 Task: Meeting agenda green vintage floral.
Action: Mouse moved to (320, 287)
Screenshot: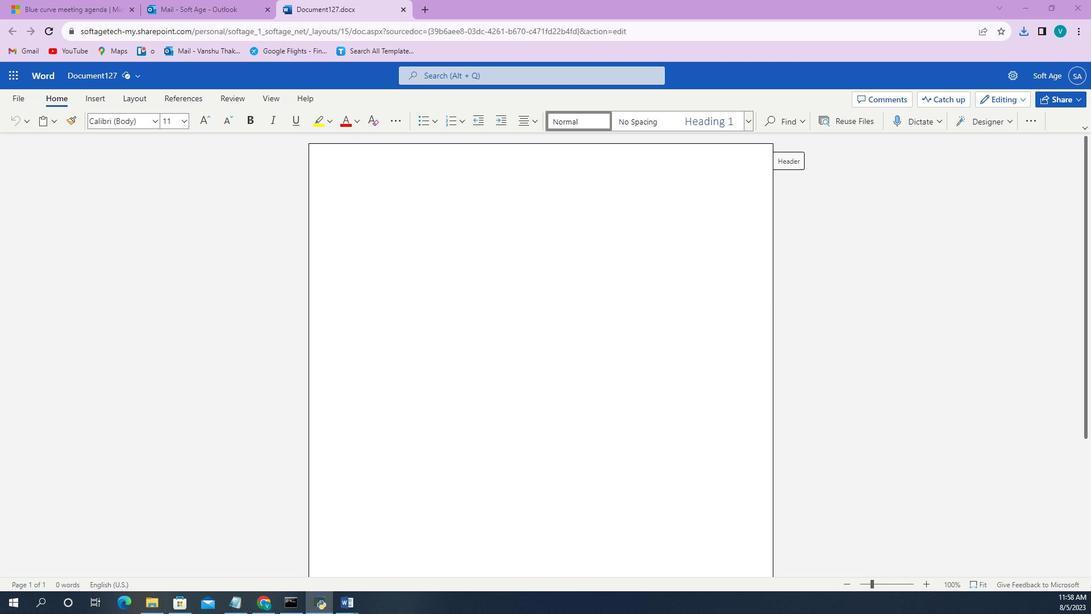 
Action: Mouse pressed left at (320, 287)
Screenshot: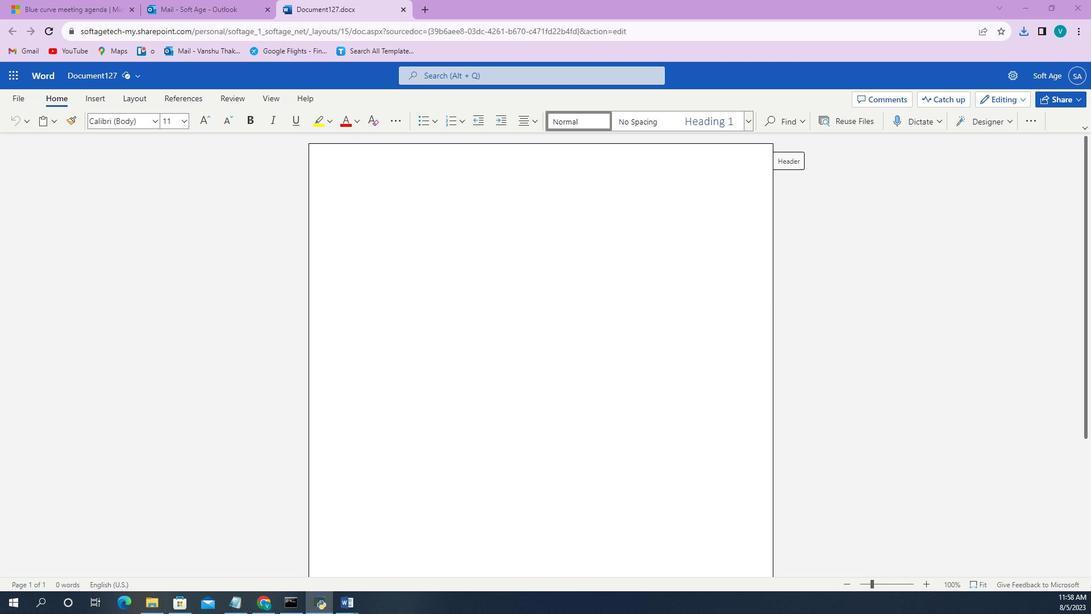 
Action: Mouse moved to (322, 271)
Screenshot: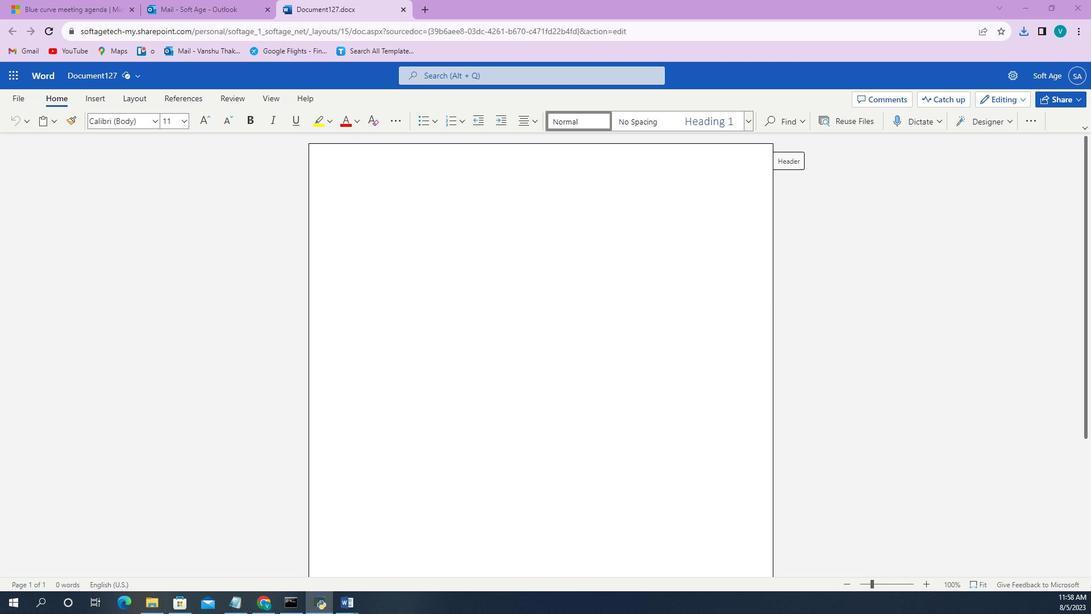 
Action: Mouse pressed left at (322, 271)
Screenshot: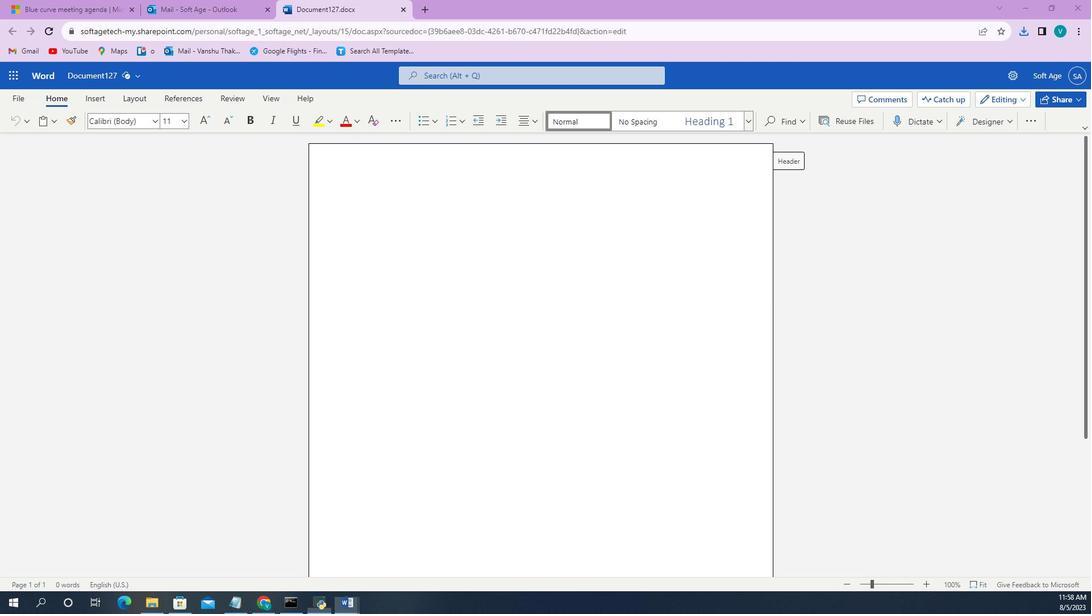 
Action: Mouse moved to (324, 138)
Screenshot: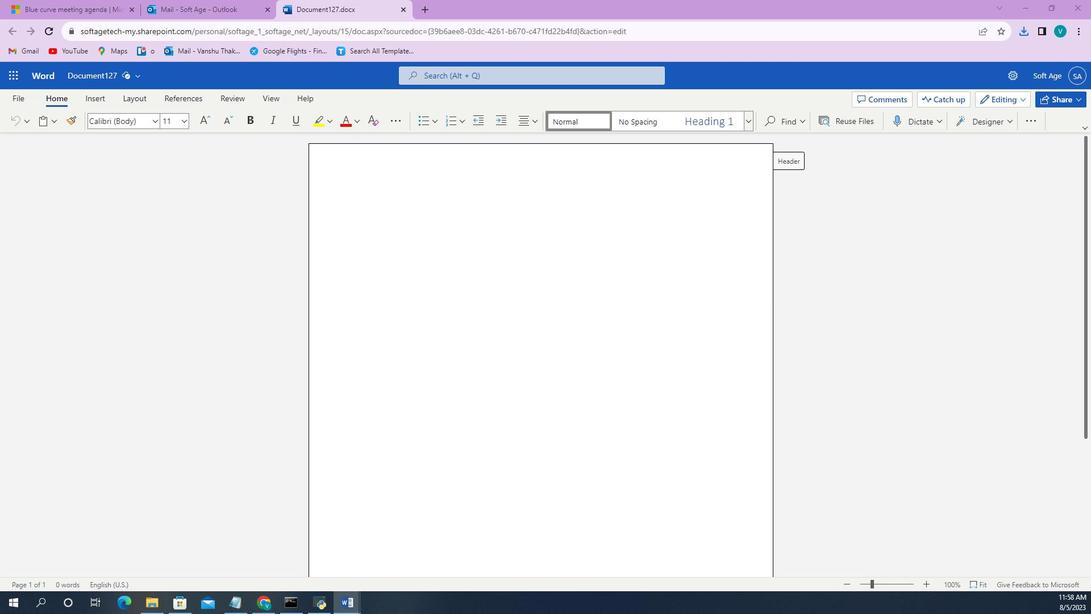 
Action: Mouse pressed left at (324, 138)
Screenshot: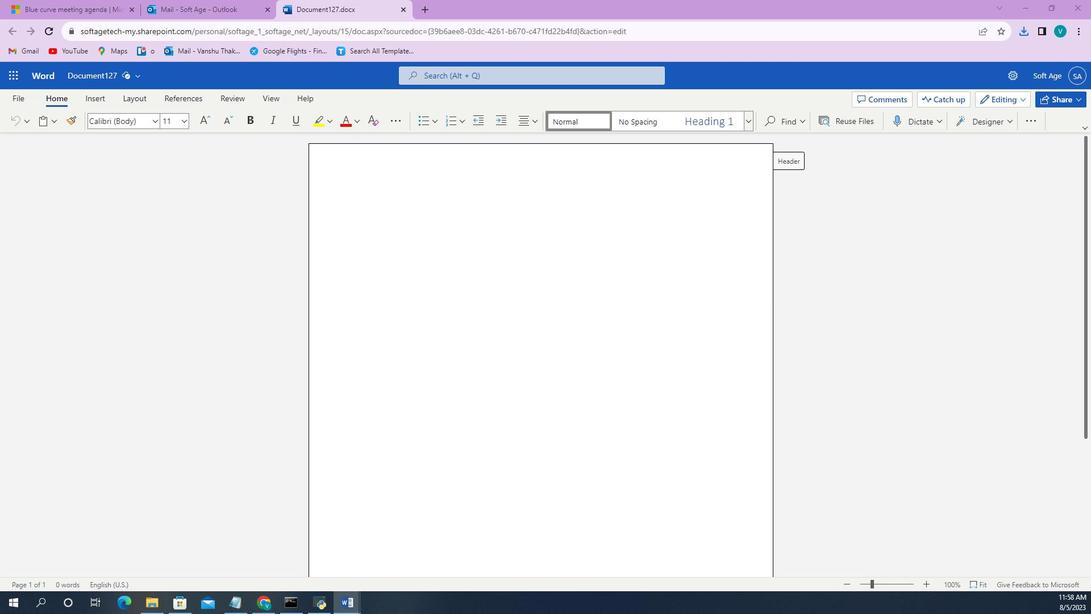 
Action: Key pressed ctrl+C
Screenshot: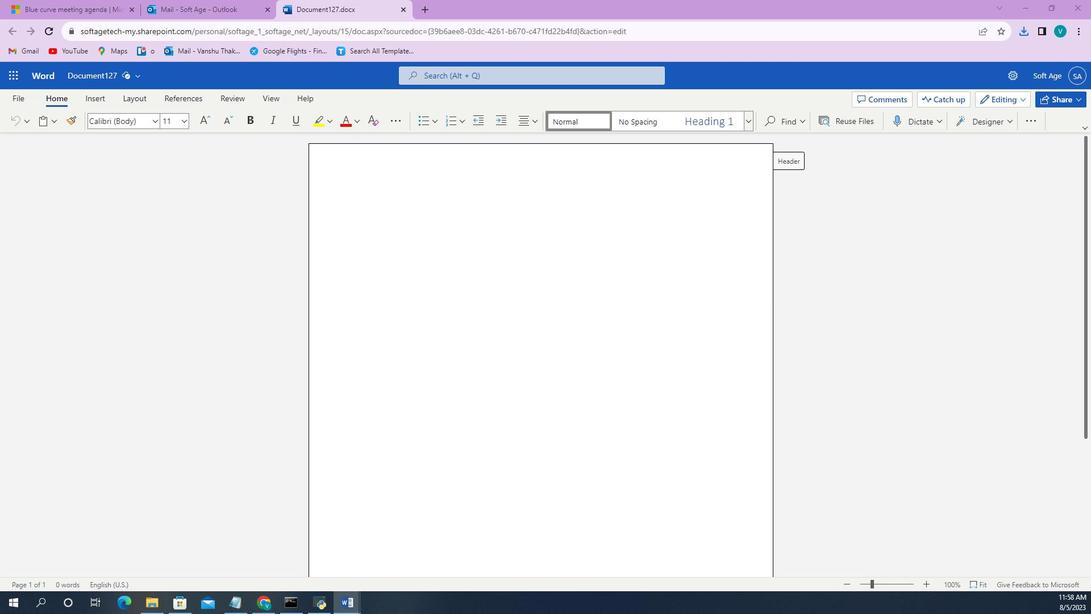 
Action: Mouse moved to (385, 165)
Screenshot: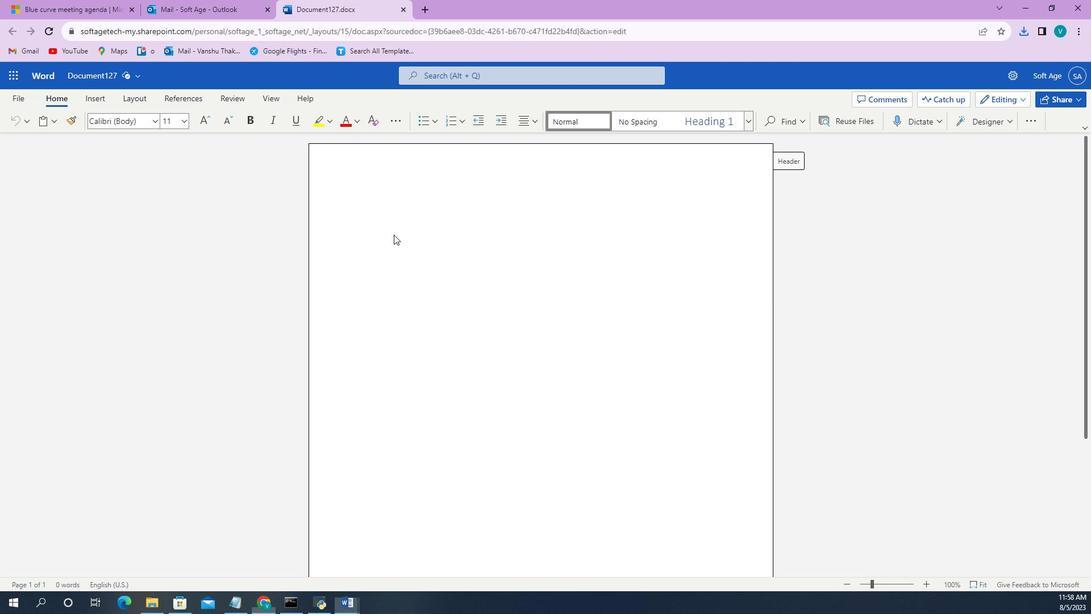 
Action: Mouse pressed left at (385, 165)
Screenshot: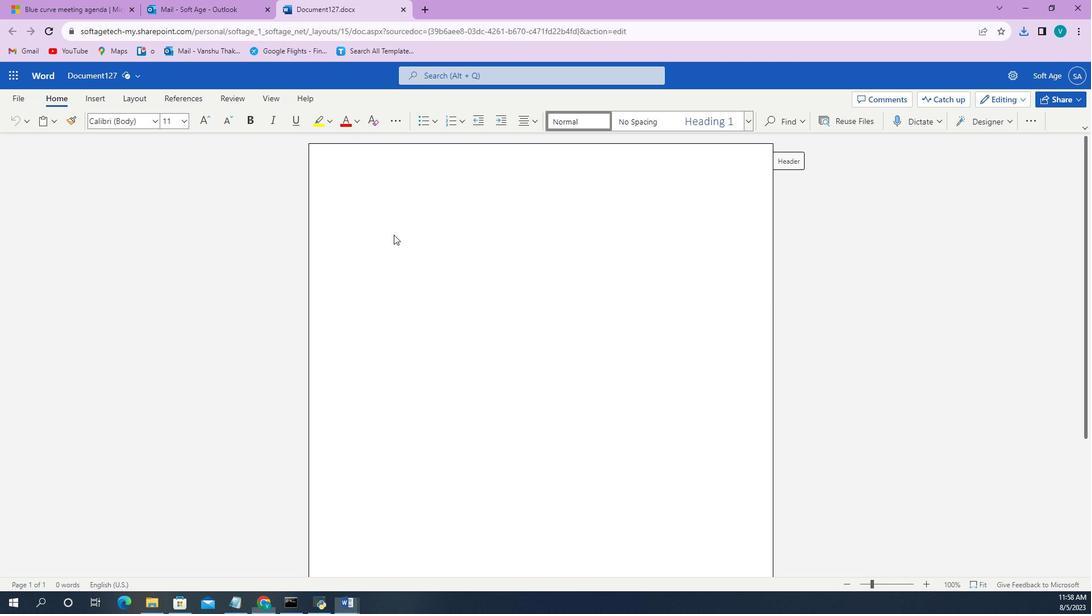 
Action: Mouse moved to (385, 163)
Screenshot: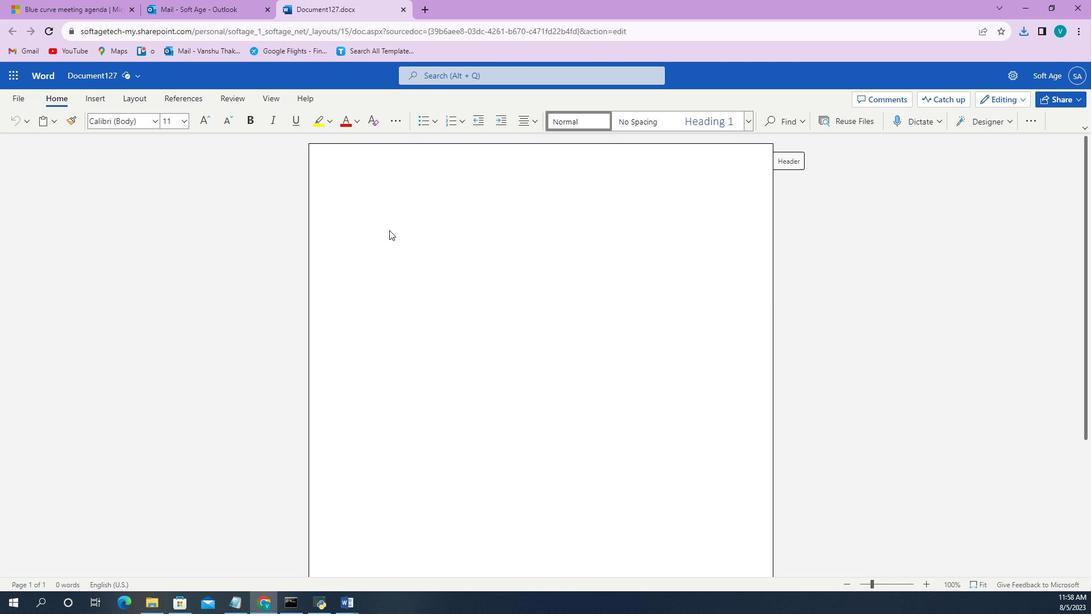 
Action: Key pressed ctrl+V
Screenshot: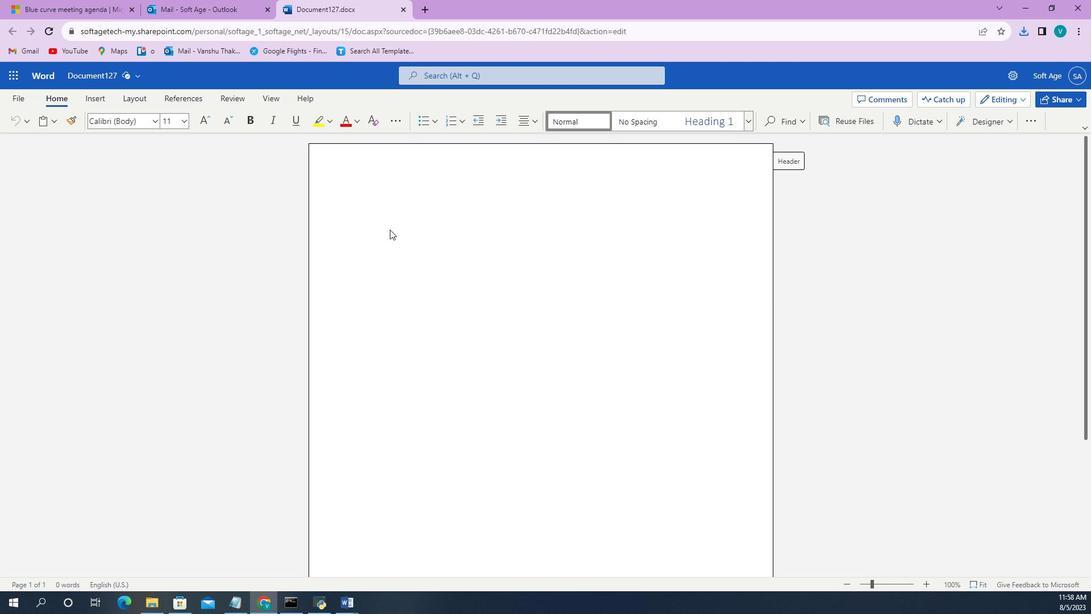 
Action: Mouse moved to (358, 98)
Screenshot: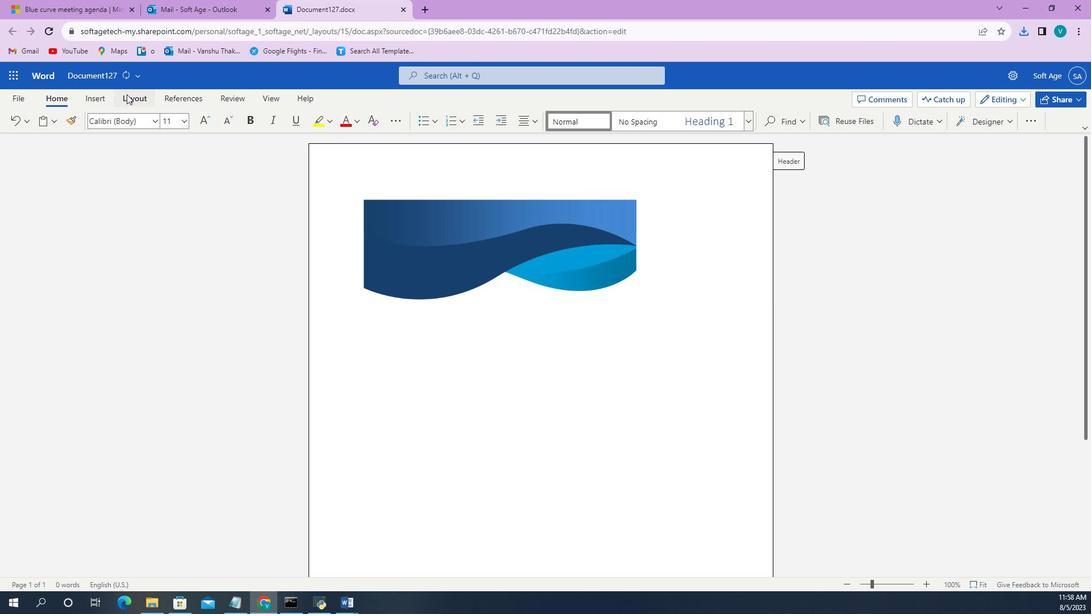 
Action: Mouse pressed left at (358, 98)
Screenshot: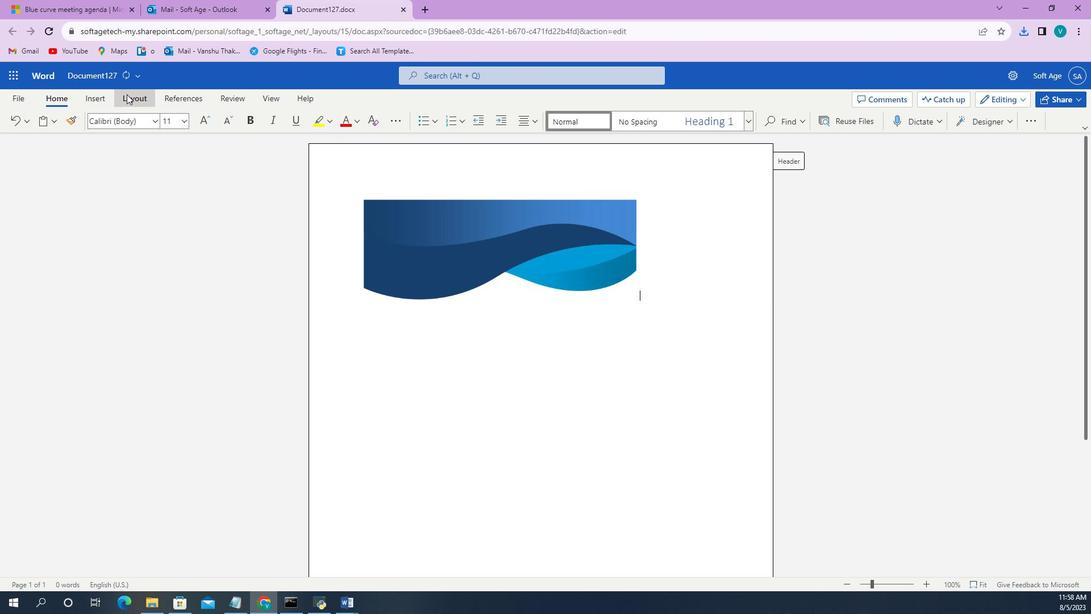 
Action: Mouse moved to (351, 110)
Screenshot: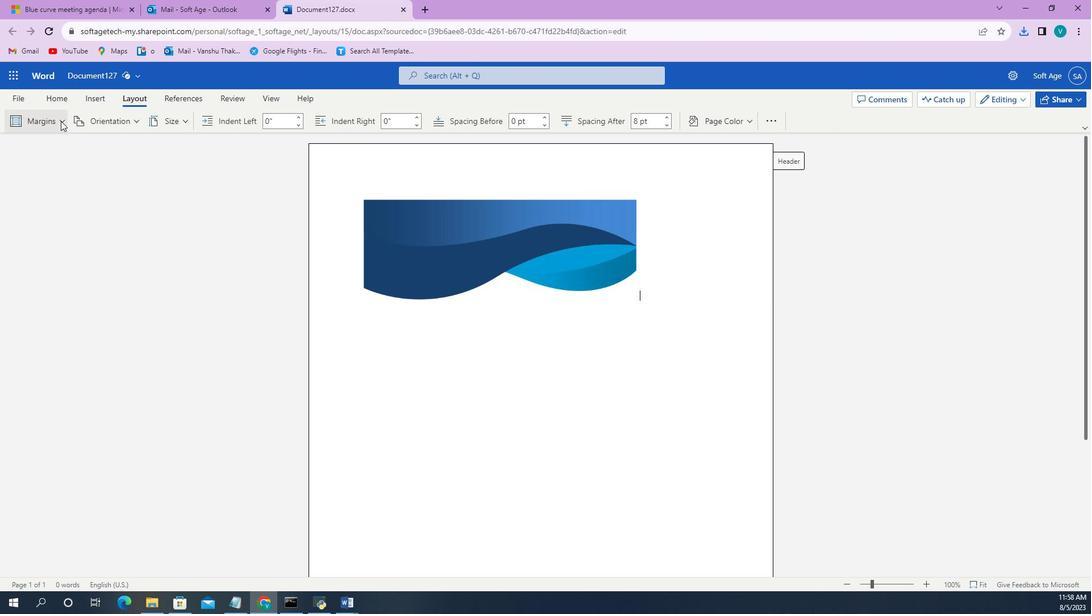 
Action: Mouse pressed left at (351, 110)
Screenshot: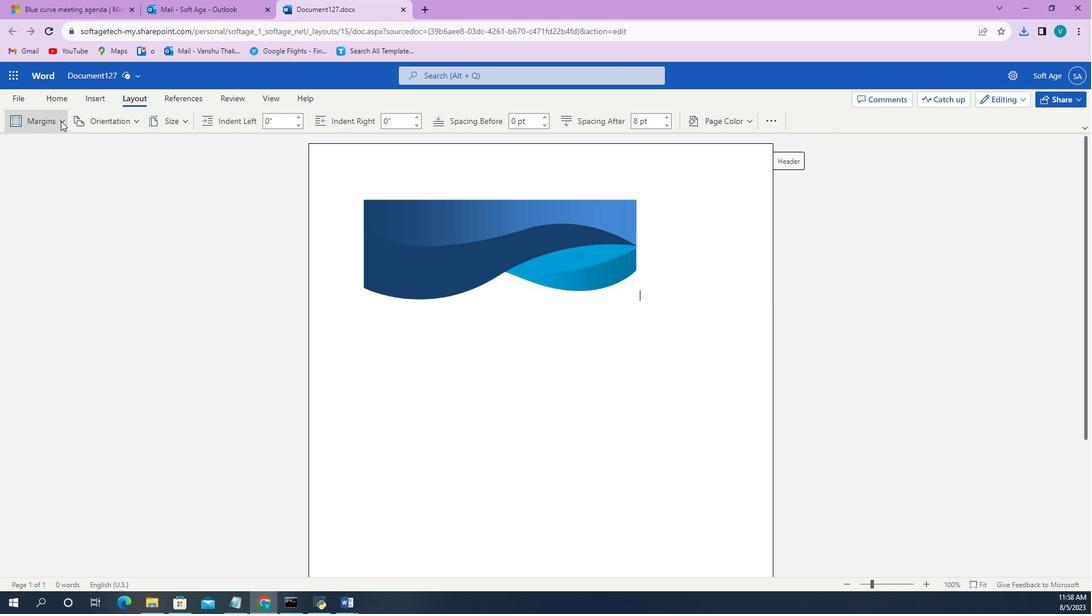 
Action: Mouse moved to (352, 147)
Screenshot: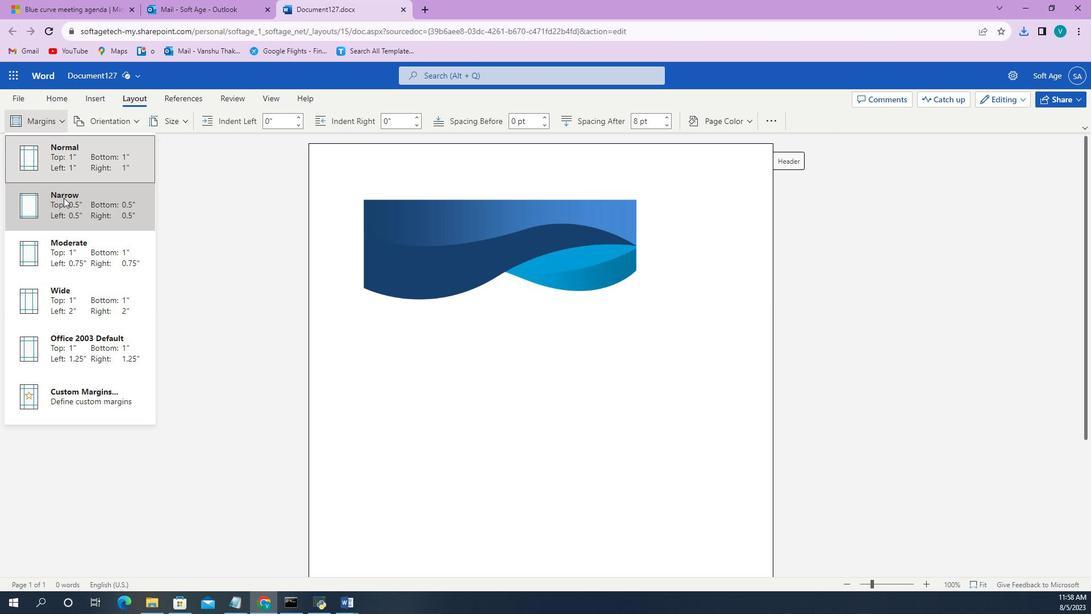 
Action: Mouse pressed left at (352, 147)
Screenshot: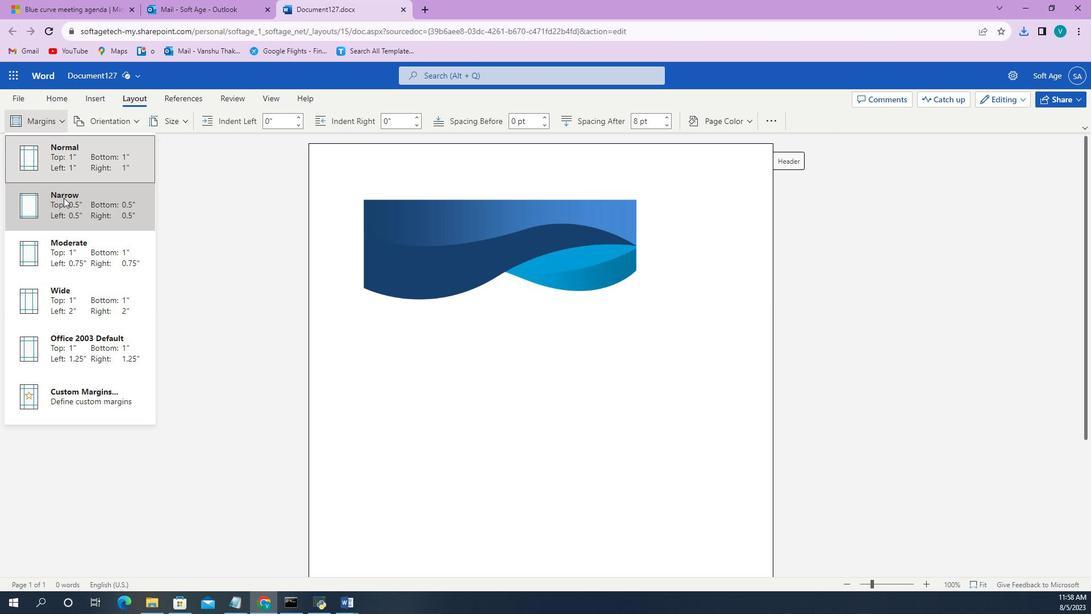 
Action: Mouse moved to (408, 169)
Screenshot: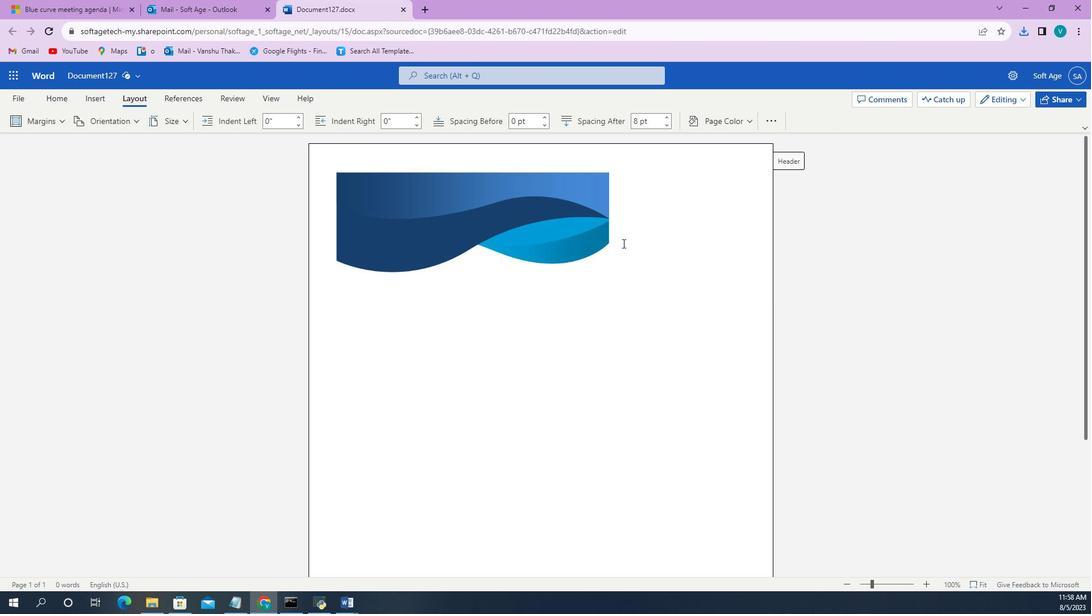 
Action: Mouse pressed left at (408, 169)
Screenshot: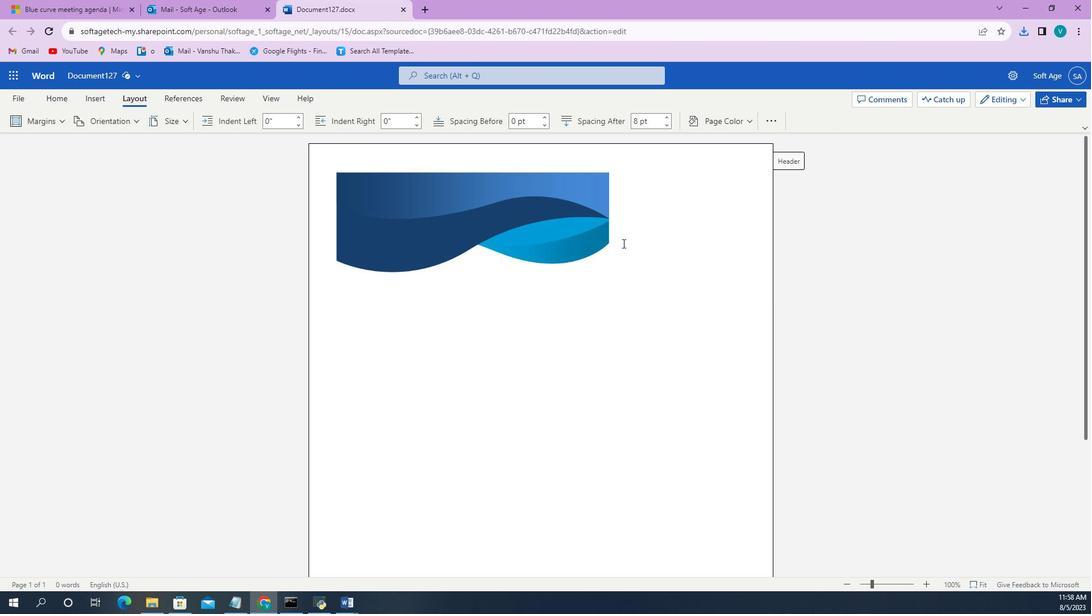 
Action: Mouse moved to (403, 166)
Screenshot: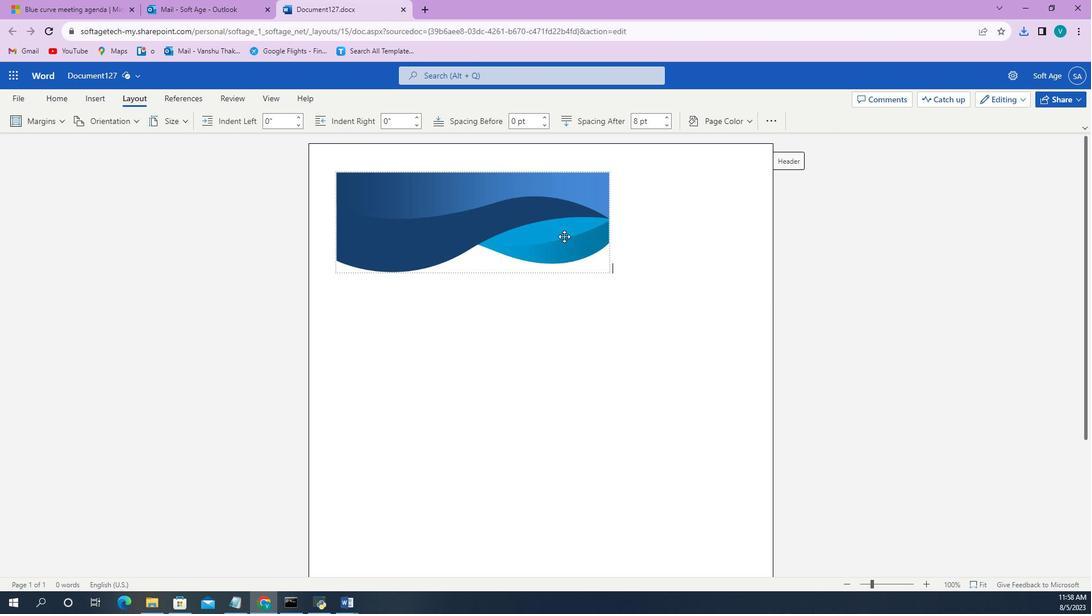 
Action: Mouse pressed left at (403, 166)
Screenshot: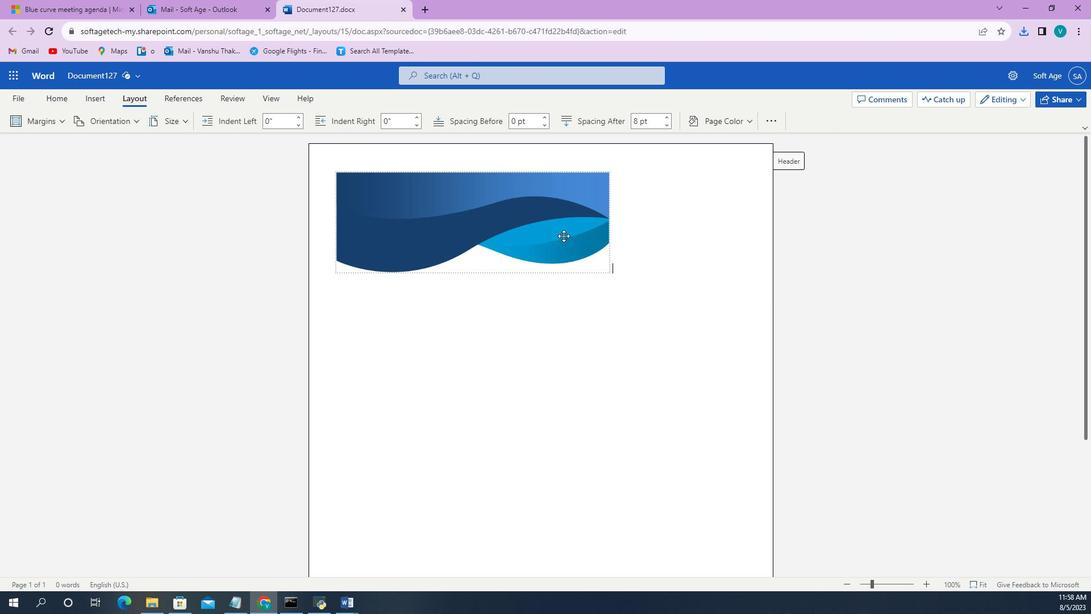 
Action: Mouse moved to (407, 159)
Screenshot: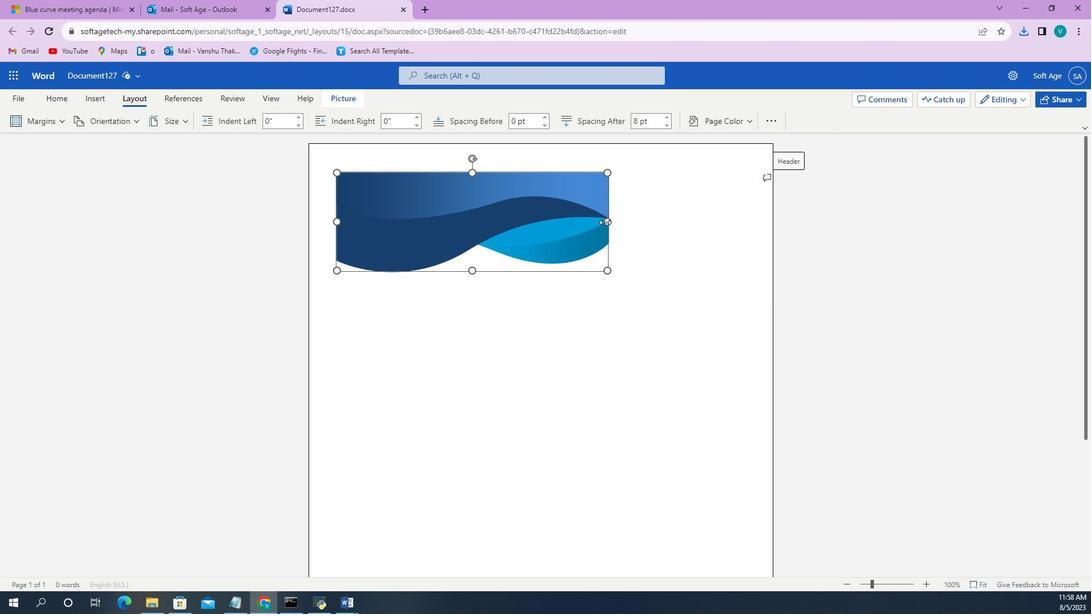 
Action: Mouse pressed left at (407, 159)
Screenshot: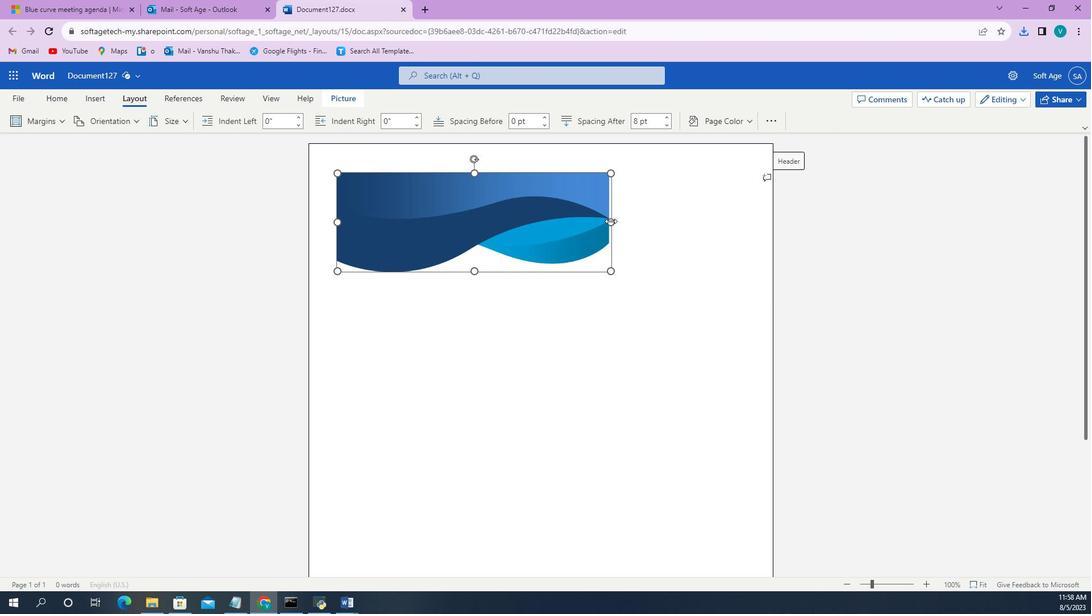 
Action: Mouse moved to (400, 183)
Screenshot: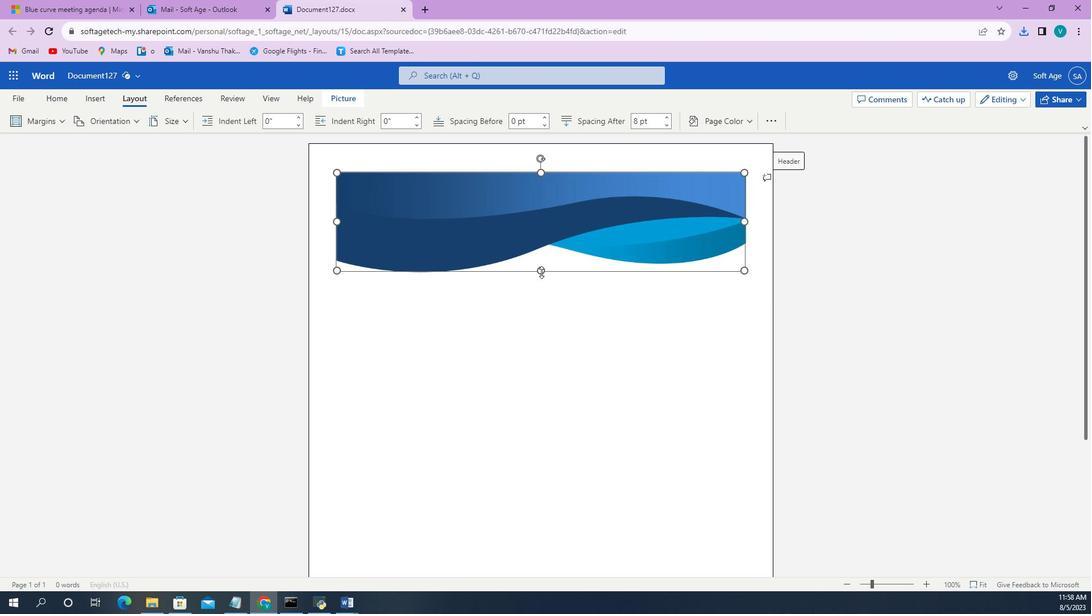 
Action: Mouse pressed left at (400, 183)
Screenshot: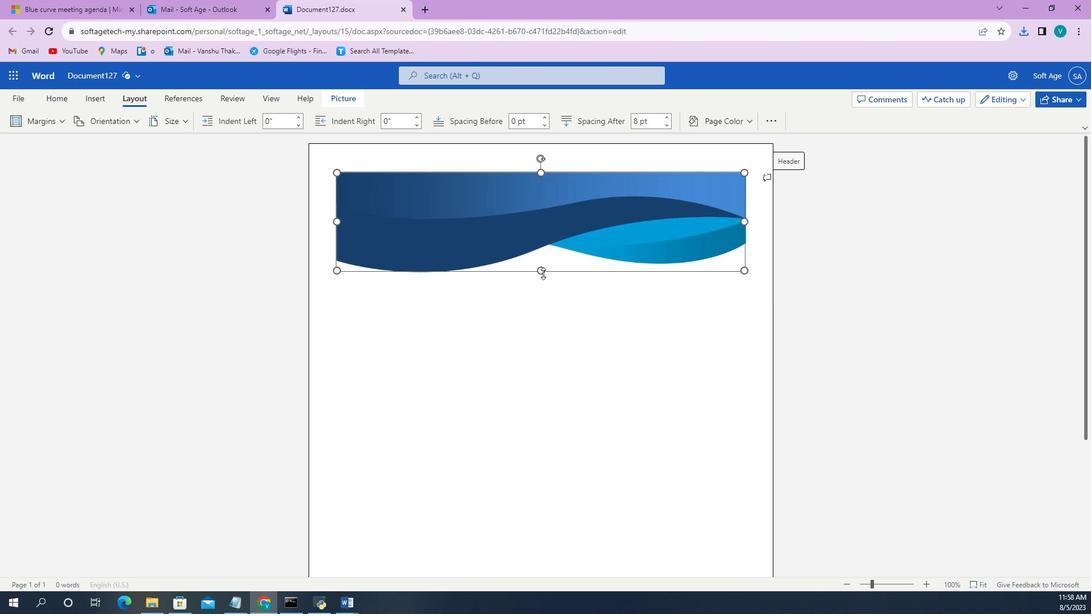 
Action: Mouse moved to (400, 183)
Screenshot: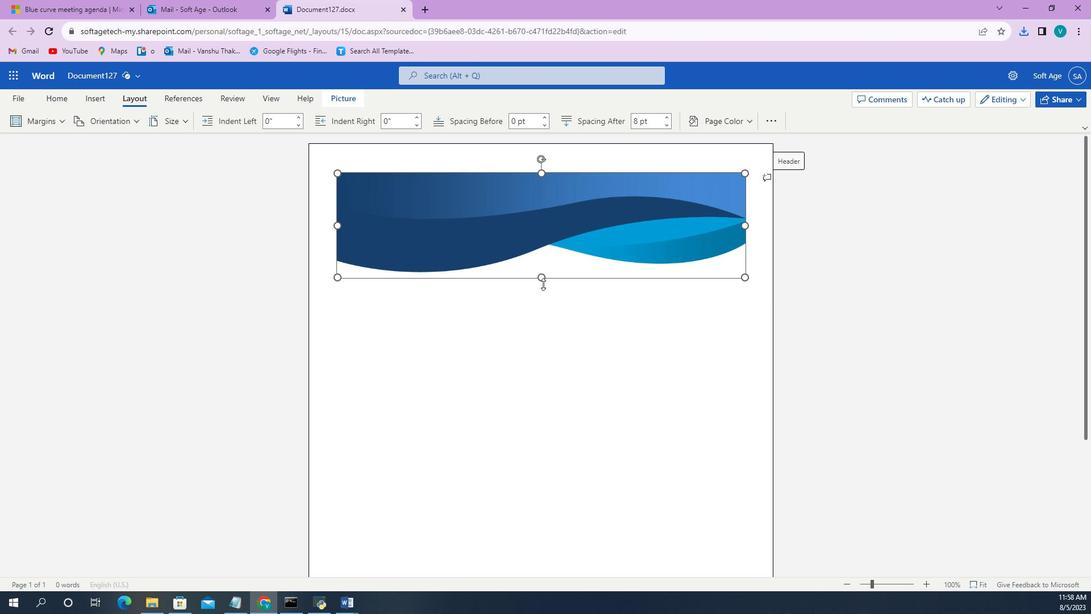 
Action: Mouse pressed left at (400, 183)
Screenshot: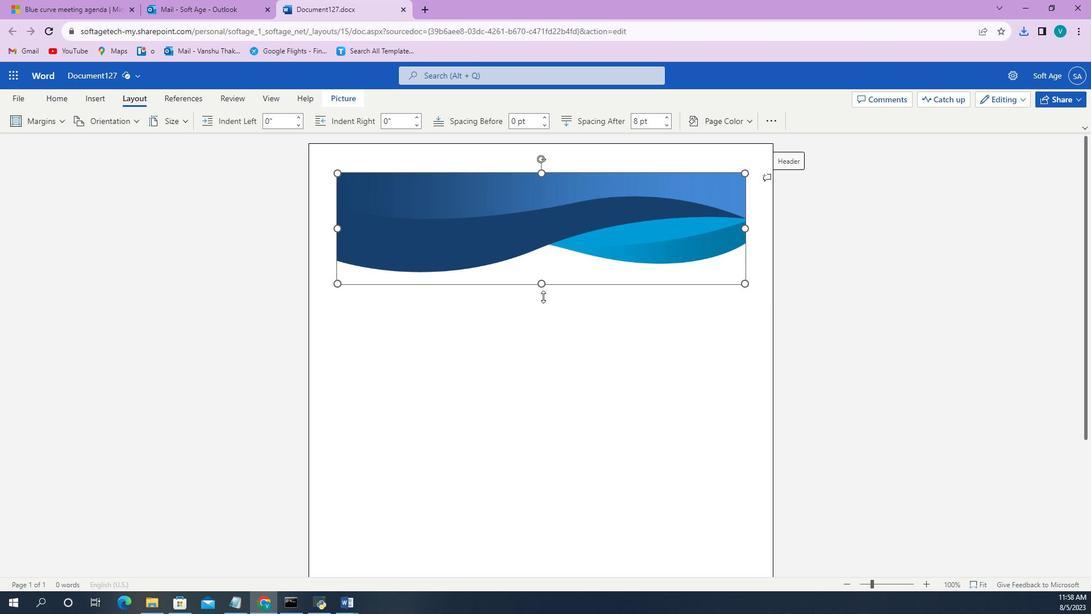
Action: Mouse moved to (455, 229)
Screenshot: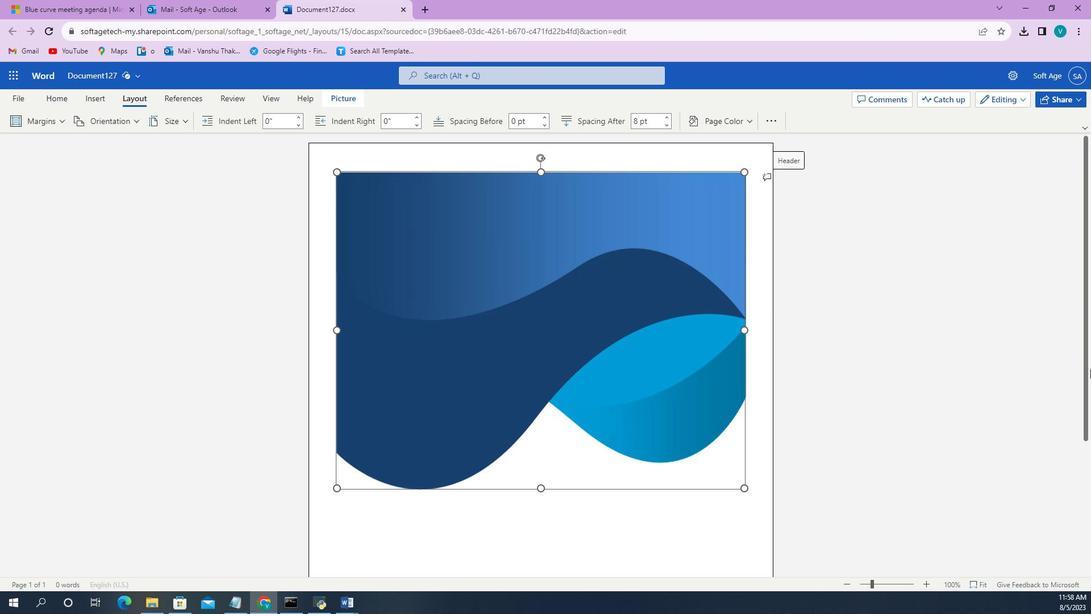 
Action: Mouse scrolled (455, 229) with delta (0, 0)
Screenshot: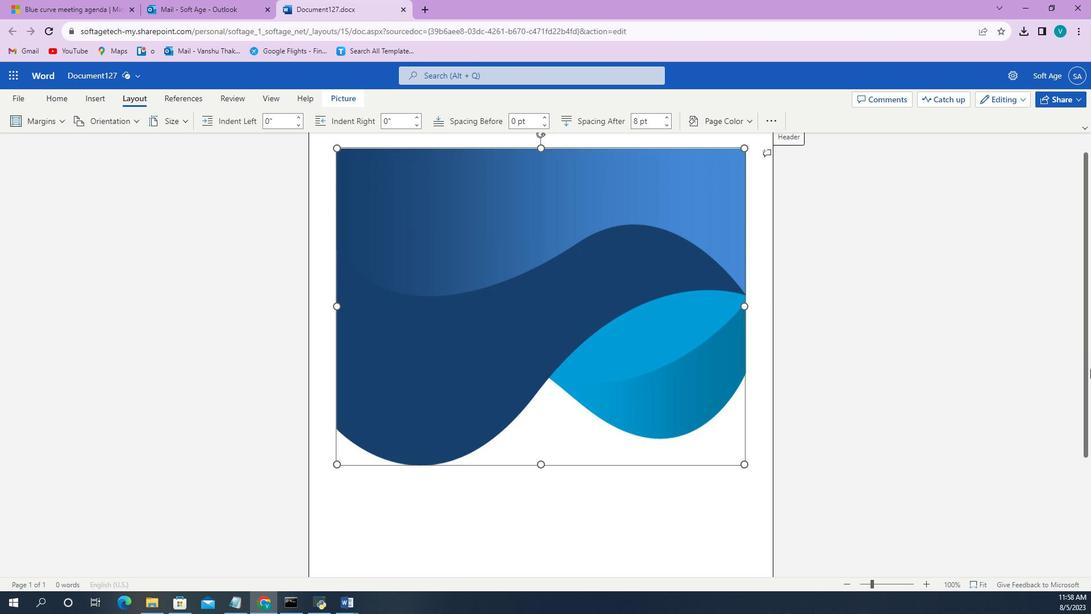 
Action: Mouse scrolled (455, 229) with delta (0, 0)
Screenshot: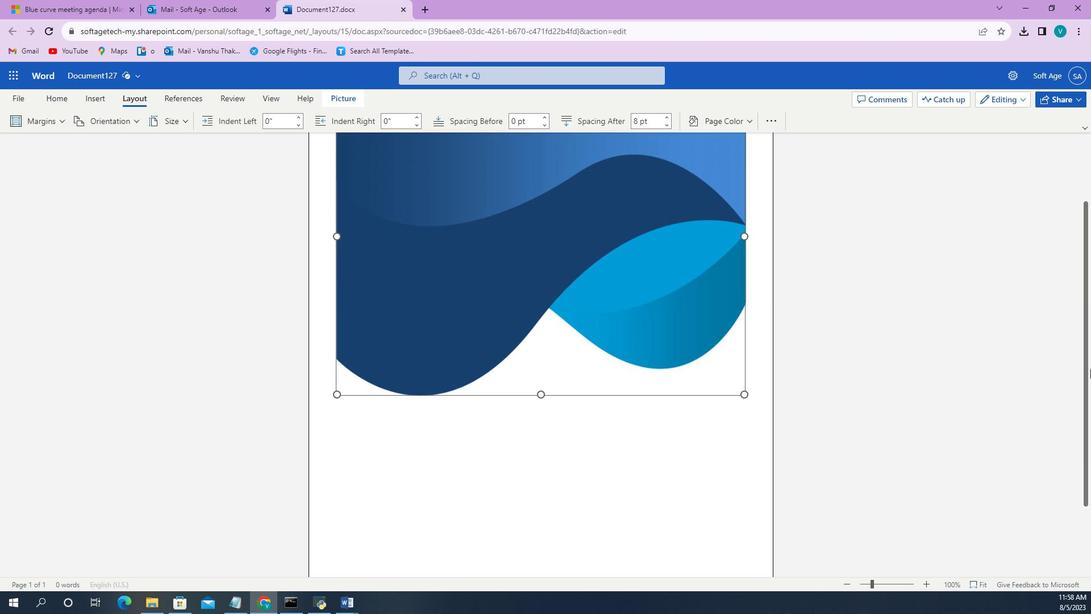
Action: Mouse scrolled (455, 229) with delta (0, 0)
Screenshot: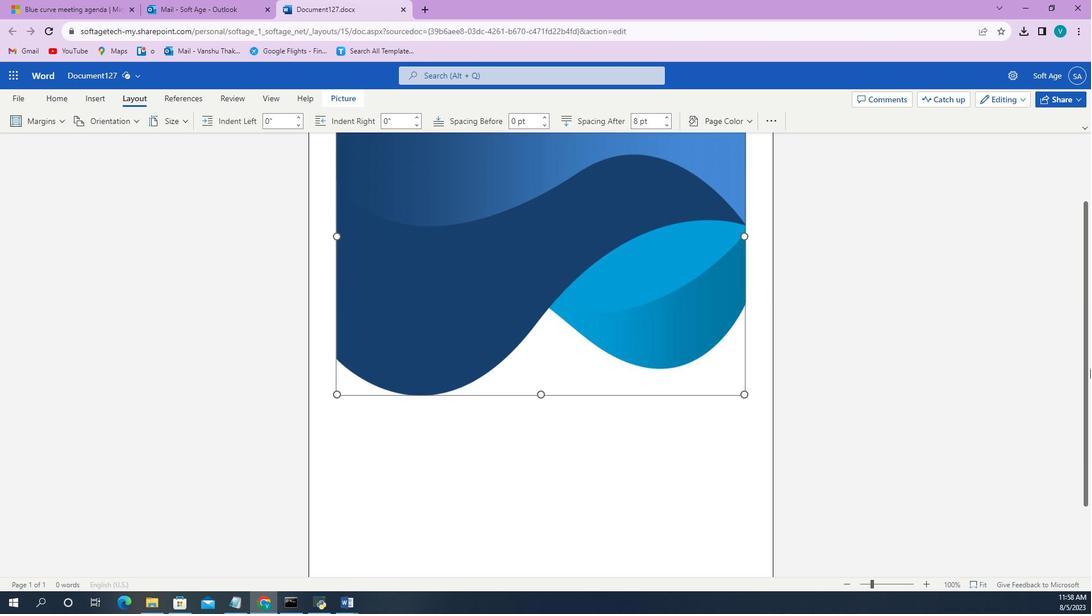 
Action: Mouse scrolled (455, 229) with delta (0, 0)
Screenshot: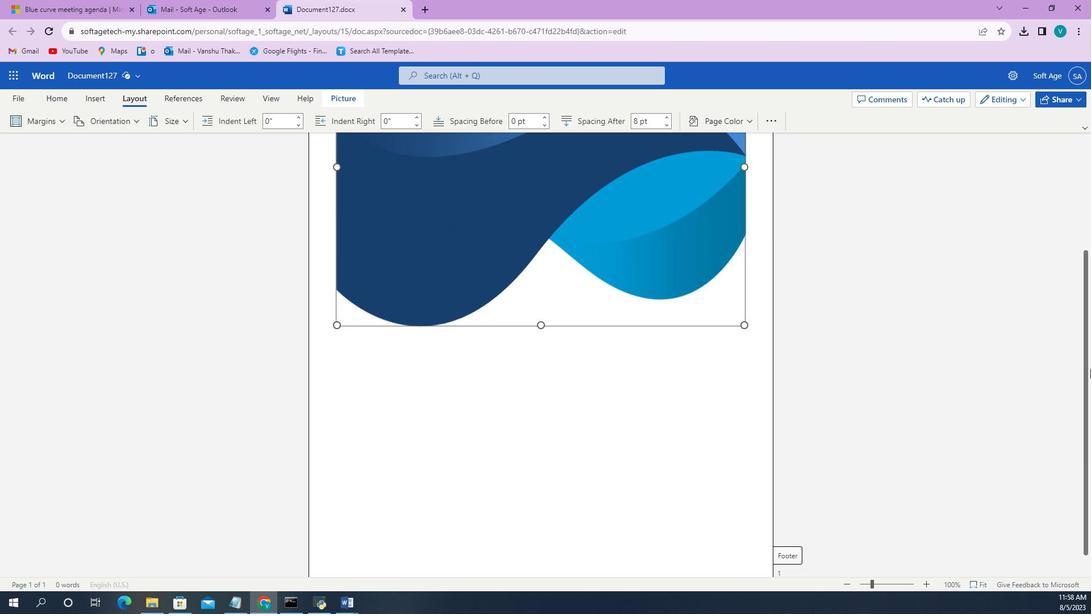 
Action: Mouse scrolled (455, 229) with delta (0, 0)
Screenshot: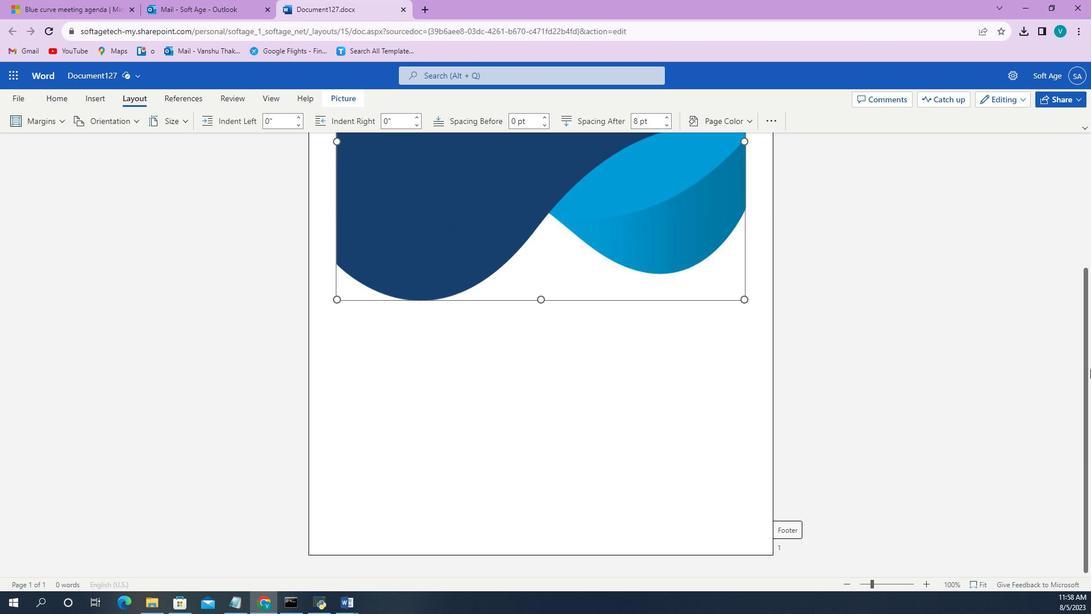 
Action: Mouse scrolled (455, 229) with delta (0, 0)
Screenshot: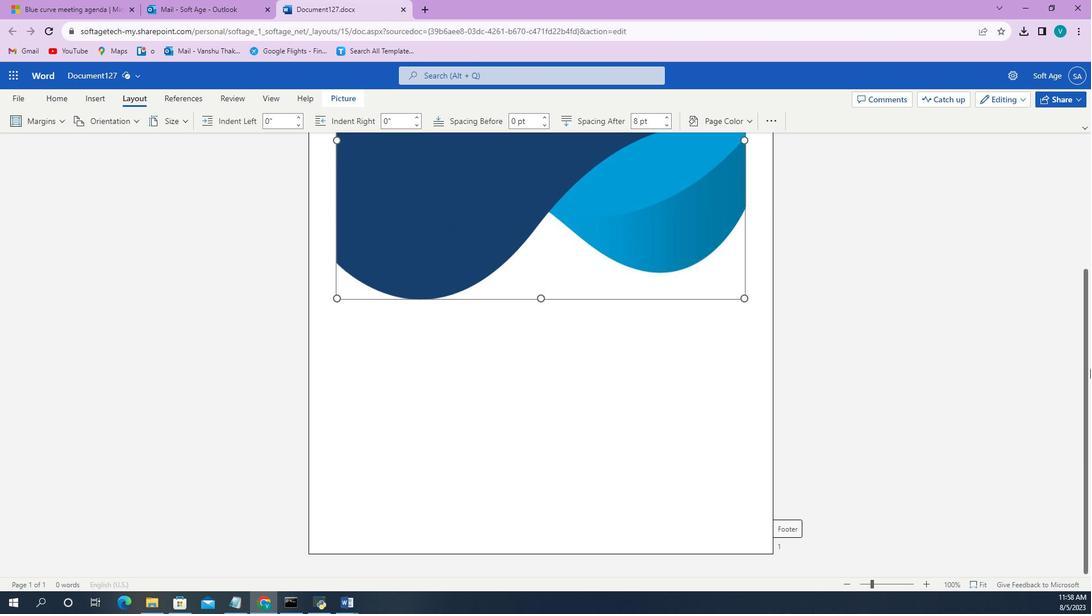 
Action: Mouse moved to (400, 196)
Screenshot: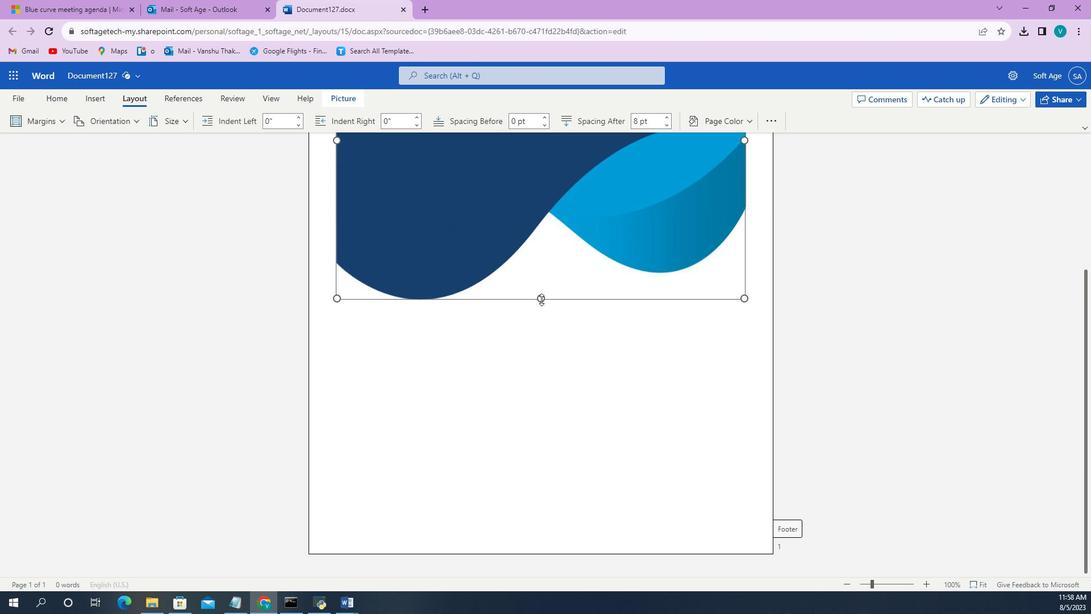 
Action: Mouse pressed left at (400, 196)
Screenshot: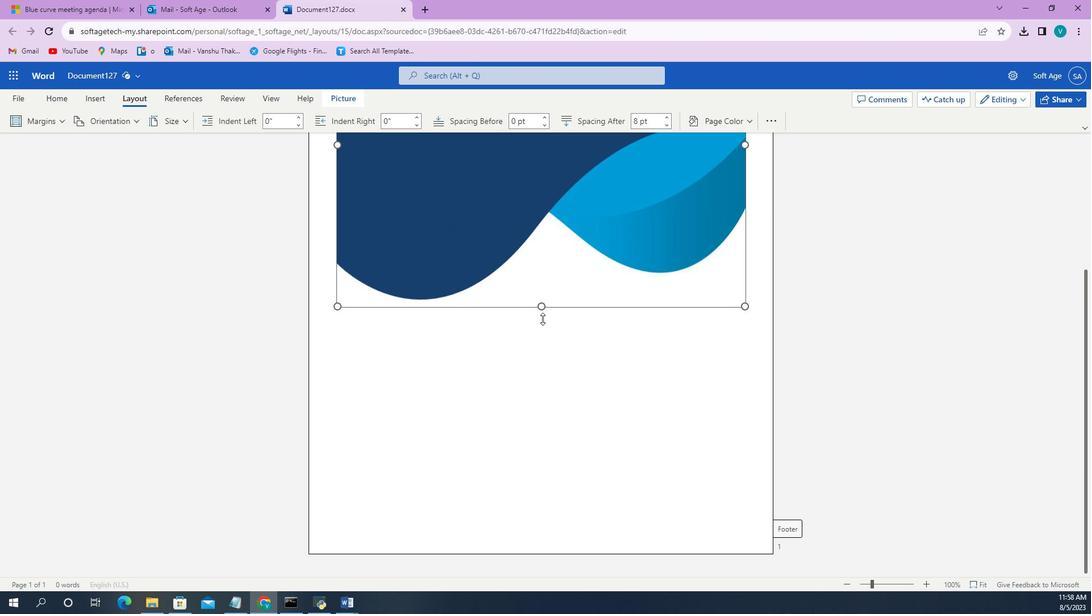 
Action: Mouse moved to (400, 289)
Screenshot: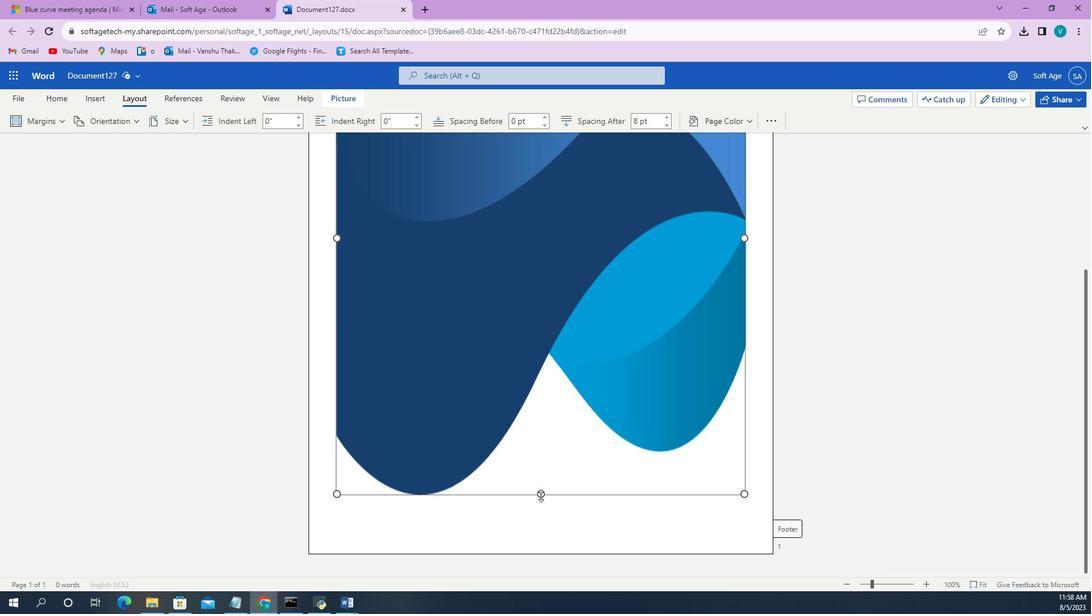 
Action: Mouse pressed left at (400, 289)
Screenshot: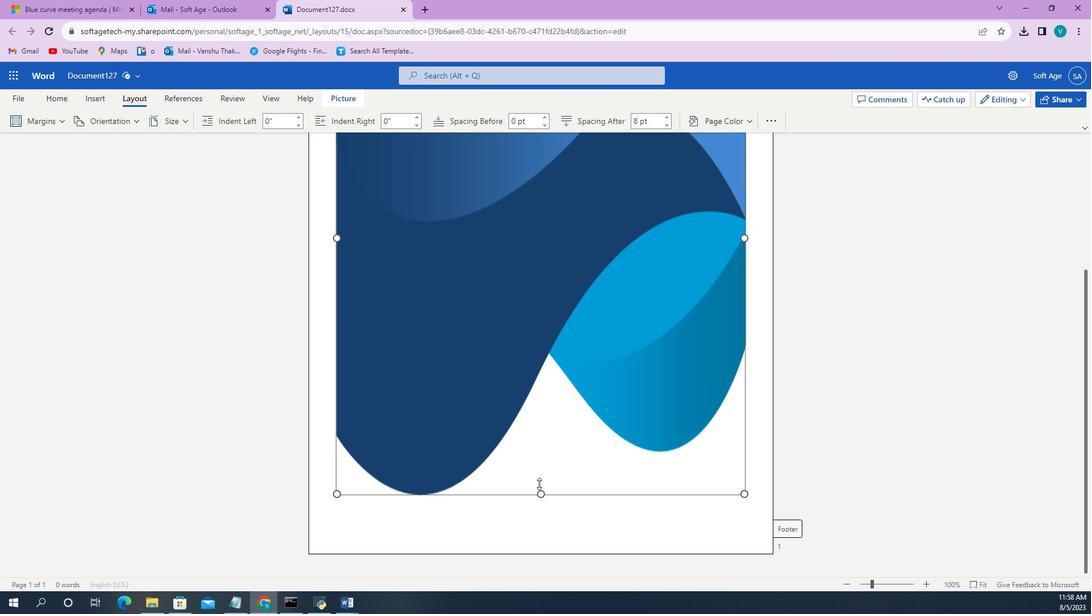 
Action: Mouse moved to (436, 247)
Screenshot: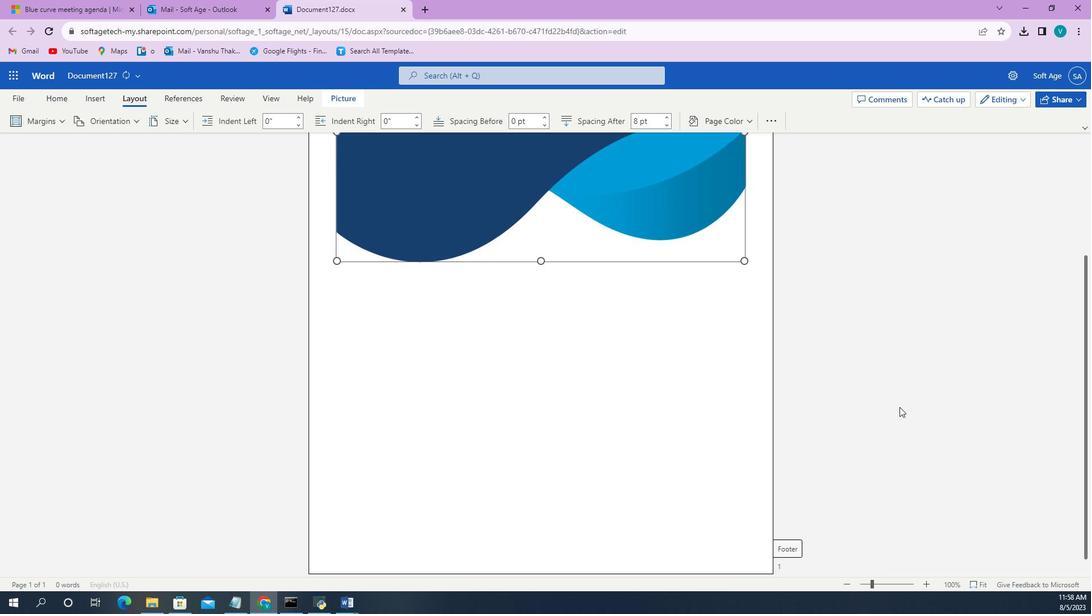 
Action: Mouse scrolled (436, 247) with delta (0, 0)
Screenshot: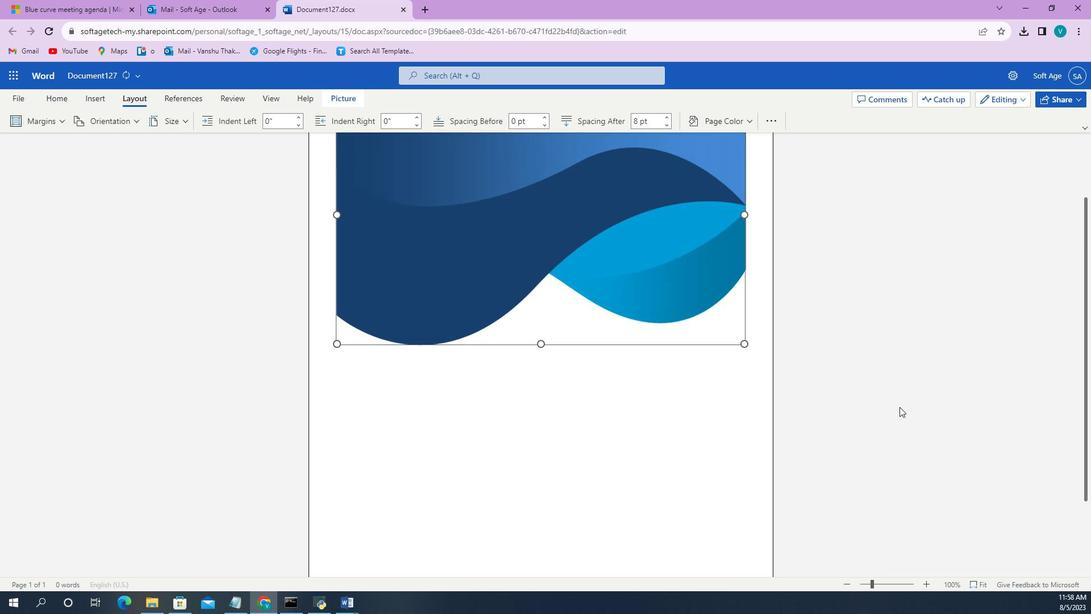 
Action: Mouse moved to (436, 247)
Screenshot: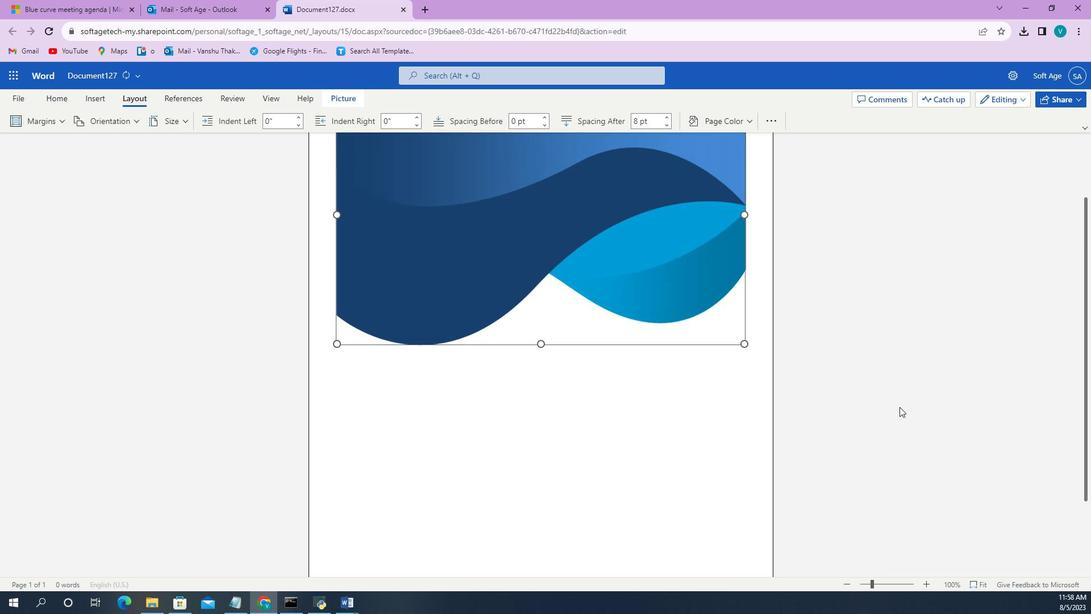 
Action: Mouse scrolled (436, 247) with delta (0, 0)
Screenshot: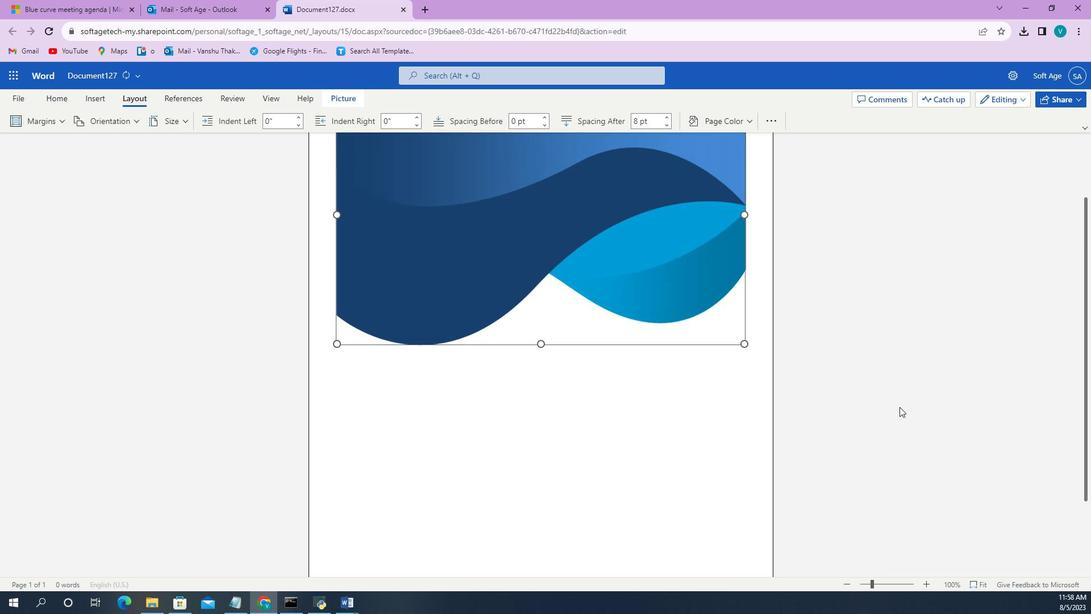 
Action: Mouse scrolled (436, 247) with delta (0, 0)
Screenshot: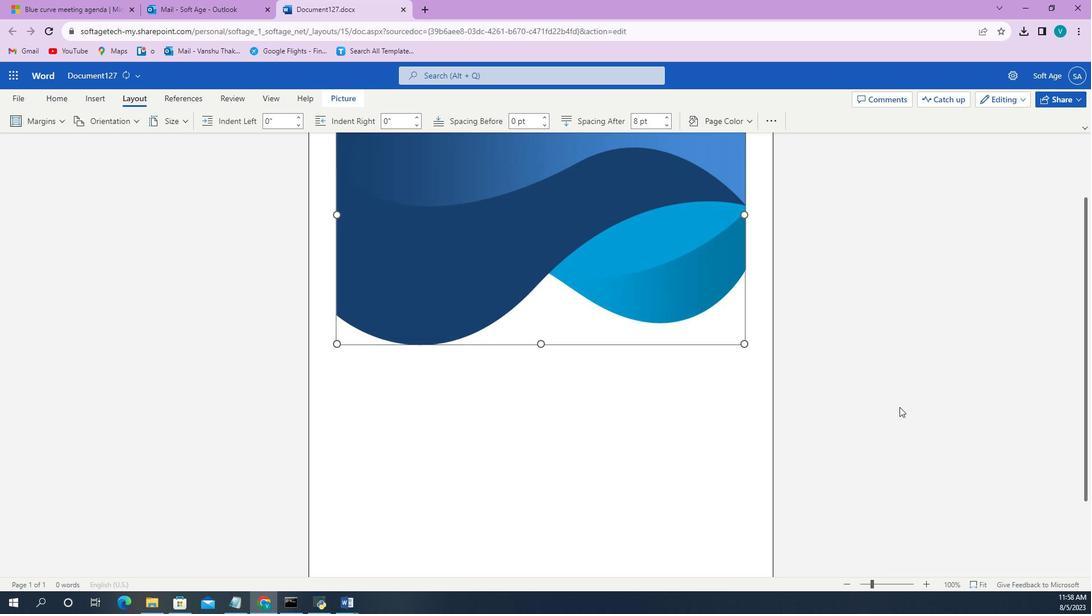 
Action: Mouse scrolled (436, 247) with delta (0, 0)
Screenshot: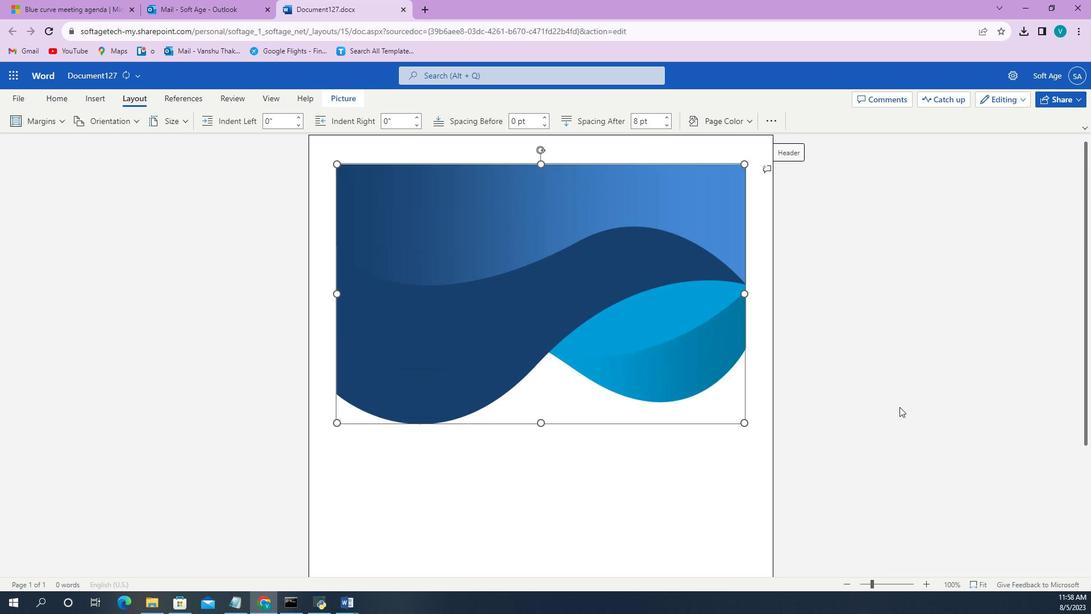 
Action: Mouse scrolled (436, 247) with delta (0, 0)
Screenshot: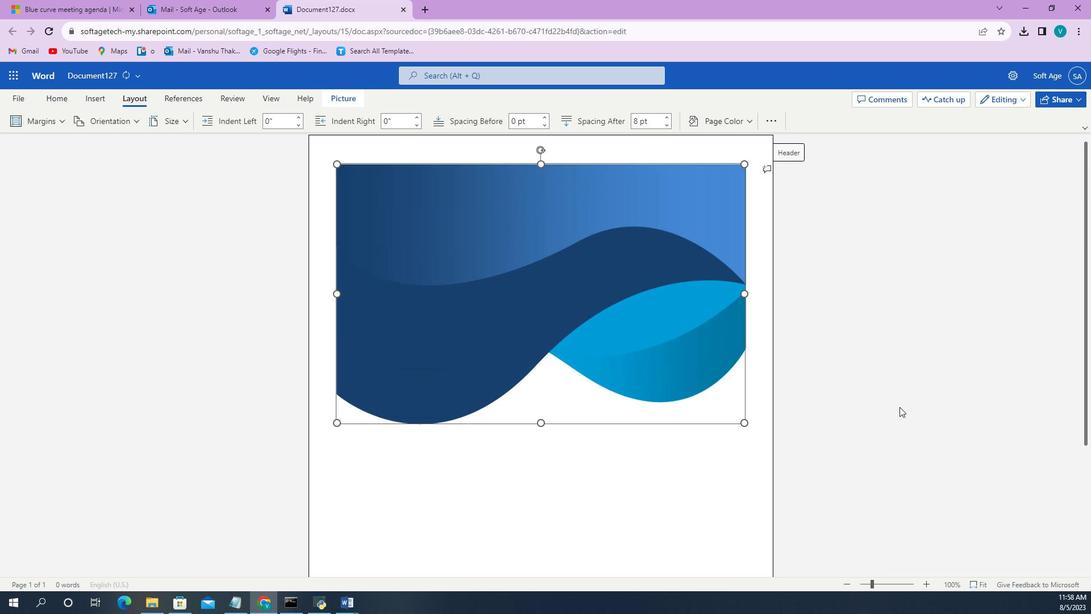 
Action: Mouse moved to (400, 259)
Screenshot: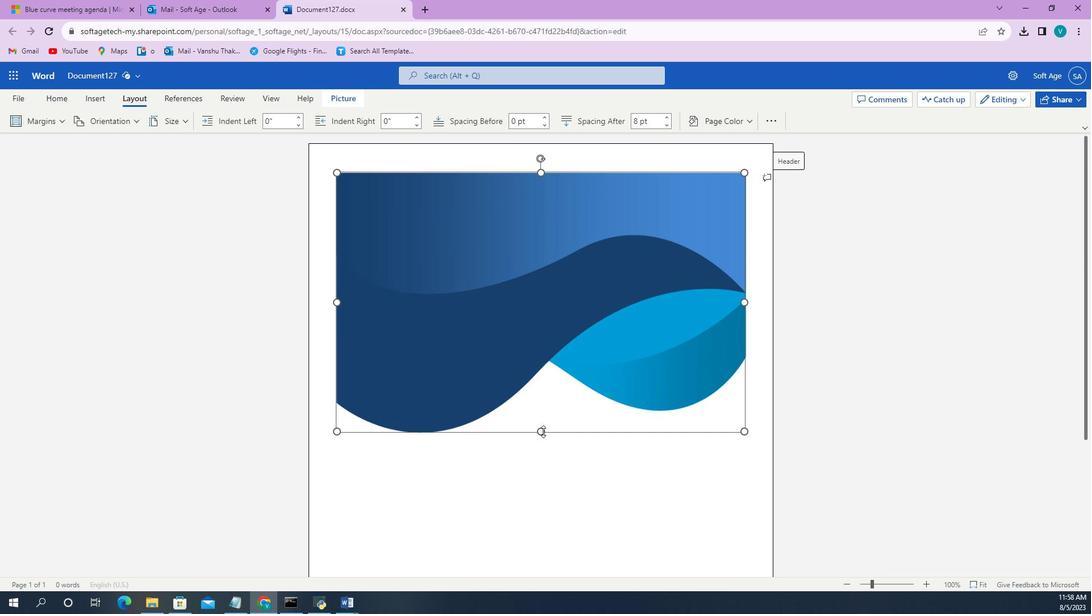 
Action: Mouse pressed left at (400, 259)
Screenshot: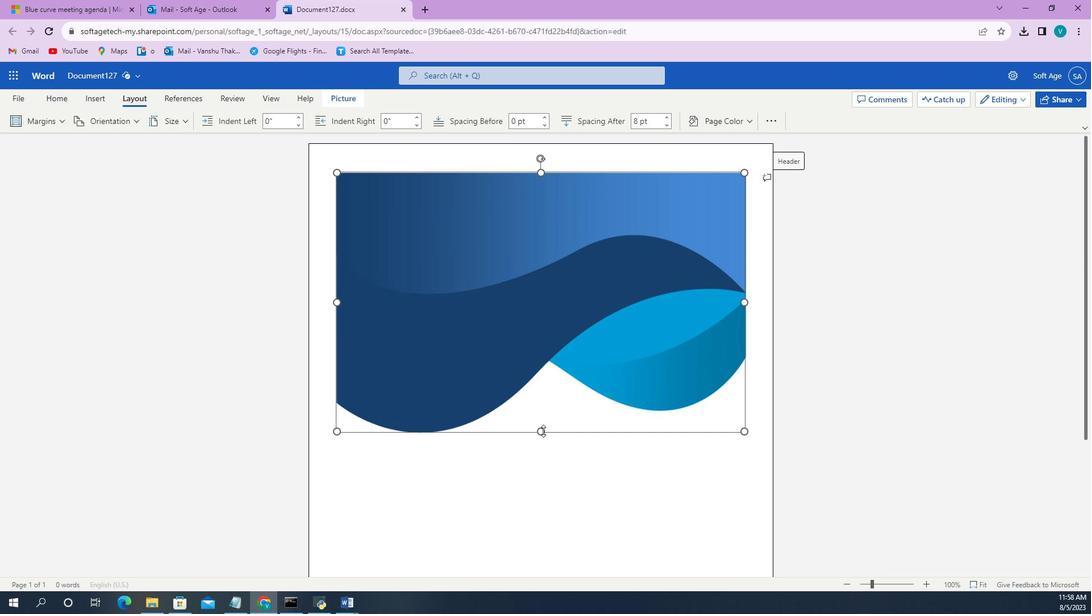 
Action: Mouse moved to (402, 163)
Screenshot: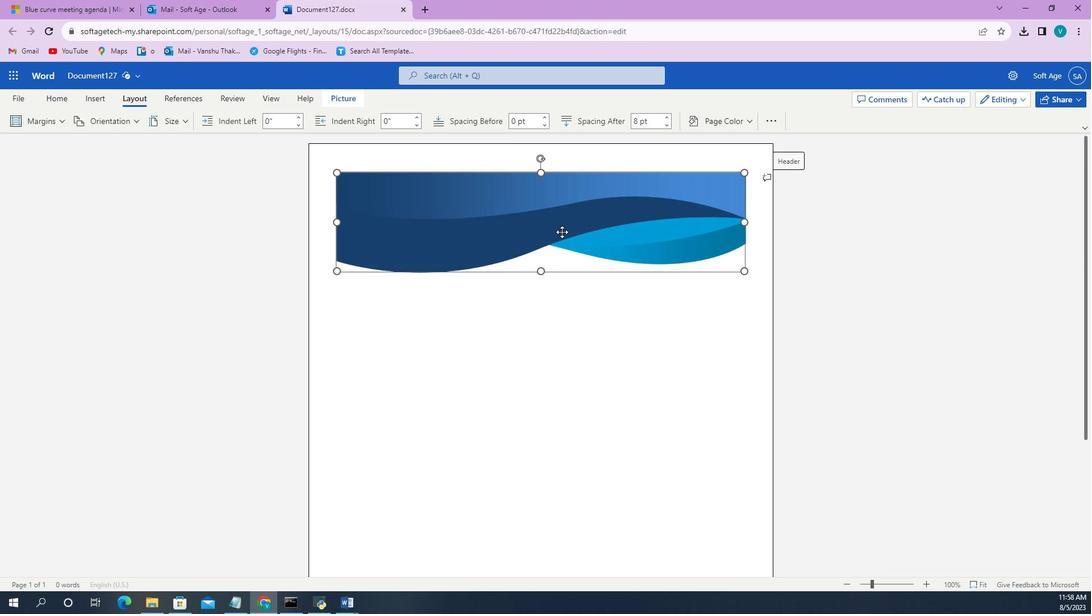 
Action: Mouse pressed left at (402, 163)
Screenshot: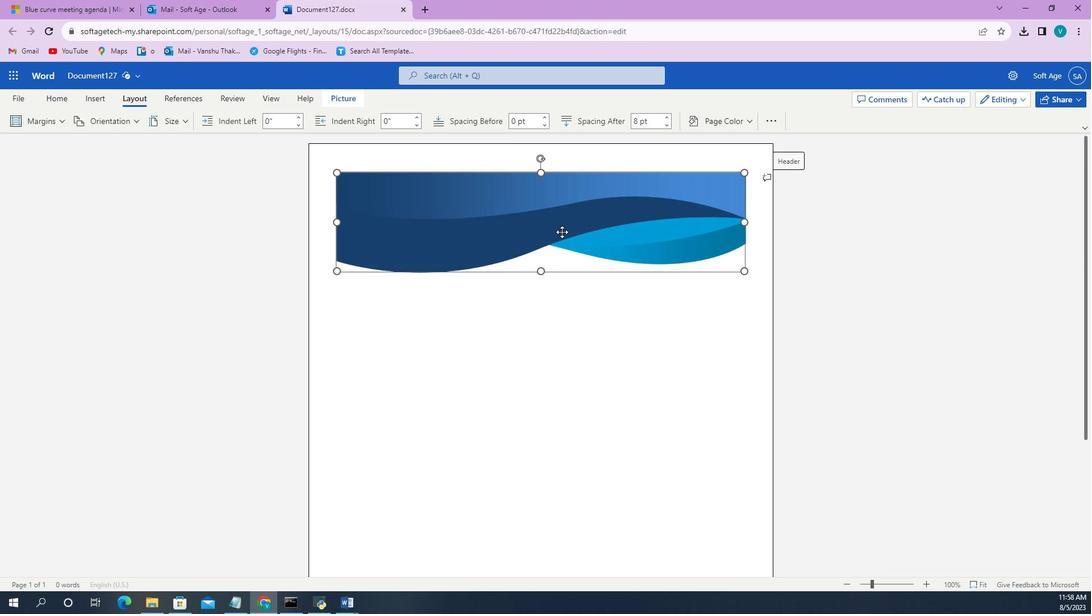 
Action: Mouse moved to (411, 156)
Screenshot: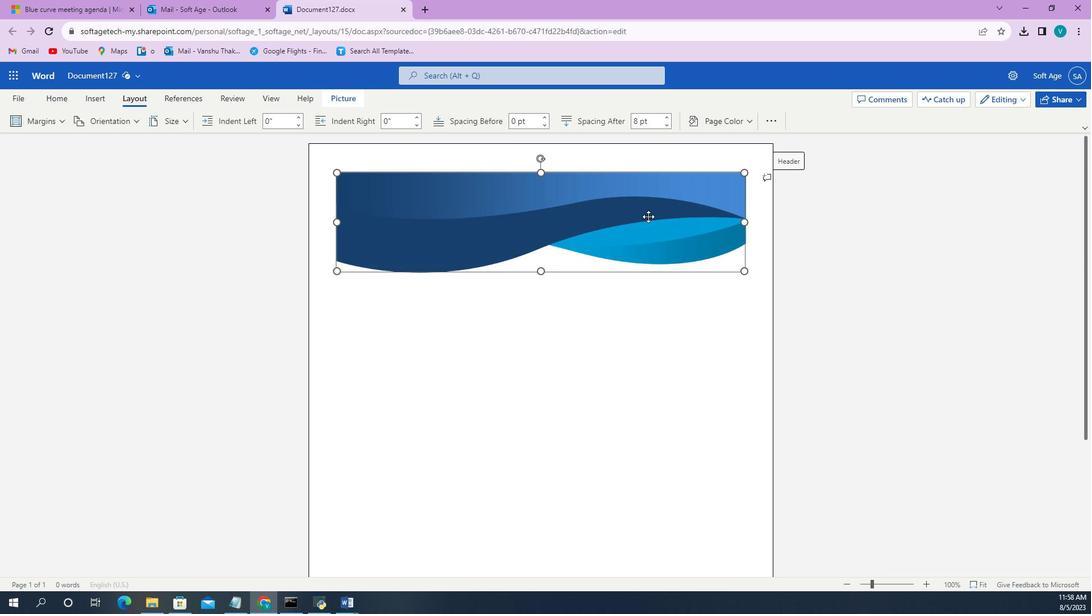 
Action: Mouse pressed left at (411, 156)
Screenshot: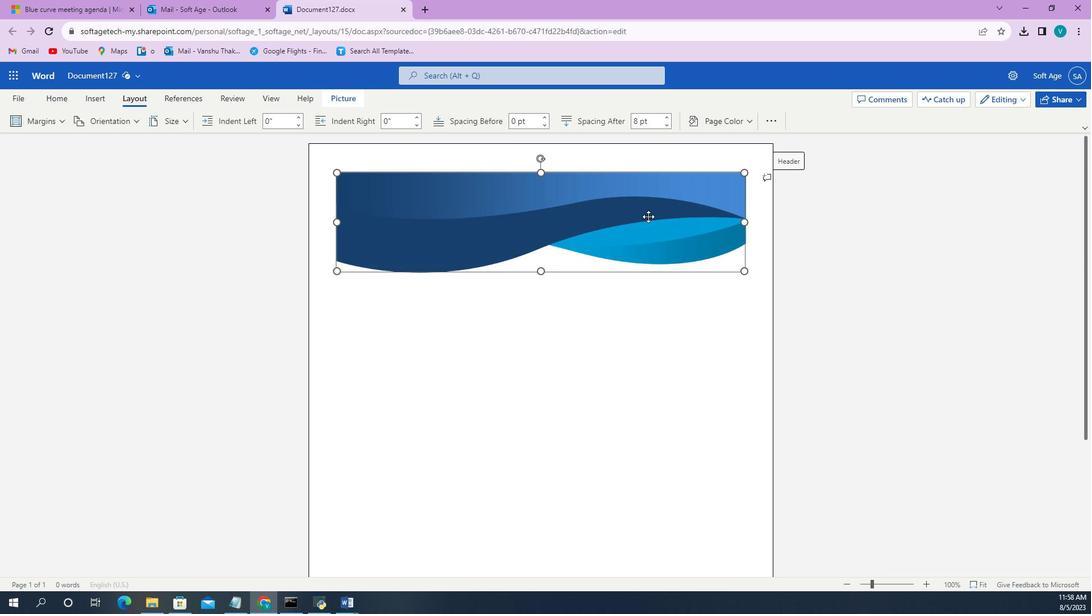 
Action: Mouse pressed left at (411, 156)
Screenshot: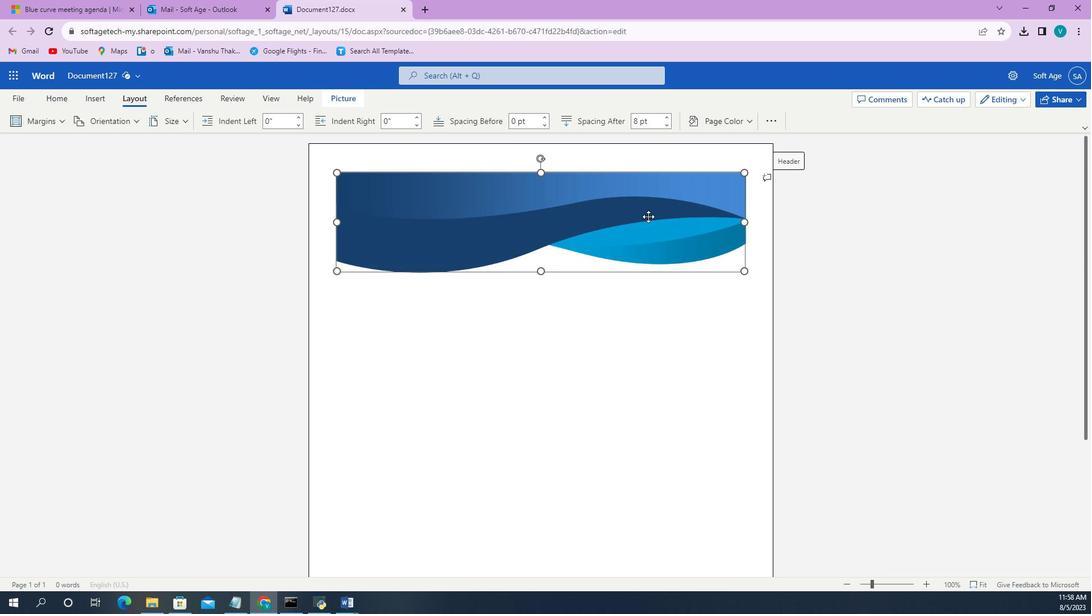 
Action: Mouse moved to (417, 110)
Screenshot: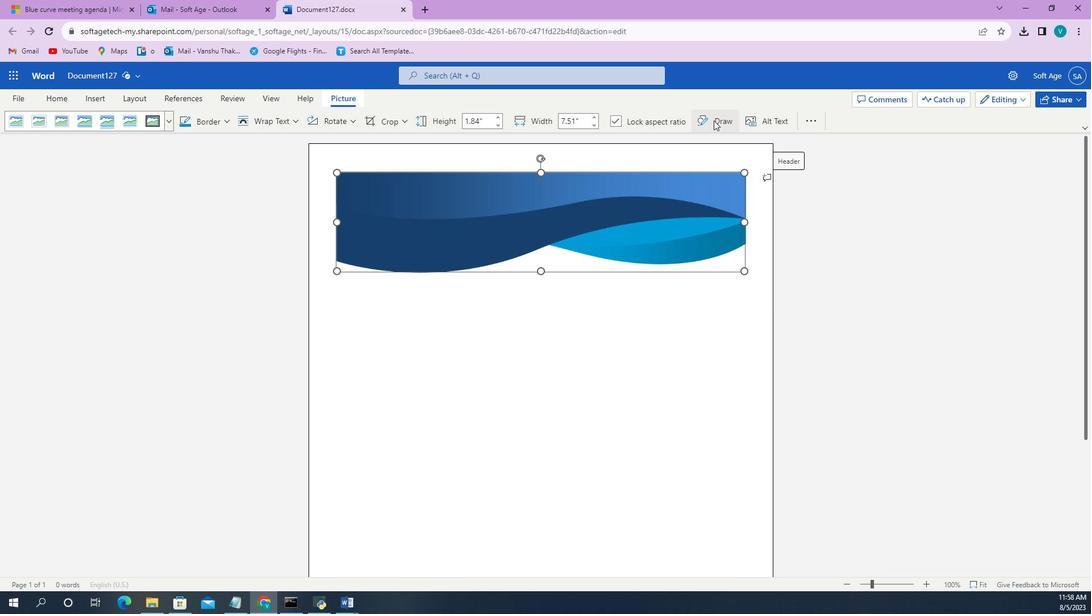 
Action: Mouse pressed left at (417, 110)
Screenshot: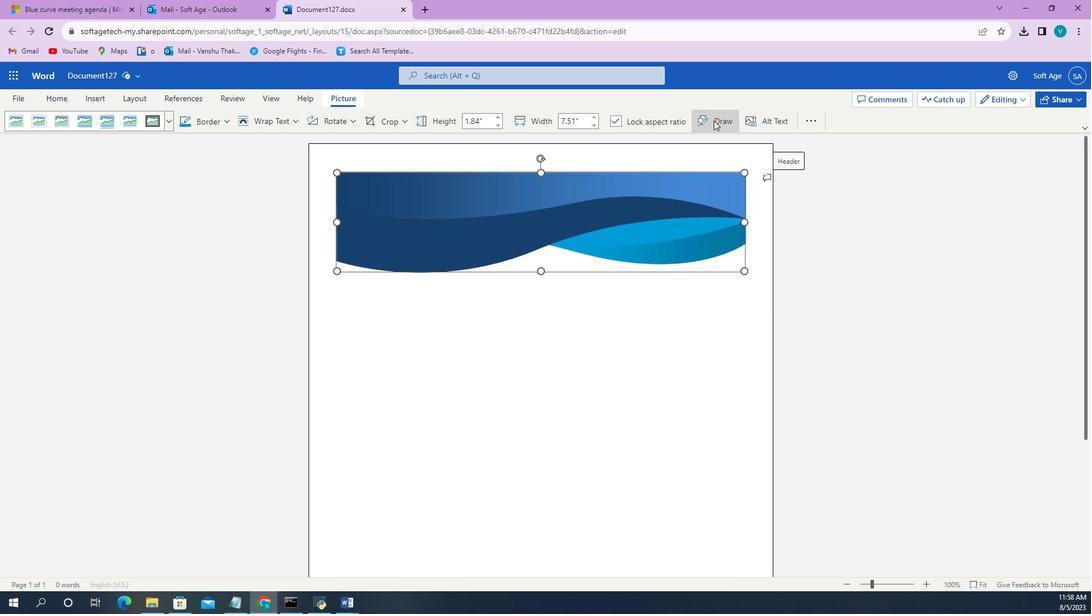 
Action: Mouse moved to (404, 218)
Screenshot: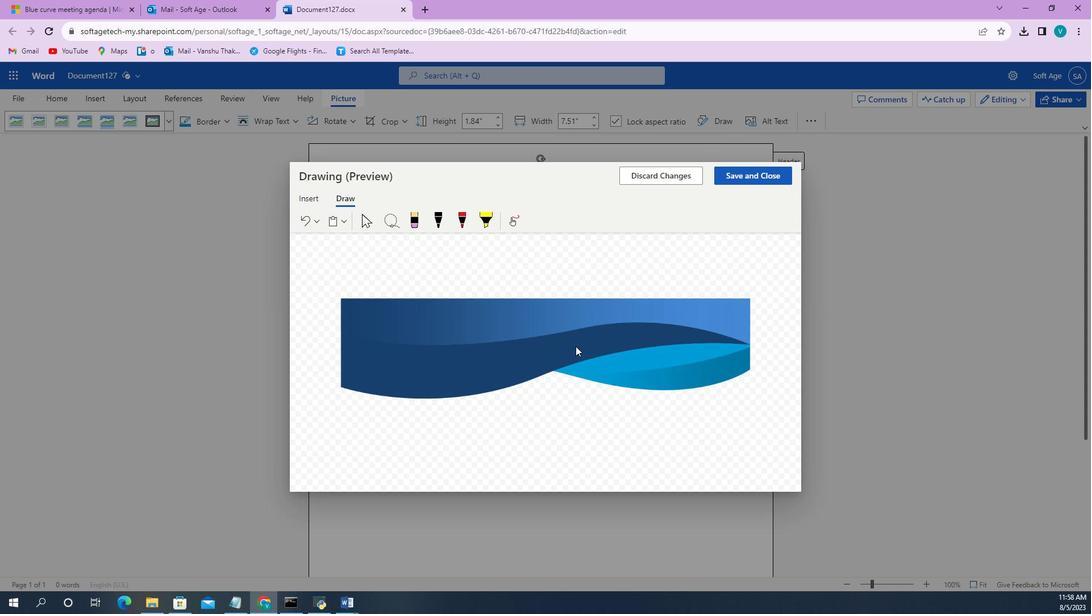 
Action: Mouse pressed left at (404, 218)
Screenshot: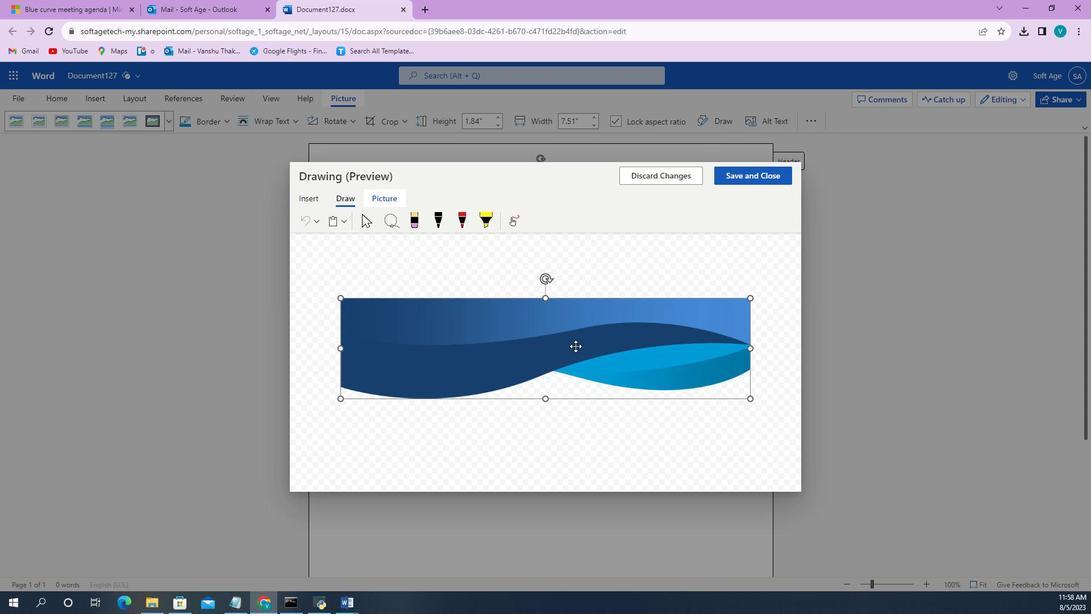 
Action: Mouse moved to (377, 148)
Screenshot: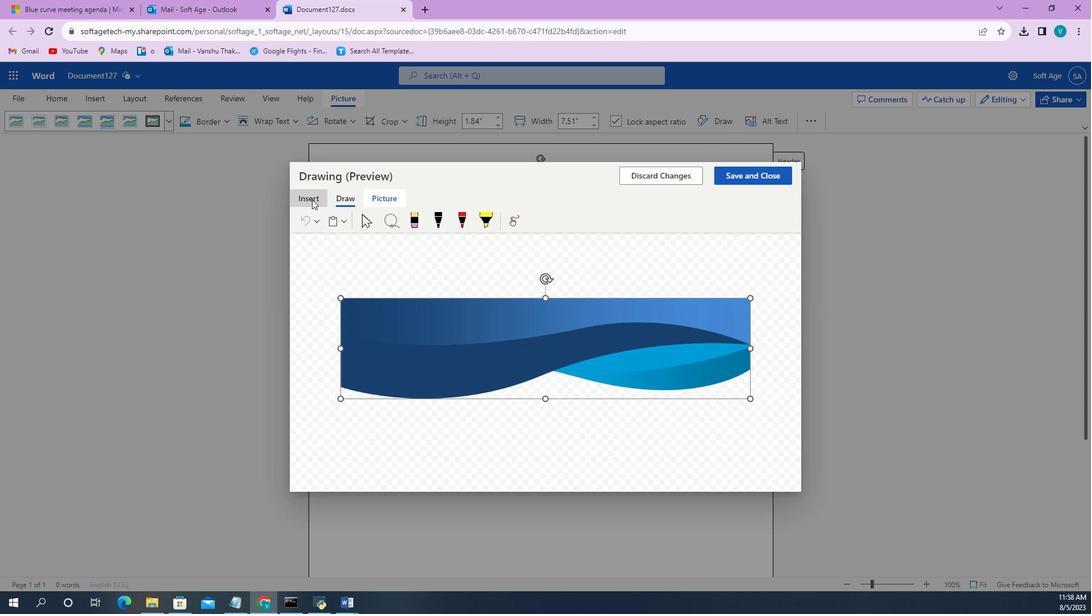 
Action: Mouse pressed left at (377, 148)
Screenshot: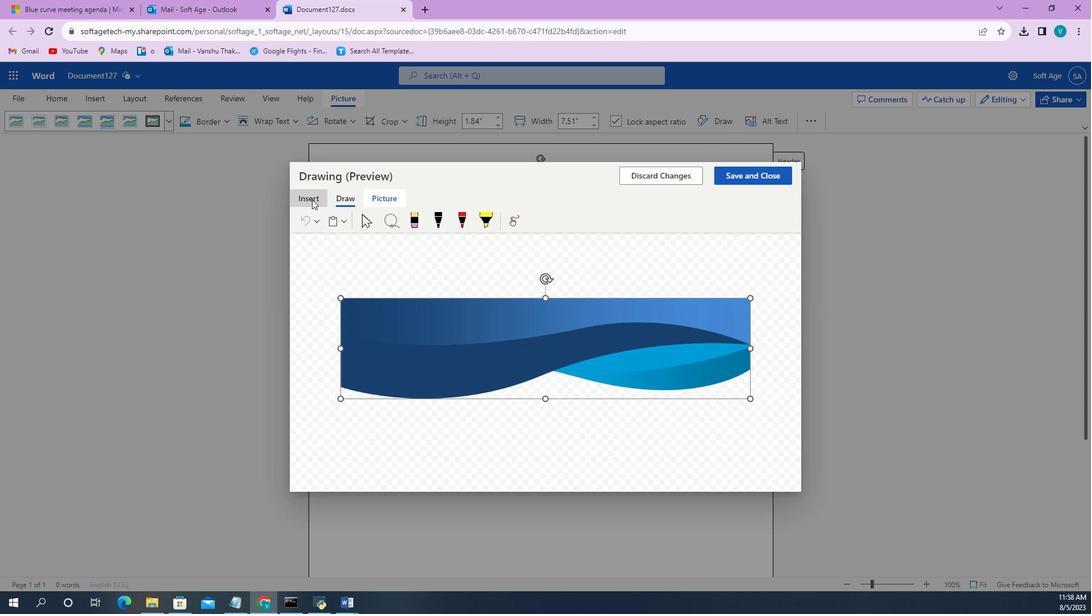 
Action: Mouse moved to (390, 158)
Screenshot: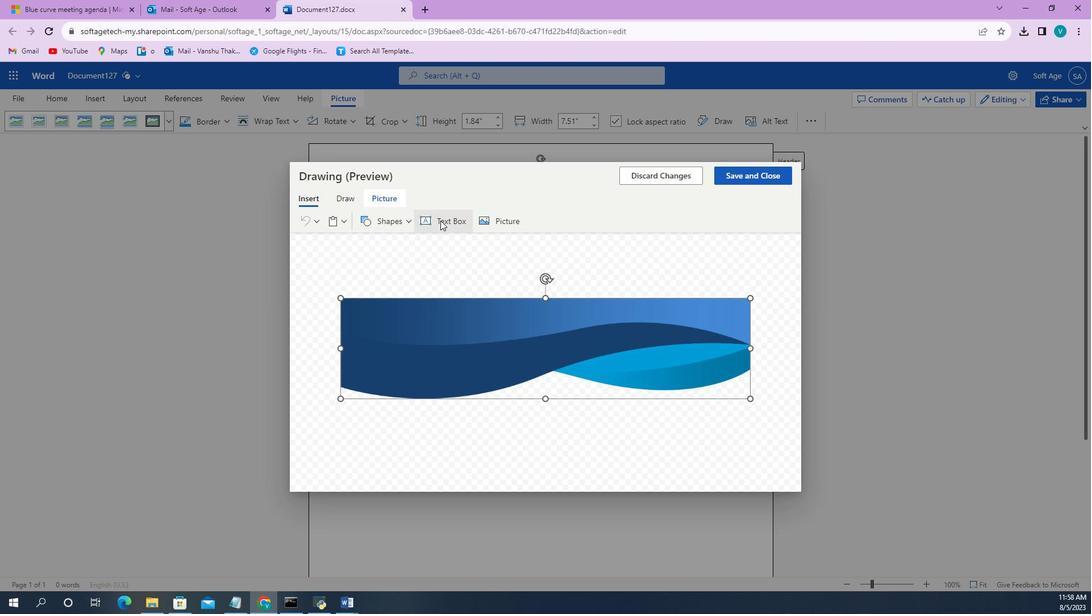 
Action: Mouse pressed left at (390, 158)
Screenshot: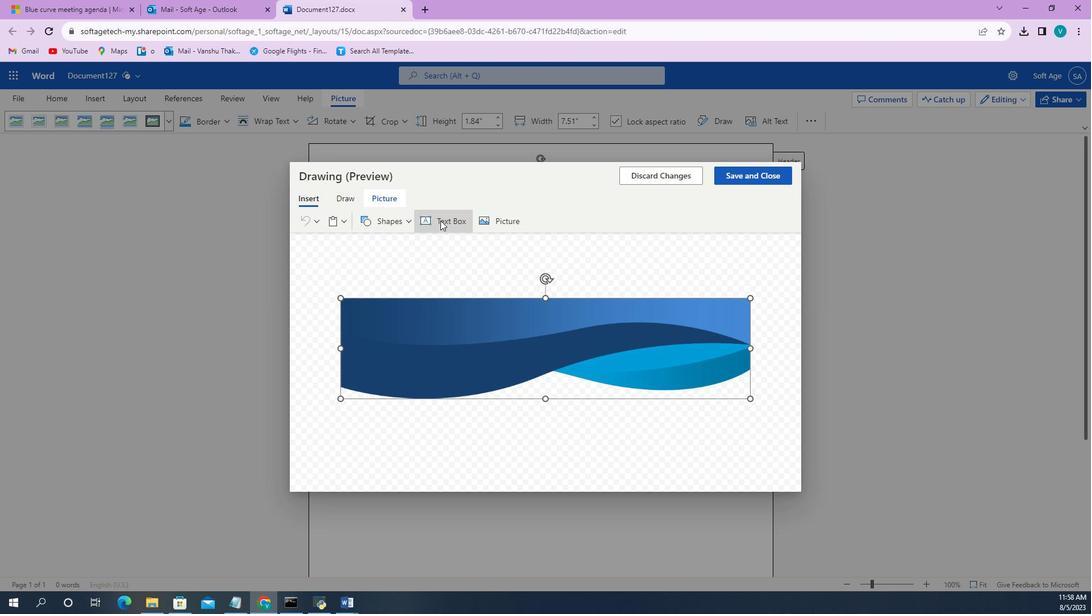 
Action: Mouse moved to (381, 202)
Screenshot: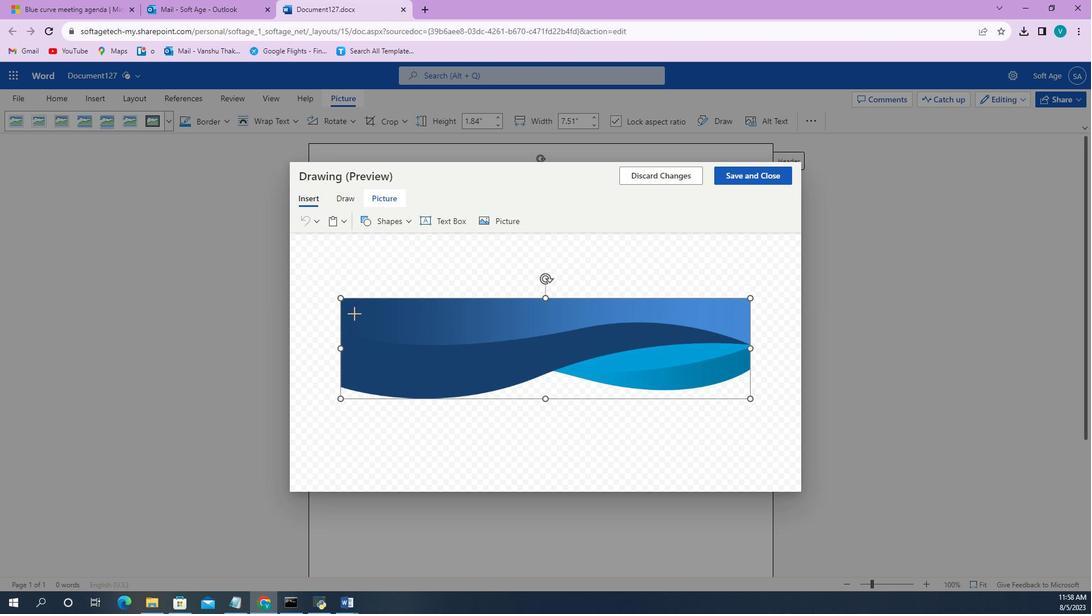
Action: Mouse pressed left at (381, 202)
Screenshot: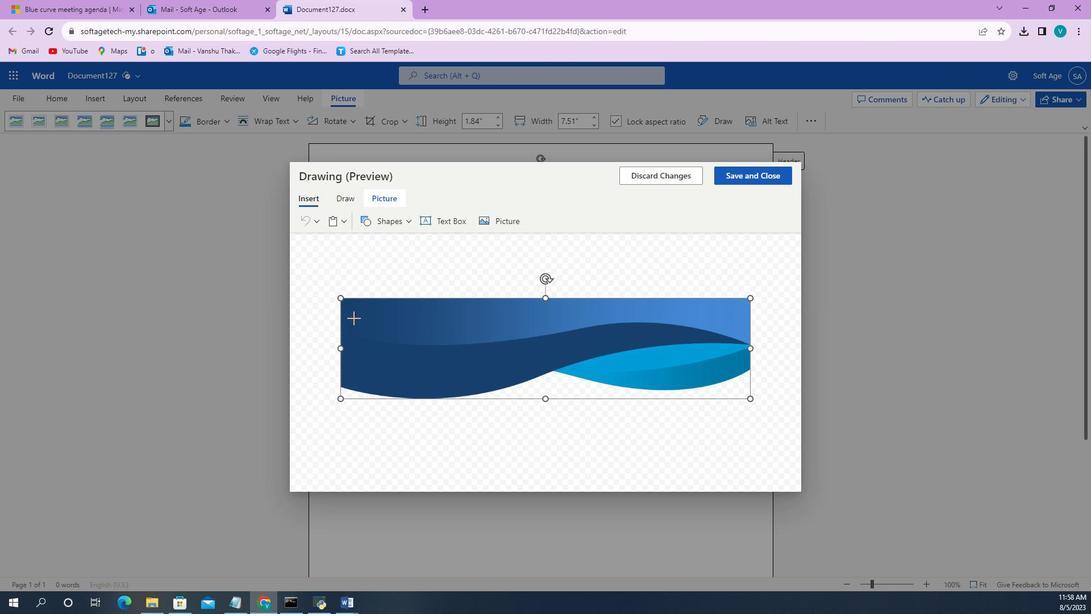 
Action: Mouse moved to (405, 160)
Screenshot: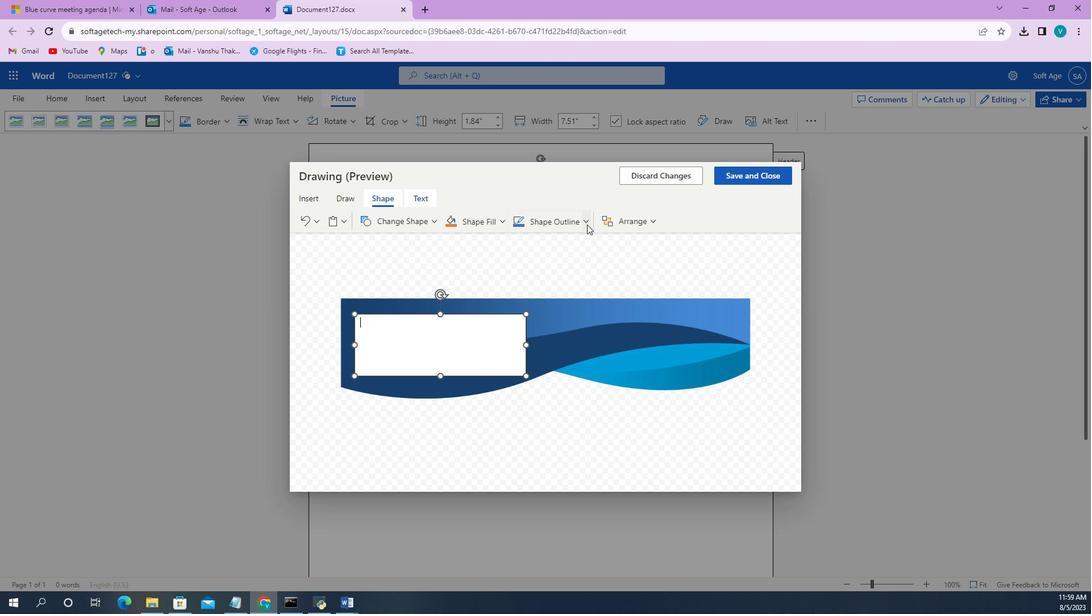 
Action: Mouse pressed left at (405, 160)
Screenshot: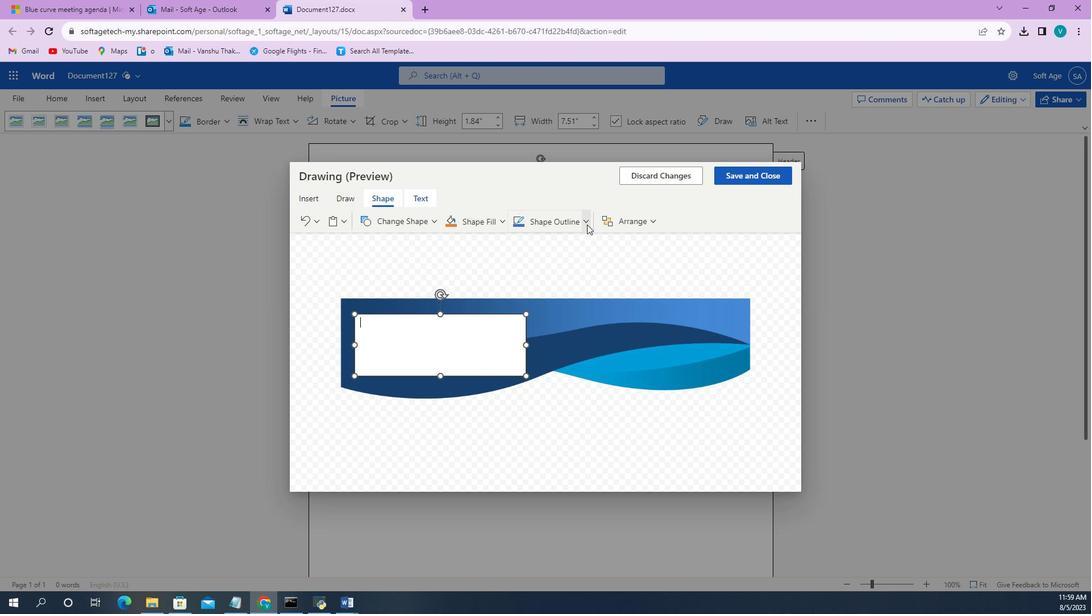 
Action: Mouse moved to (396, 158)
Screenshot: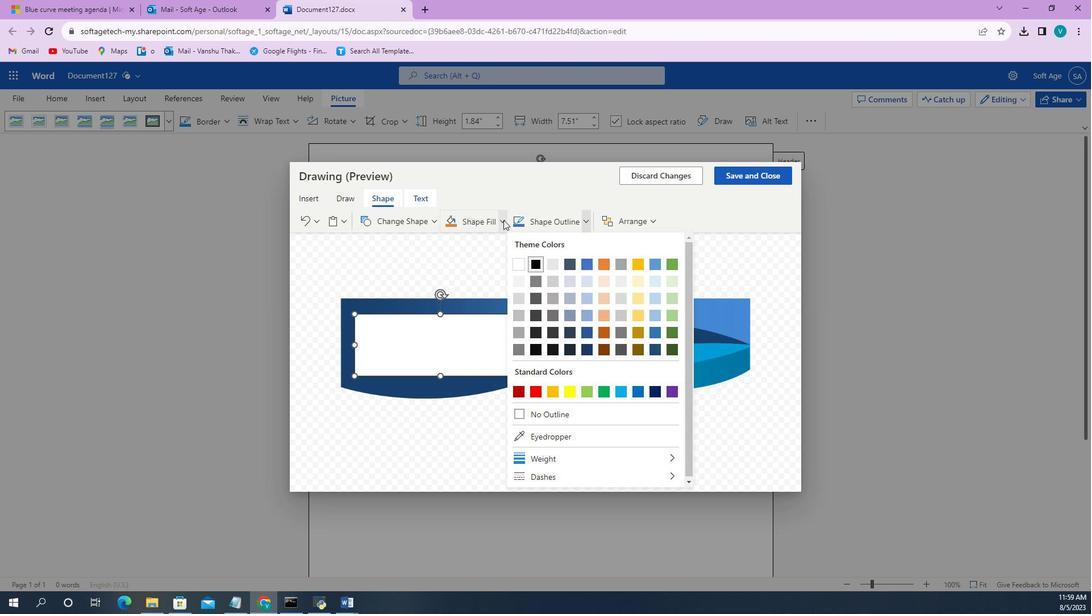 
Action: Mouse pressed left at (396, 158)
Screenshot: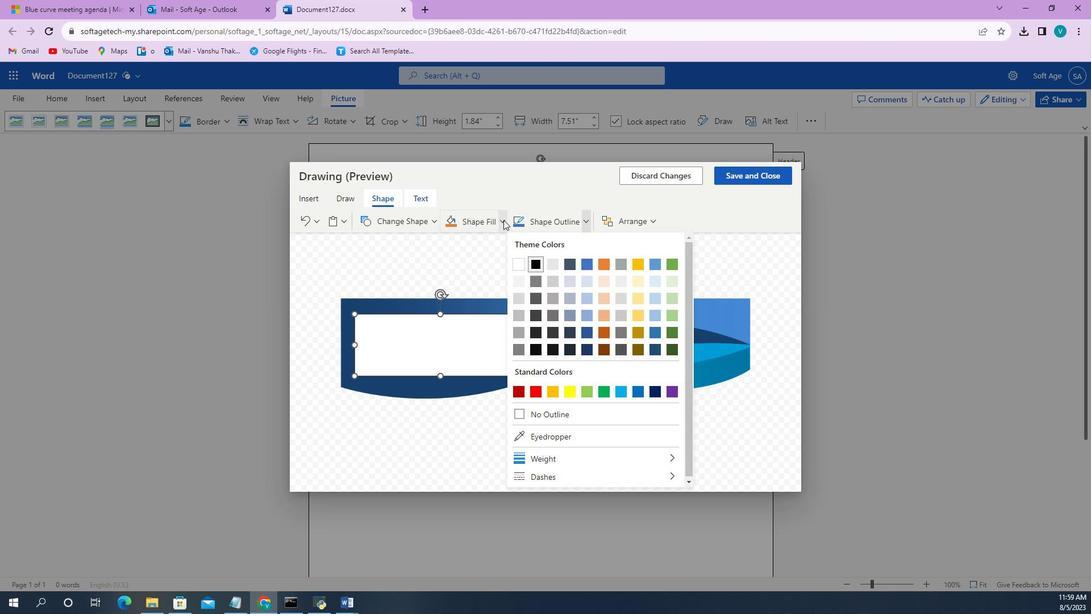 
Action: Mouse moved to (405, 220)
Screenshot: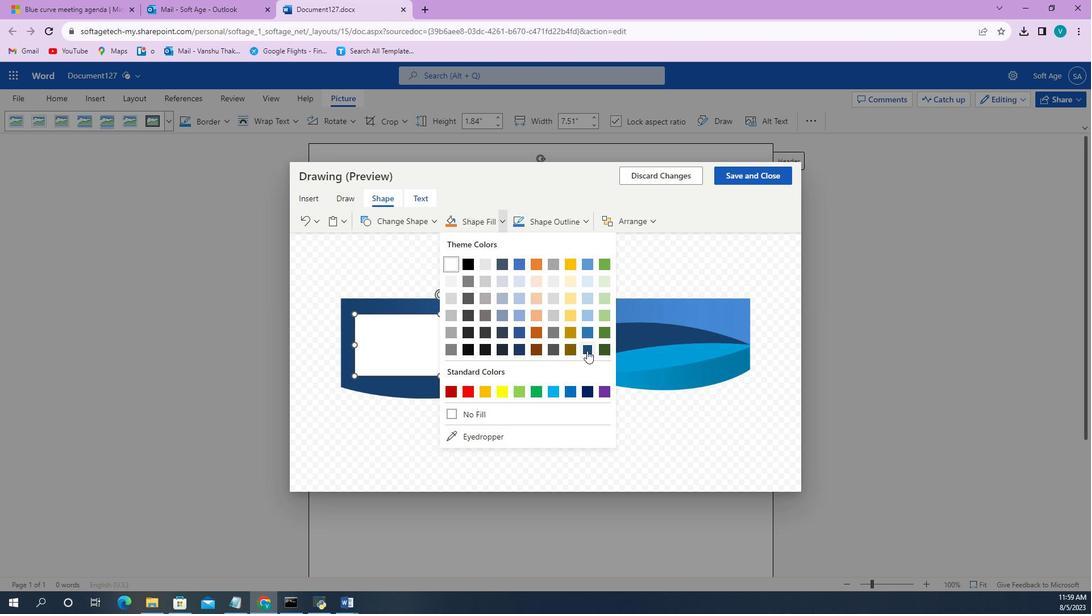 
Action: Mouse pressed left at (405, 220)
Screenshot: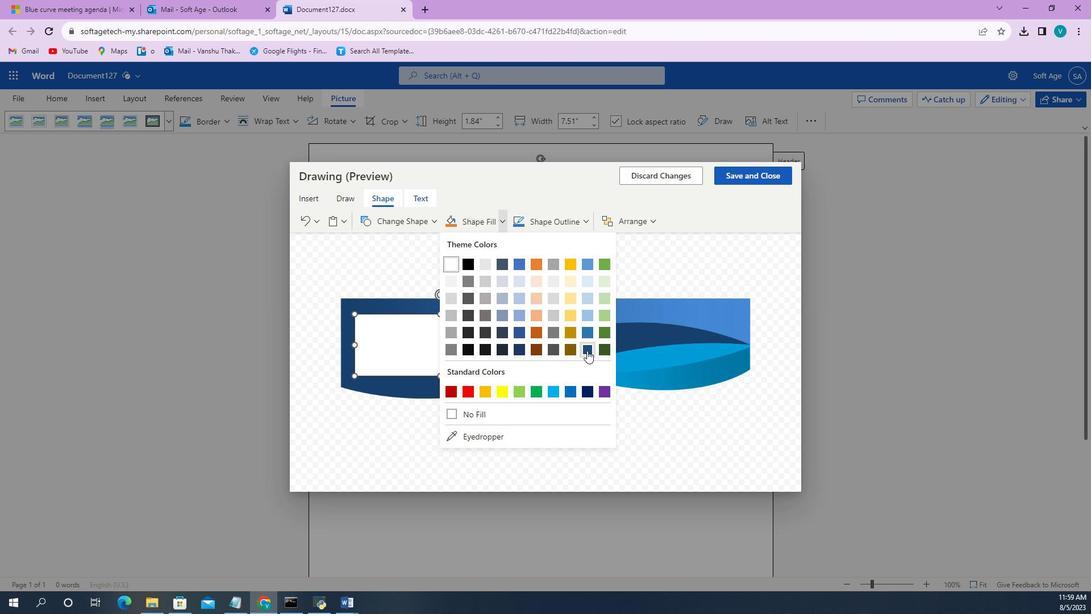 
Action: Mouse moved to (392, 217)
Screenshot: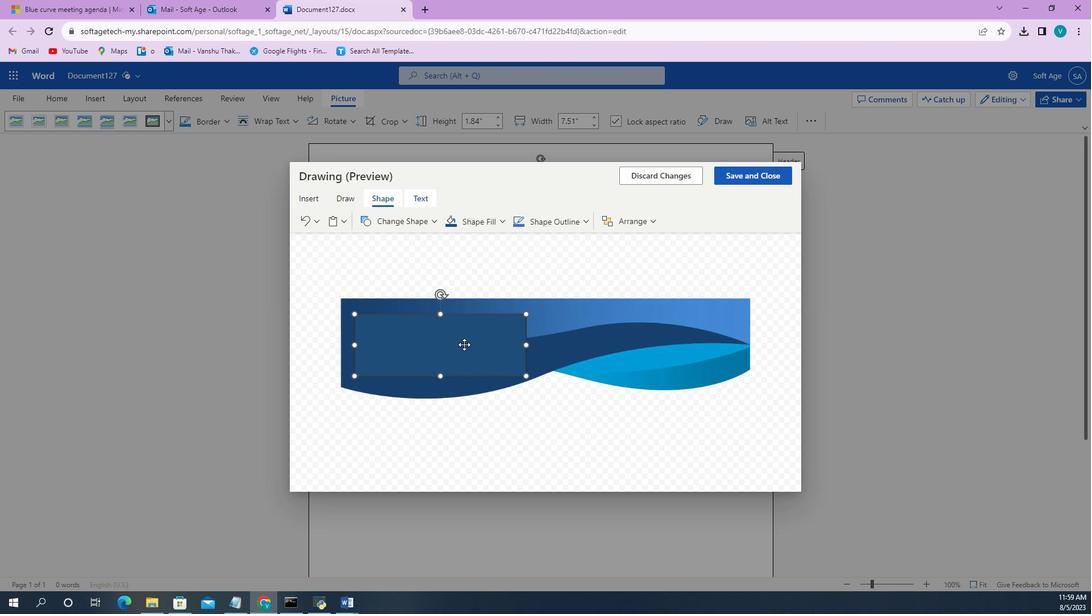 
Action: Mouse pressed left at (392, 217)
Screenshot: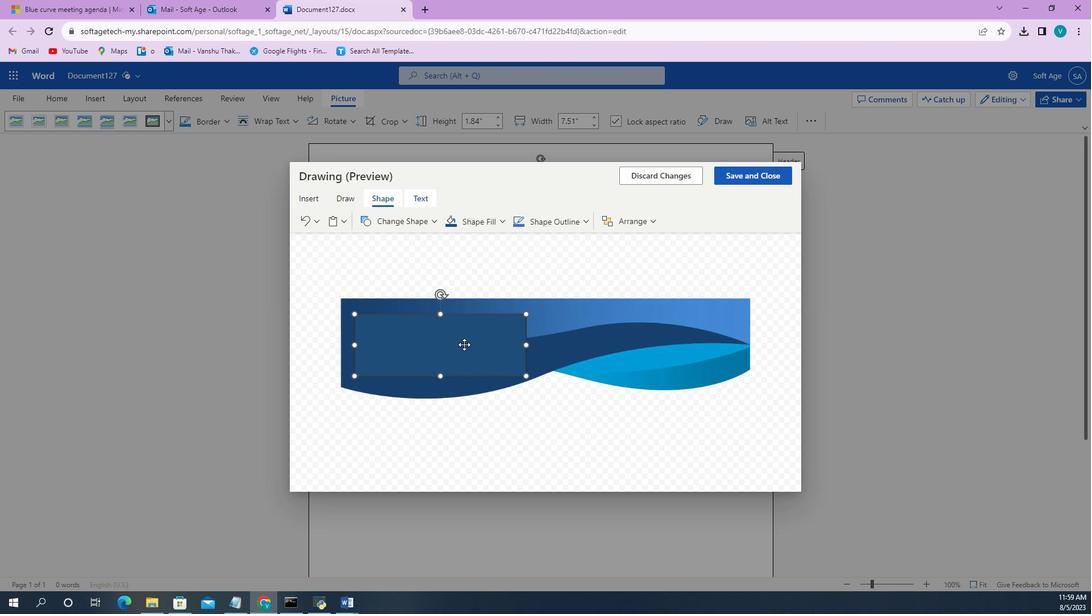 
Action: Mouse moved to (391, 216)
Screenshot: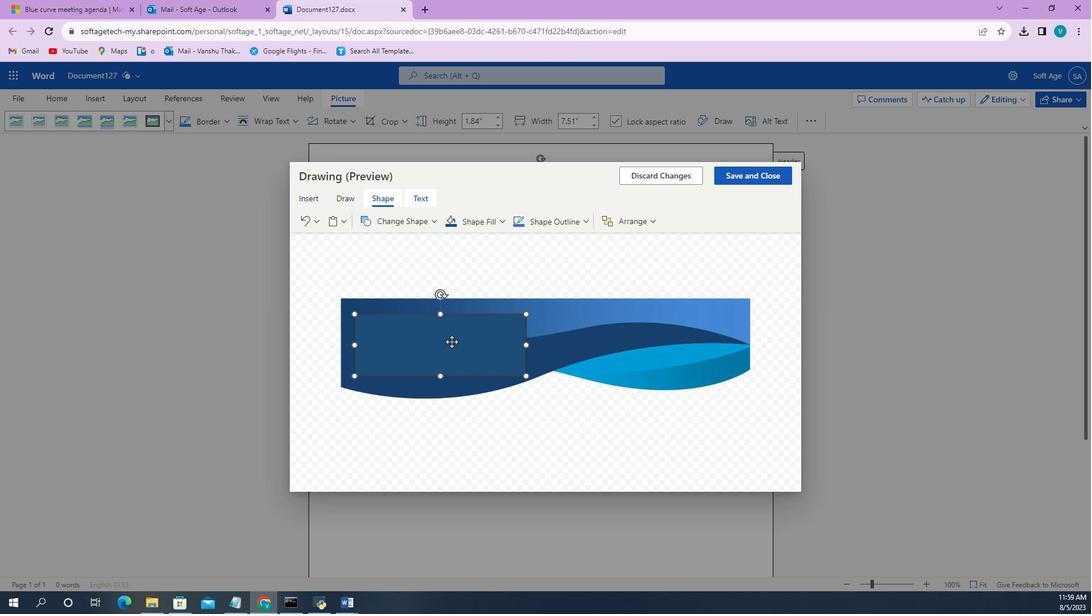 
Action: Mouse pressed left at (391, 216)
Screenshot: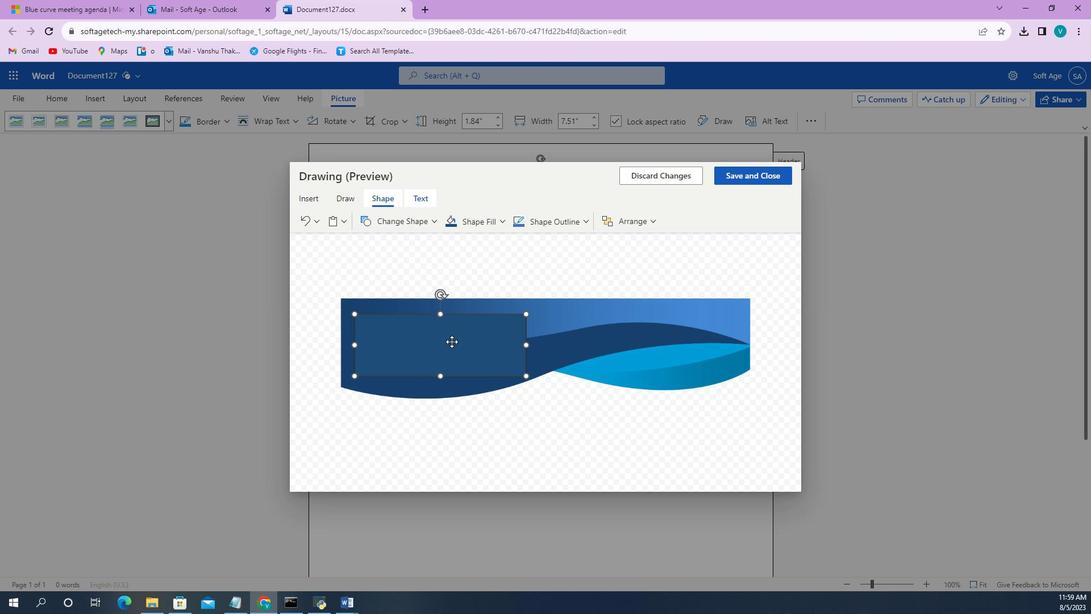 
Action: Mouse pressed left at (391, 216)
Screenshot: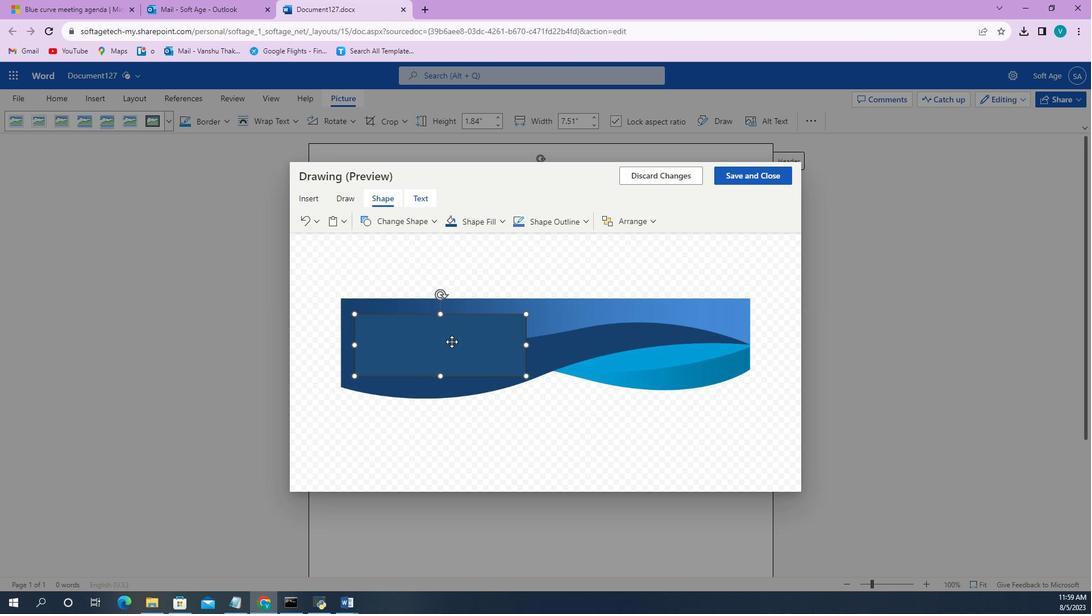 
Action: Mouse moved to (386, 210)
Screenshot: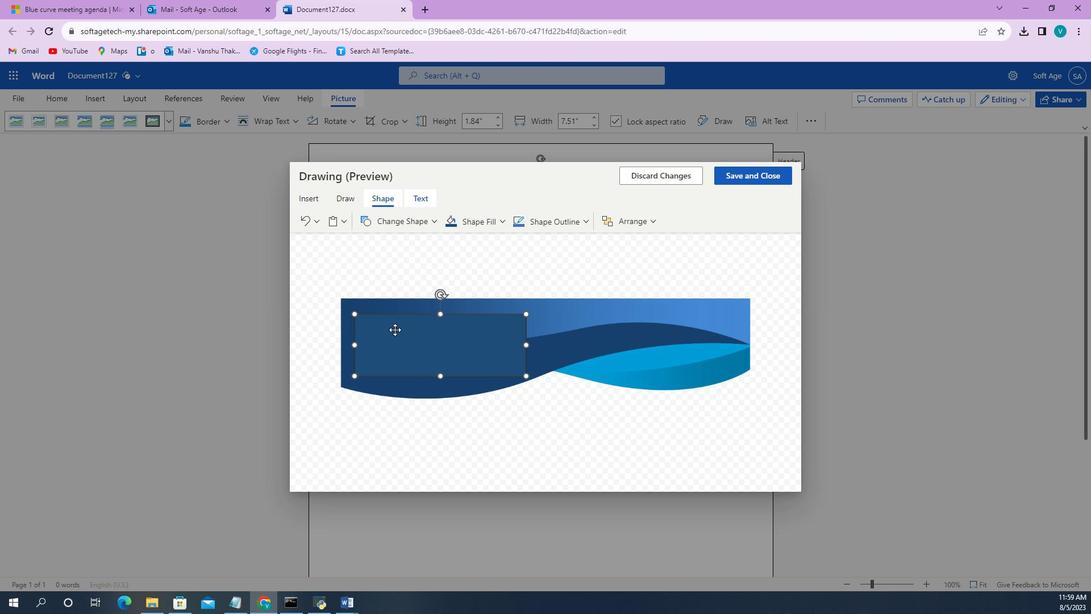 
Action: Mouse pressed left at (386, 210)
Screenshot: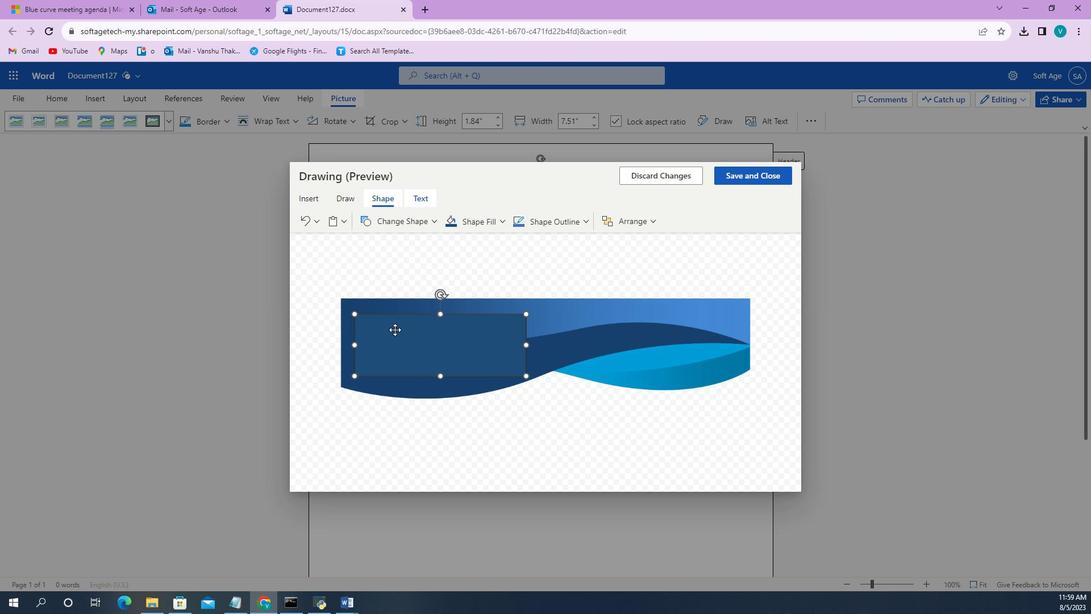
Action: Mouse moved to (386, 210)
Screenshot: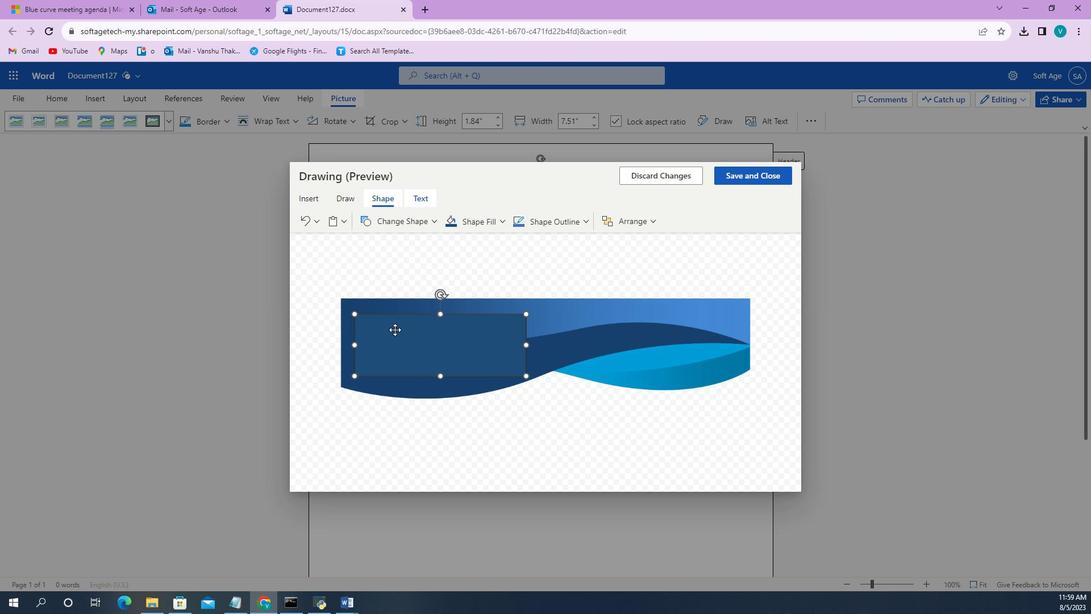 
Action: Mouse pressed left at (386, 210)
Screenshot: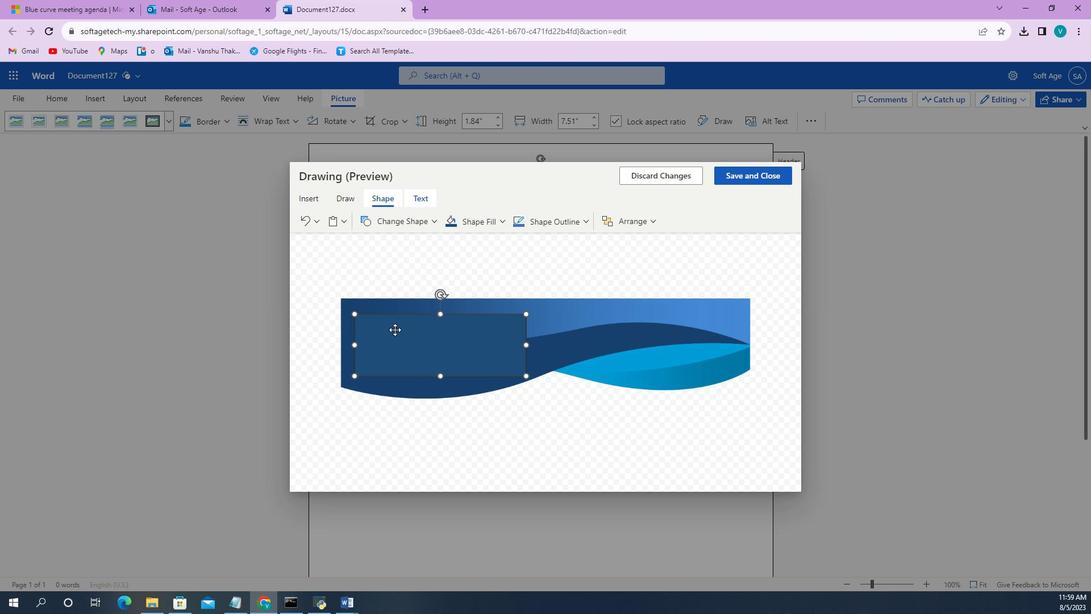 
Action: Mouse moved to (383, 205)
Screenshot: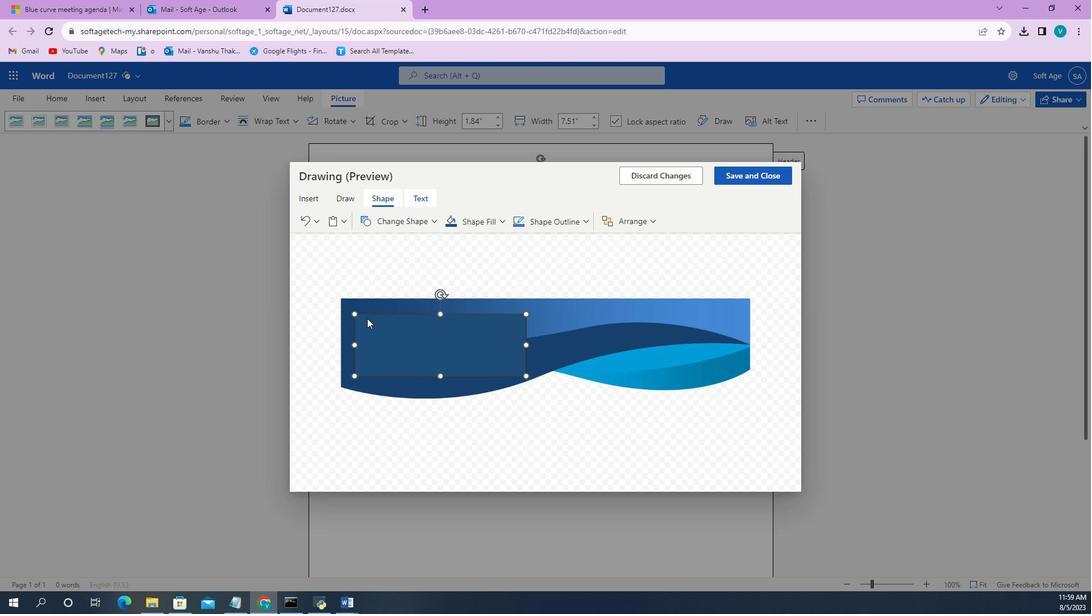
Action: Mouse pressed left at (383, 205)
Screenshot: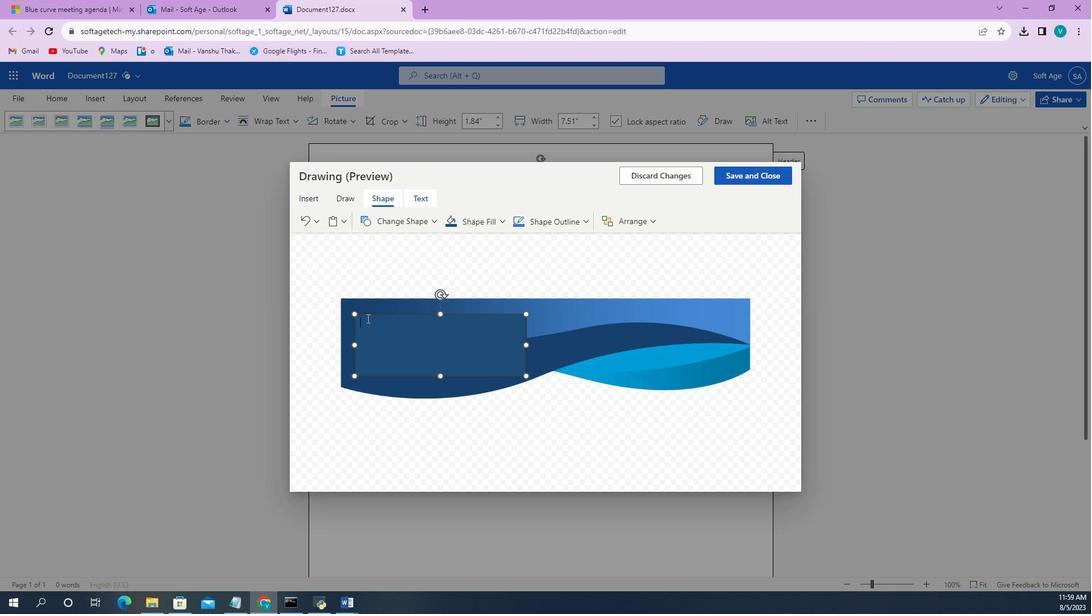 
Action: Mouse pressed left at (383, 205)
Screenshot: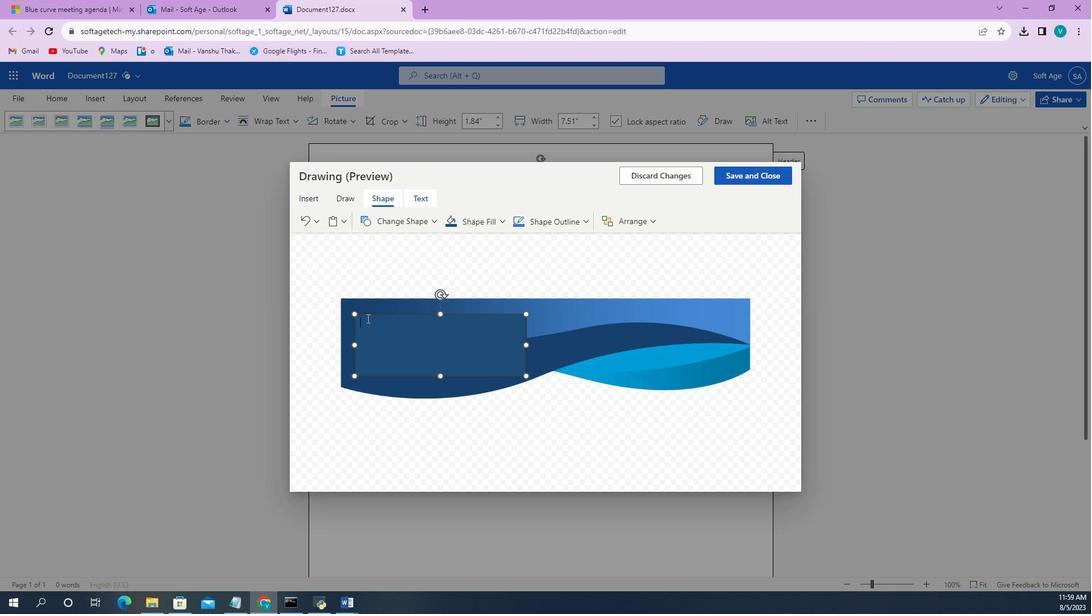 
Action: Mouse moved to (401, 177)
Screenshot: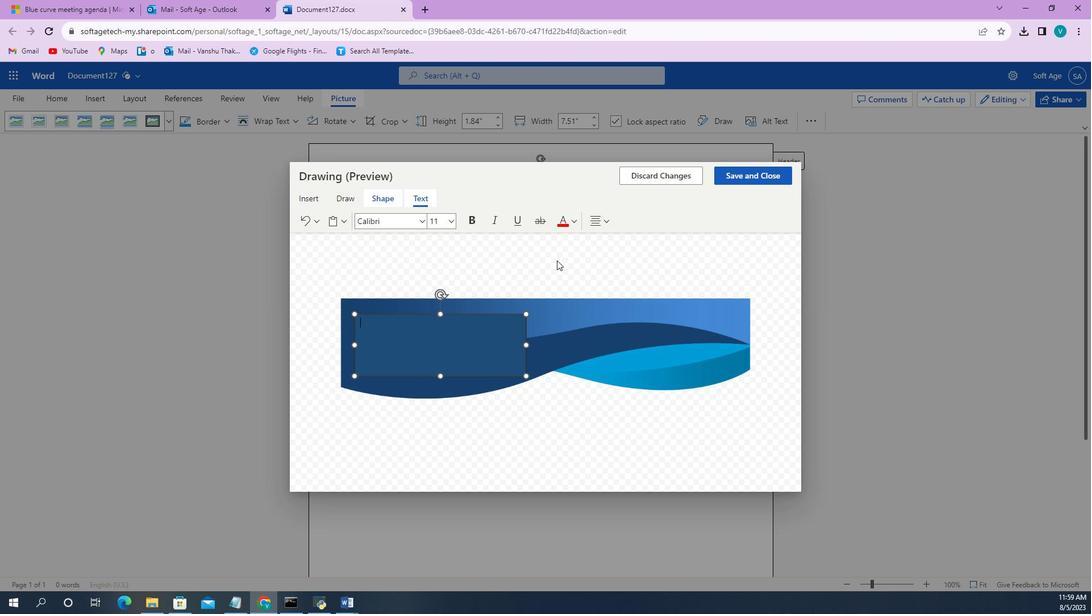 
Action: Key pressed <Key.shift>M<Key.caps_lock>EETING<Key.space>NAME<Key.space>AGENDA<Key.space><Key.enter>LOCATION<Key.shift>:<Key.space><Key.caps_lock><Key.shift>Addt<Key.backspace>ress<Key.space>or<Key.space><Key.shift>E<Key.backspace><Key.shift>Room<Key.space><Key.shift>Number<Key.enter><Key.shift>Time<Key.space><Key.left><Key.shift>:<Key.space><Key.space><Key.shift>Time<Key.enter><Key.backspace>
Screenshot: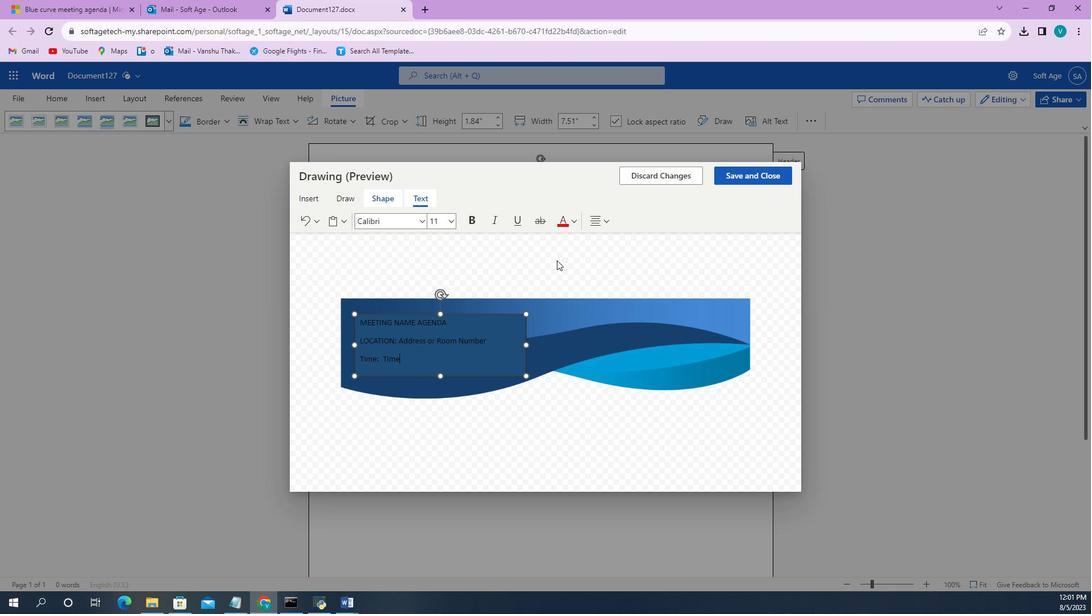 
Action: Mouse moved to (390, 233)
Screenshot: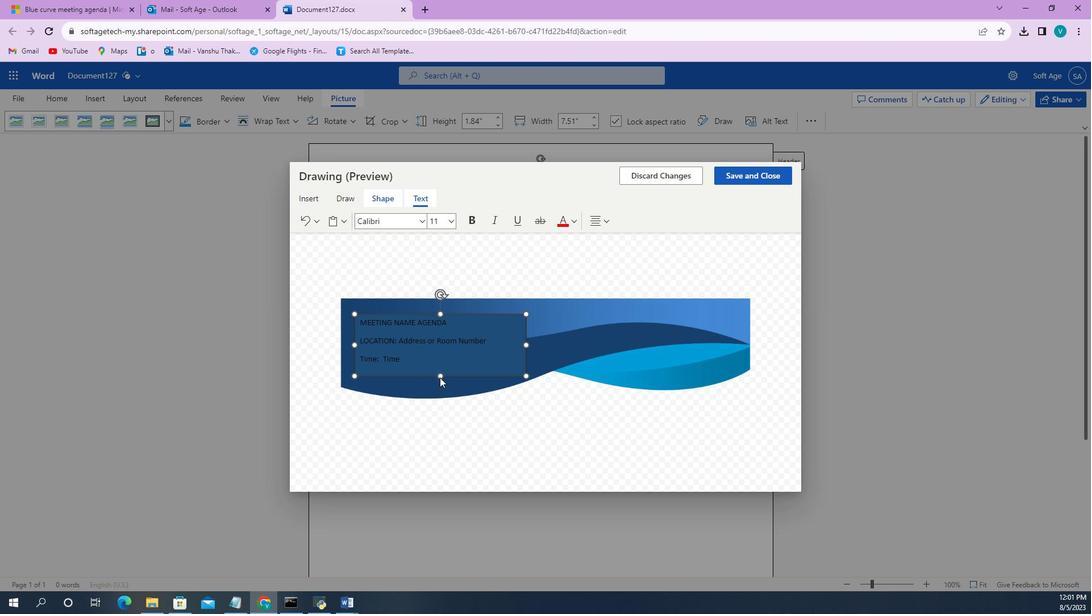 
Action: Mouse pressed left at (390, 233)
Screenshot: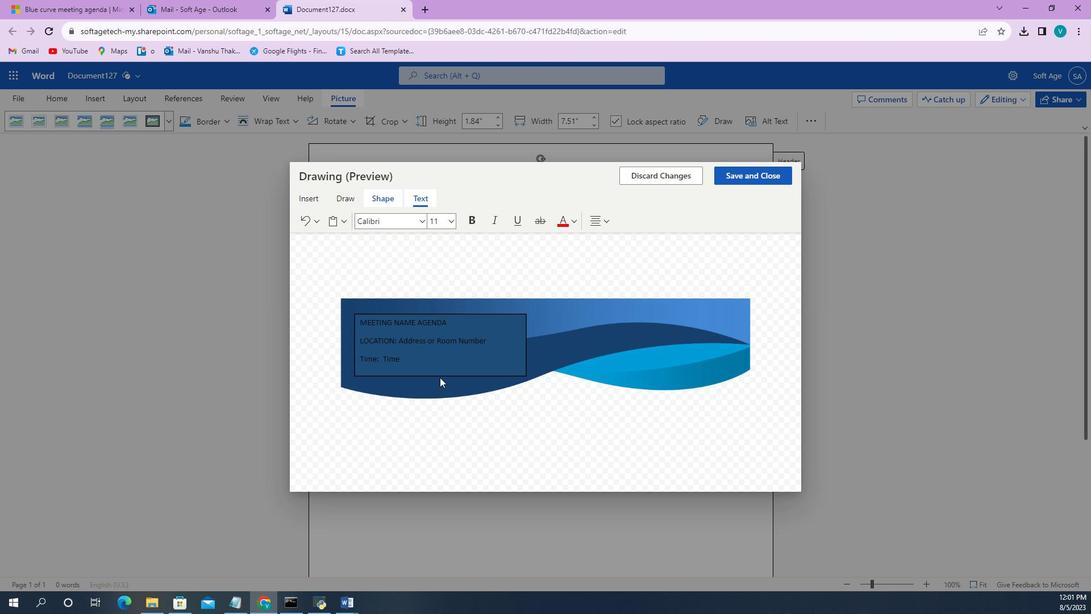 
Action: Mouse moved to (387, 226)
Screenshot: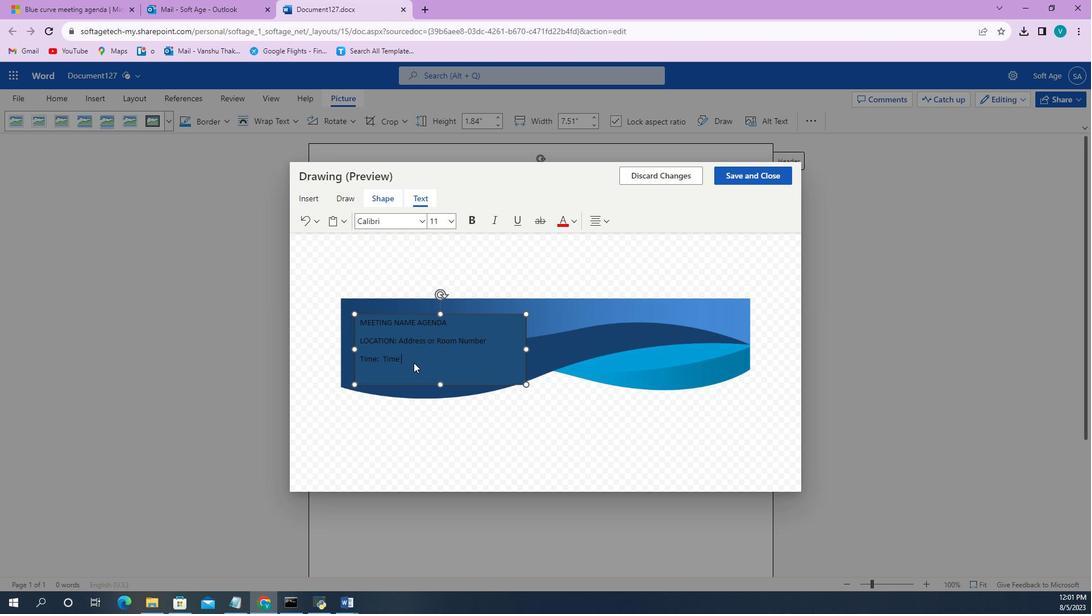 
Action: Mouse pressed left at (387, 226)
Screenshot: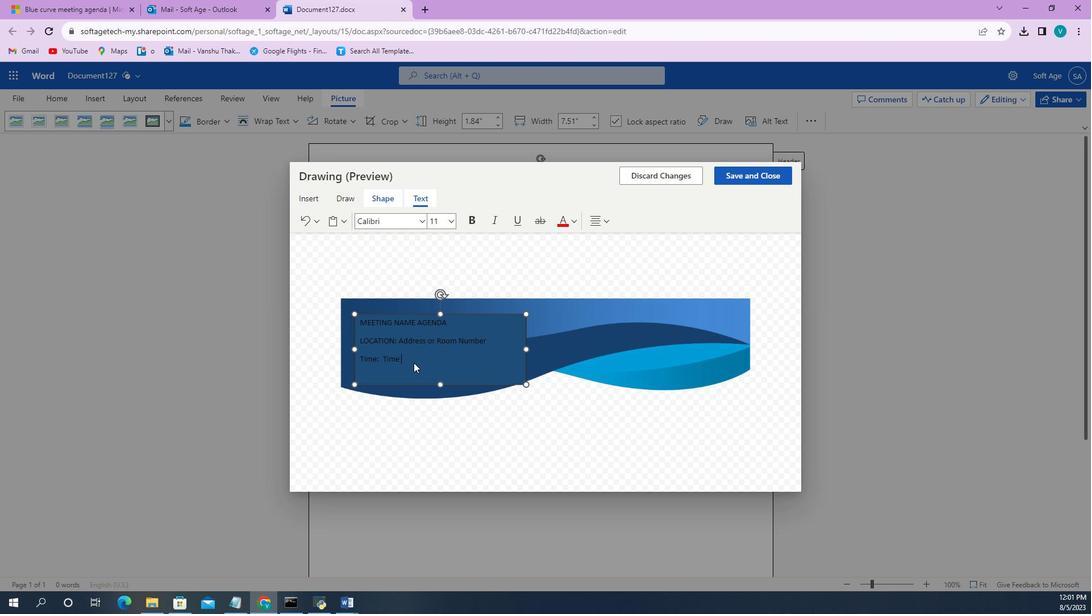 
Action: Key pressed <Key.enter><Key.shift>Facilitator<Key.shift>:<Key.space><Key.shift>Name9<Key.backspace><Key.shift>(s<Key.shift>)
Screenshot: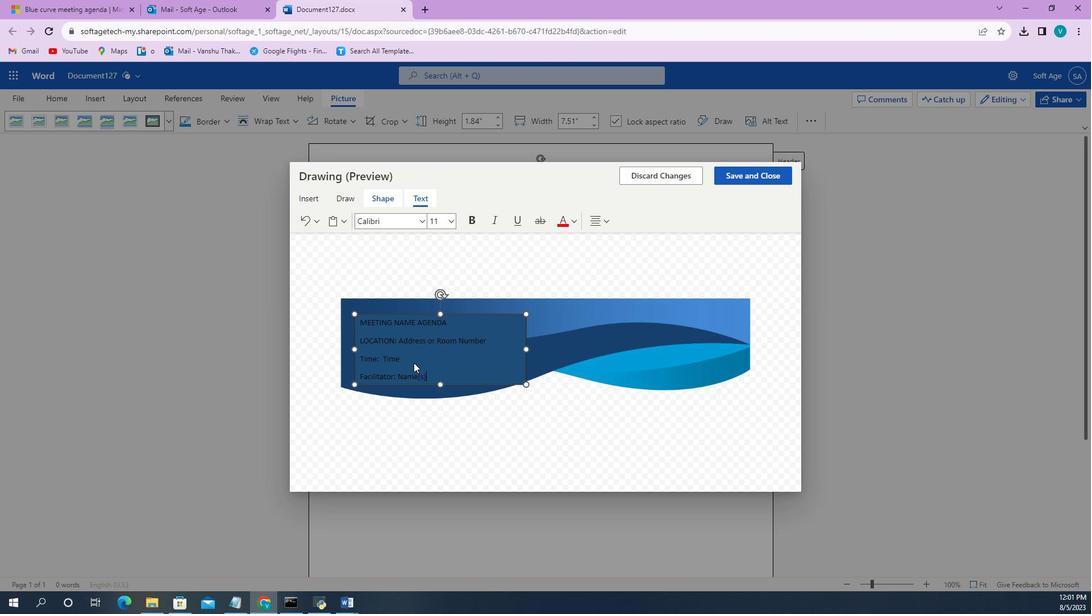 
Action: Mouse moved to (388, 233)
Screenshot: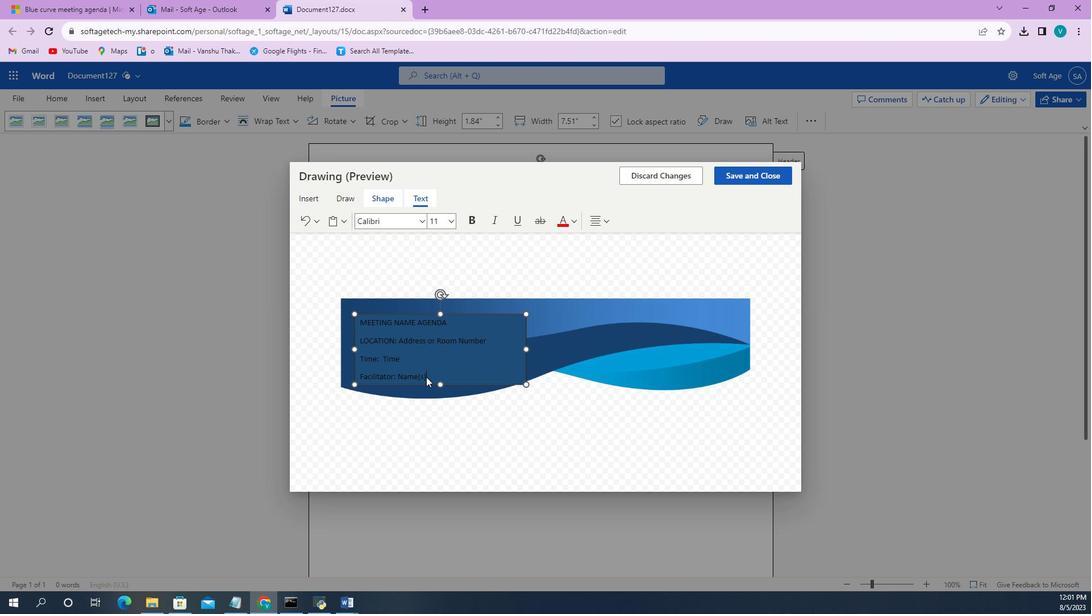 
Action: Mouse pressed left at (388, 233)
Screenshot: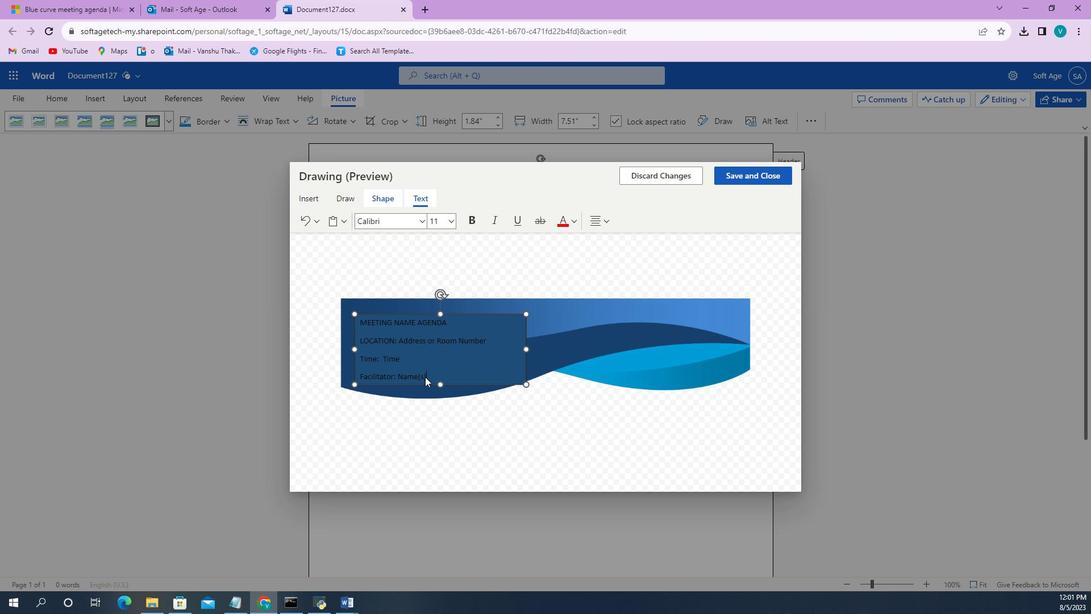 
Action: Mouse moved to (403, 156)
Screenshot: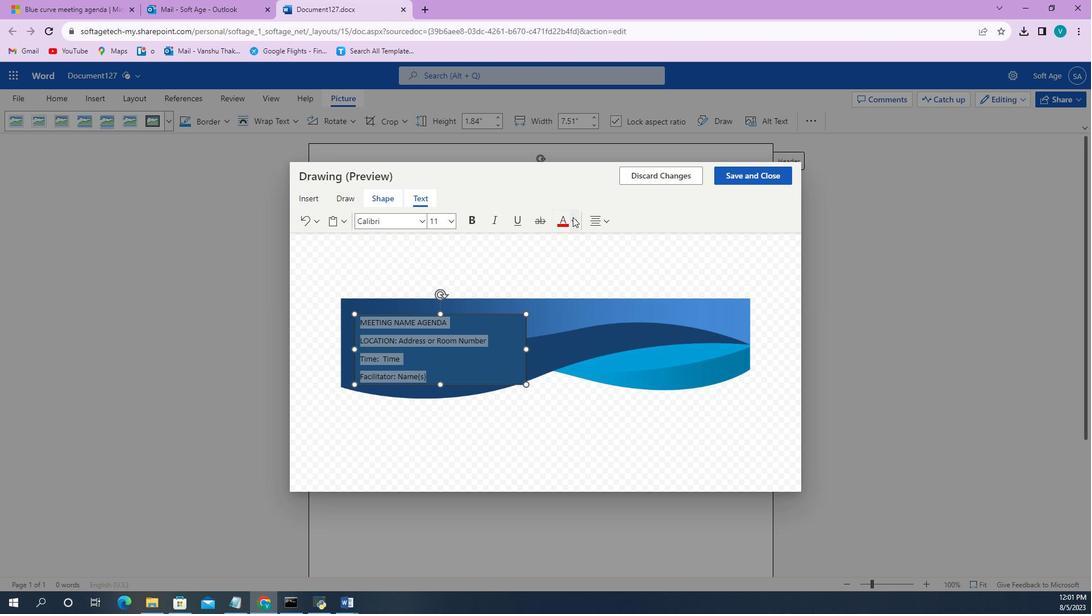 
Action: Mouse pressed left at (403, 156)
Screenshot: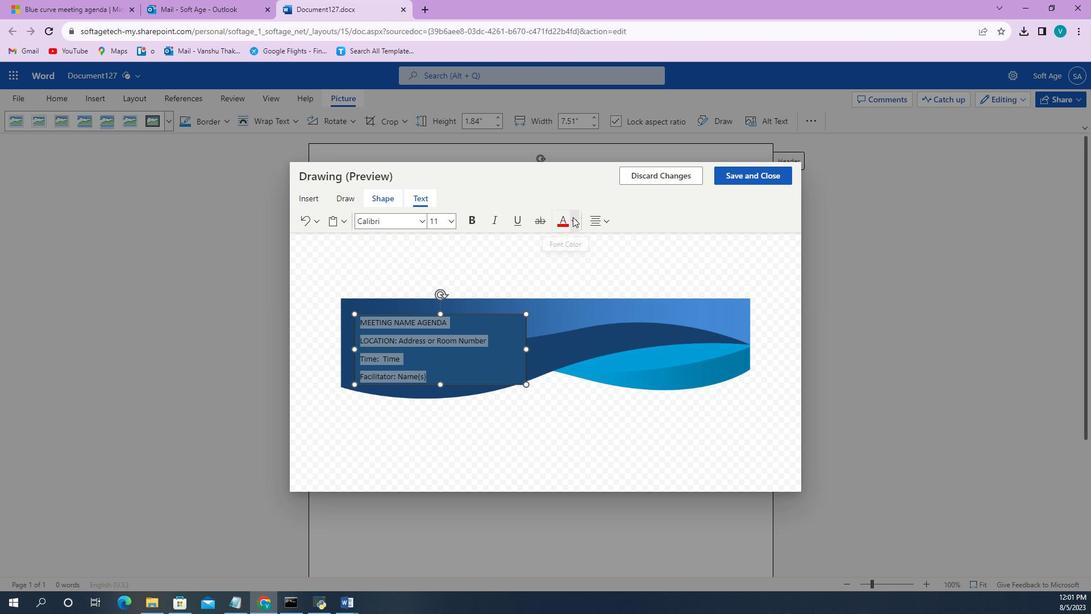 
Action: Mouse moved to (404, 181)
Screenshot: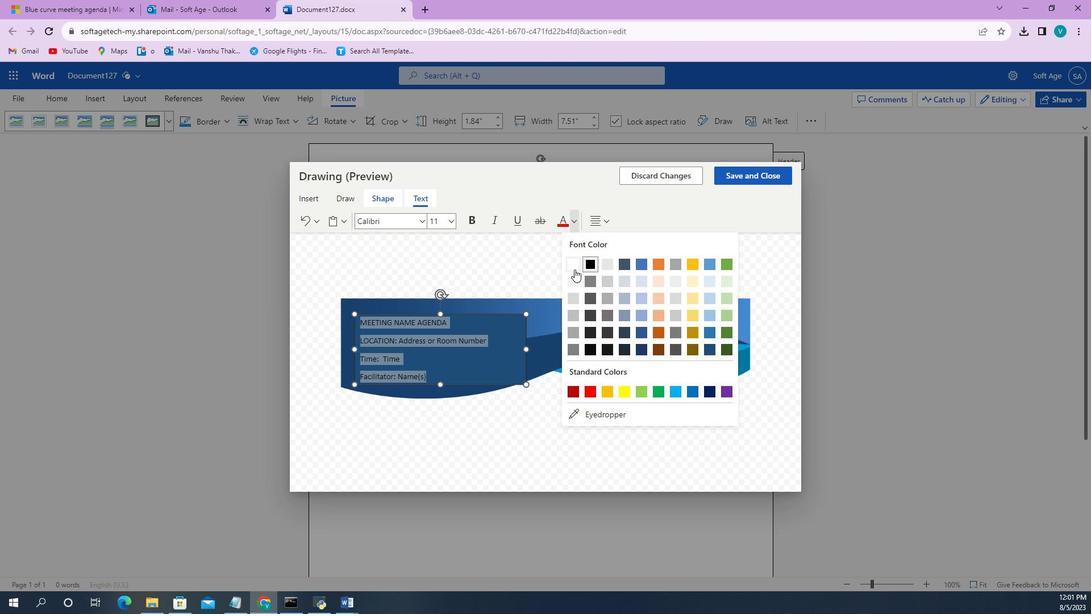 
Action: Mouse pressed left at (404, 181)
Screenshot: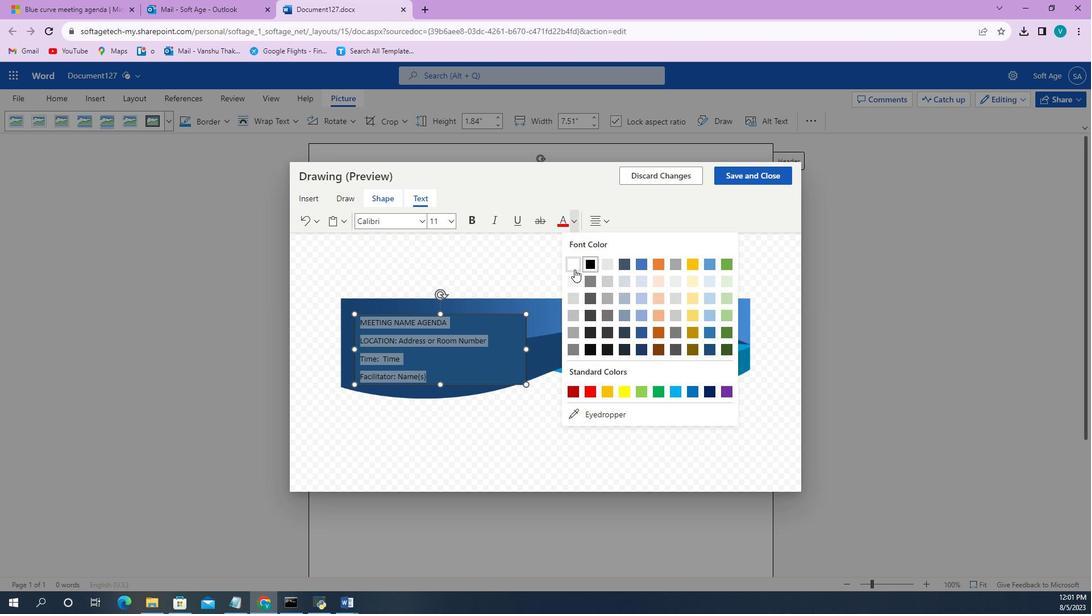 
Action: Mouse moved to (391, 204)
Screenshot: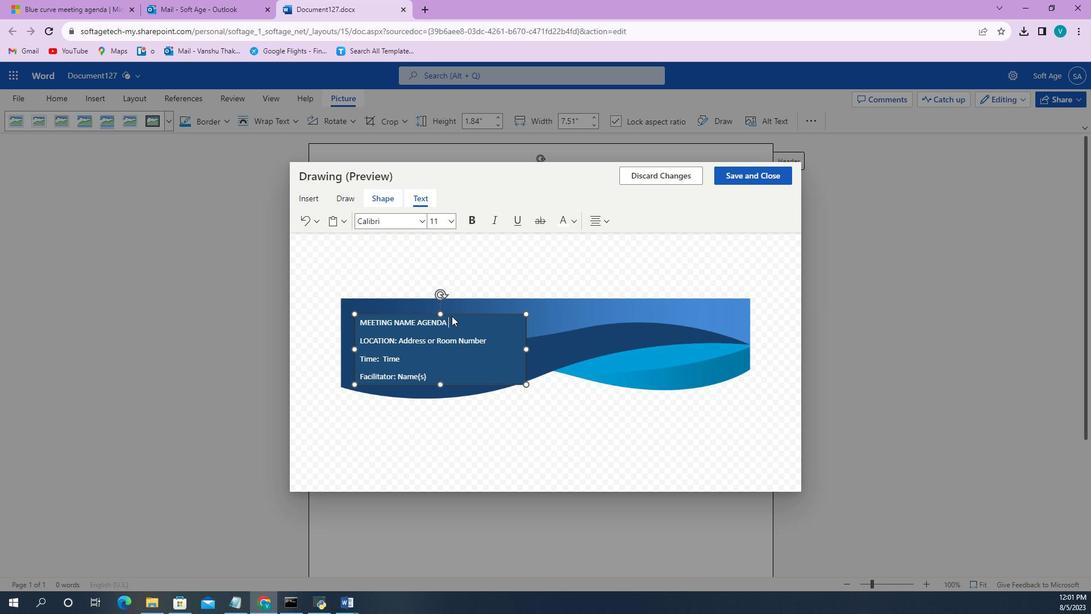 
Action: Mouse pressed left at (391, 204)
Screenshot: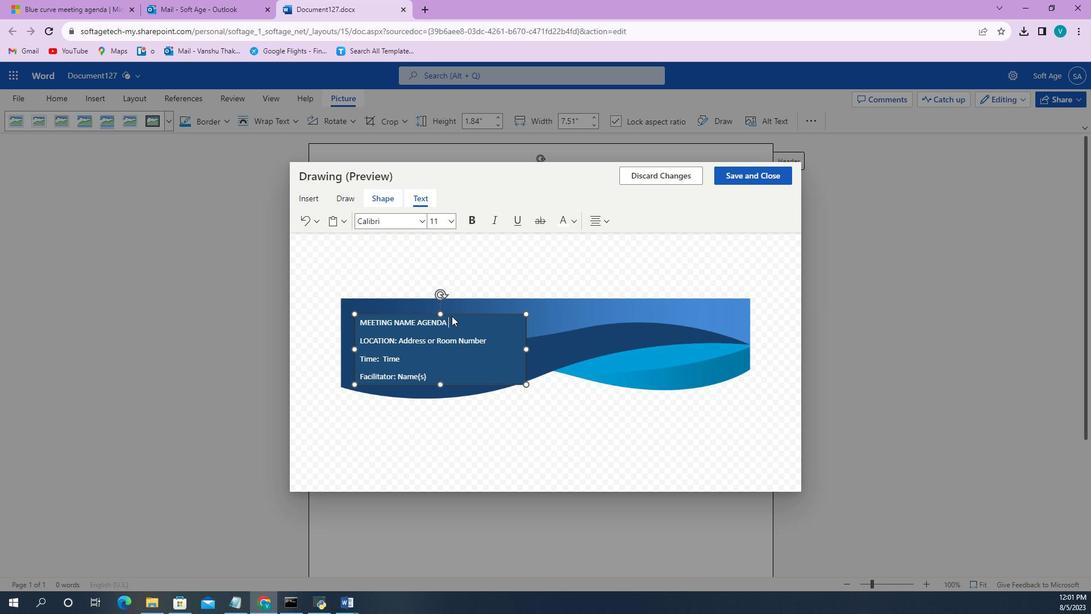 
Action: Mouse moved to (391, 206)
Screenshot: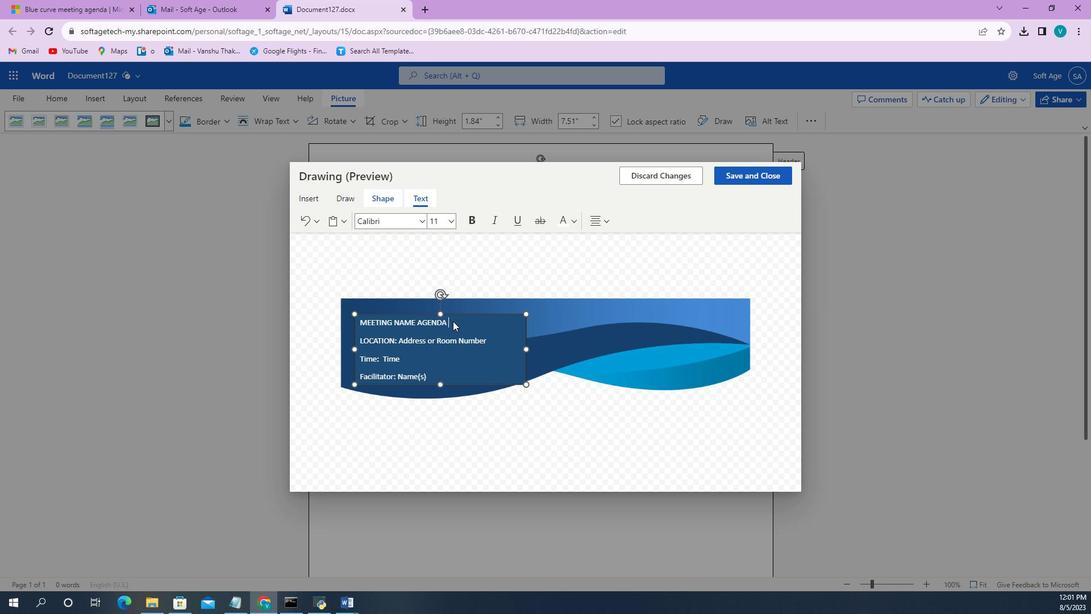 
Action: Mouse pressed left at (391, 206)
Screenshot: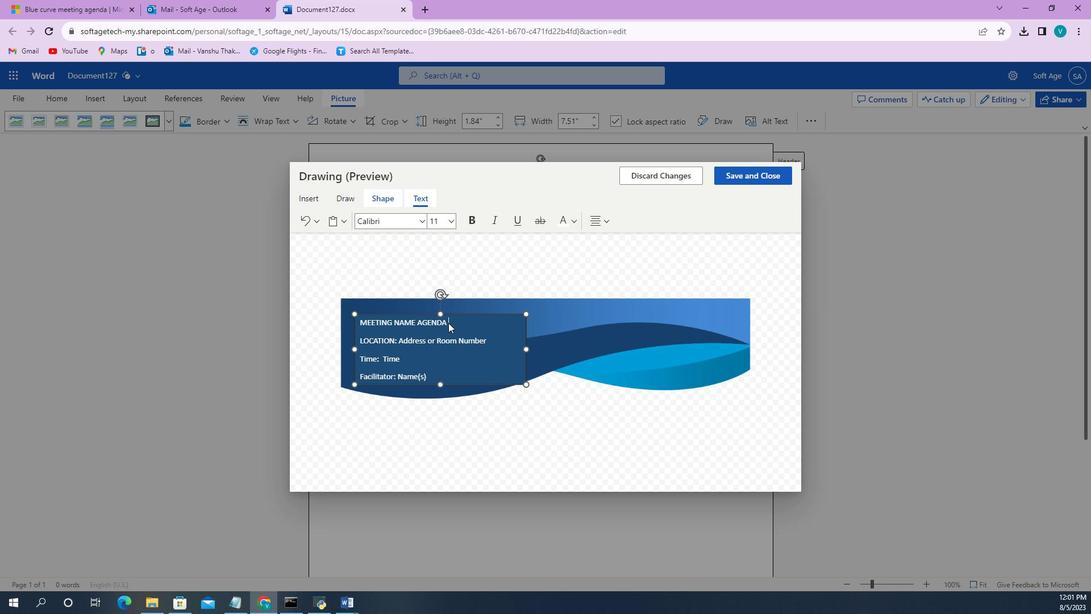 
Action: Mouse moved to (391, 208)
Screenshot: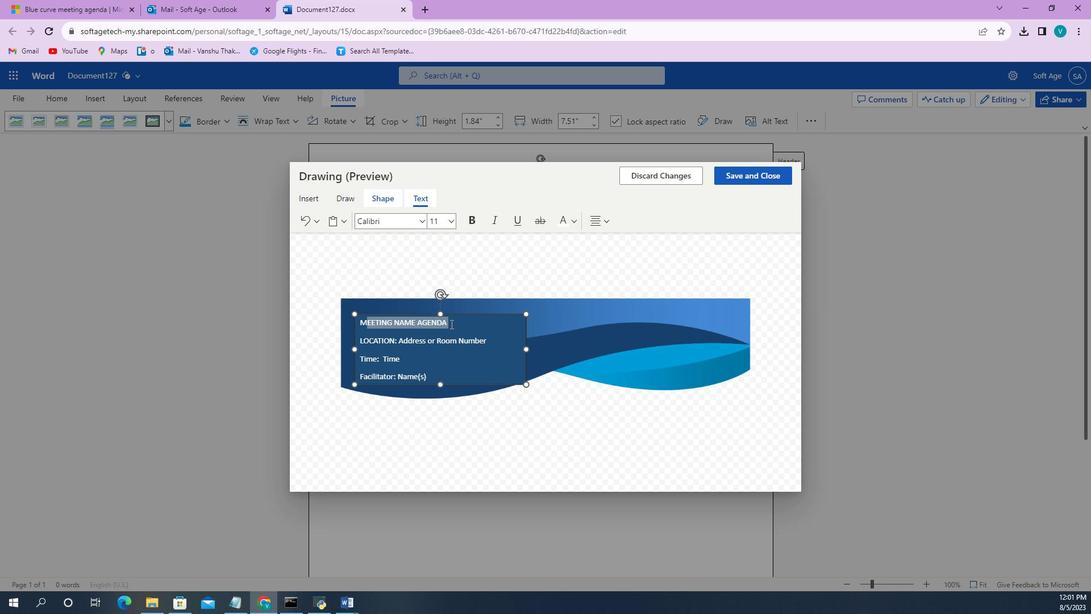 
Action: Mouse pressed left at (391, 208)
Screenshot: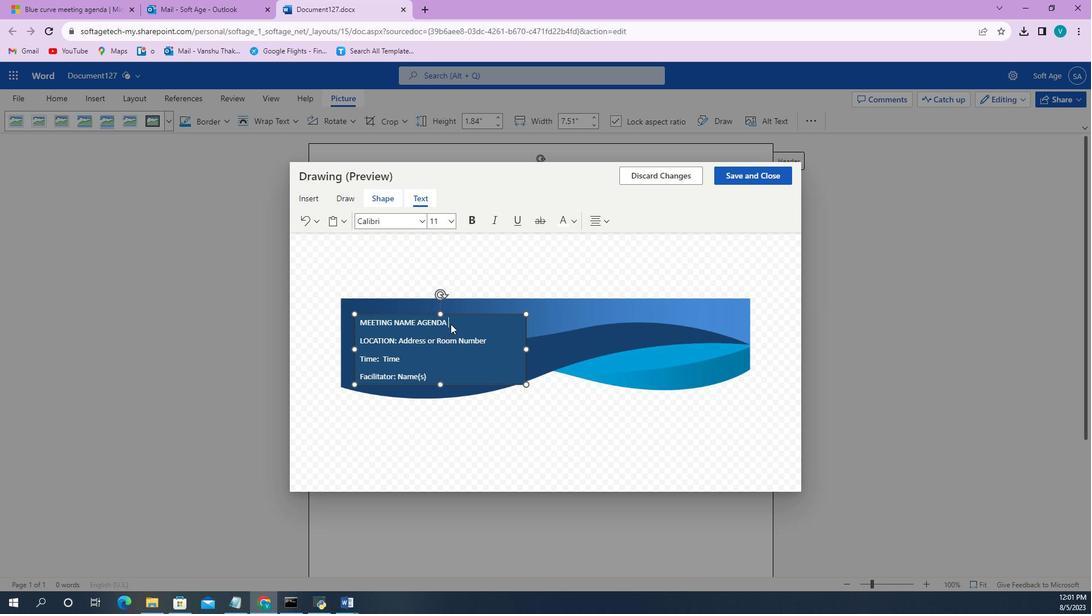 
Action: Mouse moved to (391, 206)
Screenshot: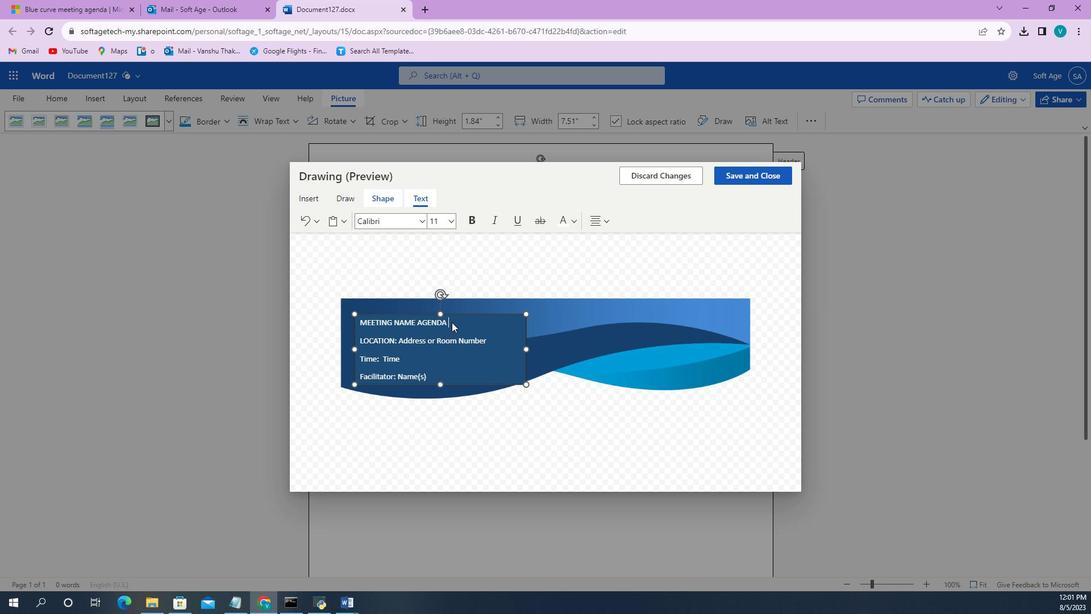 
Action: Mouse pressed left at (391, 206)
Screenshot: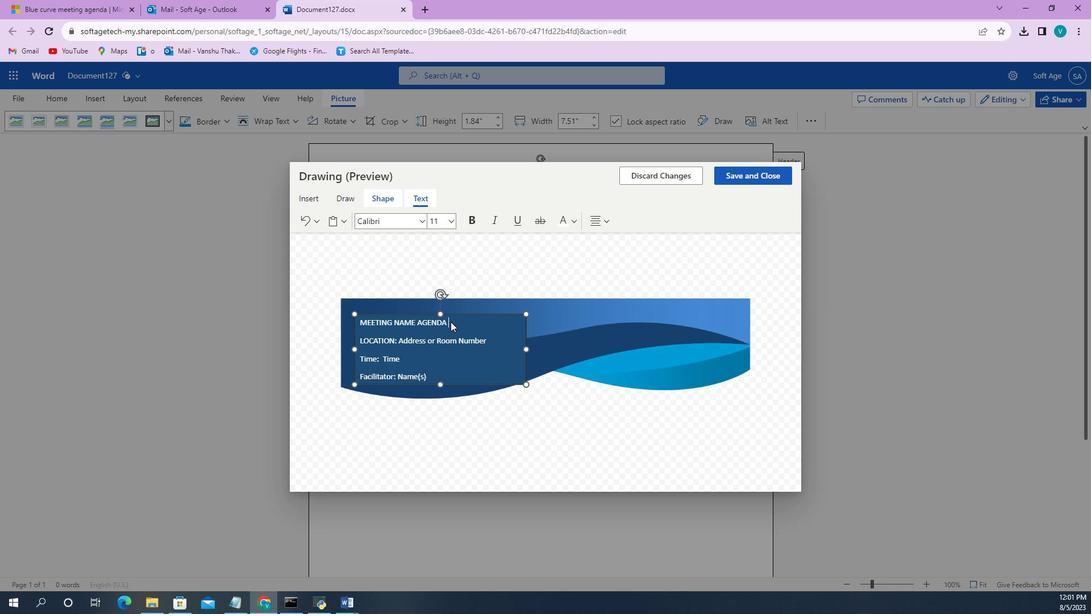 
Action: Mouse moved to (393, 162)
Screenshot: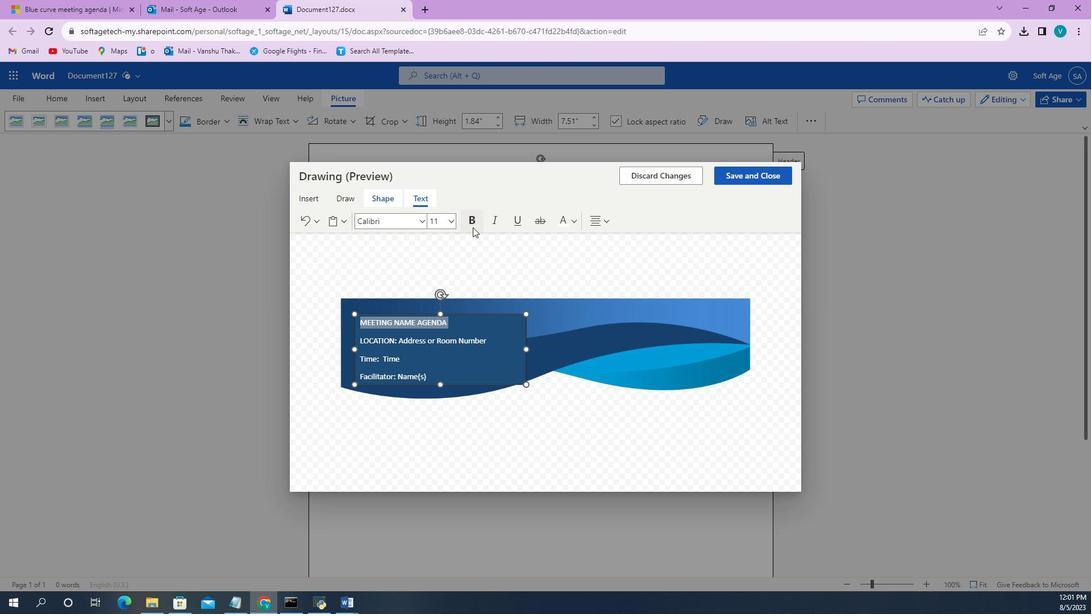 
Action: Mouse pressed left at (393, 162)
Screenshot: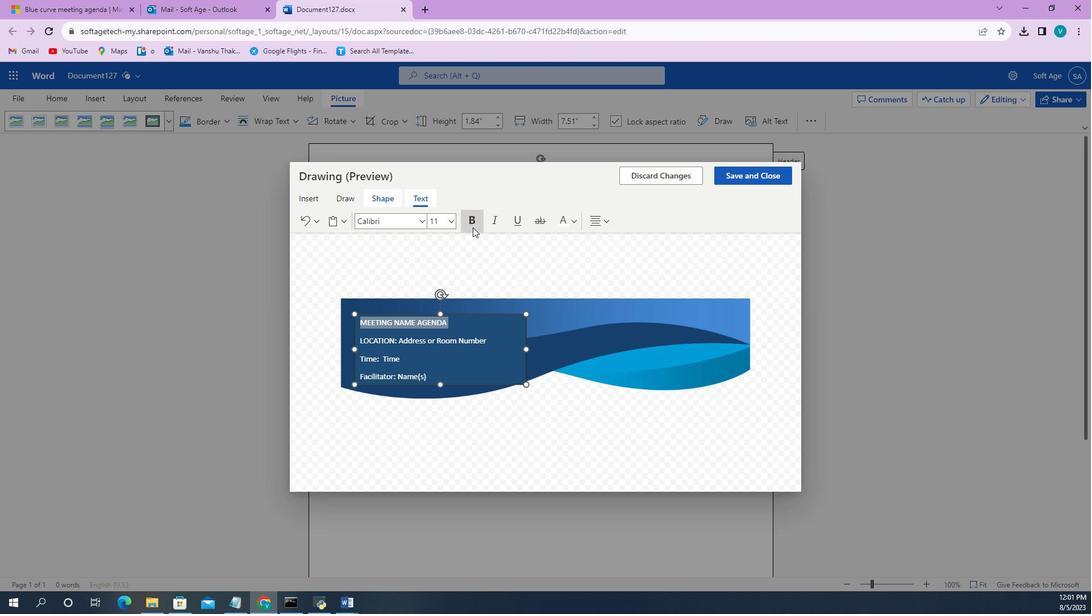 
Action: Mouse moved to (391, 229)
Screenshot: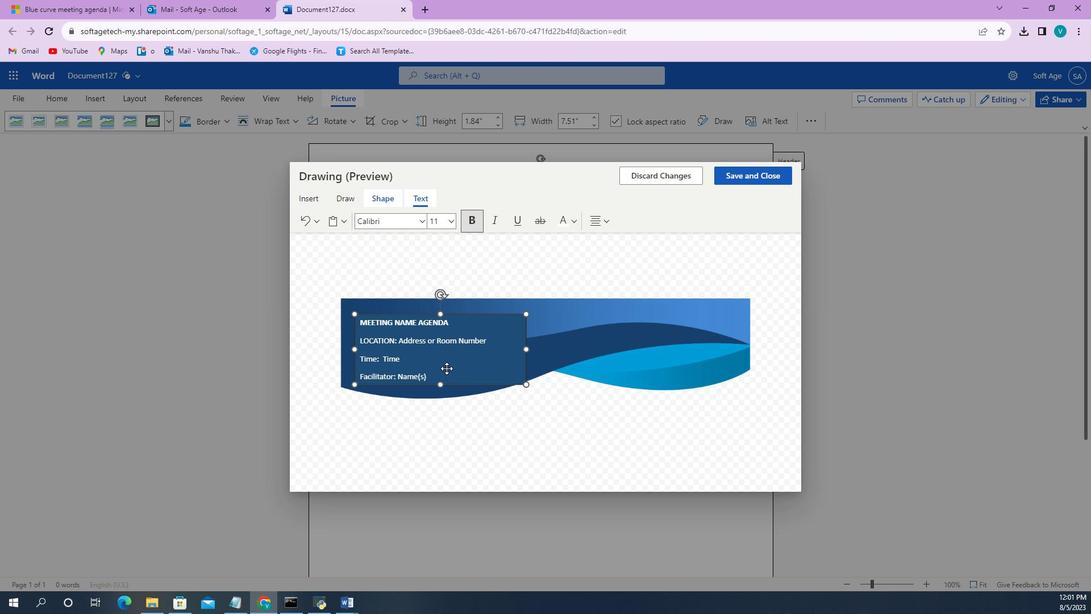 
Action: Mouse pressed left at (391, 229)
Screenshot: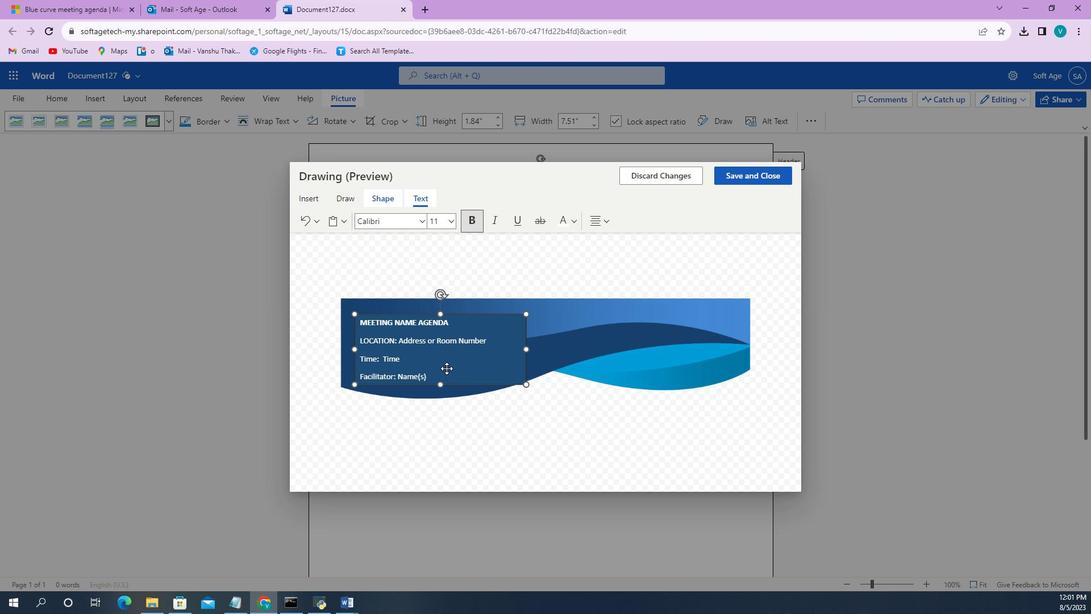 
Action: Mouse moved to (420, 138)
Screenshot: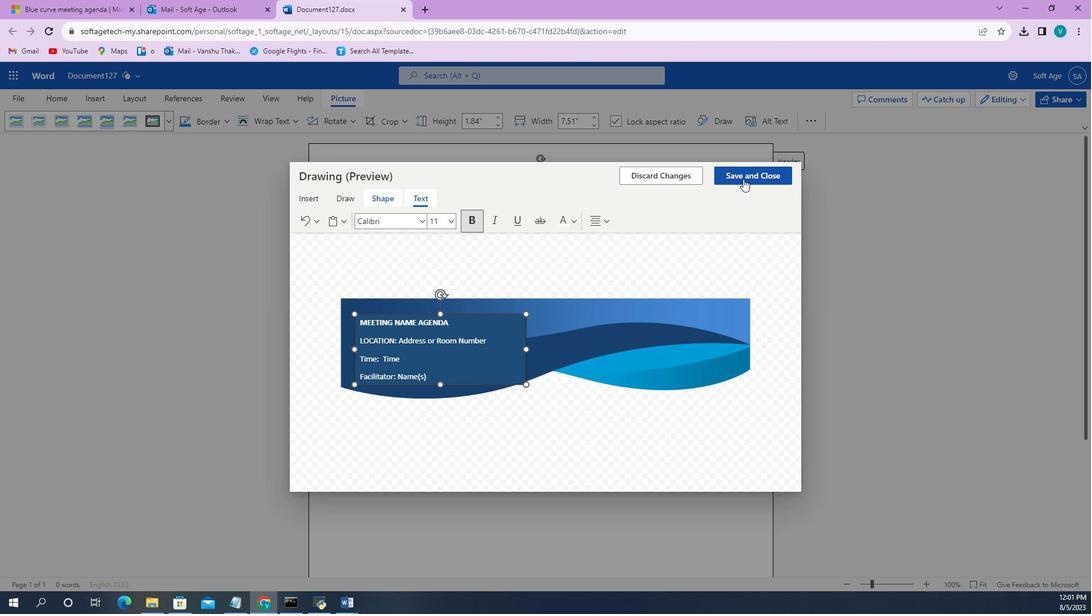 
Action: Mouse pressed left at (420, 138)
Screenshot: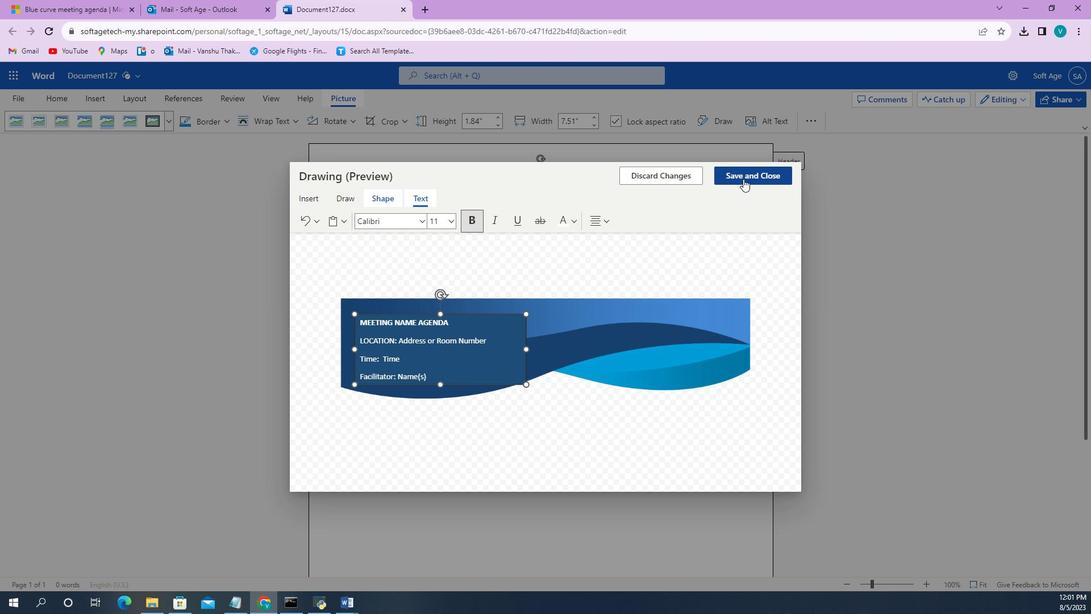 
Action: Mouse moved to (397, 171)
Screenshot: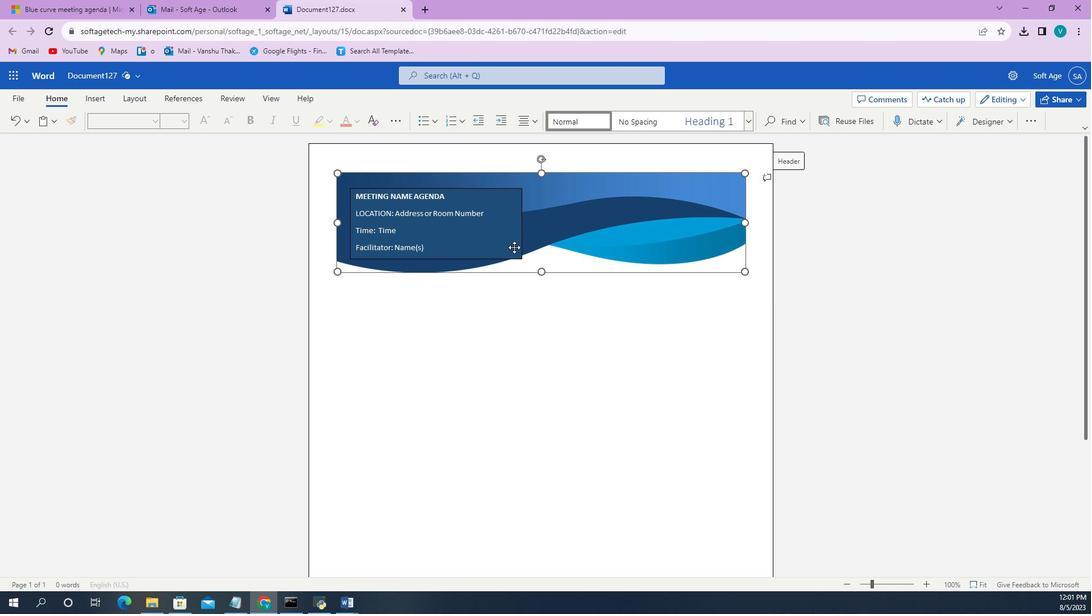 
Action: Mouse pressed left at (397, 171)
Screenshot: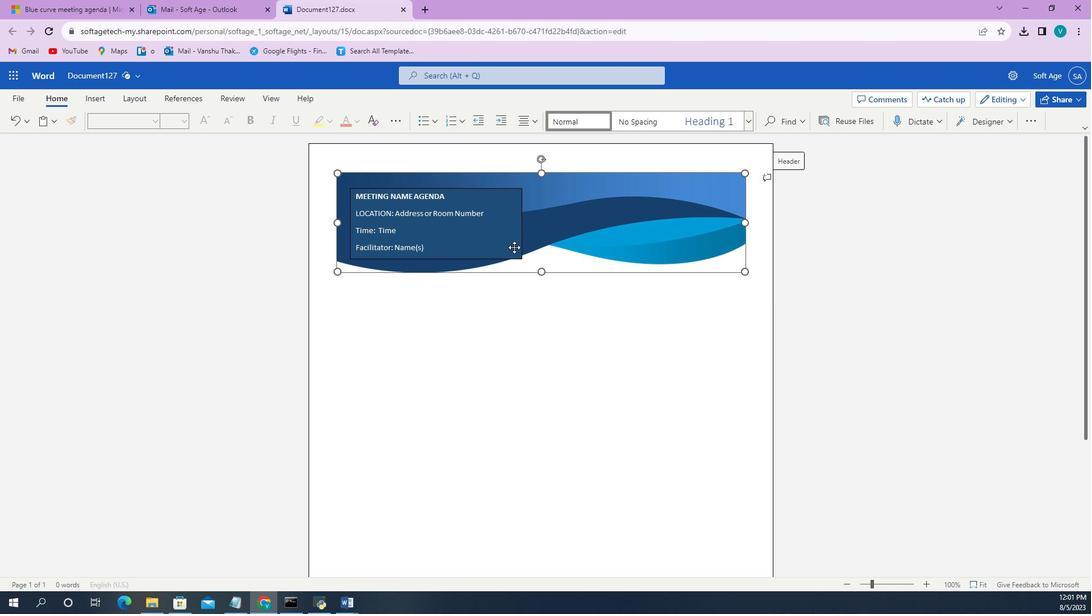 
Action: Mouse moved to (397, 171)
Screenshot: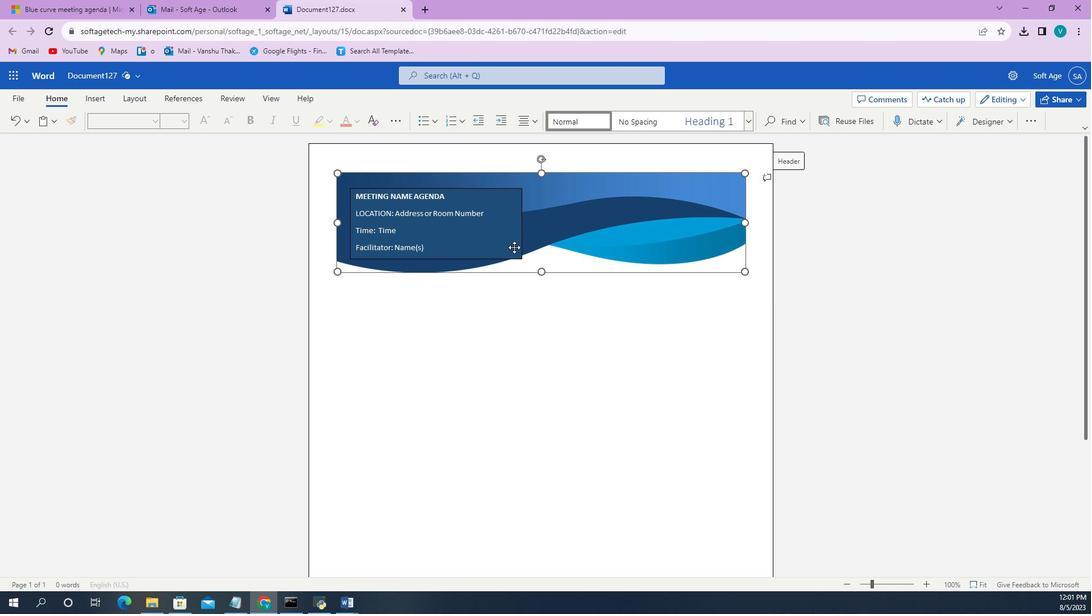 
Action: Mouse pressed left at (397, 171)
Screenshot: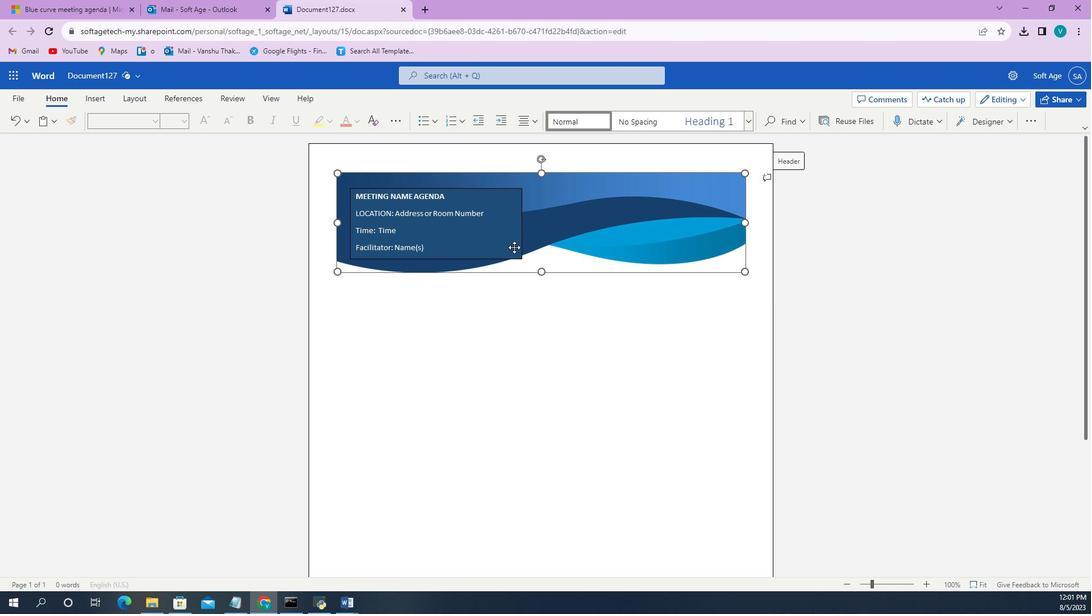 
Action: Mouse moved to (396, 213)
Screenshot: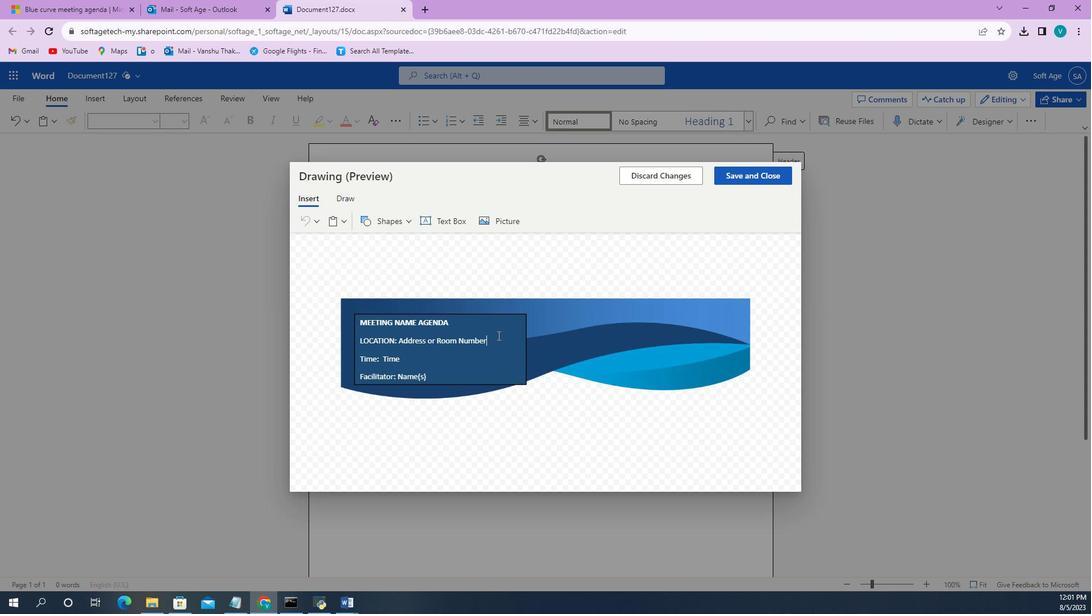 
Action: Mouse pressed left at (396, 213)
Screenshot: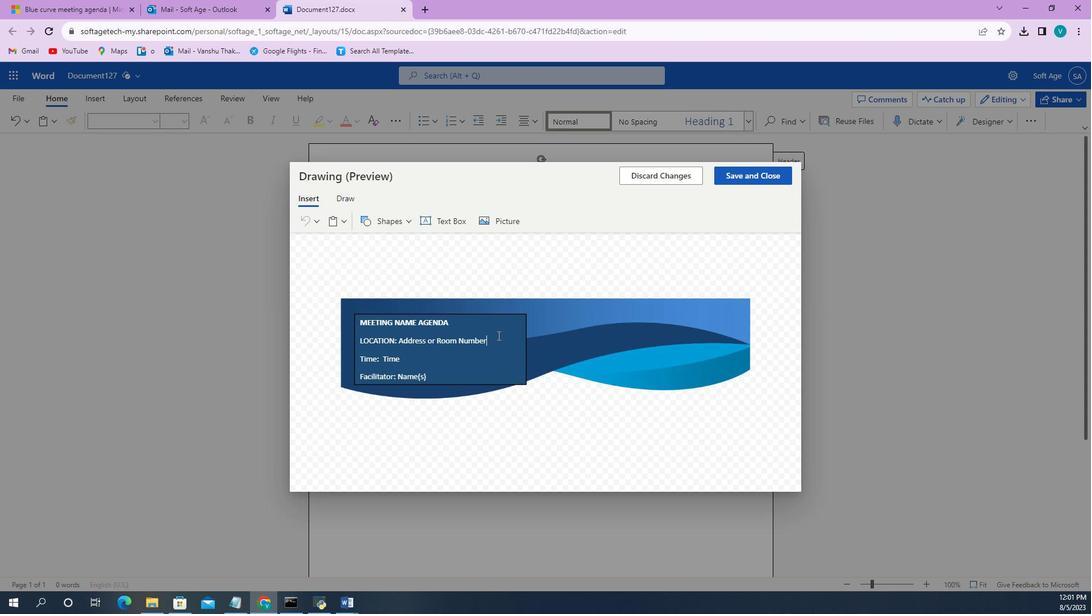 
Action: Mouse pressed left at (396, 213)
Screenshot: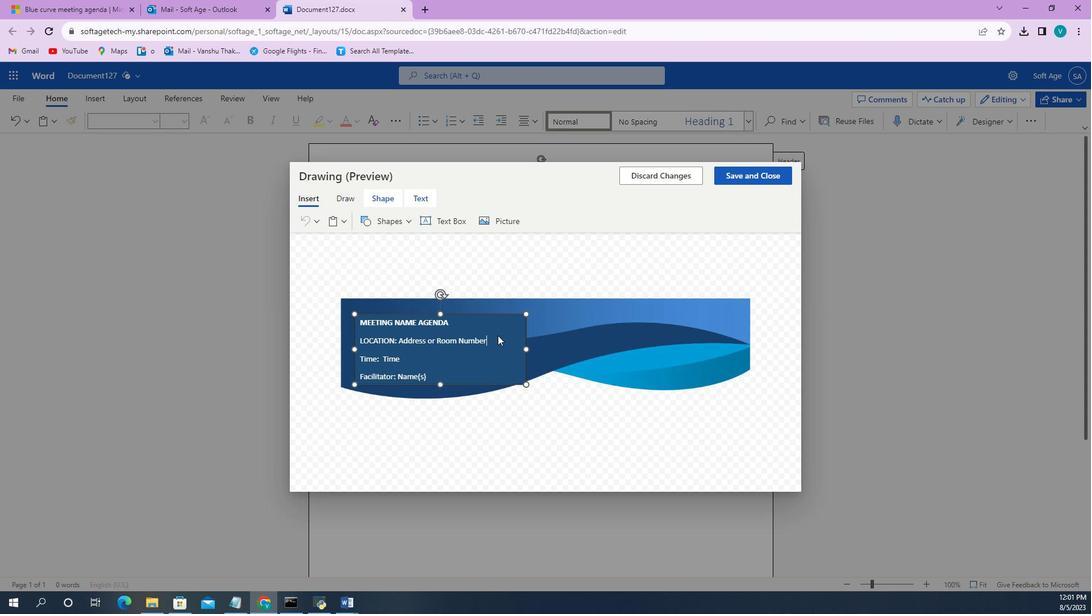 
Action: Mouse moved to (399, 204)
Screenshot: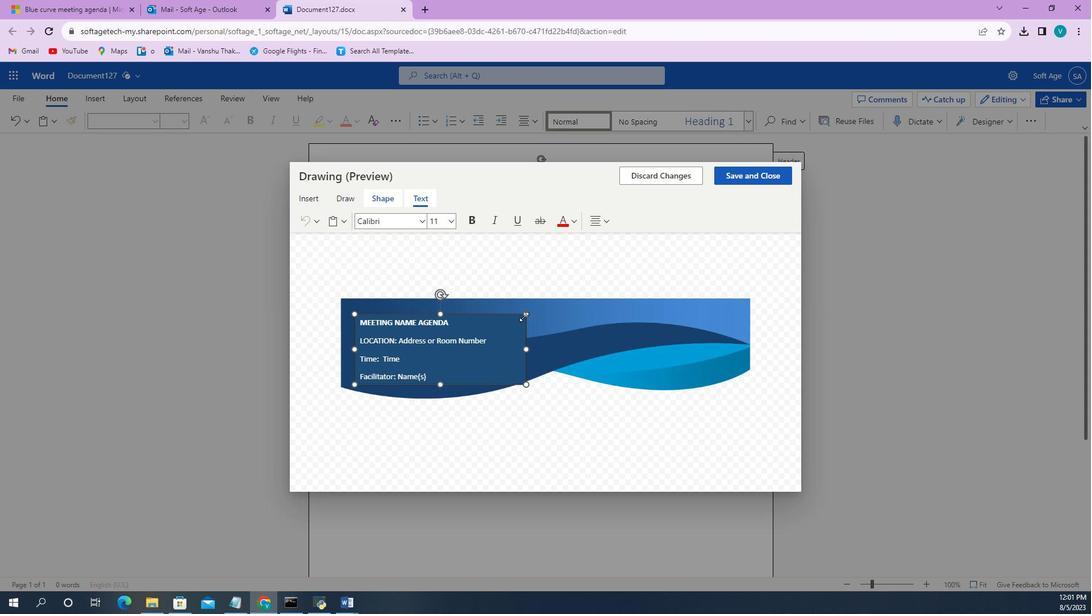 
Action: Mouse pressed right at (399, 204)
Screenshot: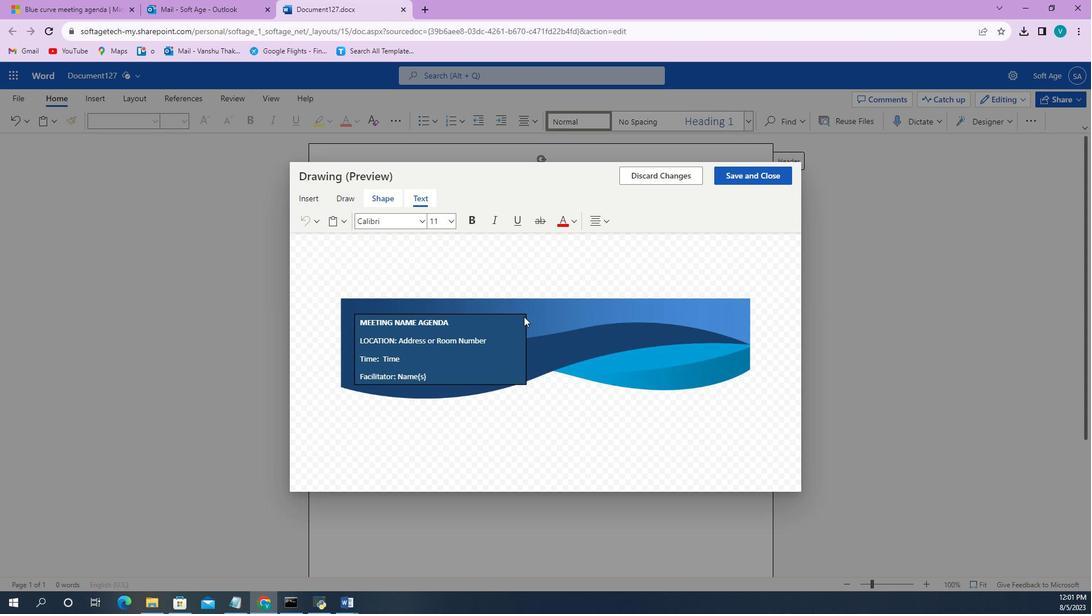 
Action: Mouse moved to (407, 190)
Screenshot: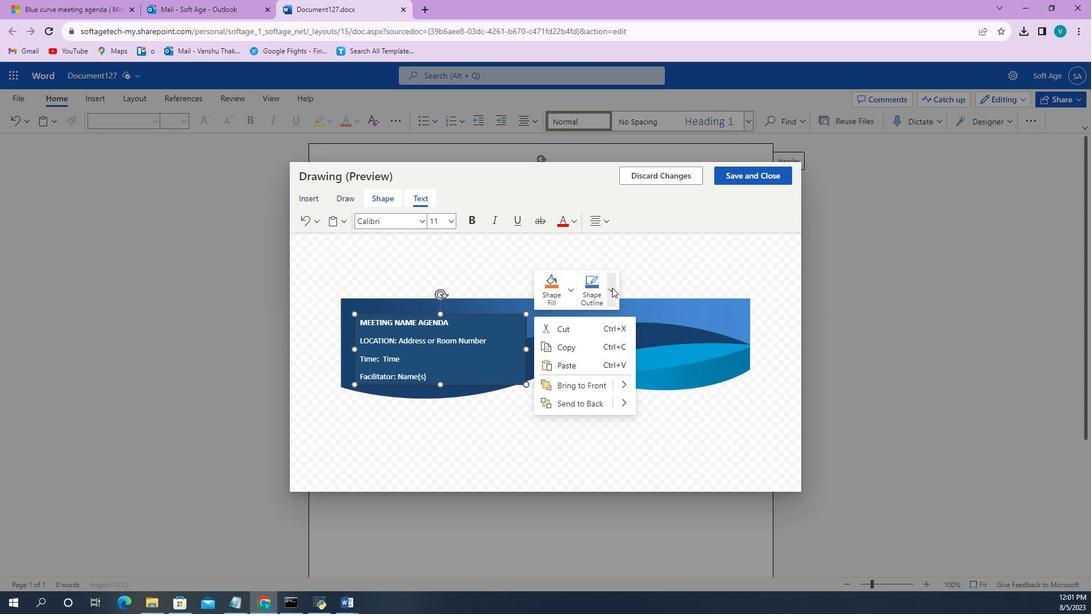 
Action: Mouse pressed left at (407, 190)
Screenshot: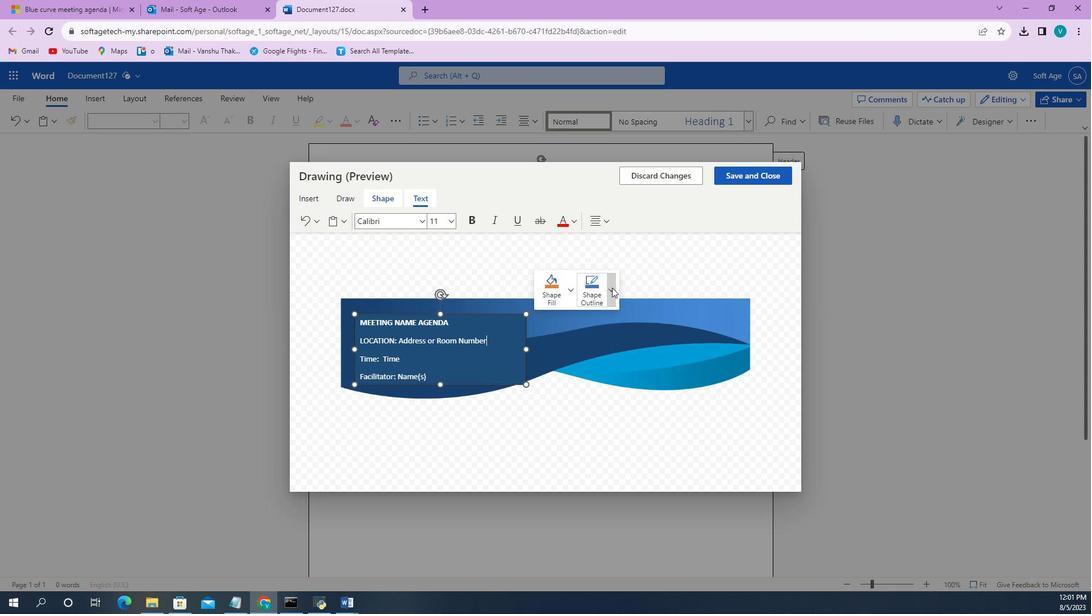 
Action: Mouse moved to (409, 252)
Screenshot: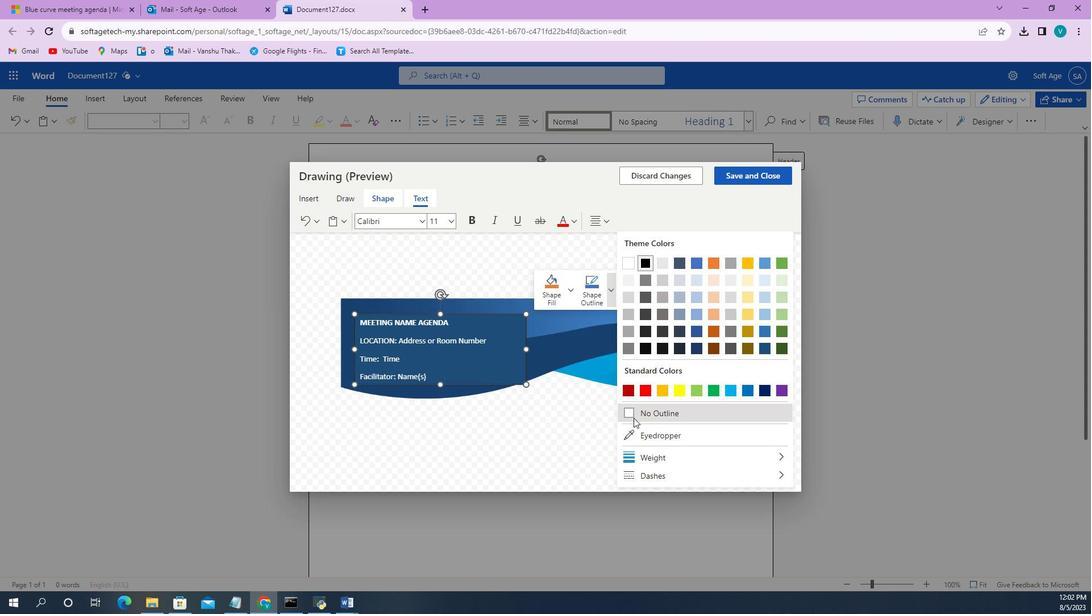 
Action: Mouse pressed left at (409, 252)
Screenshot: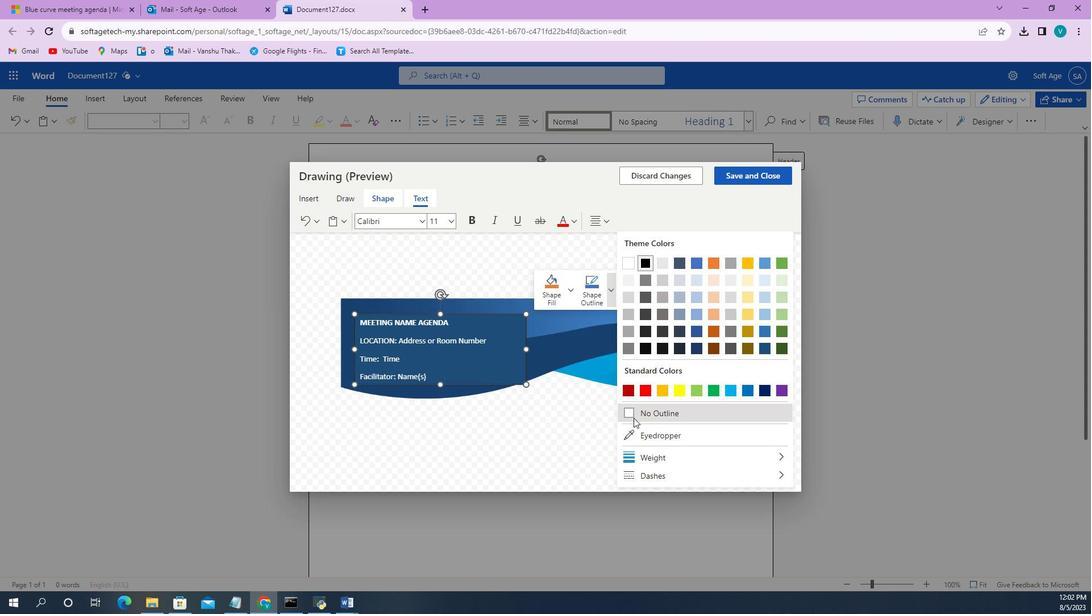 
Action: Mouse moved to (399, 236)
Screenshot: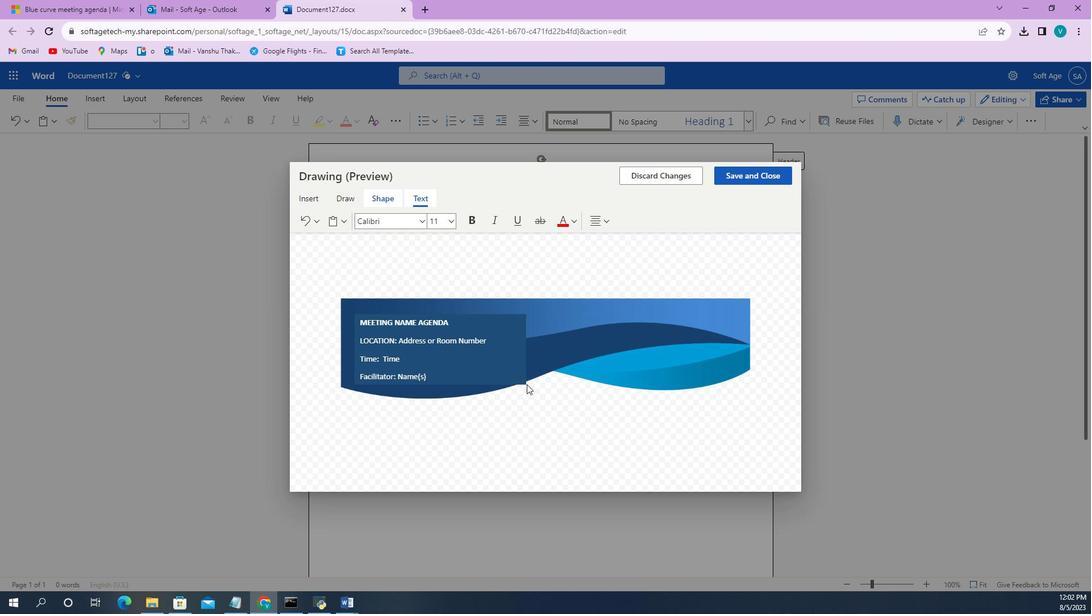 
Action: Mouse pressed left at (399, 236)
Screenshot: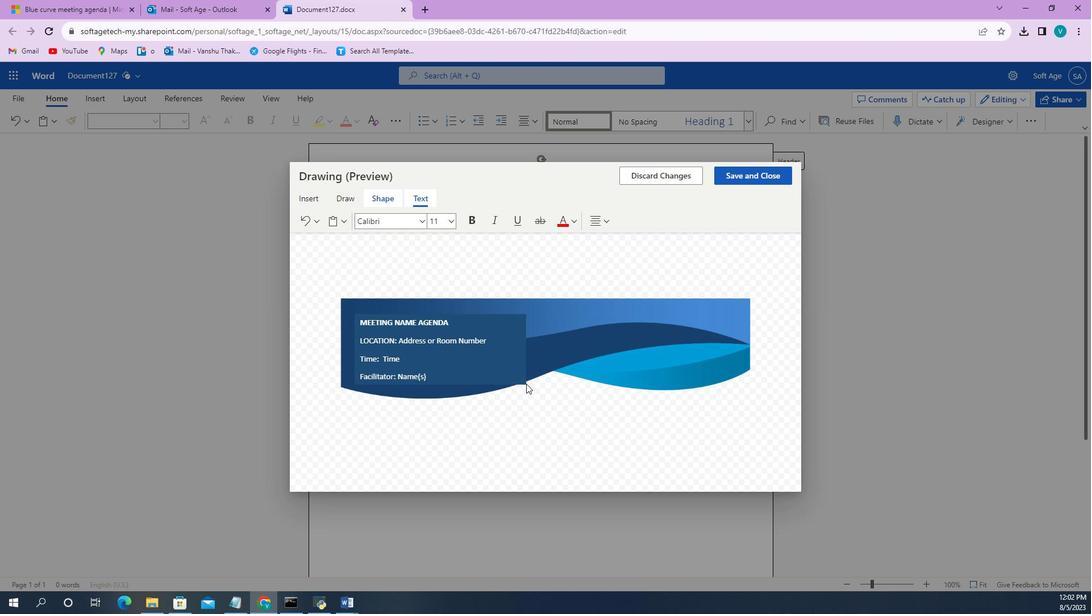 
Action: Mouse moved to (399, 266)
Screenshot: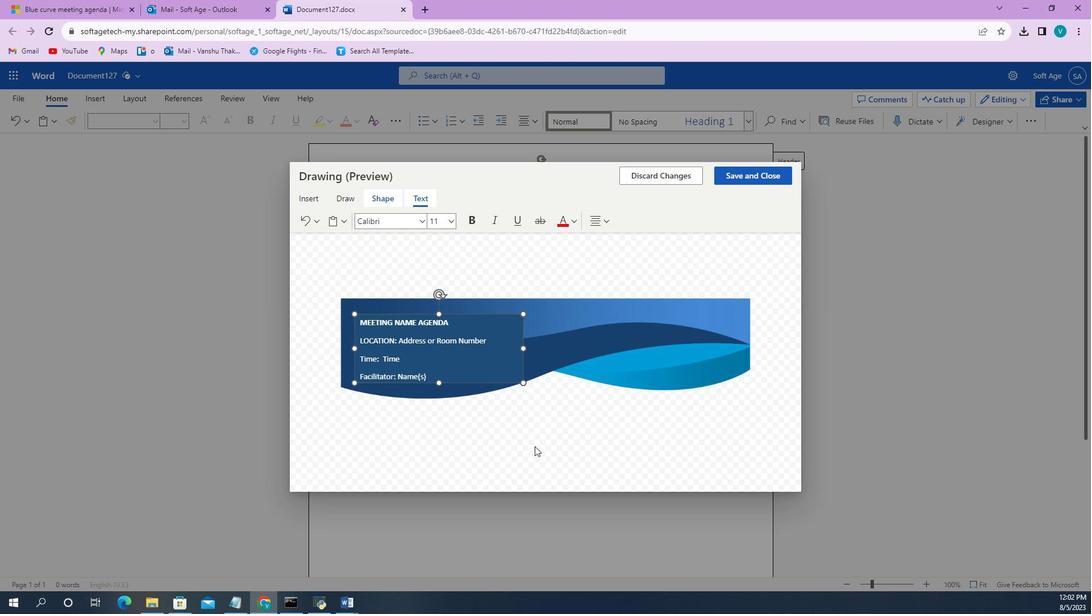 
Action: Mouse pressed left at (399, 266)
Screenshot: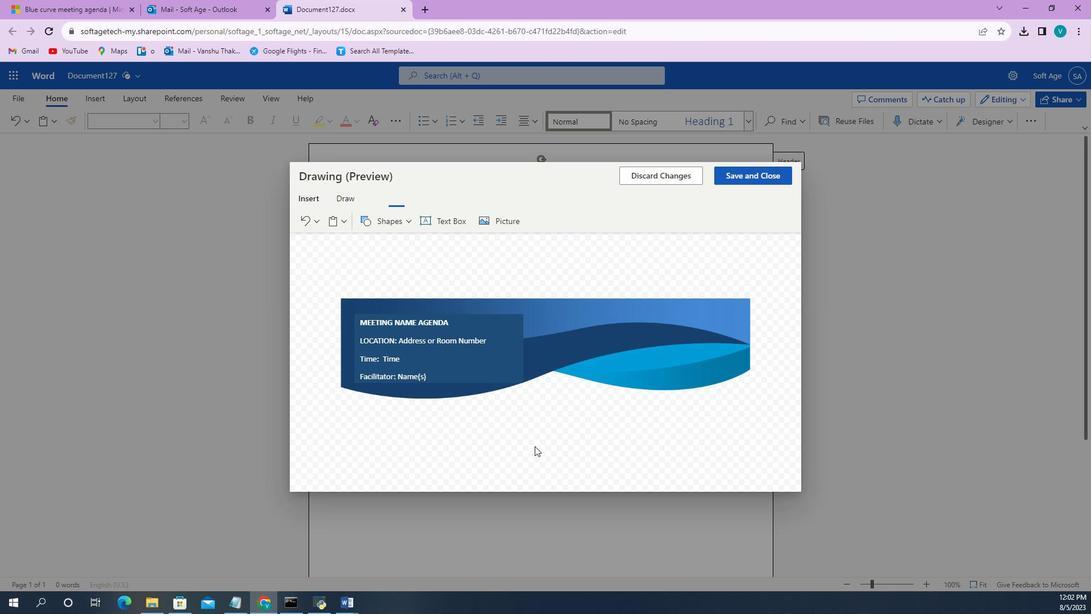 
Action: Mouse moved to (424, 139)
Screenshot: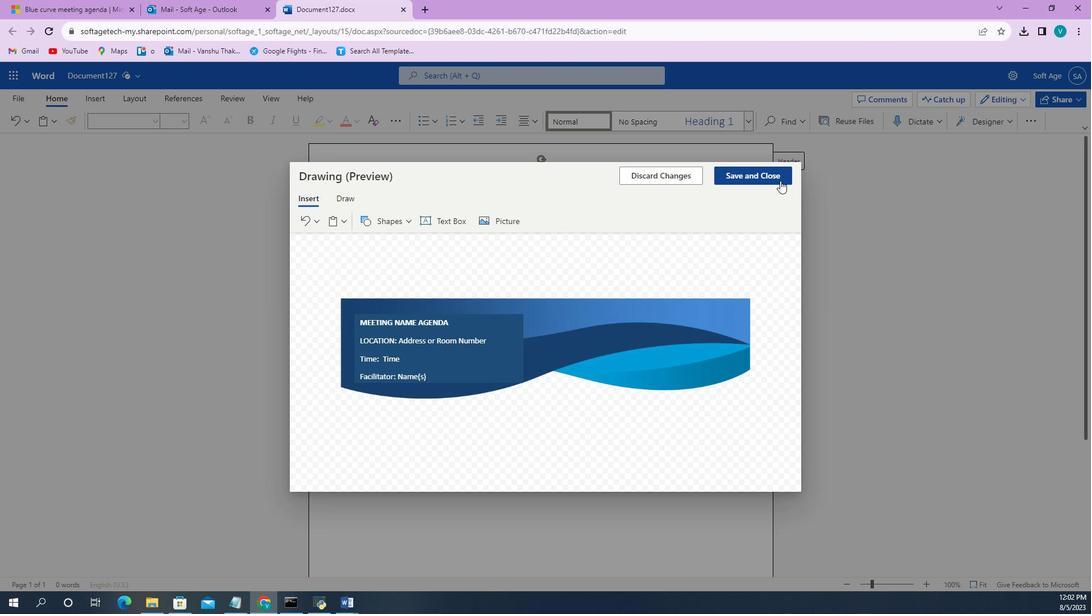 
Action: Mouse pressed left at (424, 139)
Screenshot: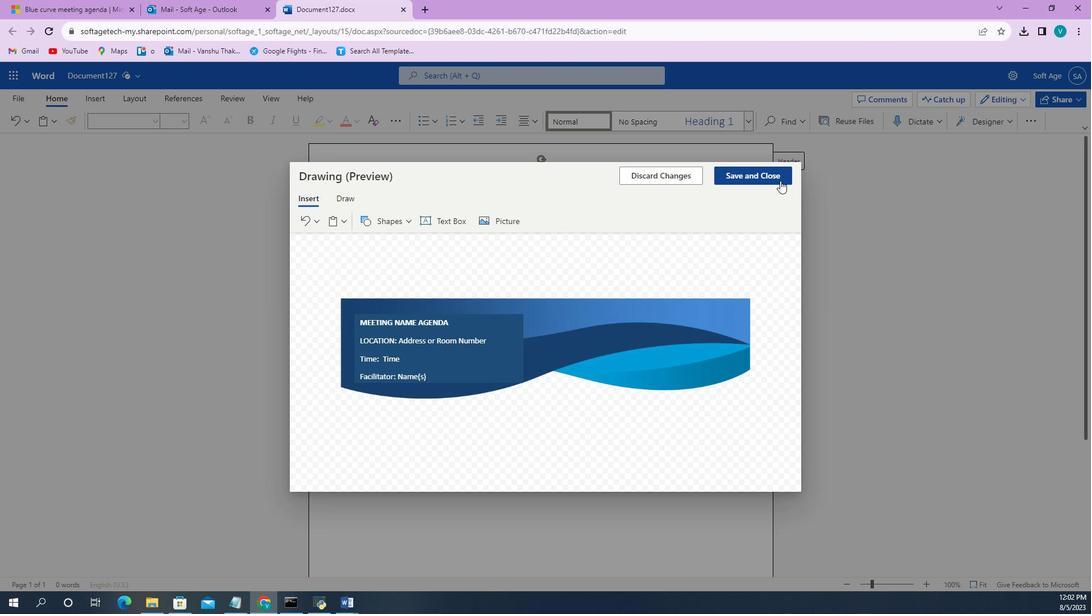 
Action: Mouse moved to (389, 214)
Screenshot: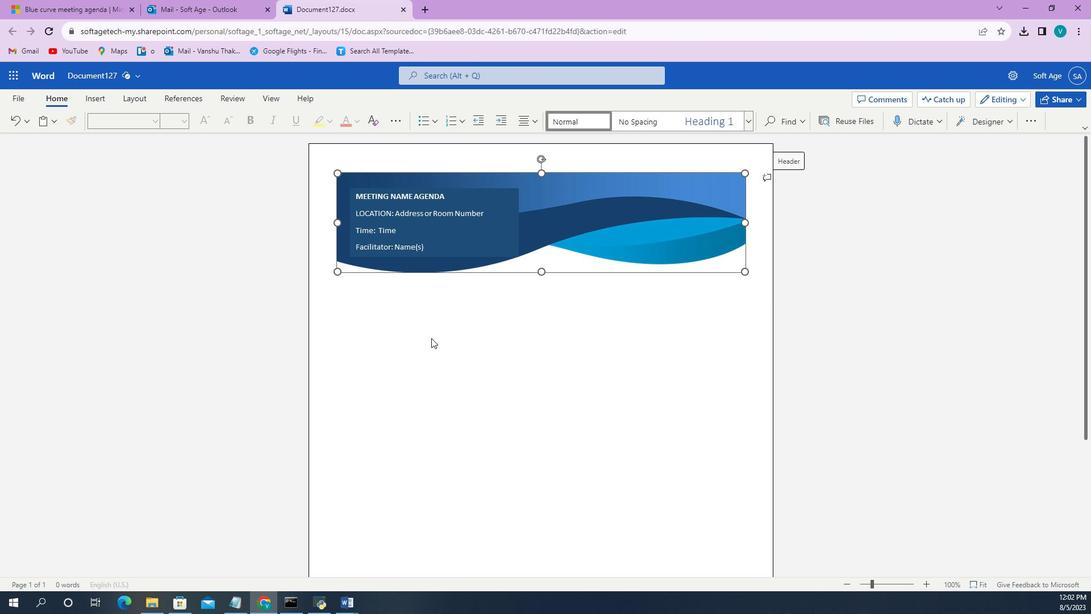 
Action: Mouse pressed left at (389, 214)
Screenshot: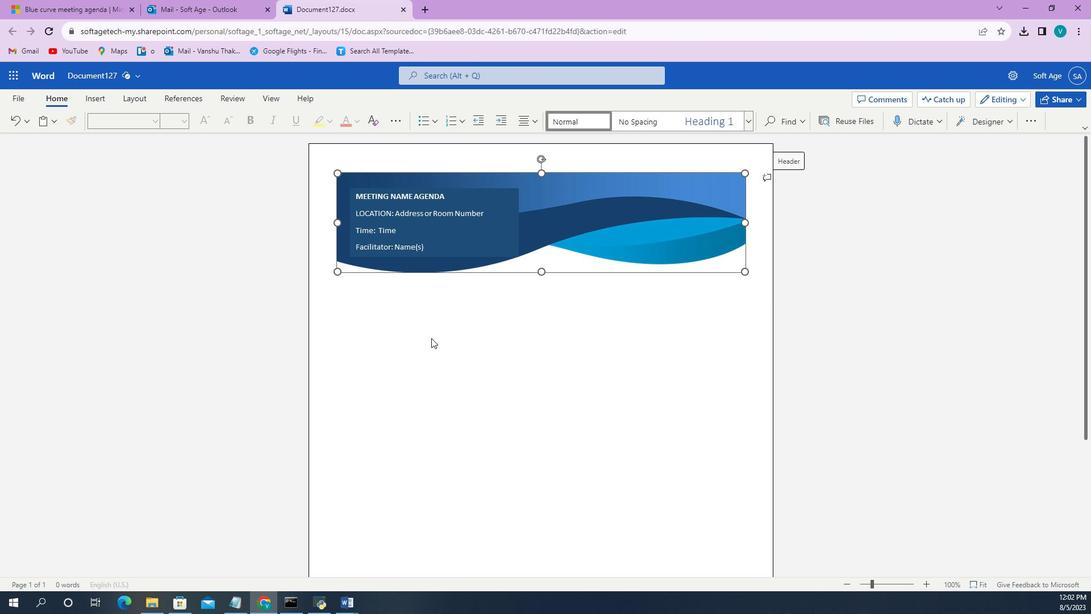 
Action: Mouse moved to (385, 204)
Screenshot: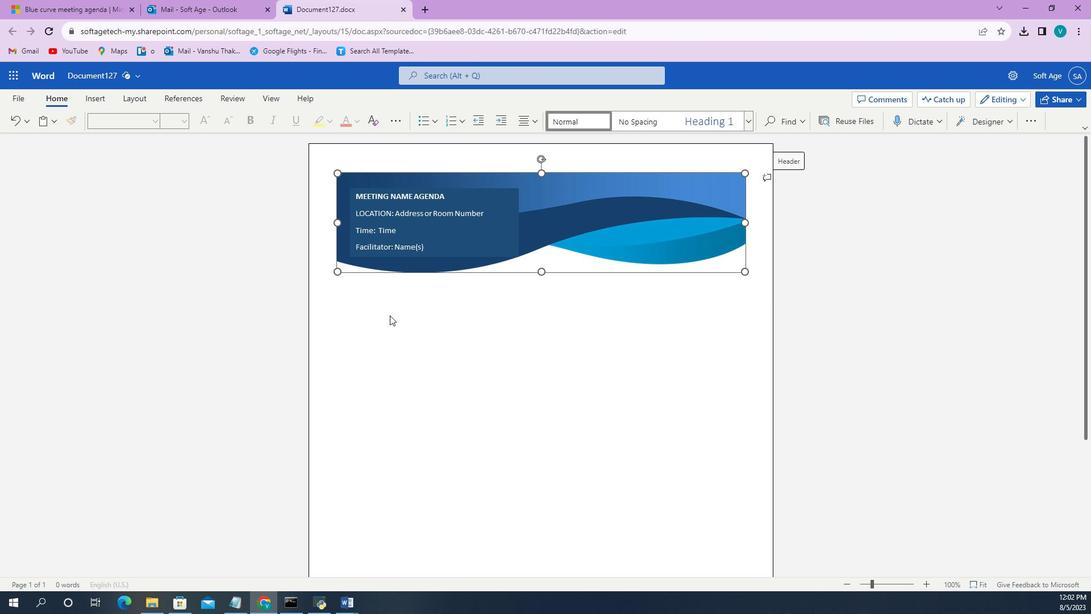 
Action: Mouse pressed left at (385, 204)
Screenshot: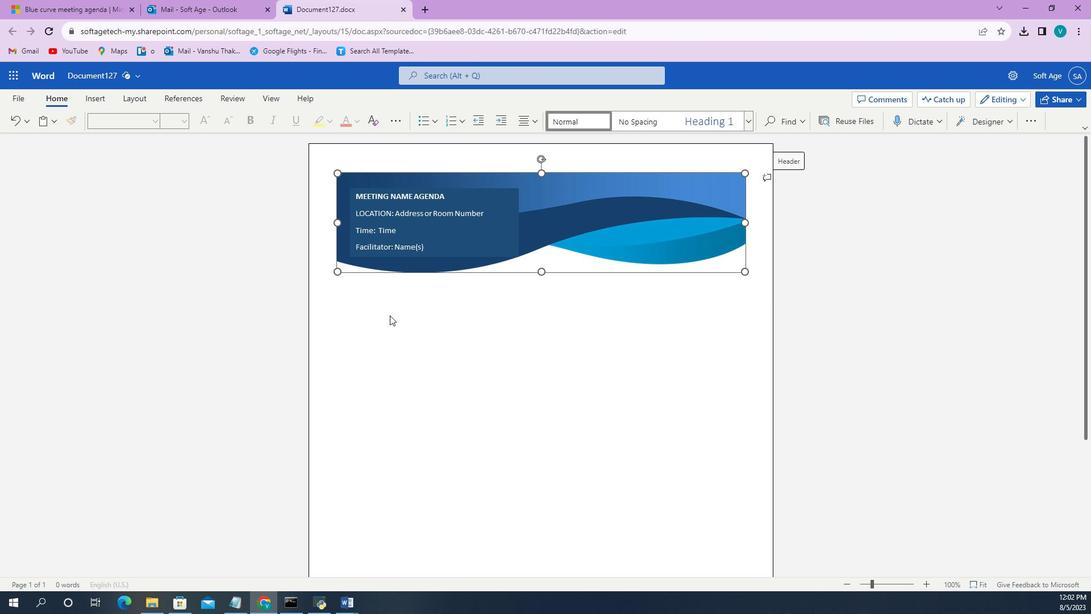 
Action: Mouse pressed left at (385, 204)
Screenshot: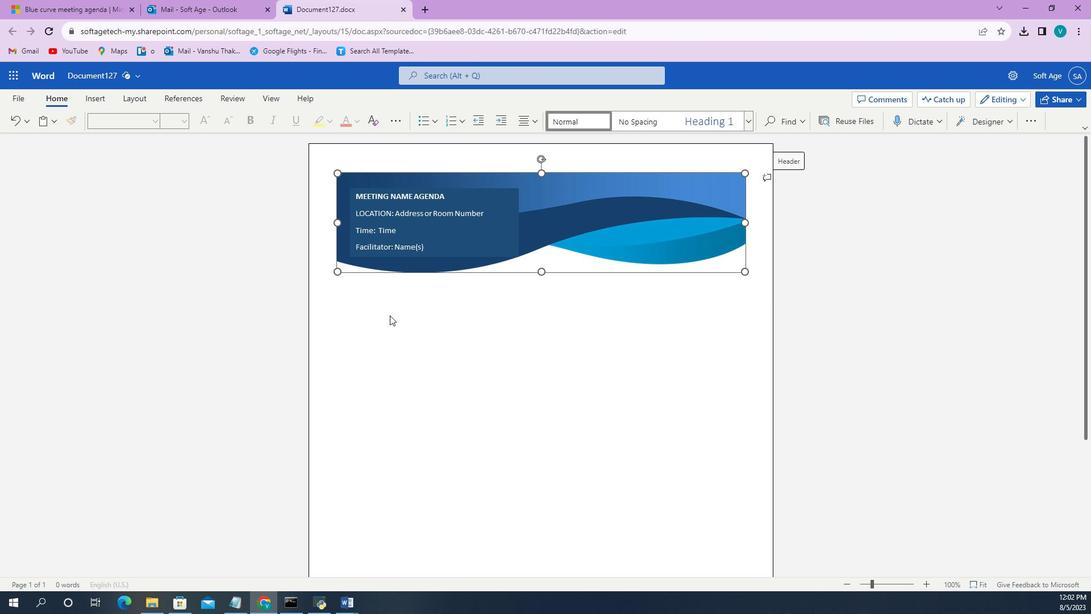 
Action: Mouse moved to (400, 168)
Screenshot: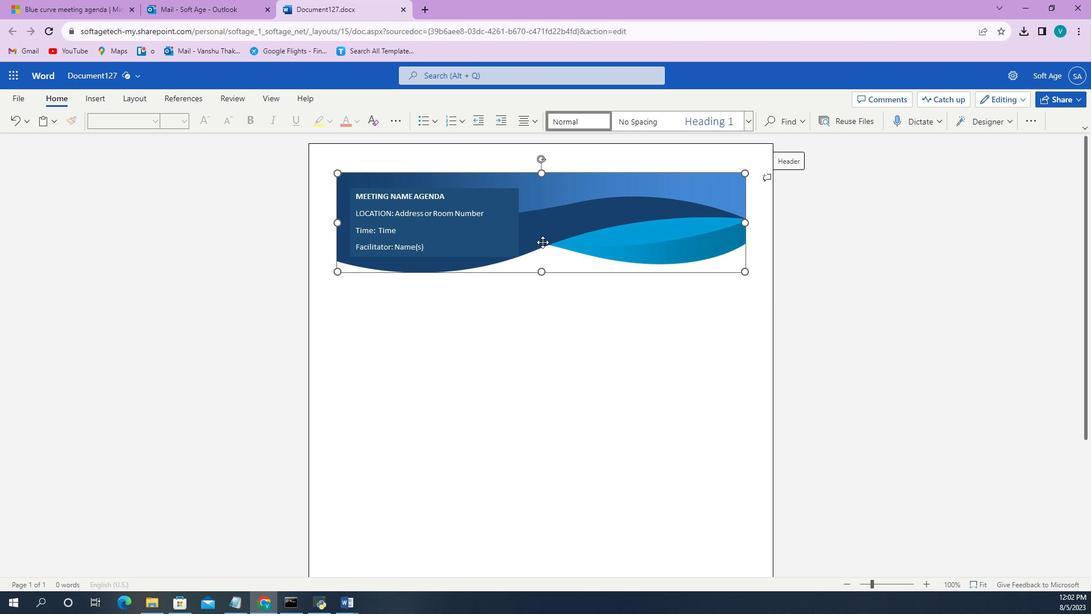 
Action: Mouse pressed left at (400, 168)
Screenshot: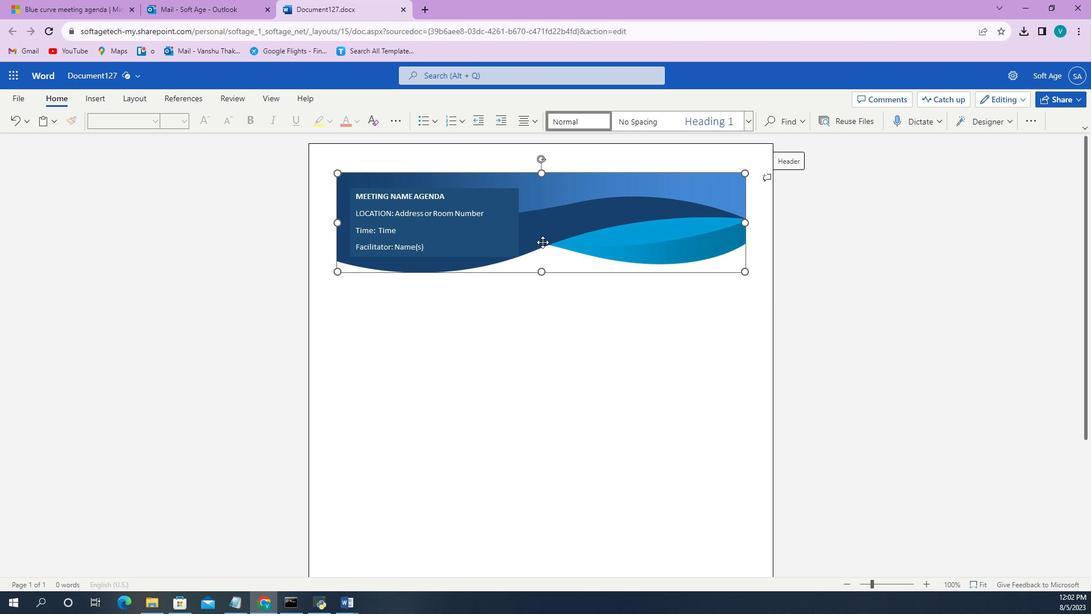 
Action: Key pressed ctrl+X
Screenshot: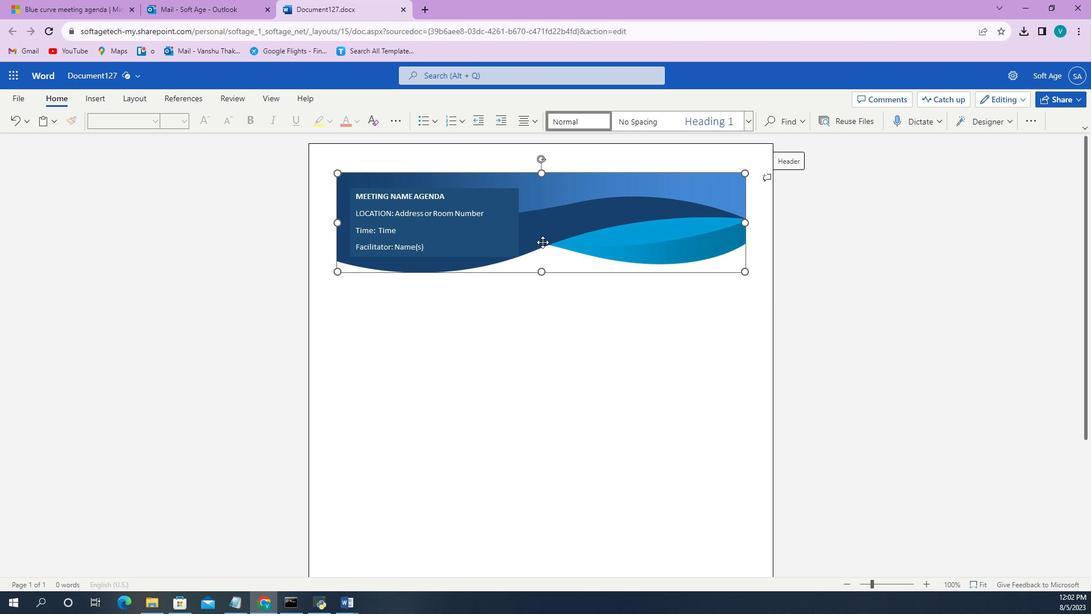 
Action: Mouse moved to (384, 160)
Screenshot: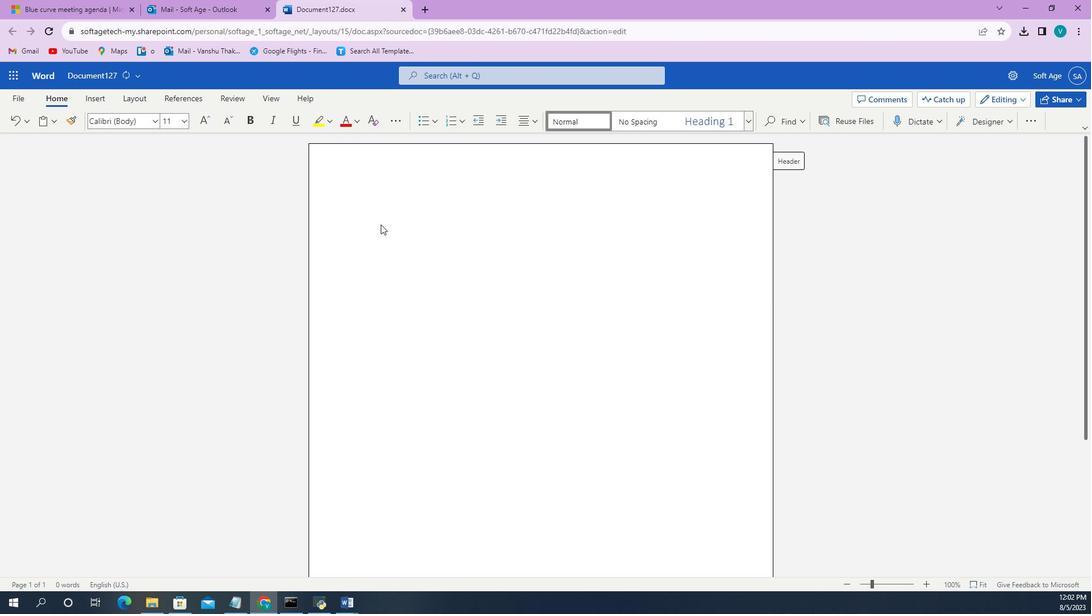 
Action: Key pressed <Key.enter><Key.enter><Key.enter><Key.enter><Key.enter><Key.enter><Key.enter><Key.enter><Key.enter>
Screenshot: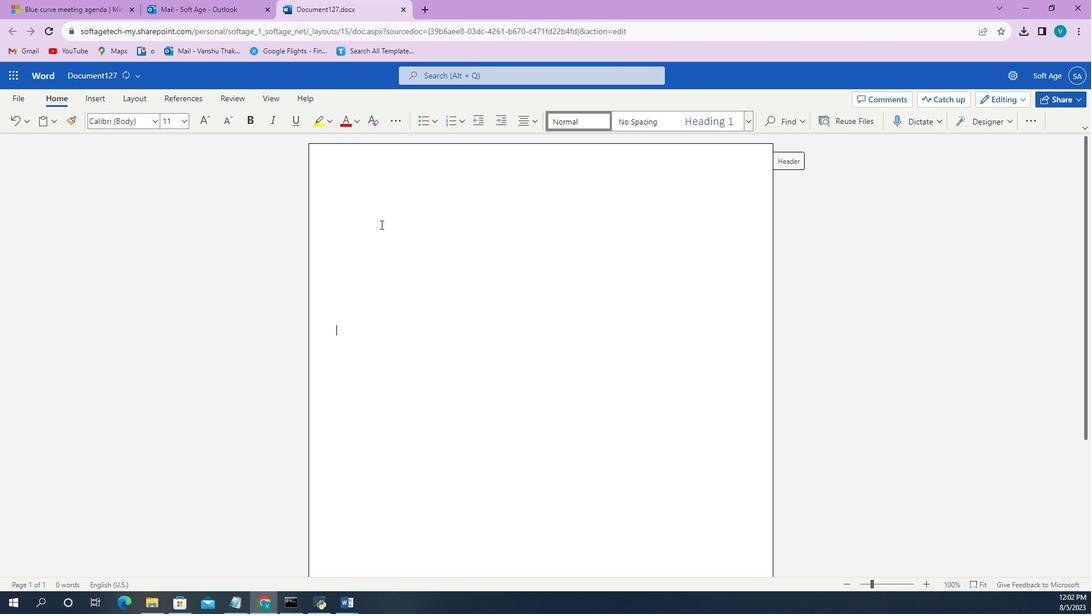 
Action: Mouse moved to (382, 147)
Screenshot: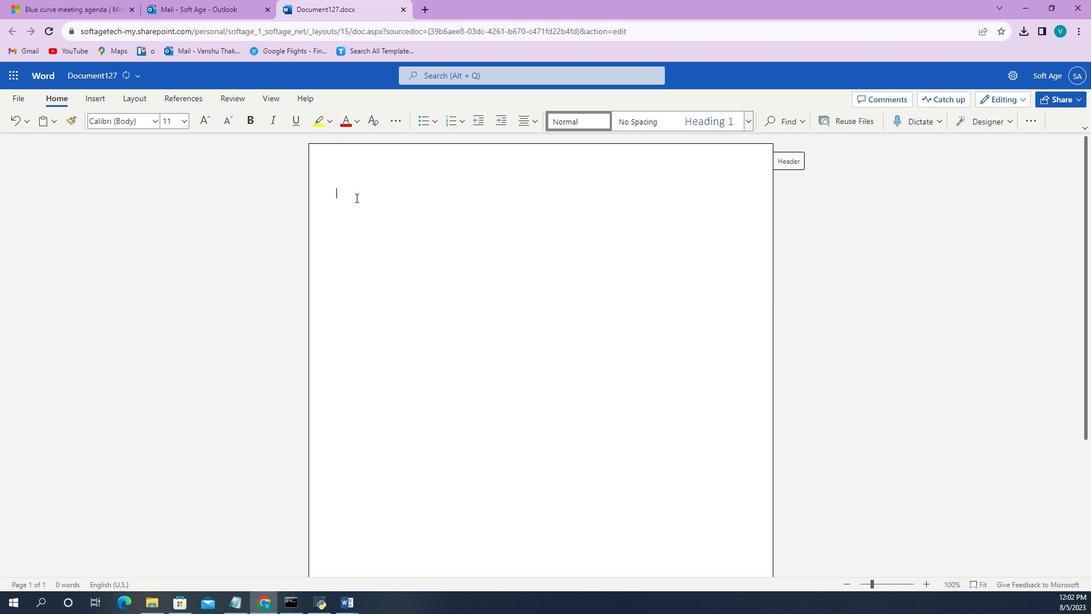 
Action: Mouse pressed left at (382, 147)
Screenshot: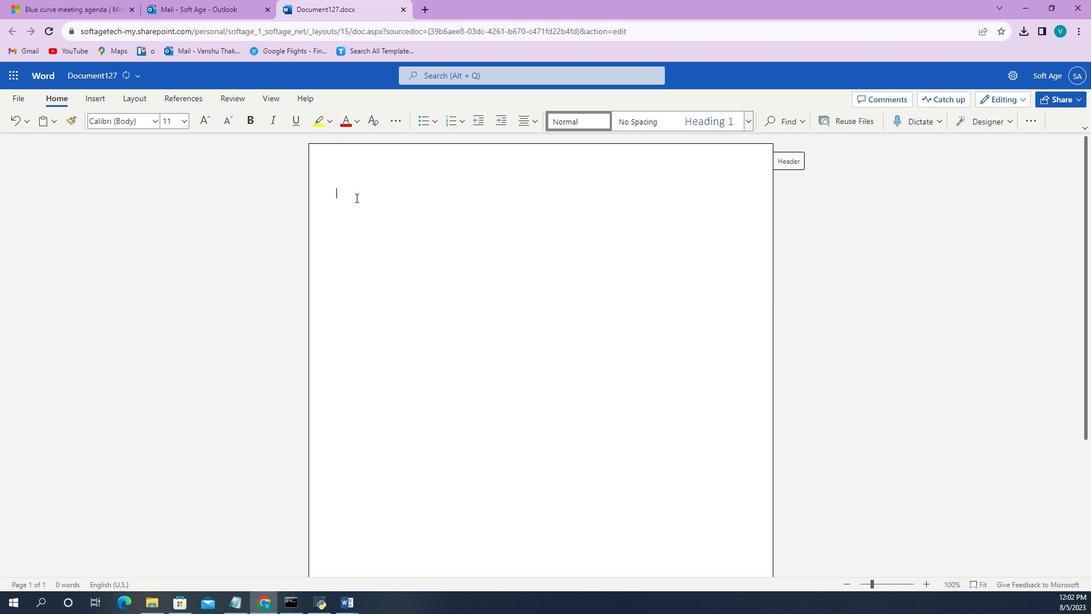 
Action: Mouse moved to (382, 154)
Screenshot: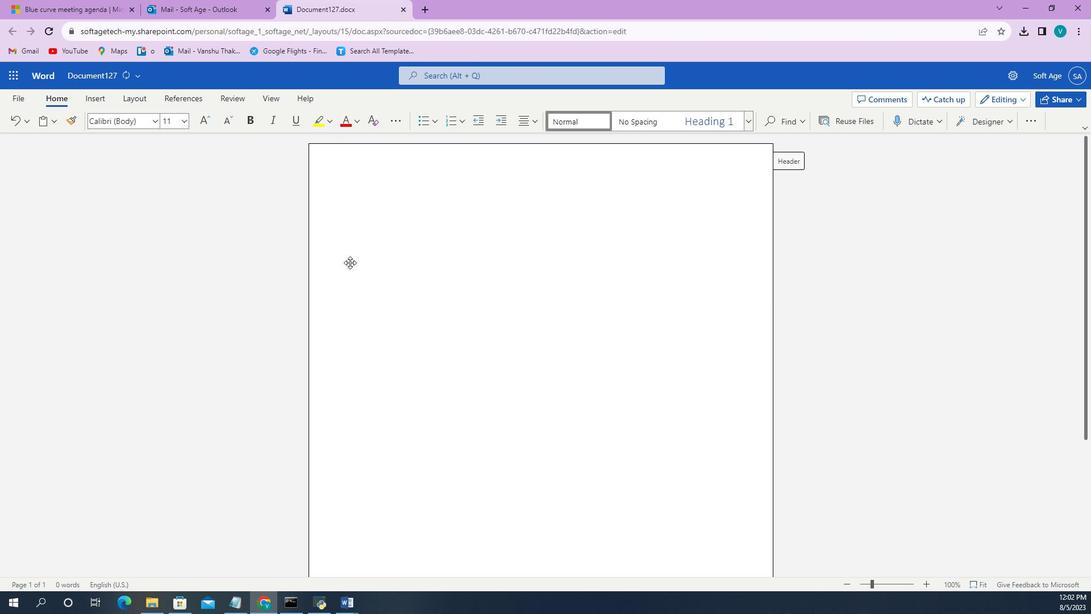 
Action: Key pressed ctrl+V
Screenshot: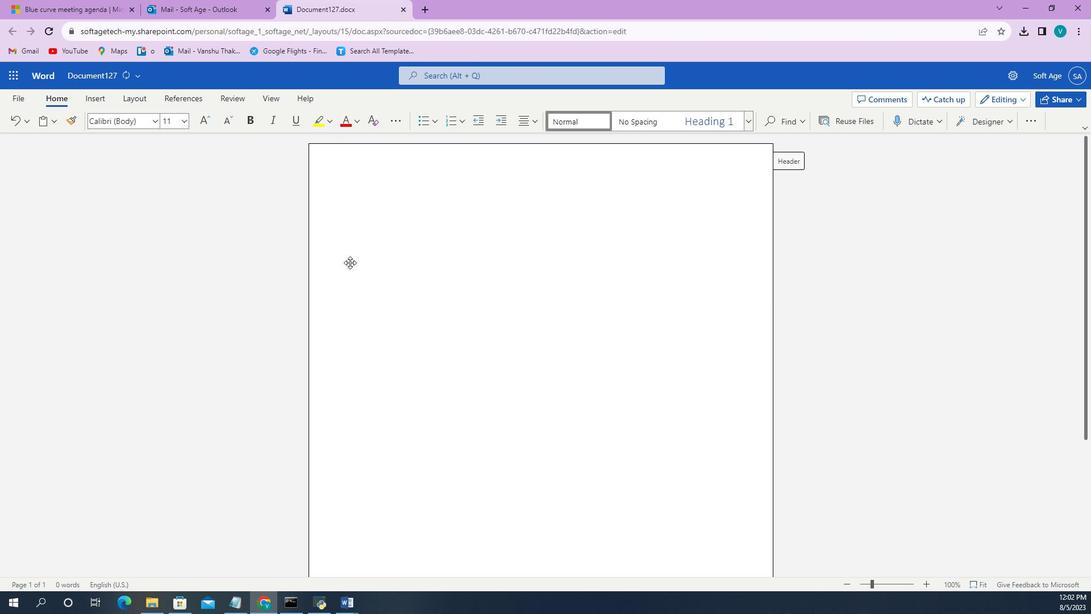 
Action: Mouse moved to (380, 214)
Screenshot: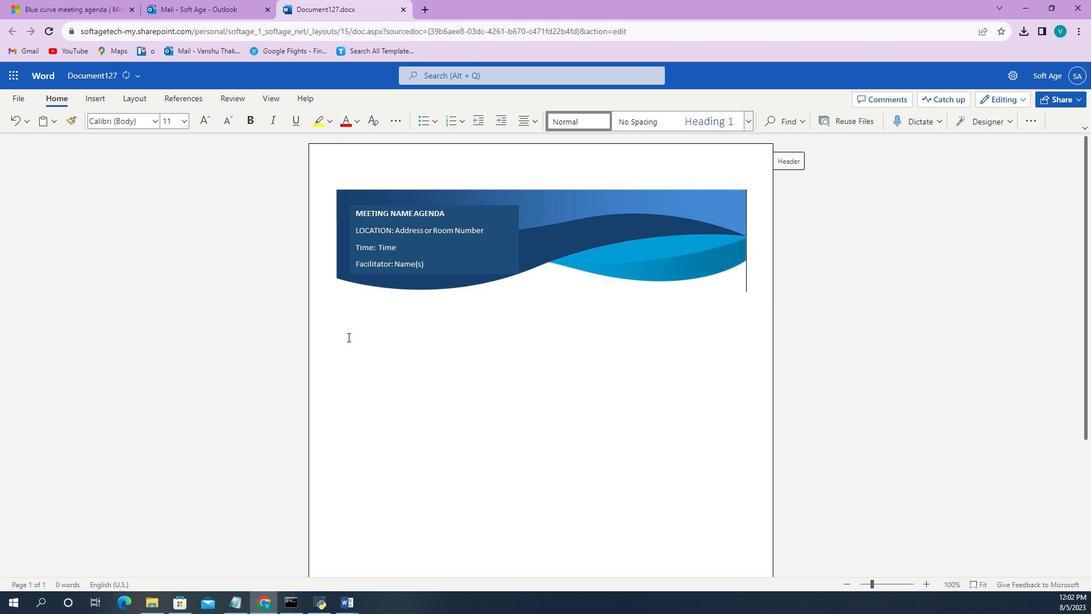 
Action: Mouse pressed left at (380, 214)
Screenshot: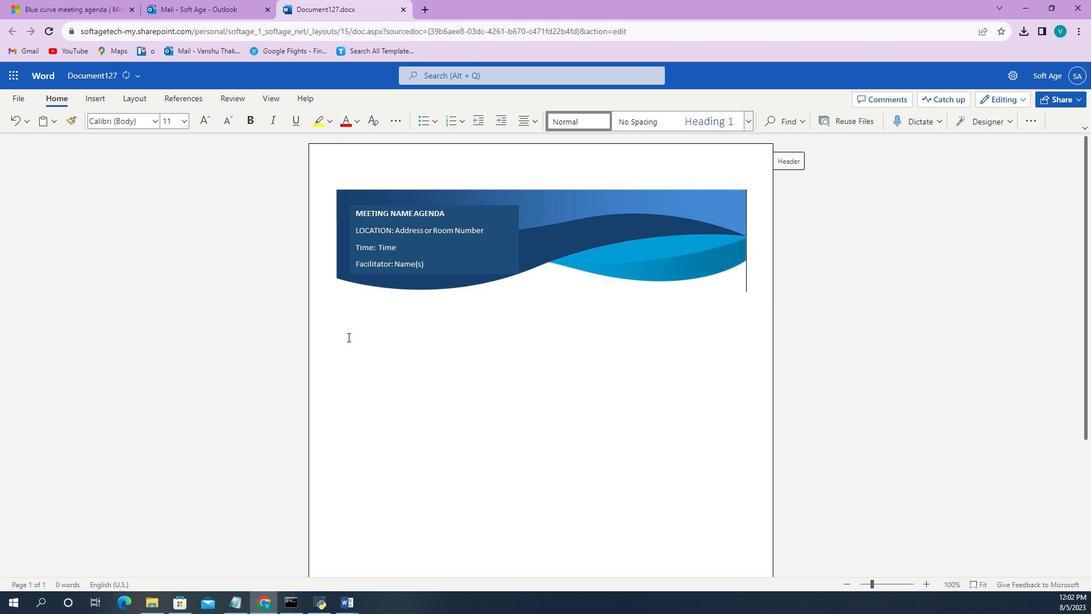 
Action: Mouse moved to (381, 210)
Screenshot: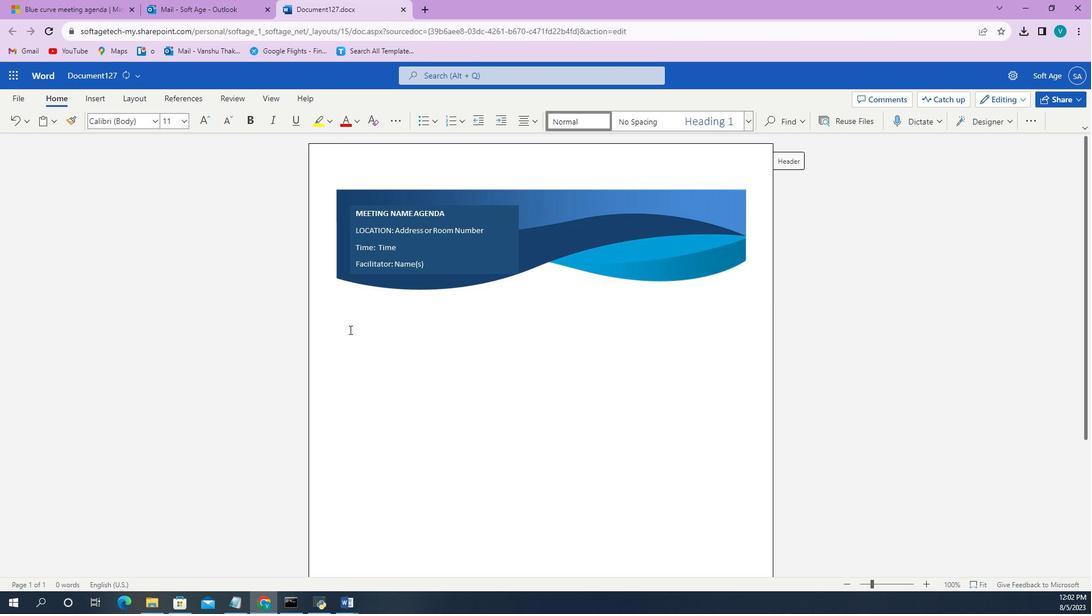 
Action: Key pressed <Key.up><Key.up><Key.down><Key.up><Key.down>
Screenshot: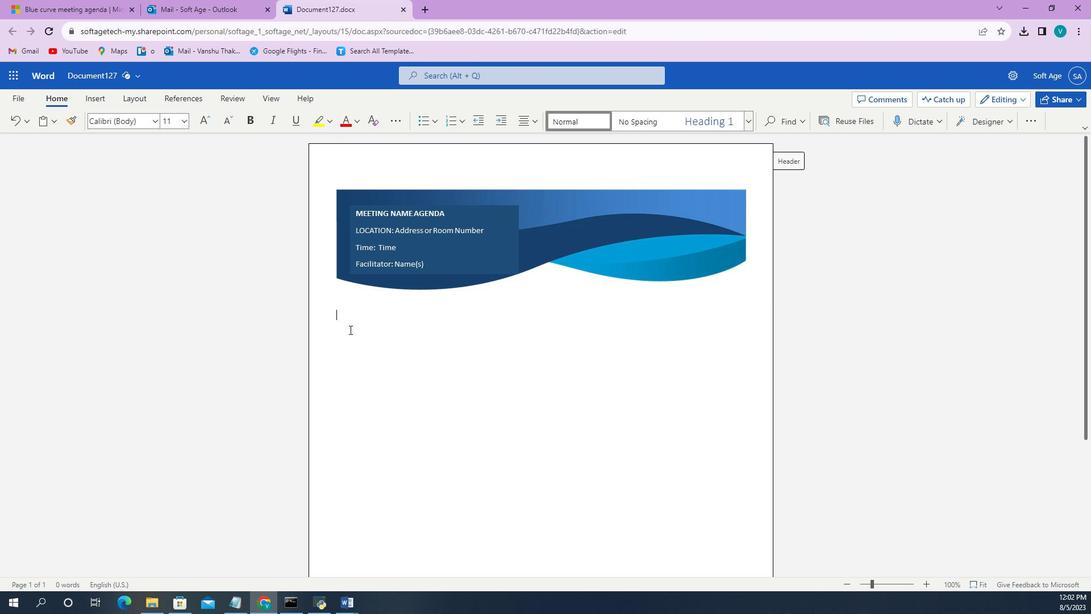 
Action: Mouse moved to (382, 231)
Screenshot: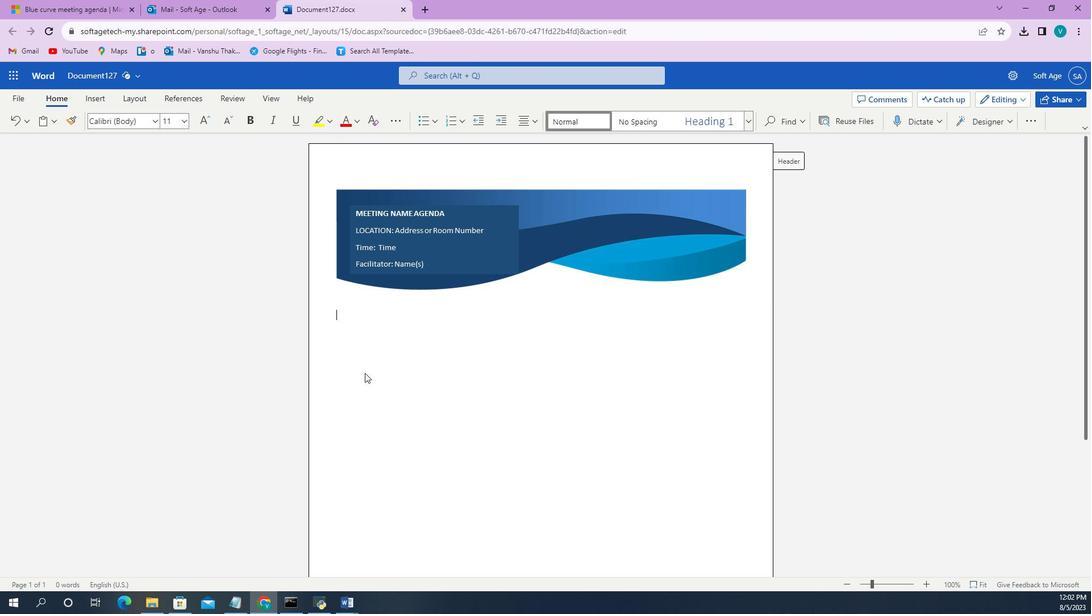 
Action: Key pressed <Key.shift>Agenda<Key.space><Key.shift>Items
Screenshot: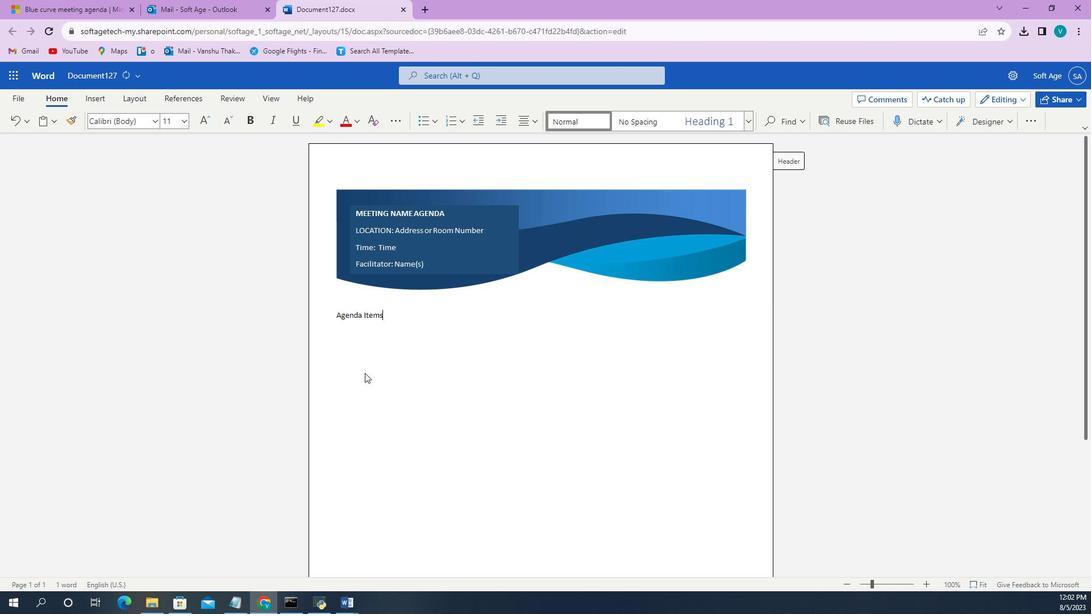 
Action: Mouse moved to (389, 199)
Screenshot: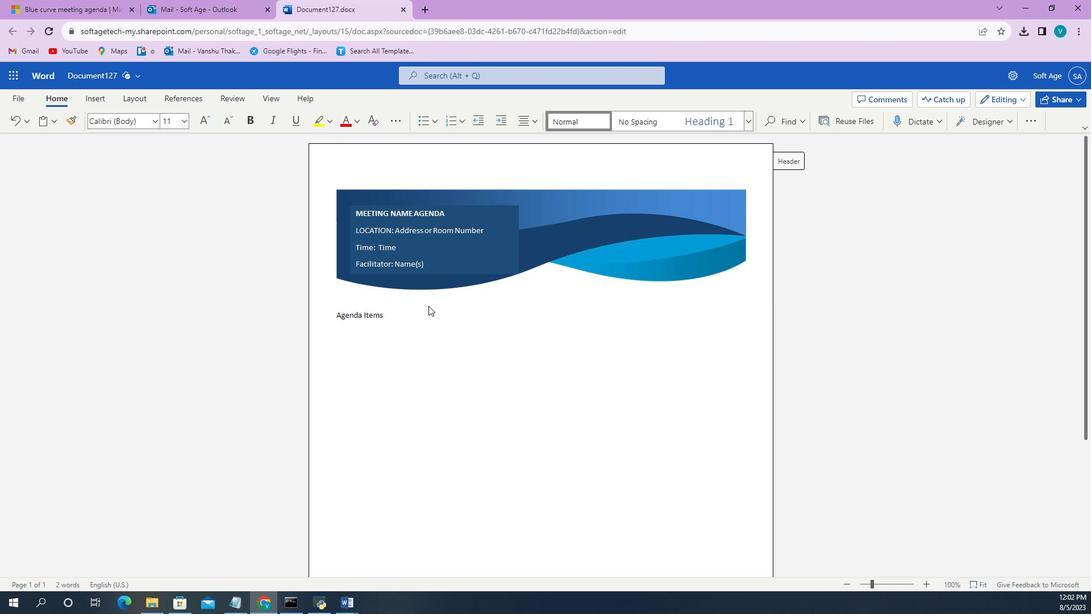 
Action: Mouse pressed left at (389, 199)
Screenshot: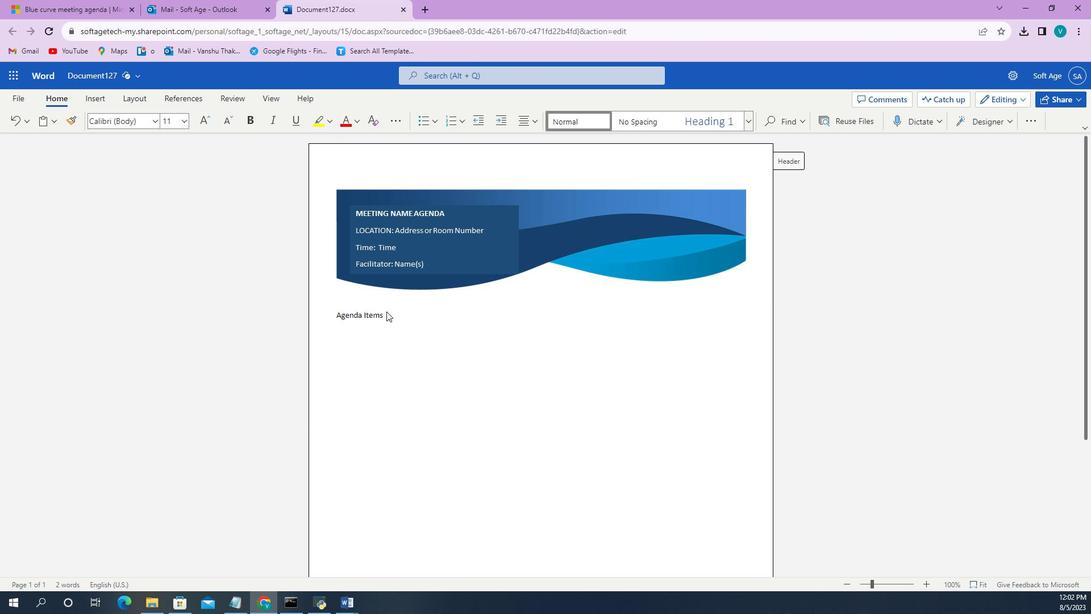 
Action: Mouse moved to (381, 206)
Screenshot: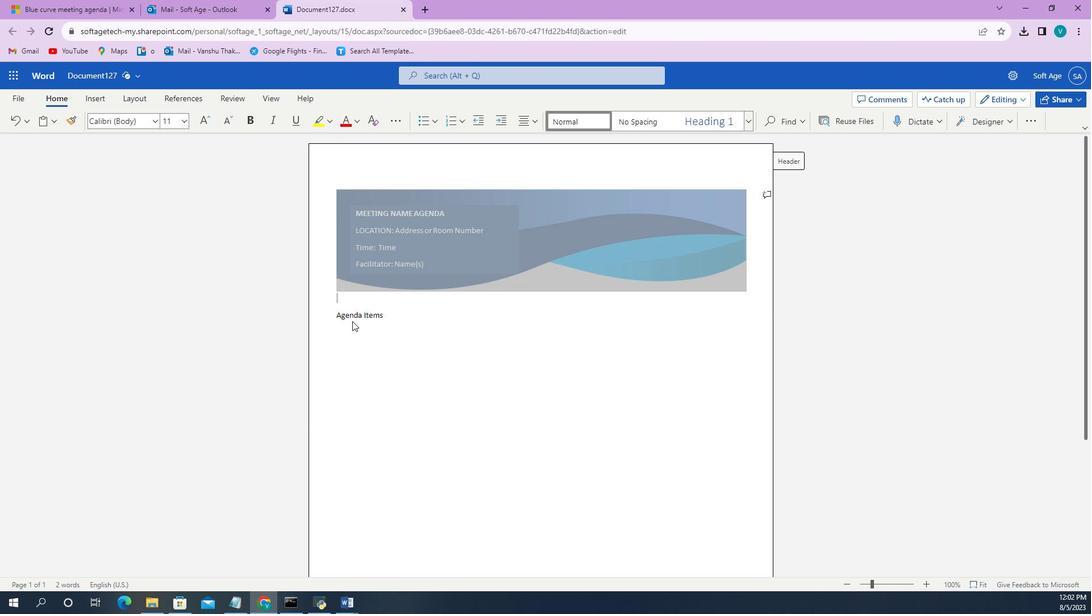
Action: Mouse pressed left at (381, 206)
Screenshot: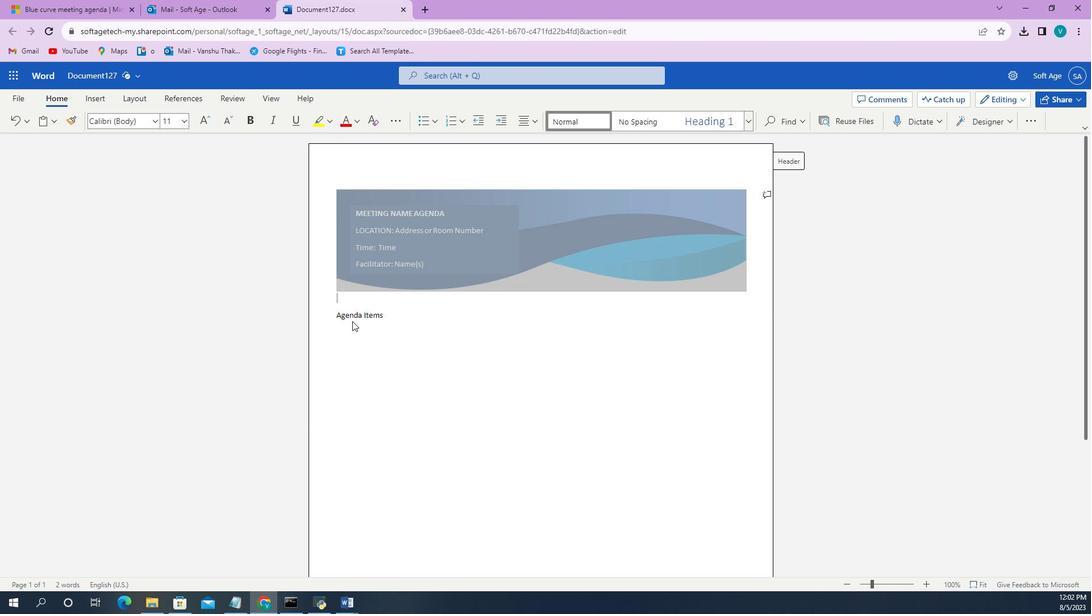 
Action: Mouse moved to (384, 204)
Screenshot: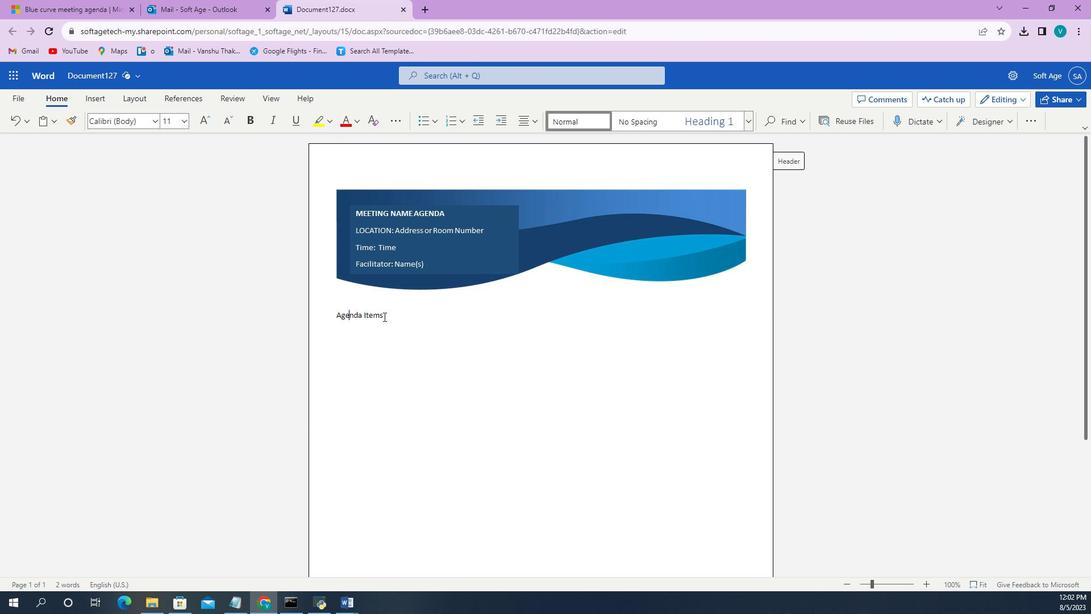 
Action: Mouse pressed left at (384, 204)
Screenshot: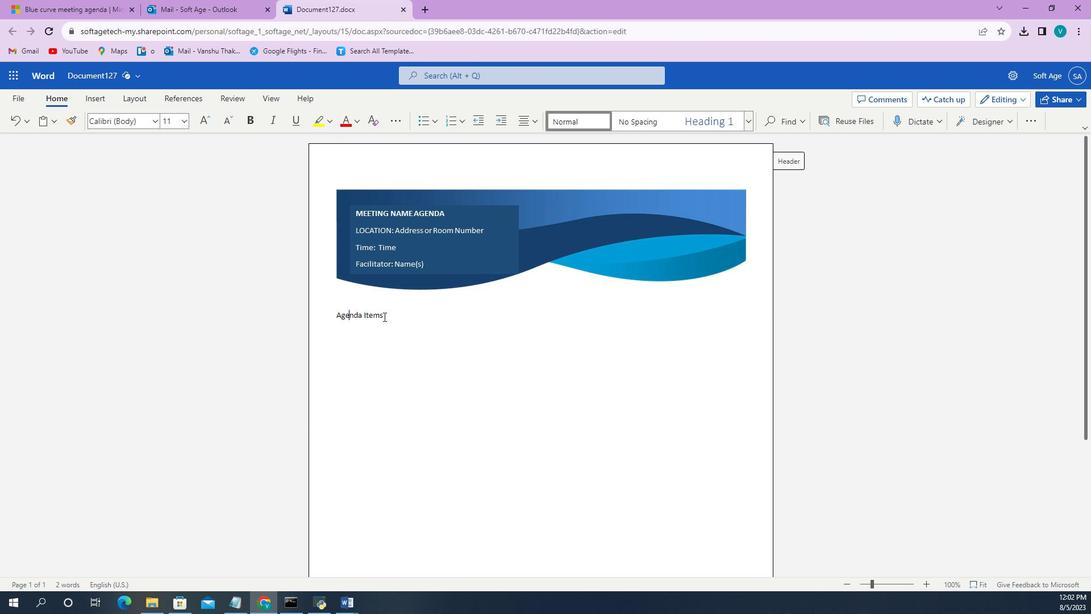 
Action: Mouse moved to (291, 227)
Screenshot: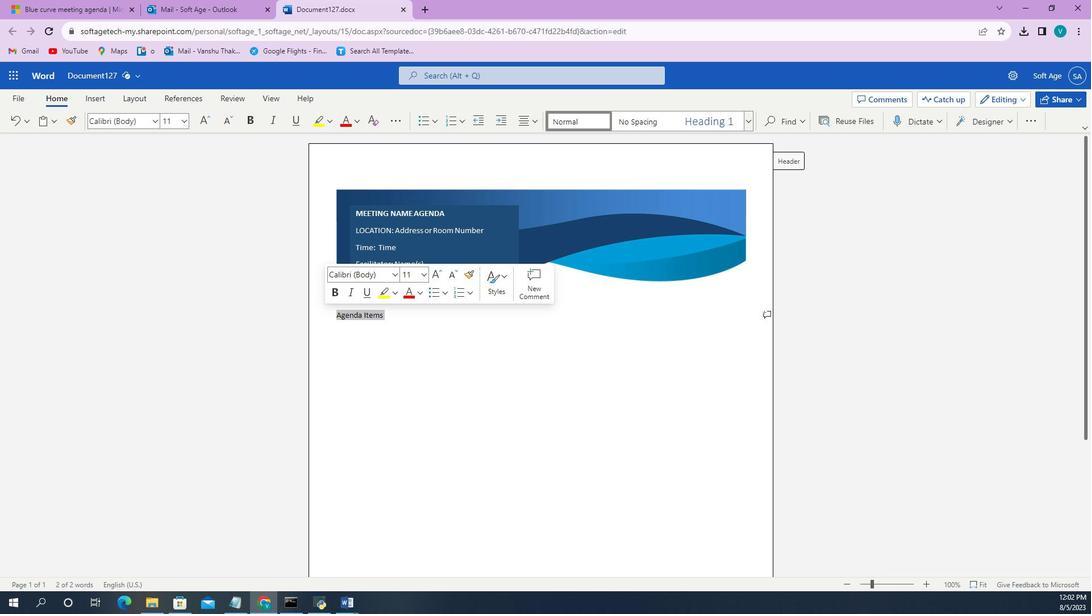 
Action: Mouse pressed left at (291, 227)
Screenshot: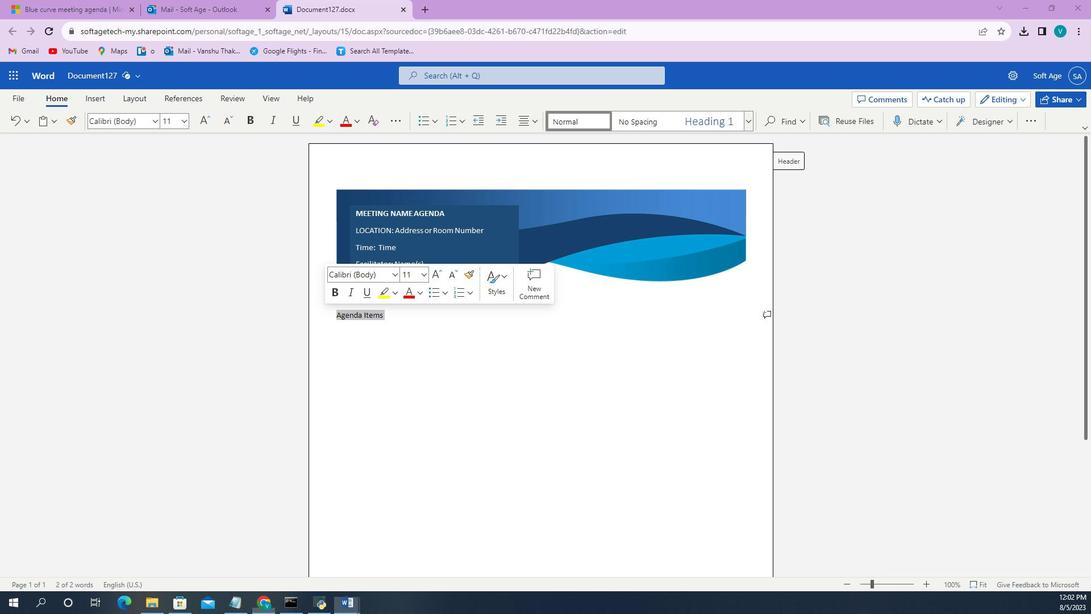 
Action: Mouse moved to (291, 229)
Screenshot: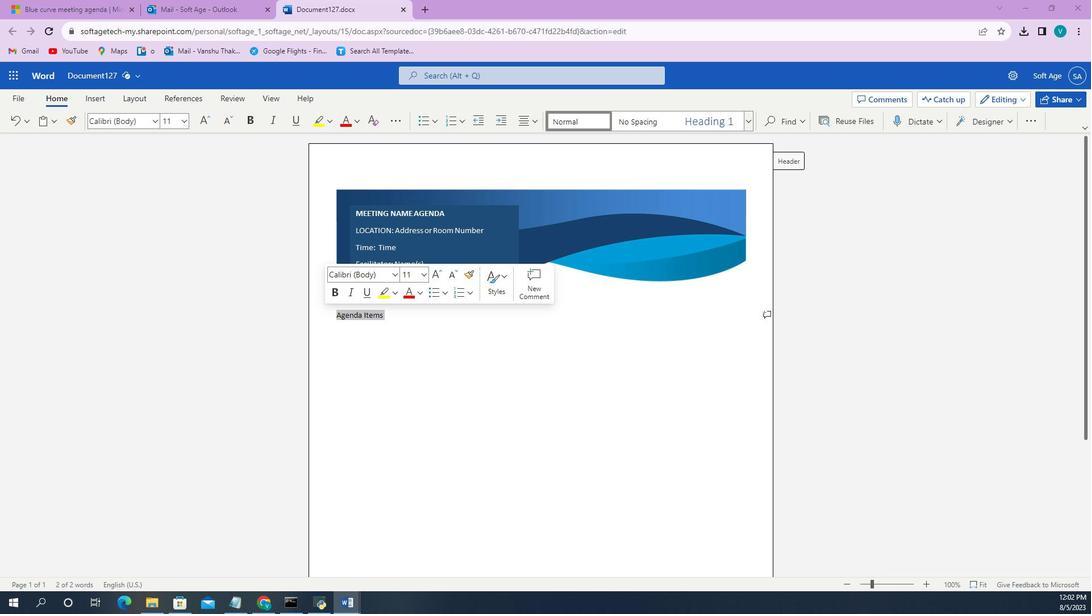 
Action: Mouse pressed left at (291, 229)
Screenshot: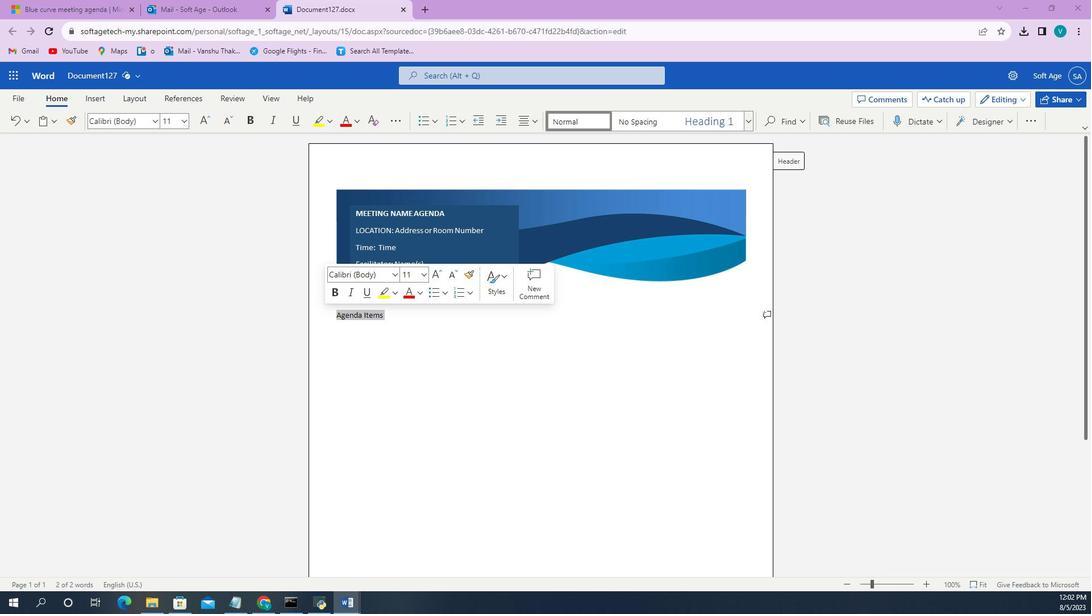 
Action: Mouse pressed left at (291, 229)
Screenshot: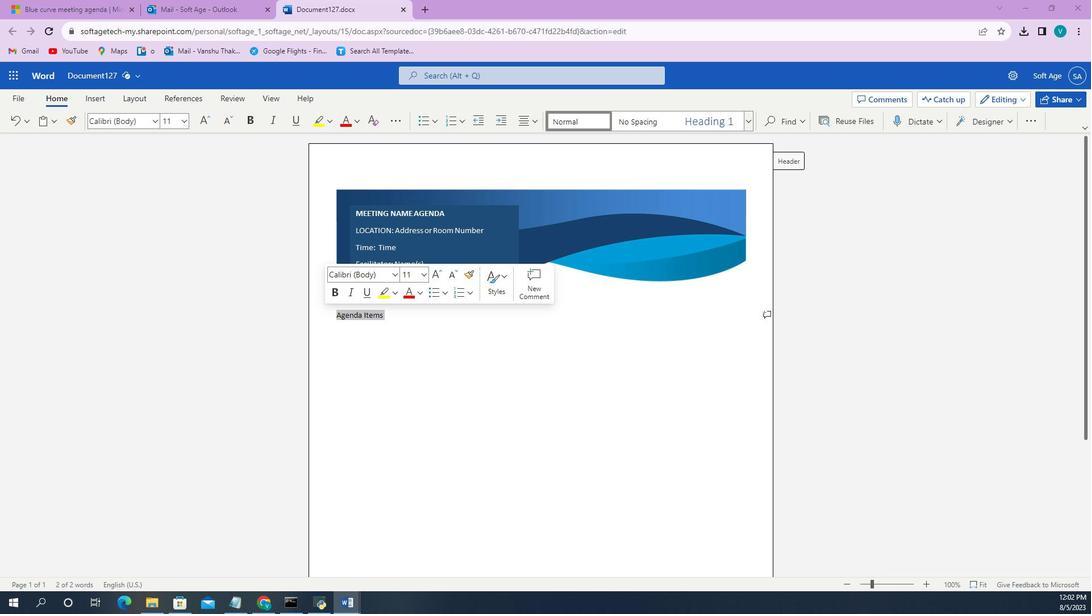 
Action: Mouse moved to (363, 110)
Screenshot: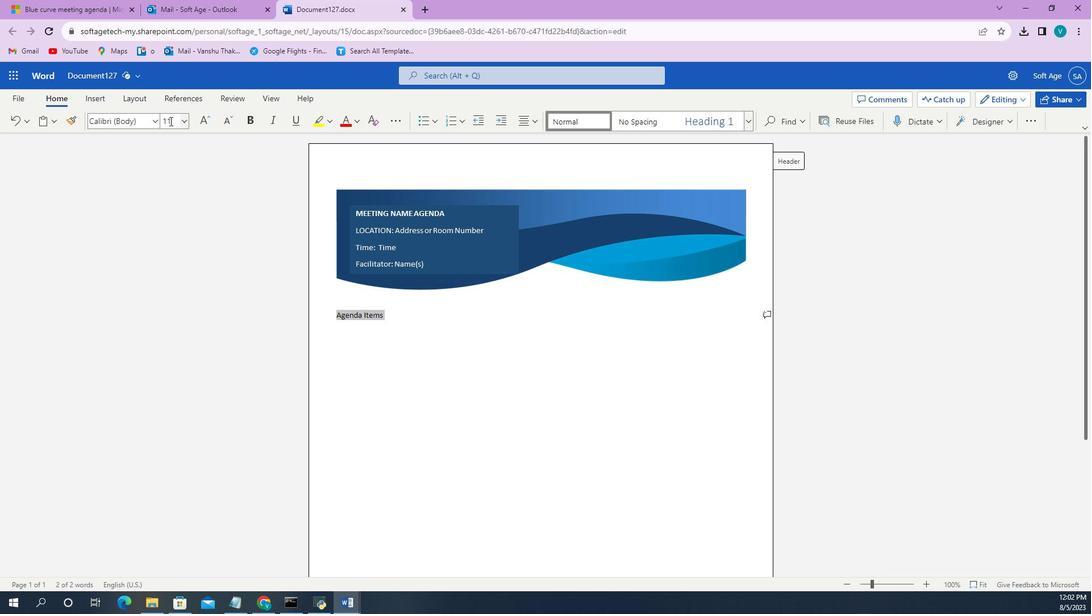 
Action: Mouse pressed left at (363, 110)
Screenshot: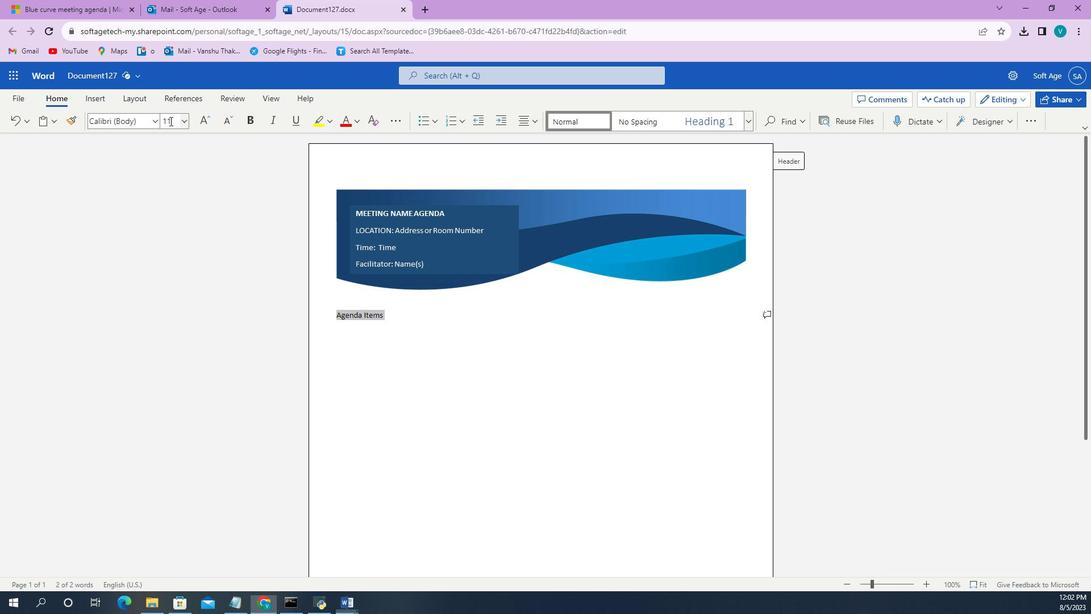 
Action: Key pressed 16
Screenshot: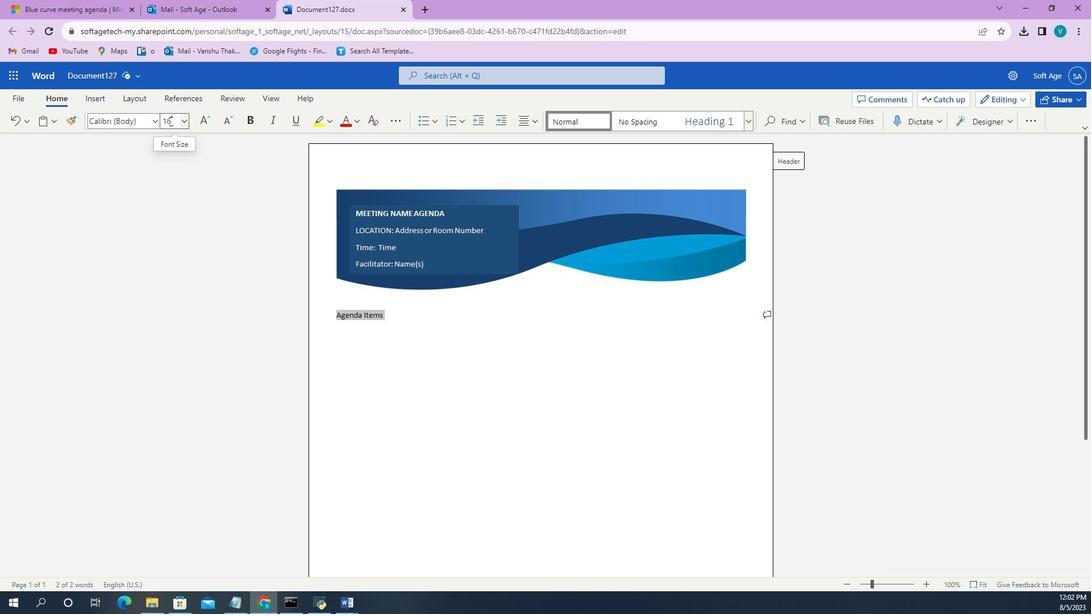 
Action: Mouse moved to (384, 205)
Screenshot: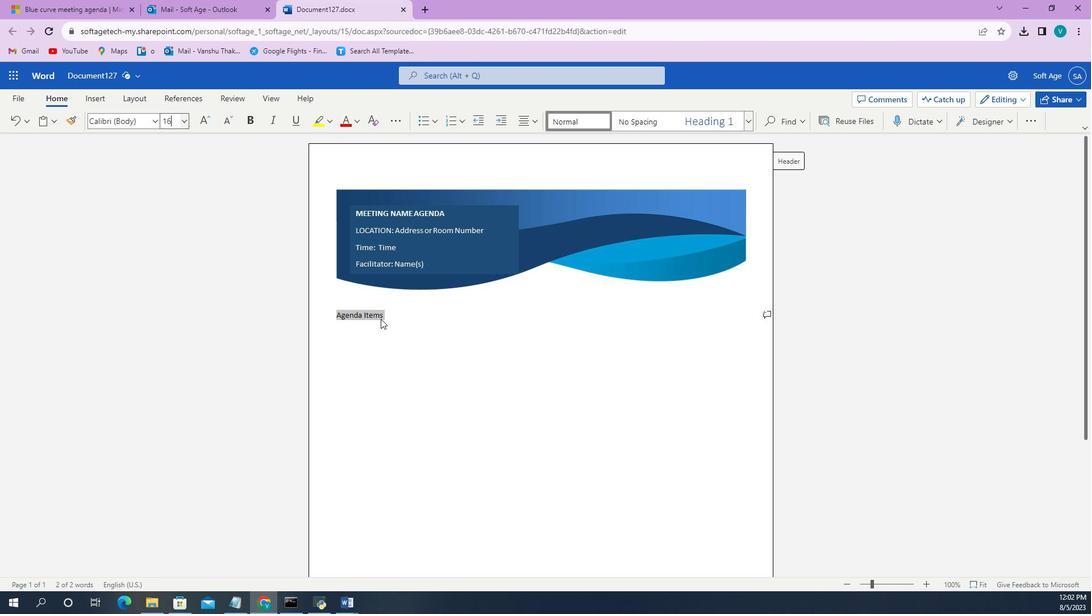
Action: Mouse pressed left at (384, 205)
Screenshot: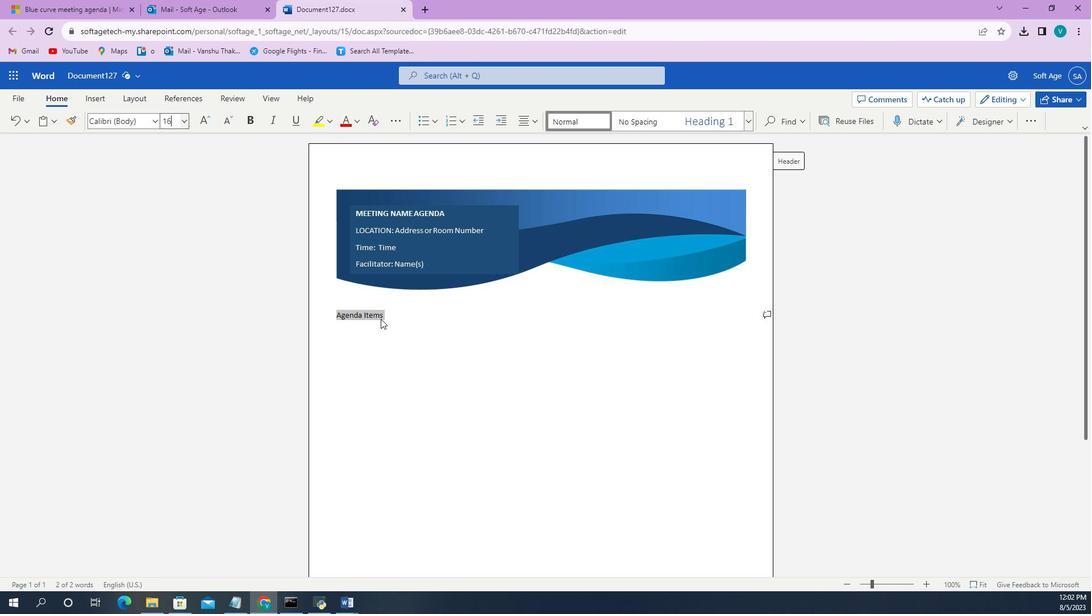 
Action: Mouse moved to (384, 204)
Screenshot: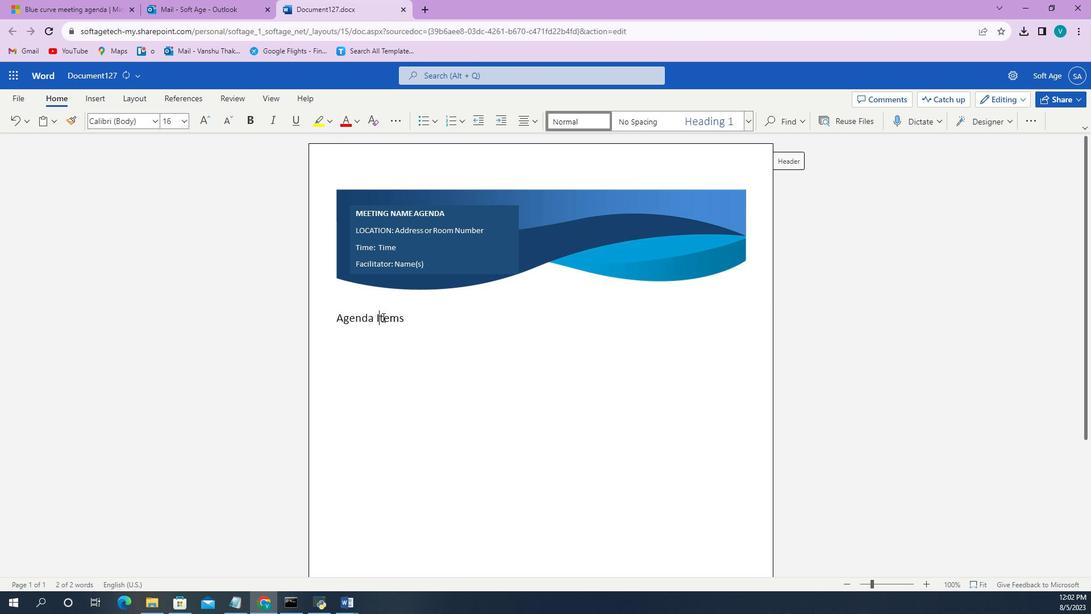 
Action: Mouse pressed left at (384, 204)
Screenshot: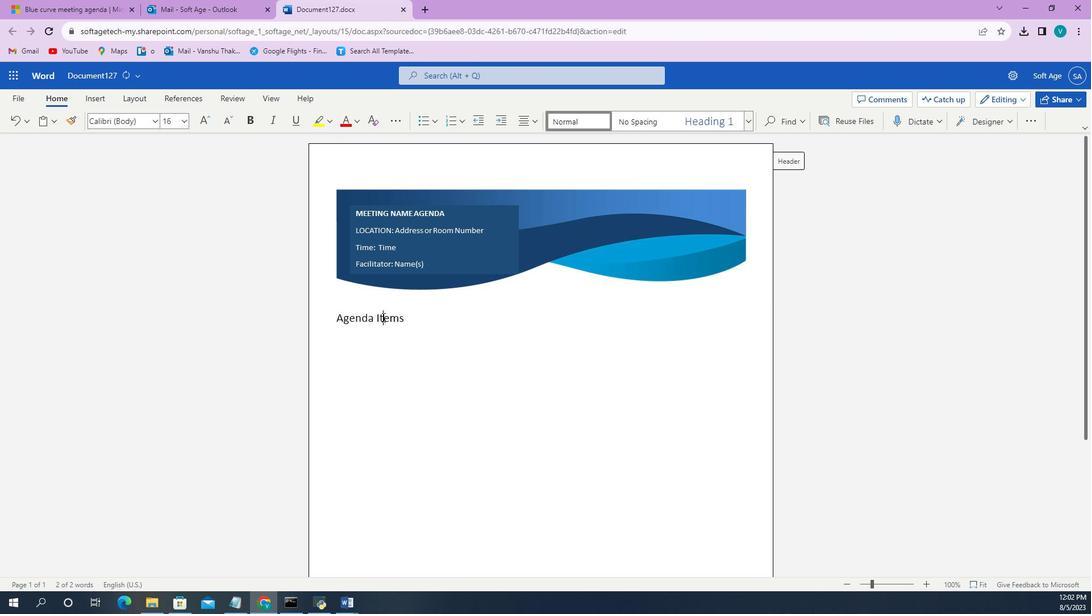 
Action: Mouse moved to (386, 206)
Screenshot: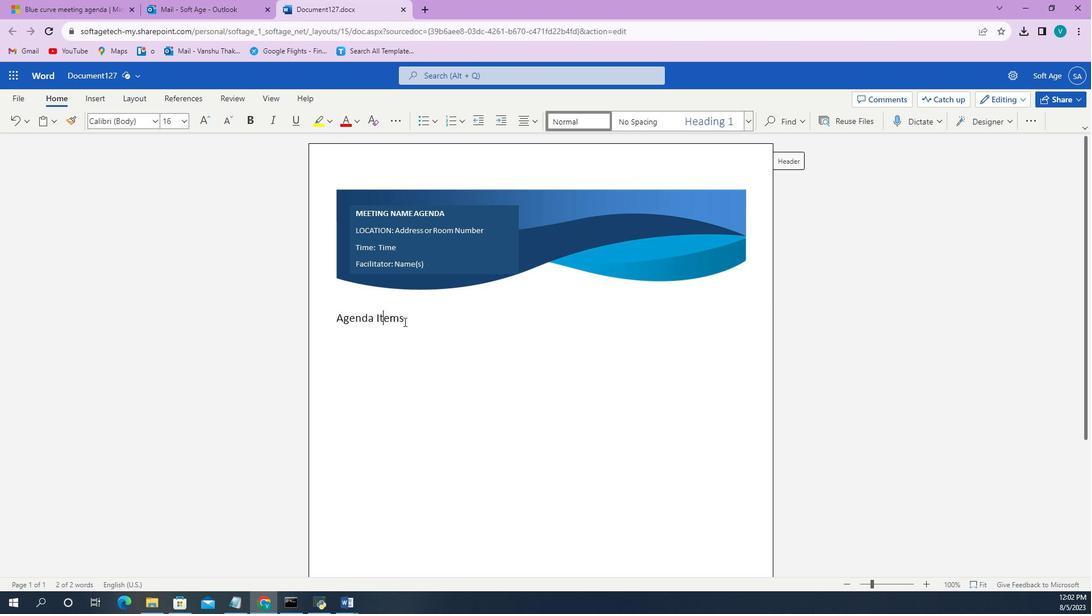 
Action: Mouse pressed left at (386, 206)
Screenshot: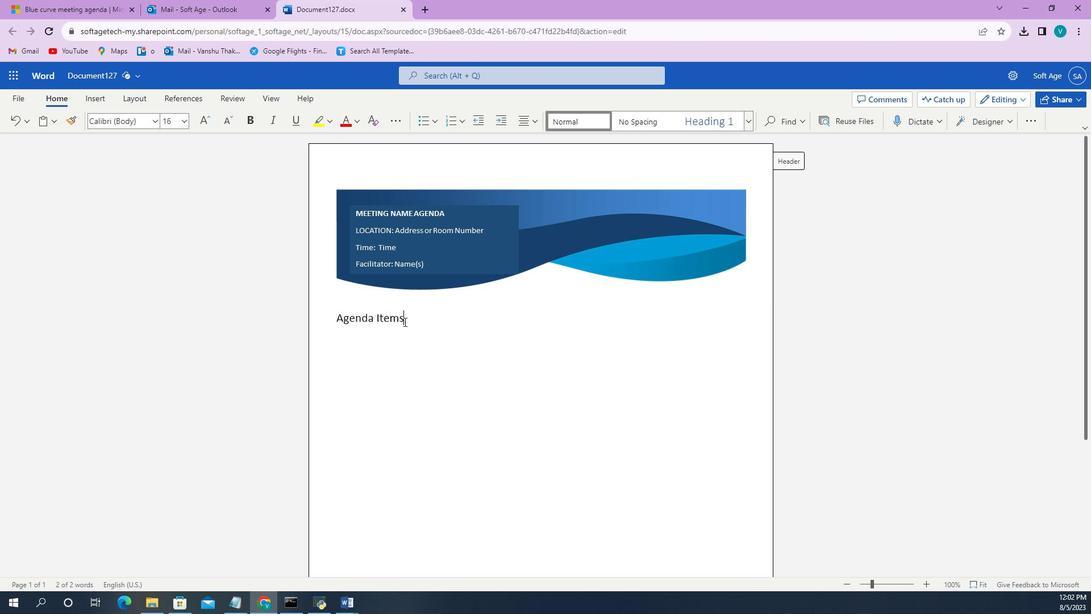 
Action: Mouse pressed left at (386, 206)
Screenshot: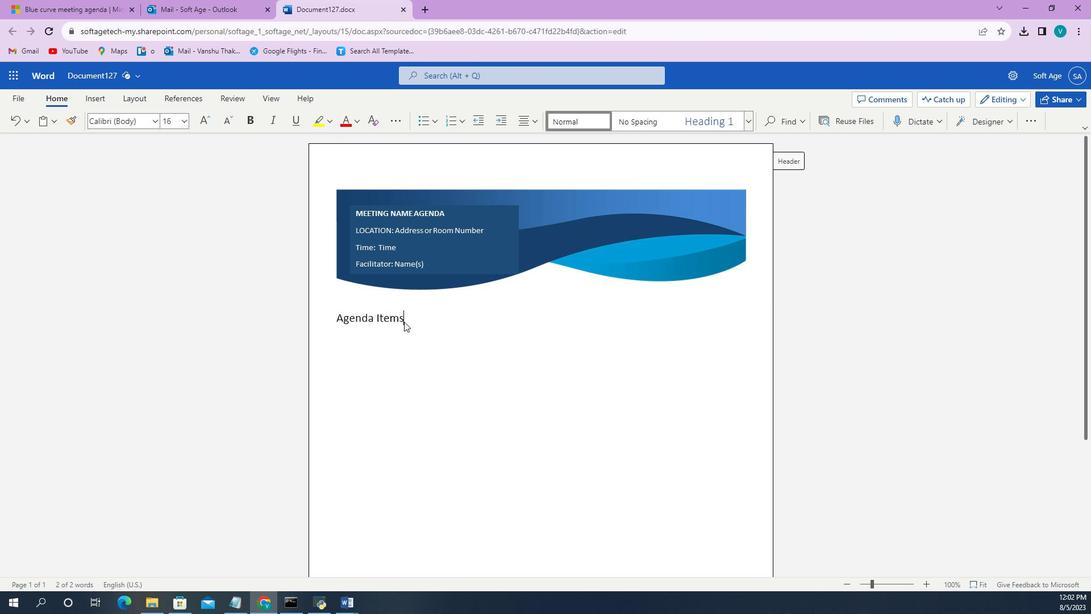 
Action: Mouse moved to (386, 206)
Screenshot: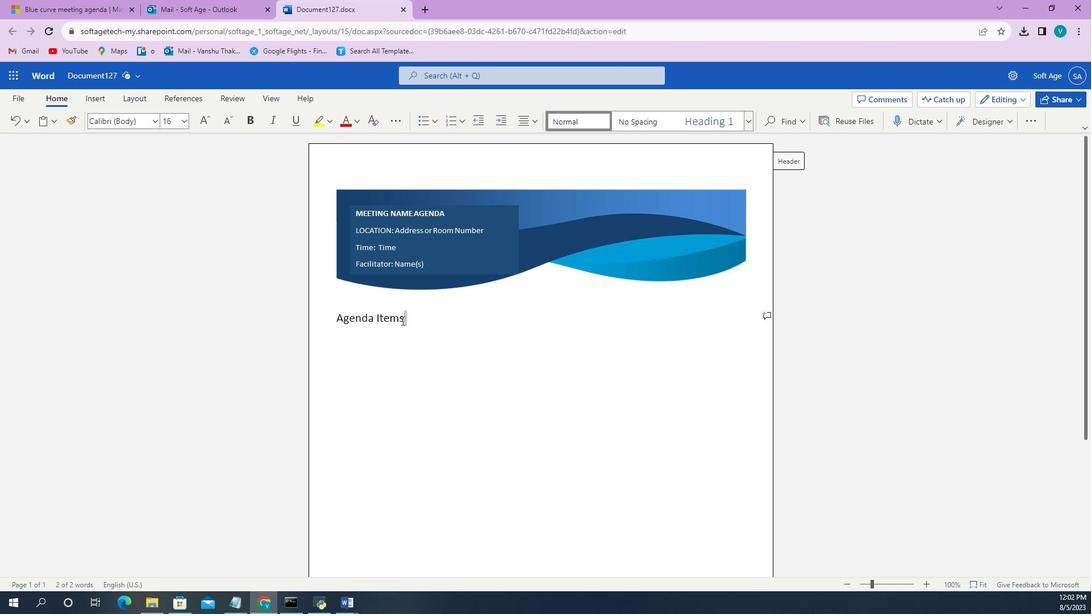 
Action: Mouse pressed left at (386, 206)
Screenshot: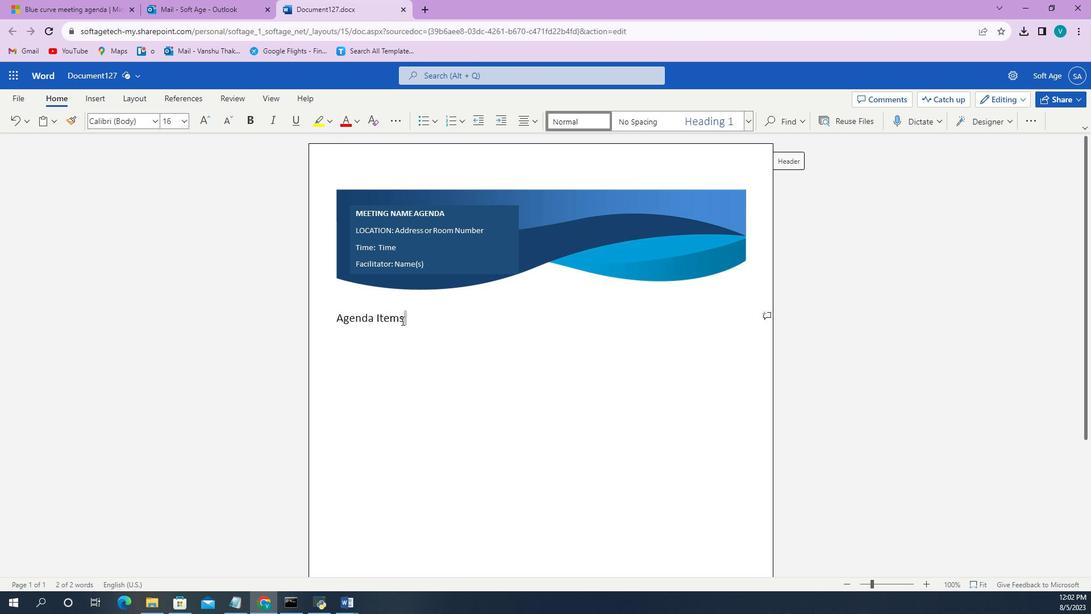 
Action: Mouse moved to (386, 206)
Screenshot: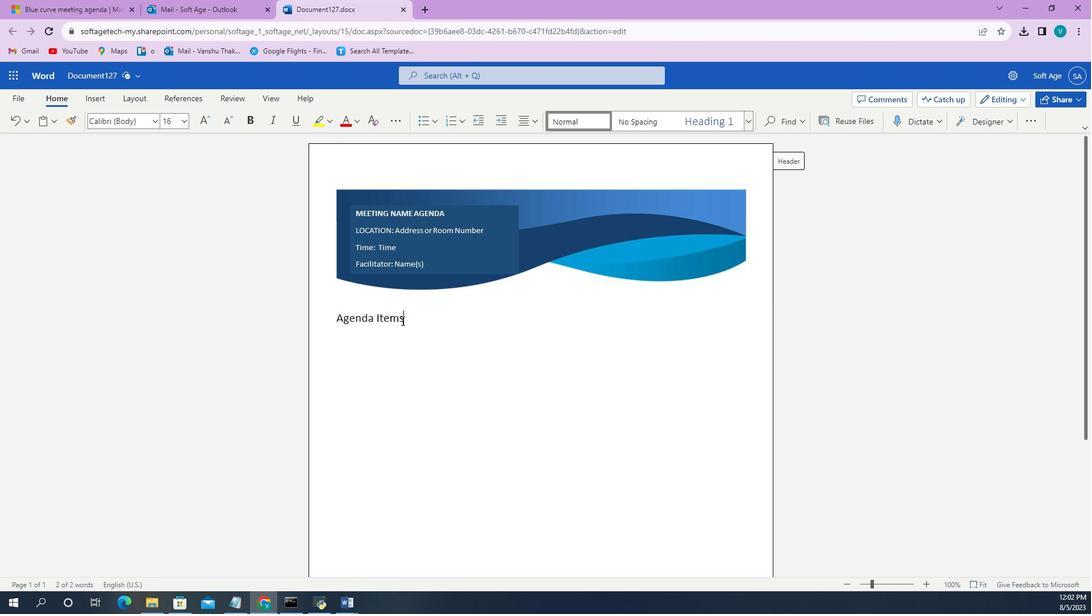 
Action: Mouse pressed left at (386, 206)
Screenshot: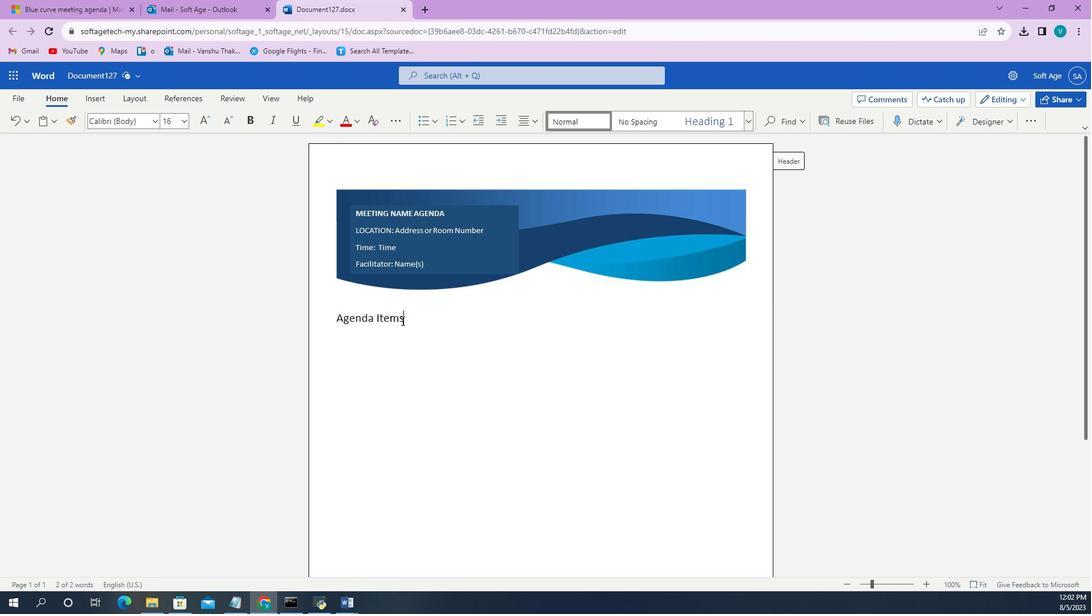 
Action: Mouse moved to (386, 205)
Screenshot: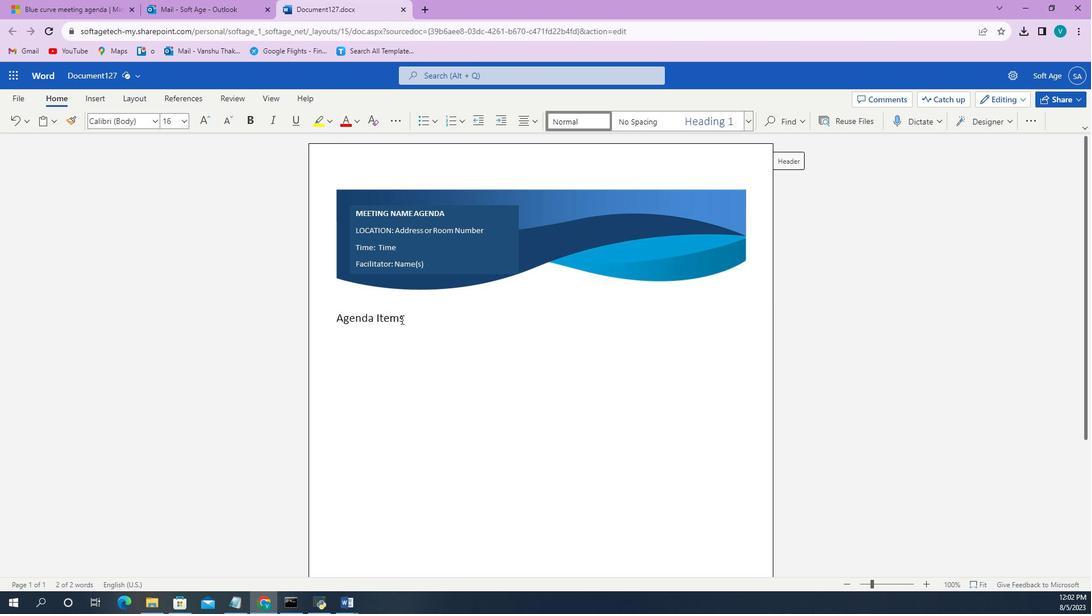 
Action: Mouse pressed left at (386, 205)
Screenshot: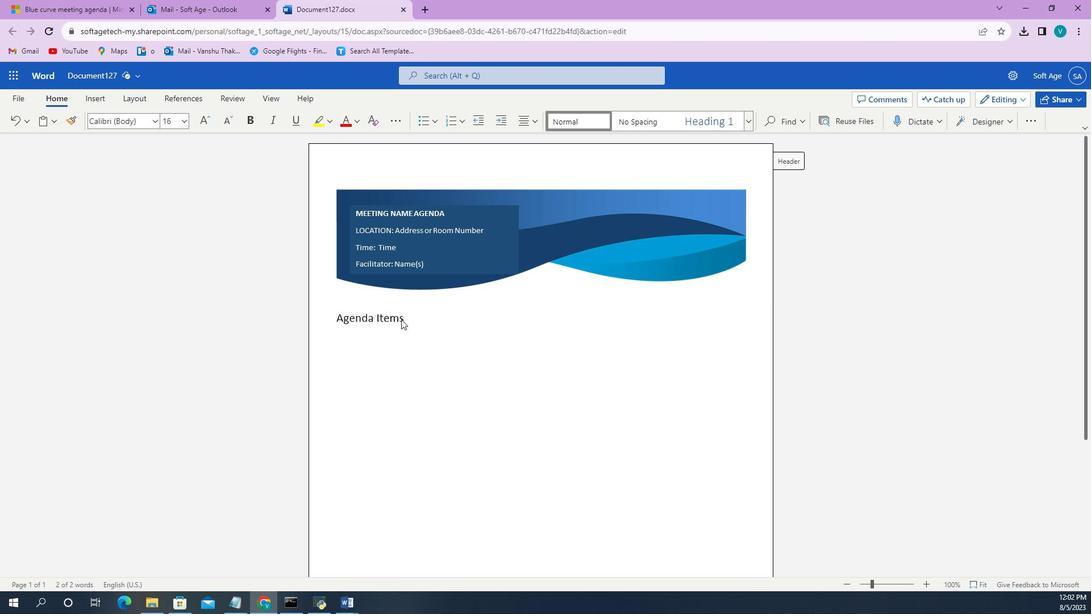 
Action: Mouse pressed left at (386, 205)
Screenshot: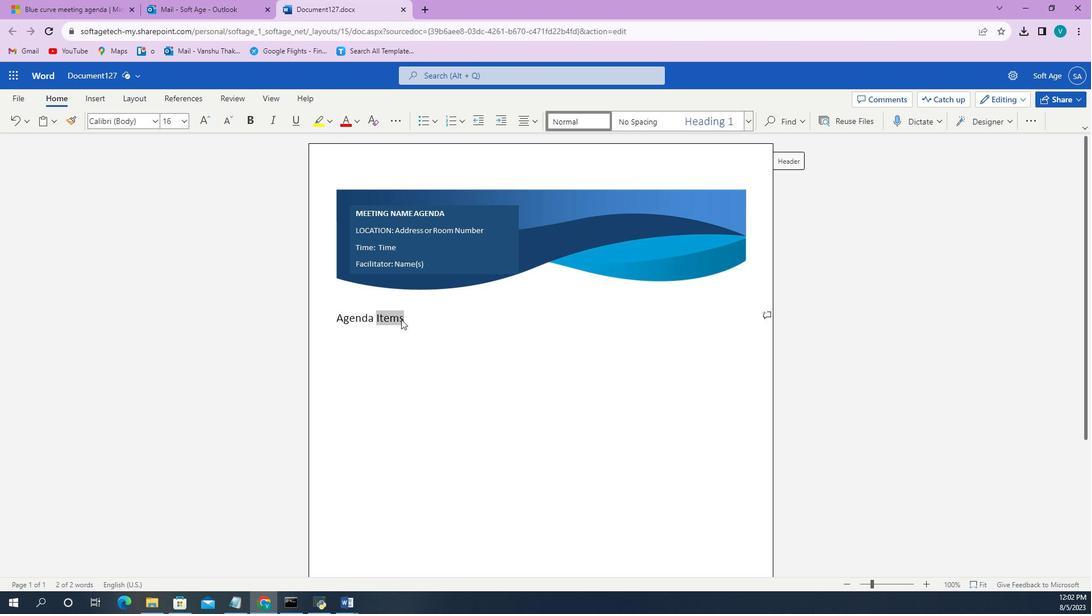 
Action: Mouse moved to (418, 110)
Screenshot: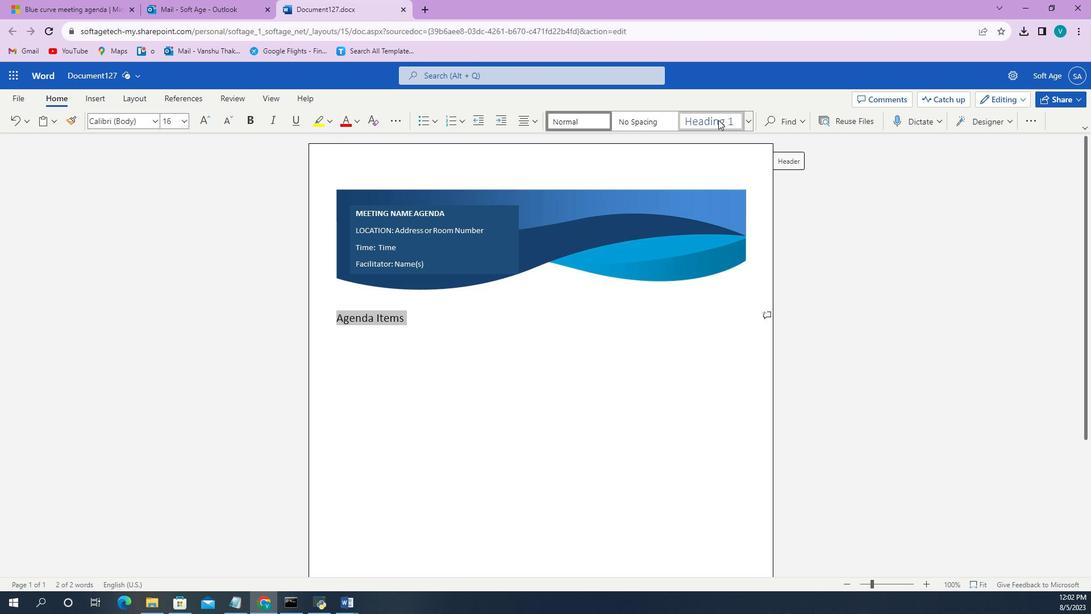 
Action: Mouse pressed left at (418, 110)
Screenshot: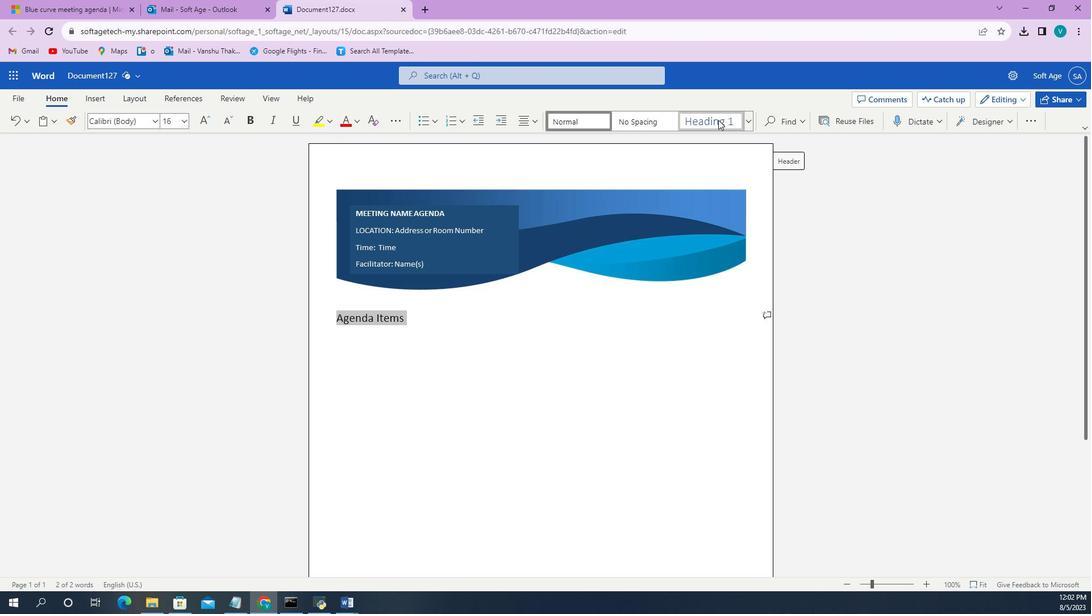
Action: Mouse moved to (362, 111)
Screenshot: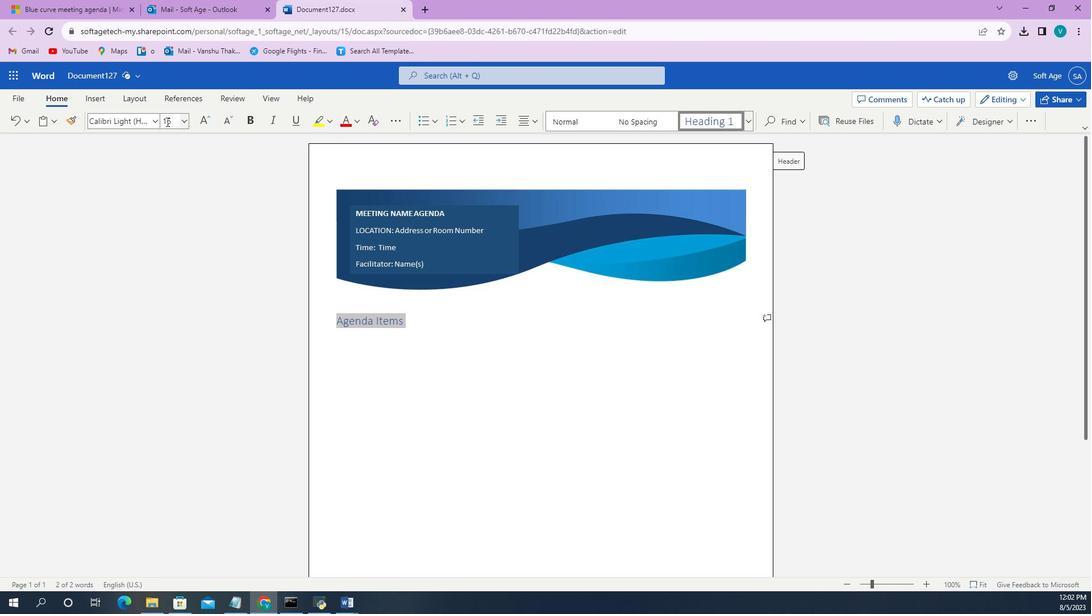 
Action: Mouse pressed left at (362, 111)
Screenshot: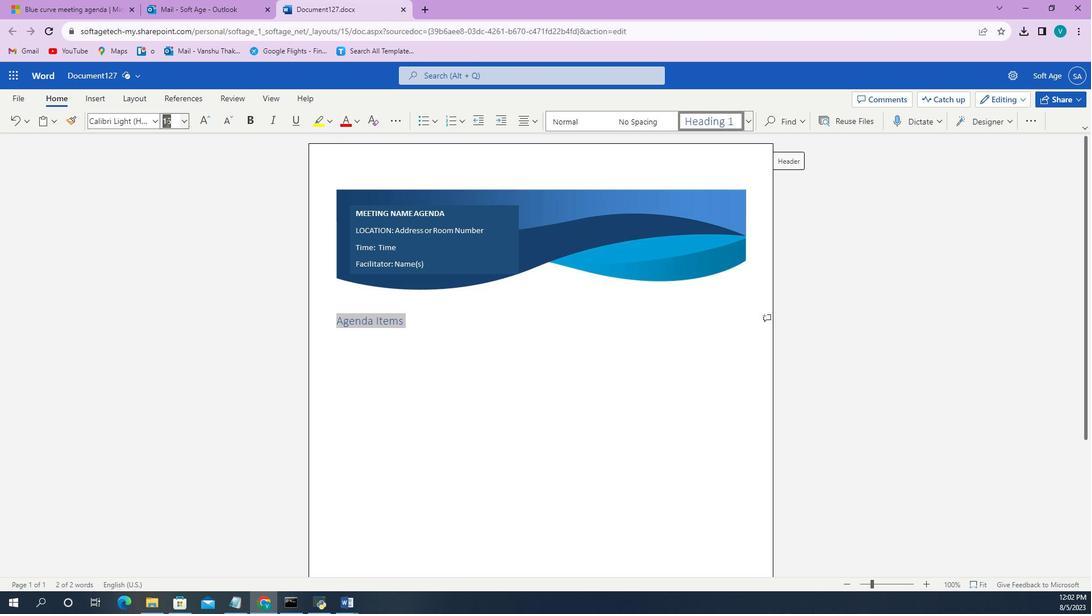 
Action: Key pressed 16<Key.enter>
Screenshot: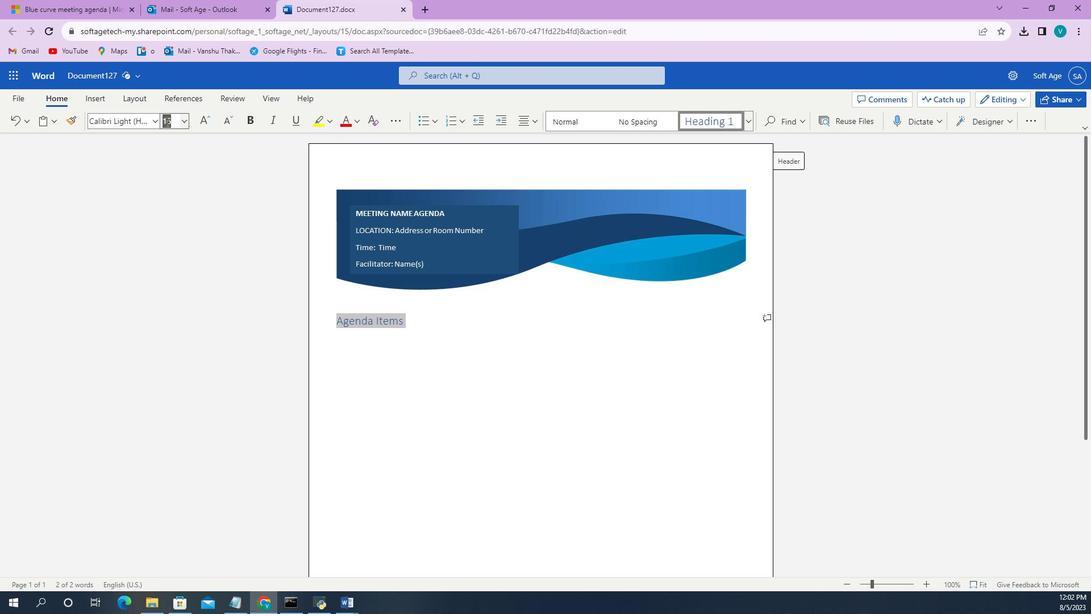 
Action: Mouse moved to (360, 112)
Screenshot: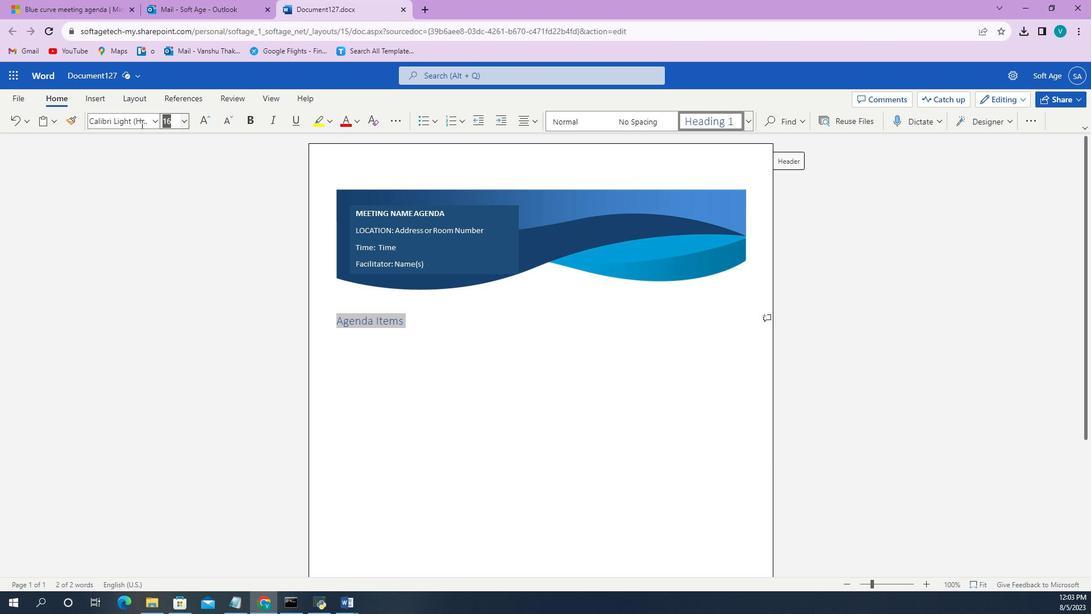 
Action: Mouse pressed left at (360, 112)
Screenshot: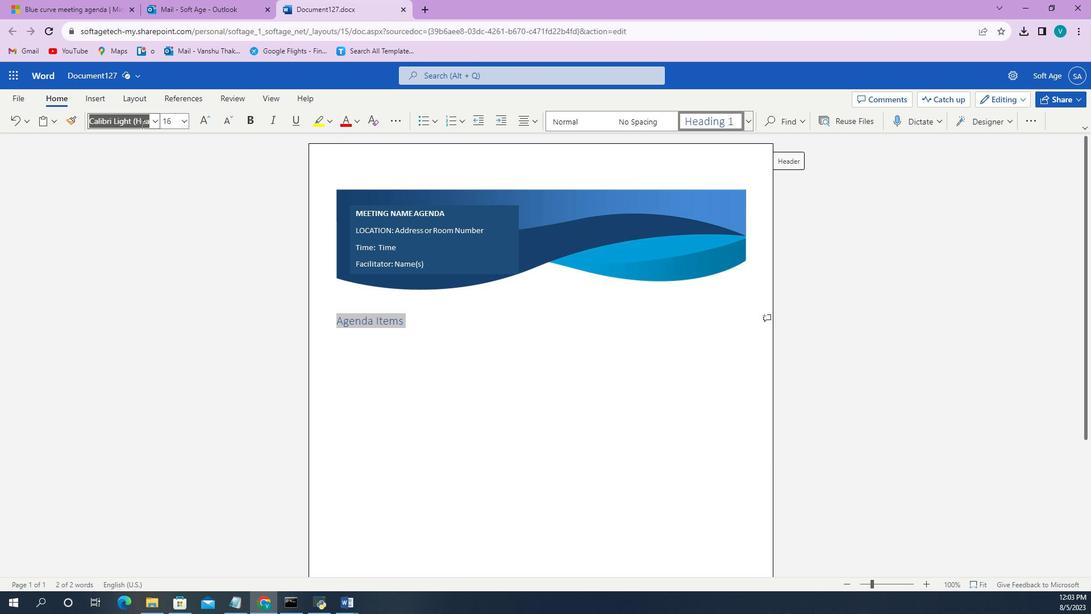 
Action: Key pressed <Key.shift><Key.shift>Franklin<Key.space><Key.down><Key.down><Key.enter>
Screenshot: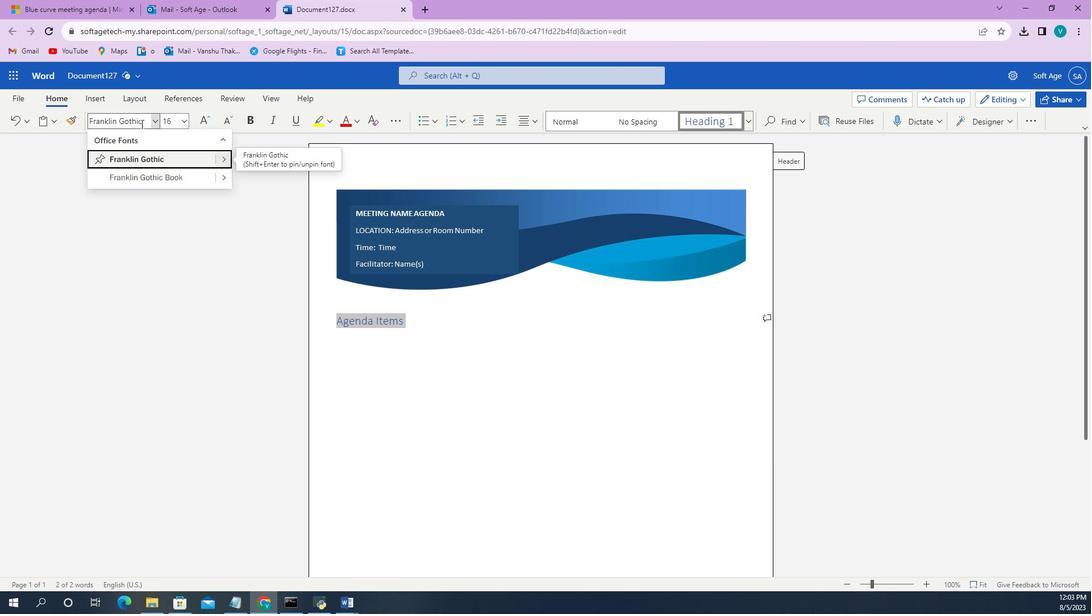 
Action: Mouse moved to (388, 206)
Screenshot: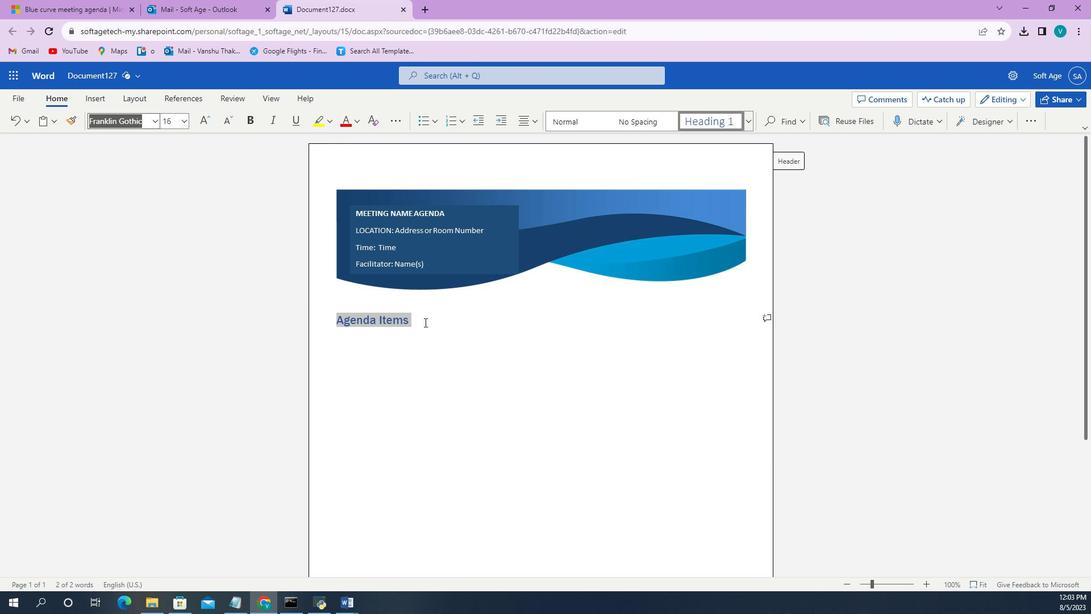 
Action: Mouse pressed left at (388, 206)
Screenshot: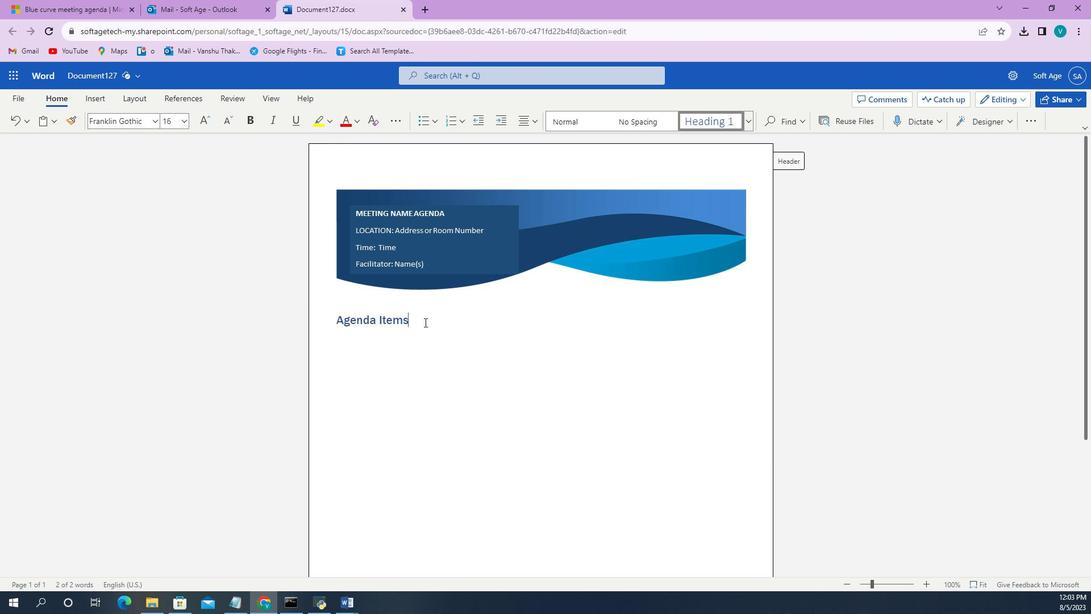 
Action: Mouse moved to (388, 206)
Screenshot: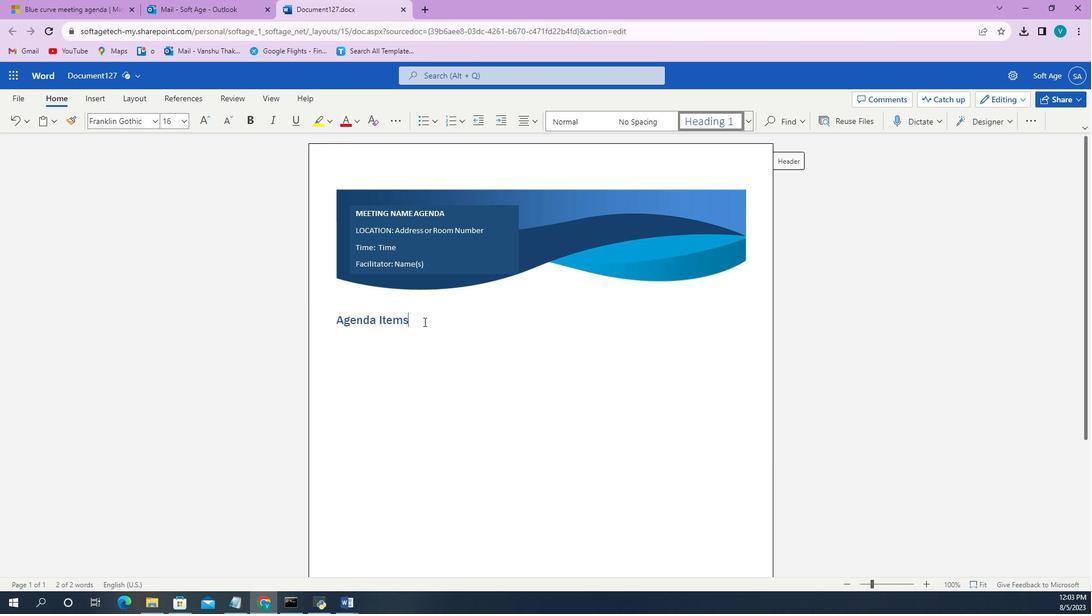 
Action: Key pressed <Key.enter><Key.shift>S<Key.backspace><Key.shift>Start<Key.space><Key.shift>Time<Key.space>-<Key.space><Key.shift>End<Key.space><Key.shift>Tme<Key.backspace><Key.backspace>ime
Screenshot: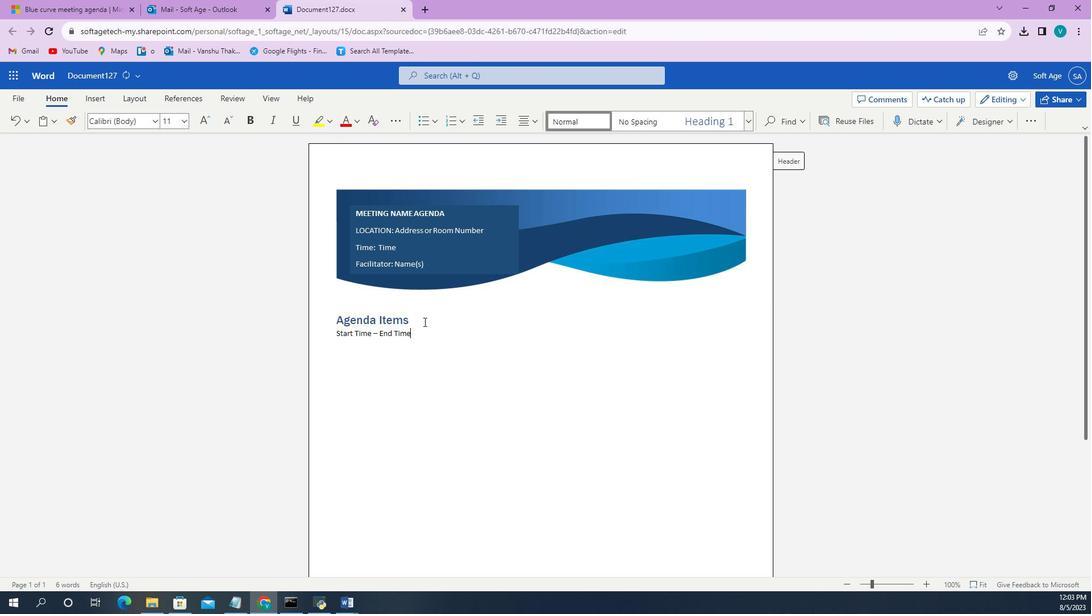
Action: Mouse moved to (311, 251)
Screenshot: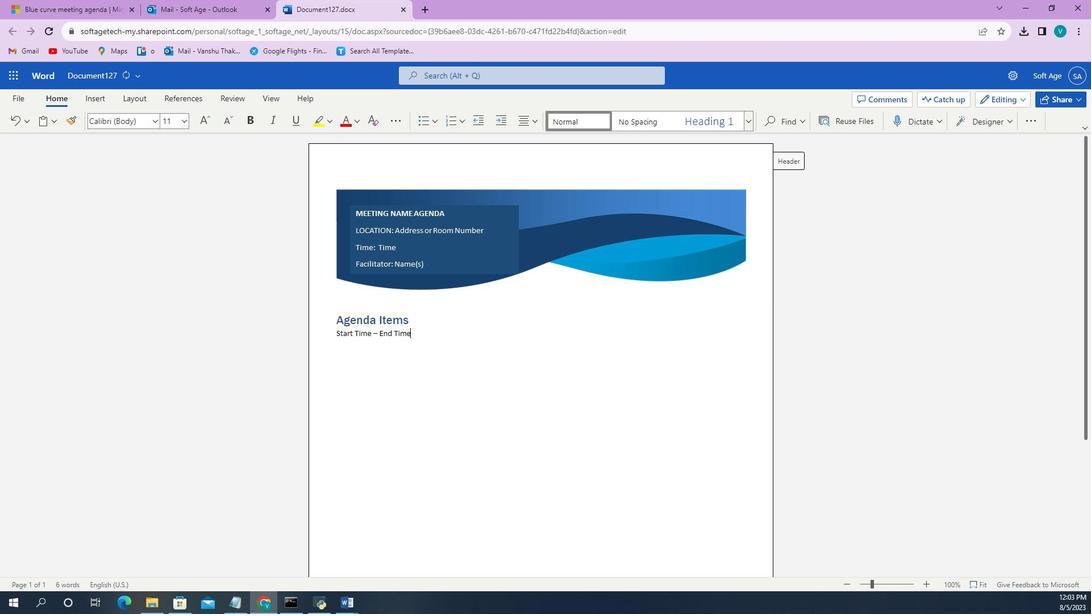 
Action: Mouse scrolled (311, 251) with delta (0, 0)
Screenshot: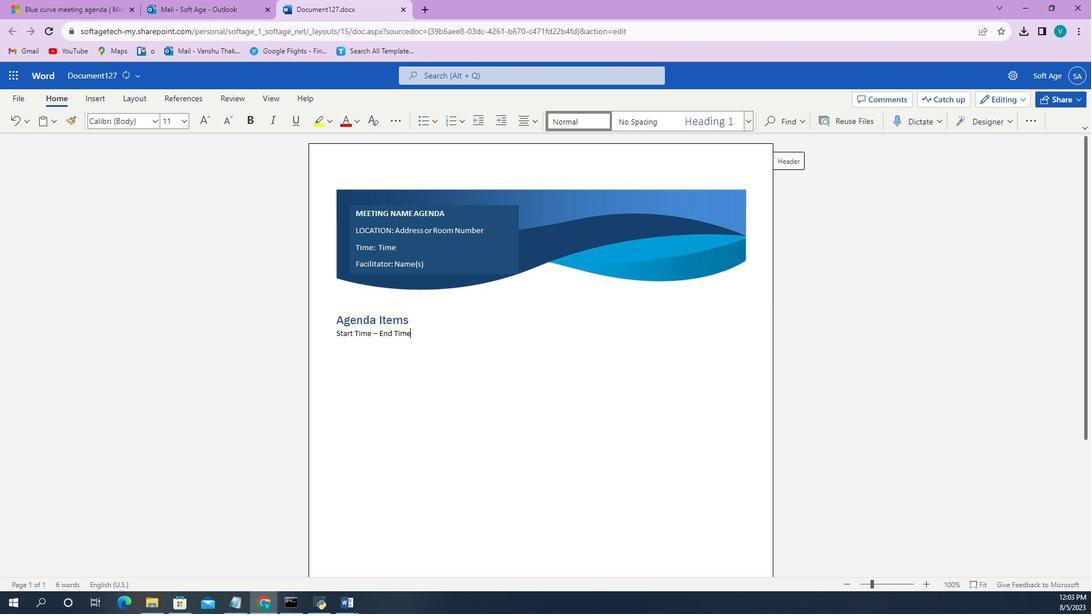 
Action: Mouse scrolled (311, 251) with delta (0, 0)
Screenshot: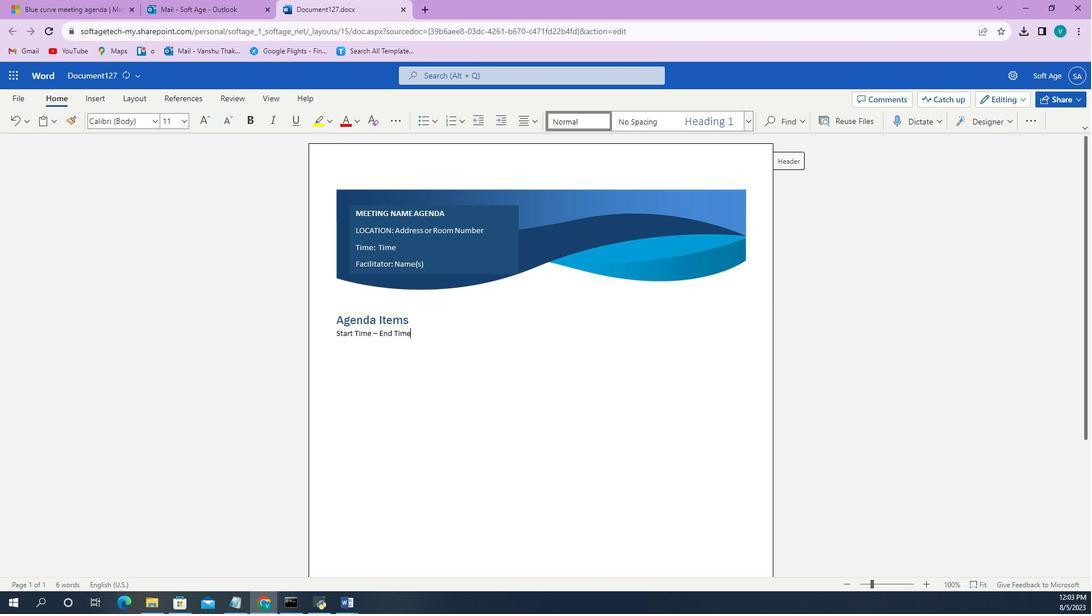 
Action: Mouse scrolled (311, 251) with delta (0, 0)
Screenshot: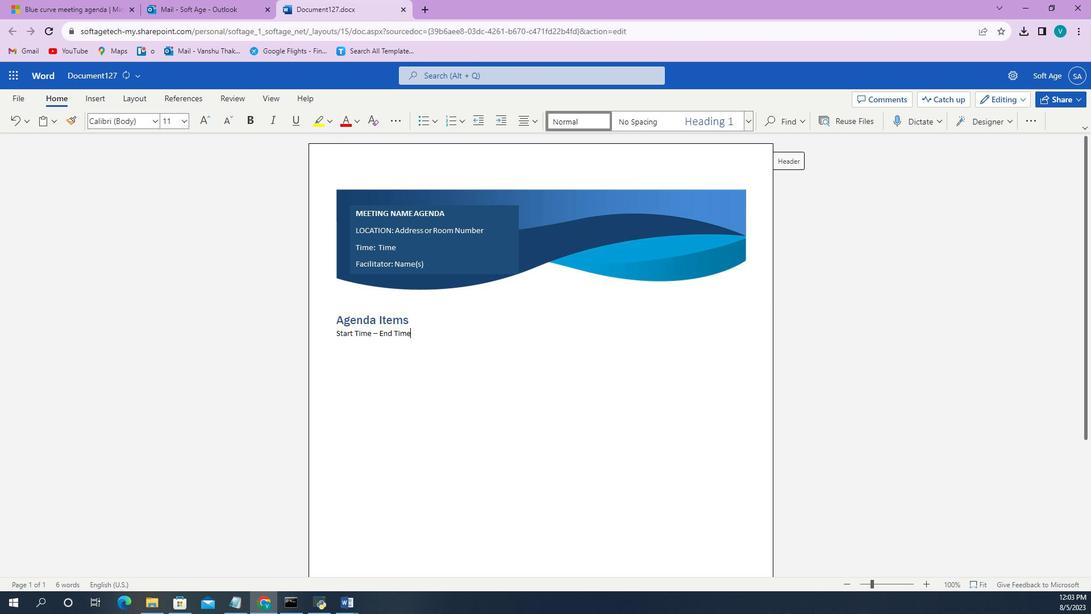 
Action: Mouse scrolled (311, 251) with delta (0, 0)
Screenshot: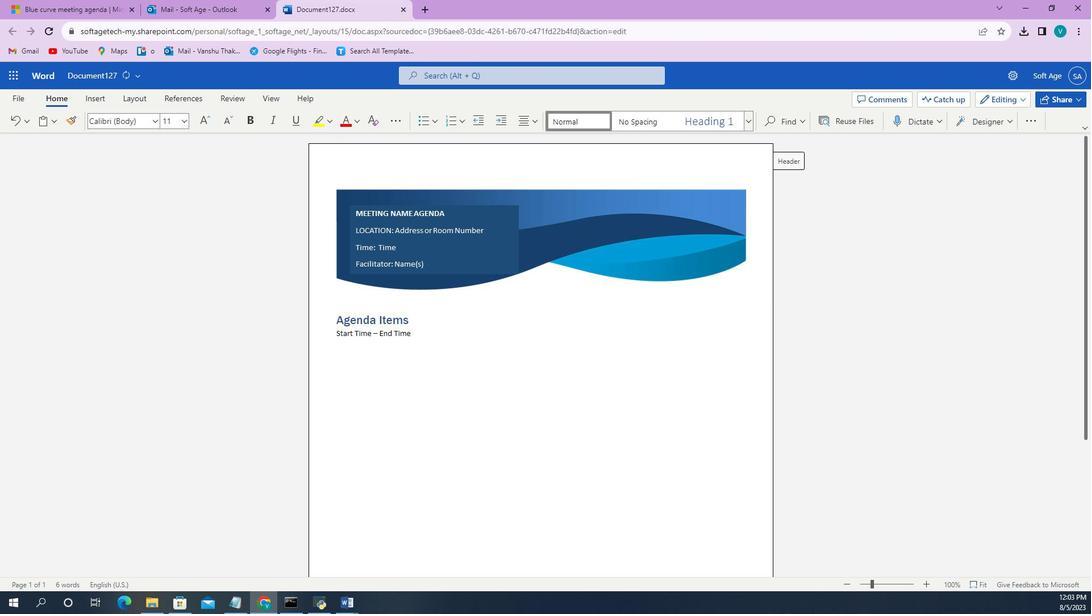 
Action: Mouse scrolled (311, 251) with delta (0, 0)
Screenshot: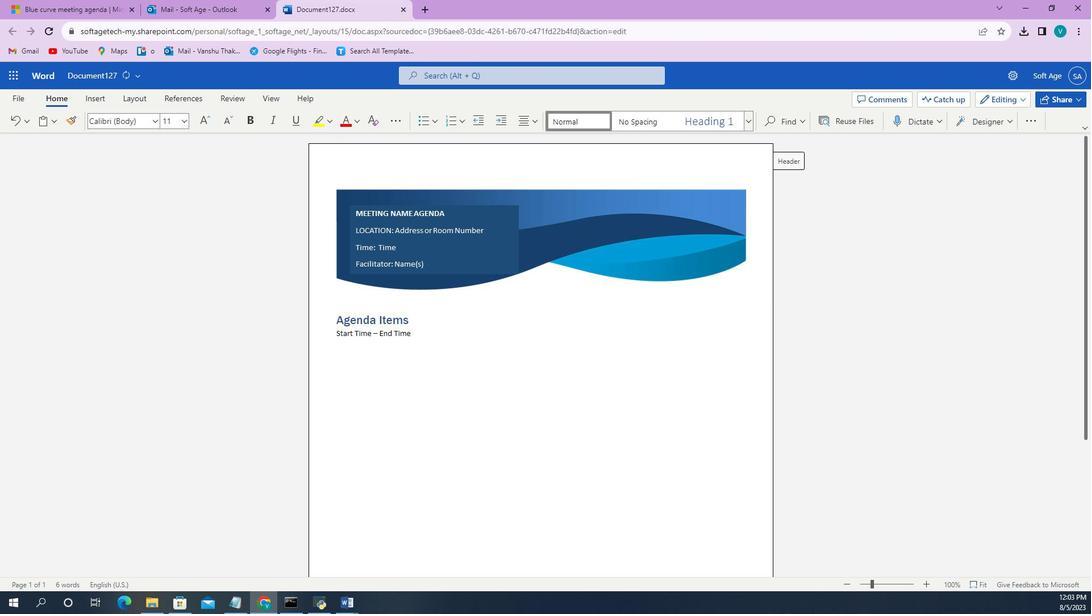 
Action: Mouse scrolled (311, 251) with delta (0, 0)
Screenshot: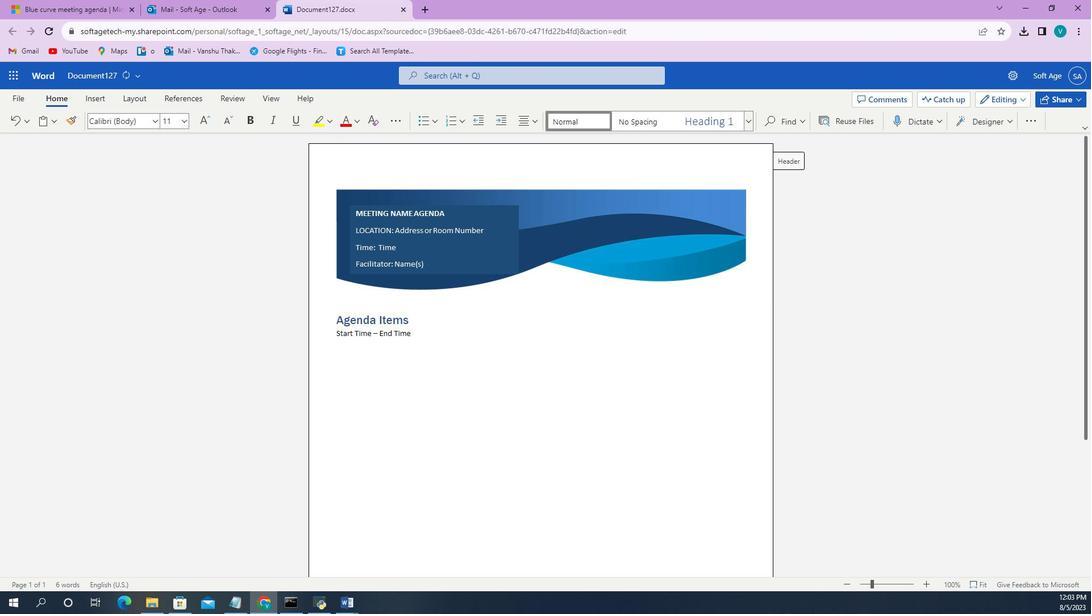
Action: Mouse moved to (387, 212)
Screenshot: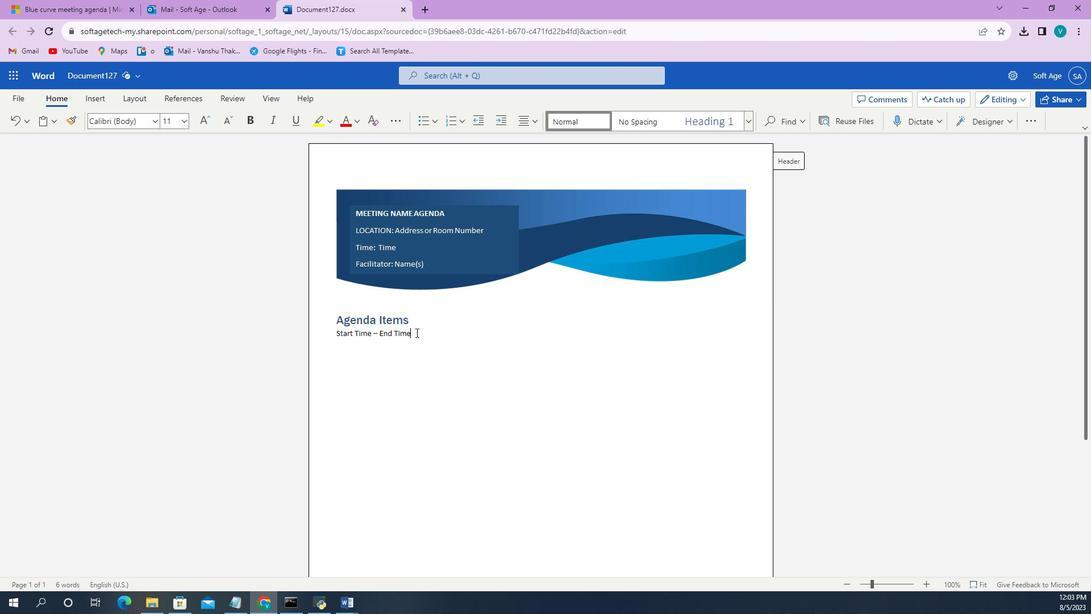
Action: Mouse pressed left at (387, 212)
Screenshot: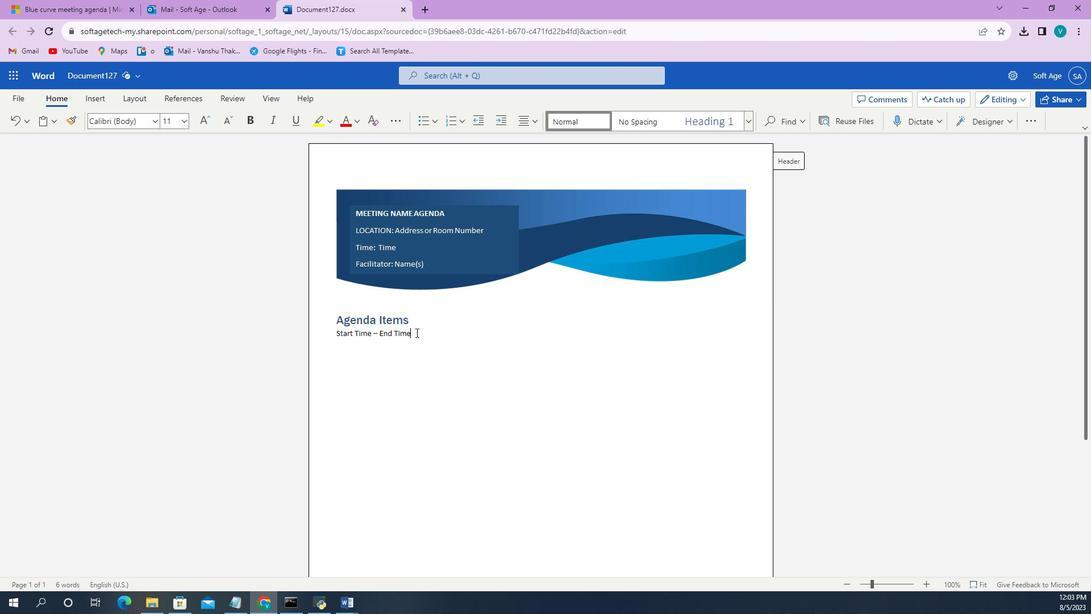 
Action: Mouse moved to (288, 163)
Screenshot: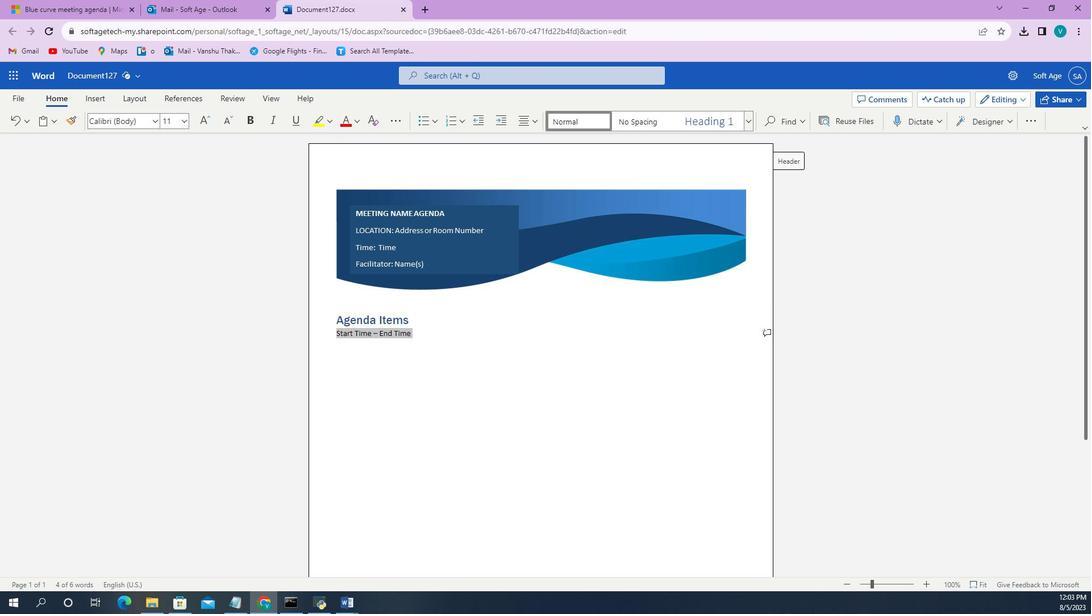 
Action: Mouse pressed left at (288, 163)
Screenshot: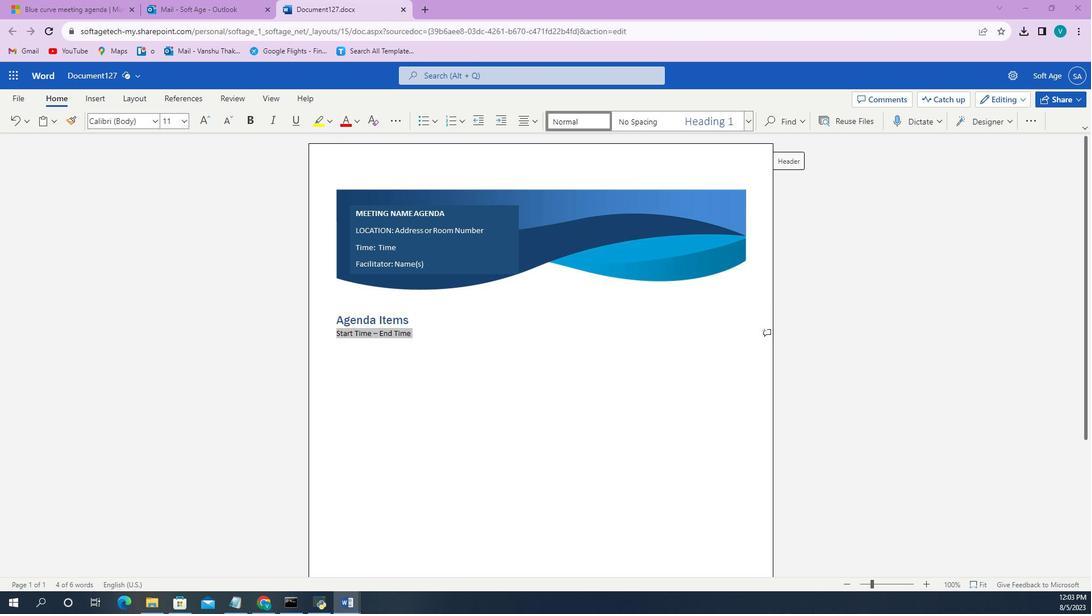 
Action: Mouse pressed left at (288, 163)
Screenshot: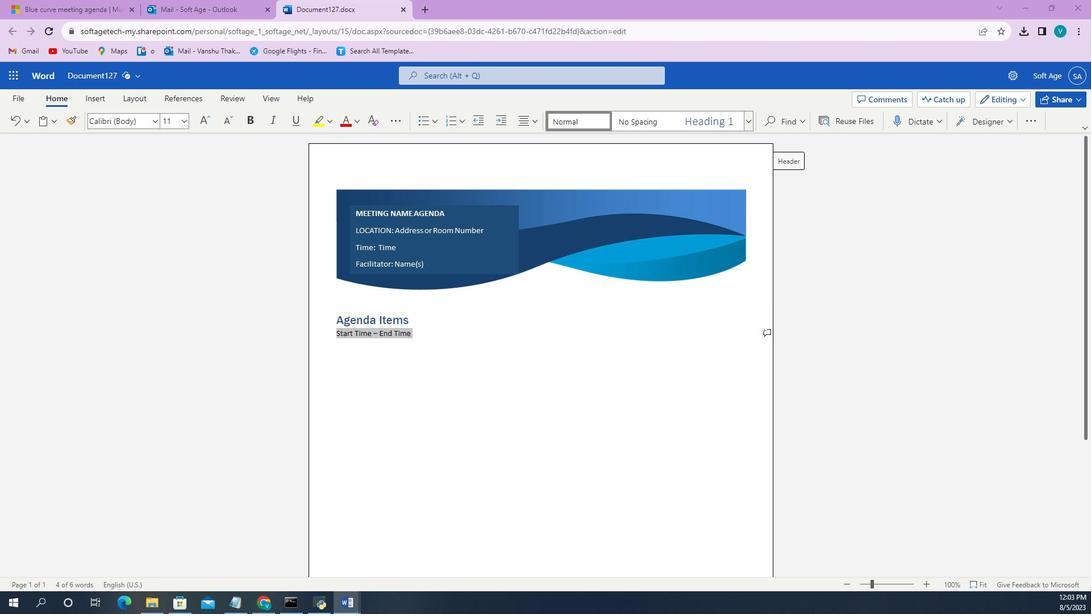 
Action: Mouse moved to (362, 110)
Screenshot: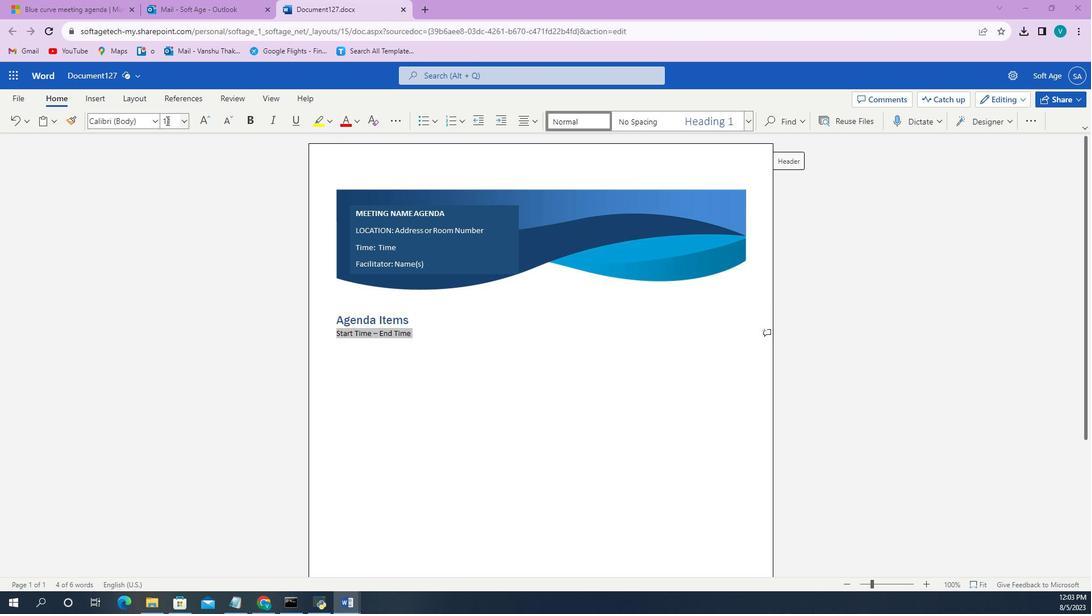 
Action: Mouse pressed left at (362, 110)
Screenshot: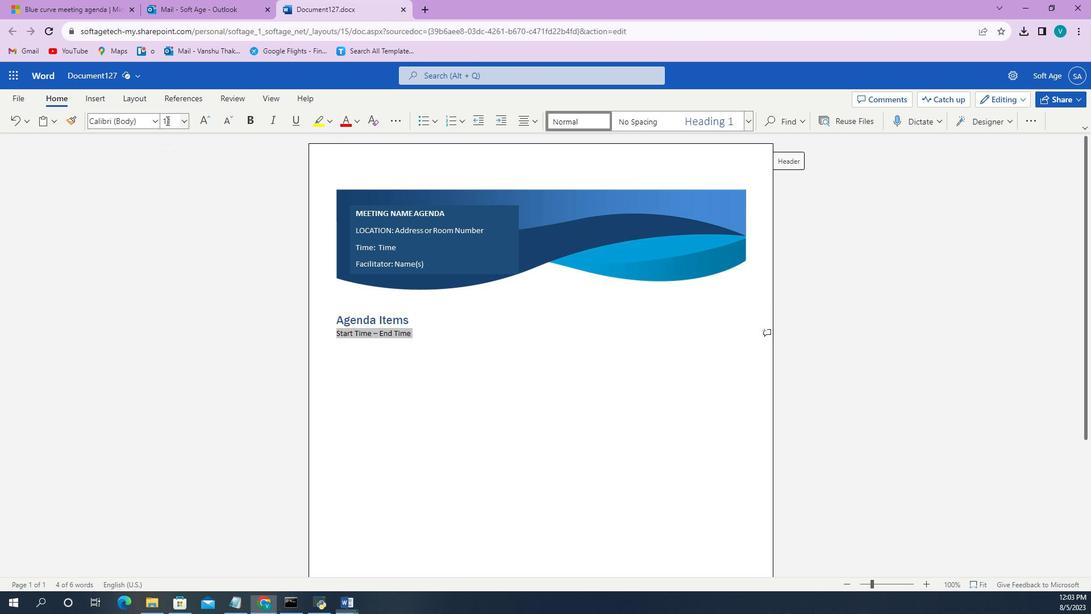 
Action: Key pressed 12<Key.enter>
Screenshot: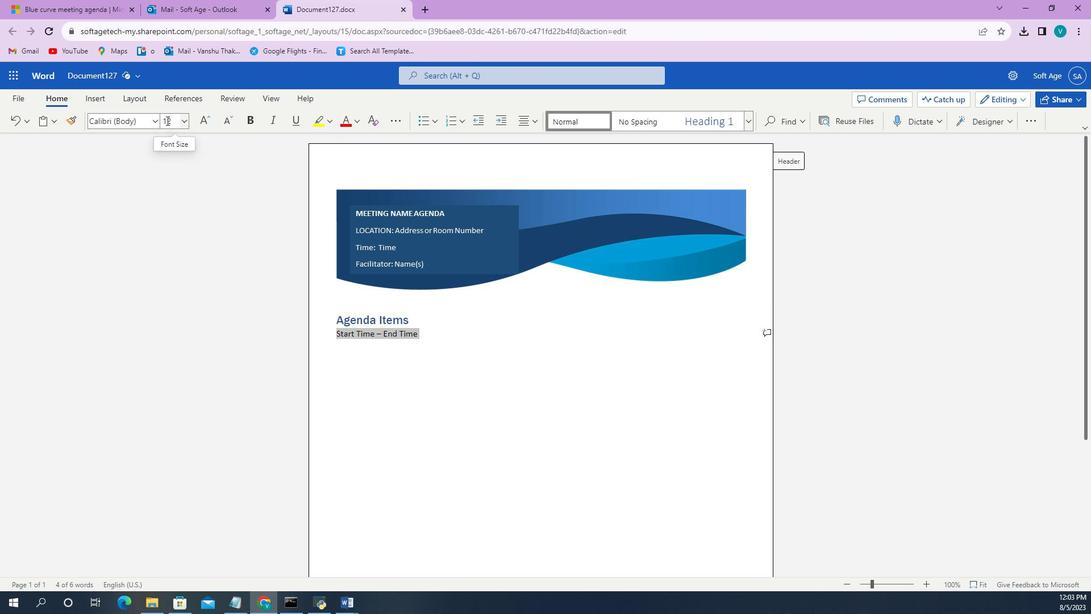 
Action: Mouse moved to (357, 110)
Screenshot: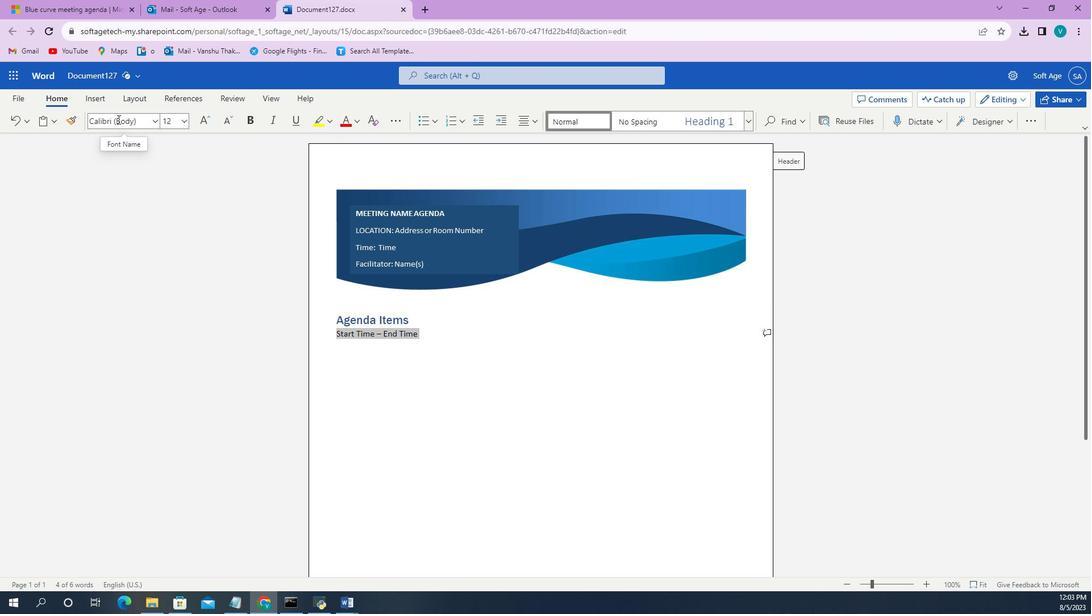 
Action: Mouse pressed left at (357, 110)
Screenshot: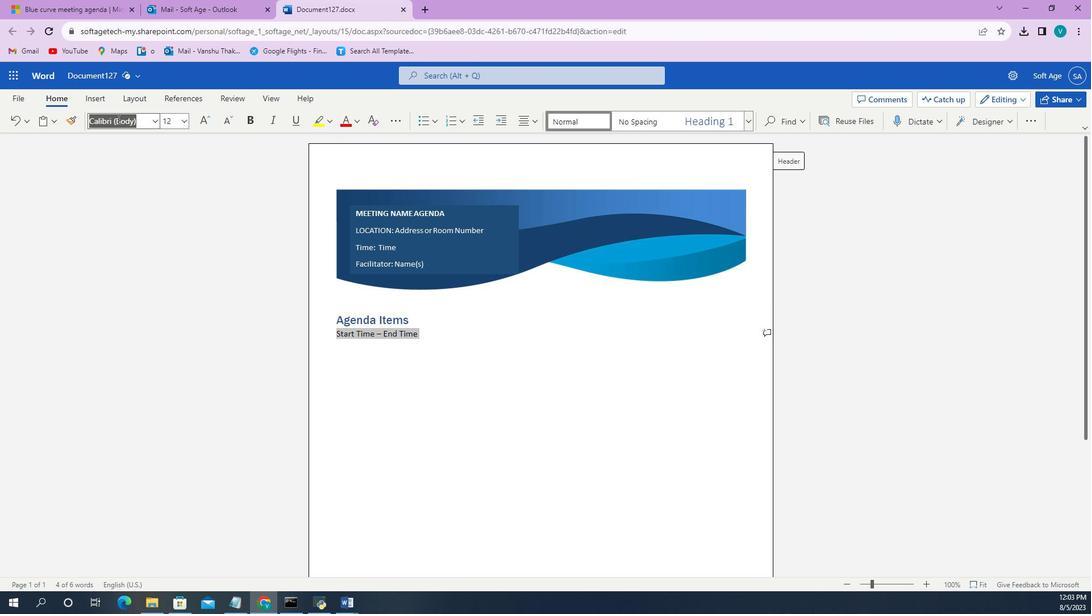
Action: Key pressed <Key.shift><Key.shift><Key.shift><Key.shift>Franklin<Key.space><Key.down><Key.down><Key.enter>
Screenshot: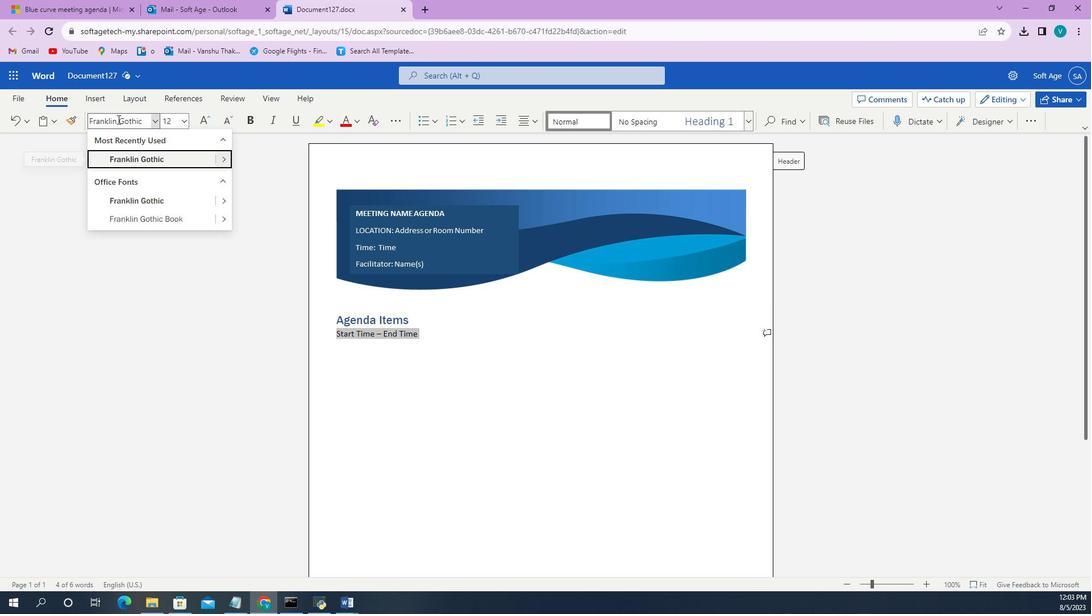 
Action: Mouse moved to (390, 212)
Screenshot: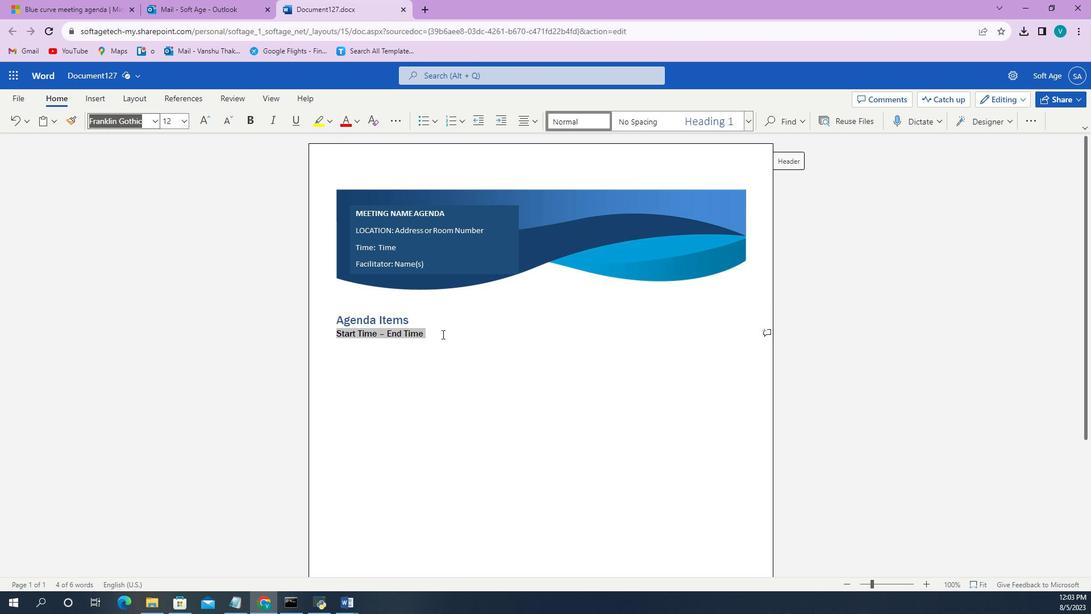 
Action: Mouse pressed left at (390, 212)
Screenshot: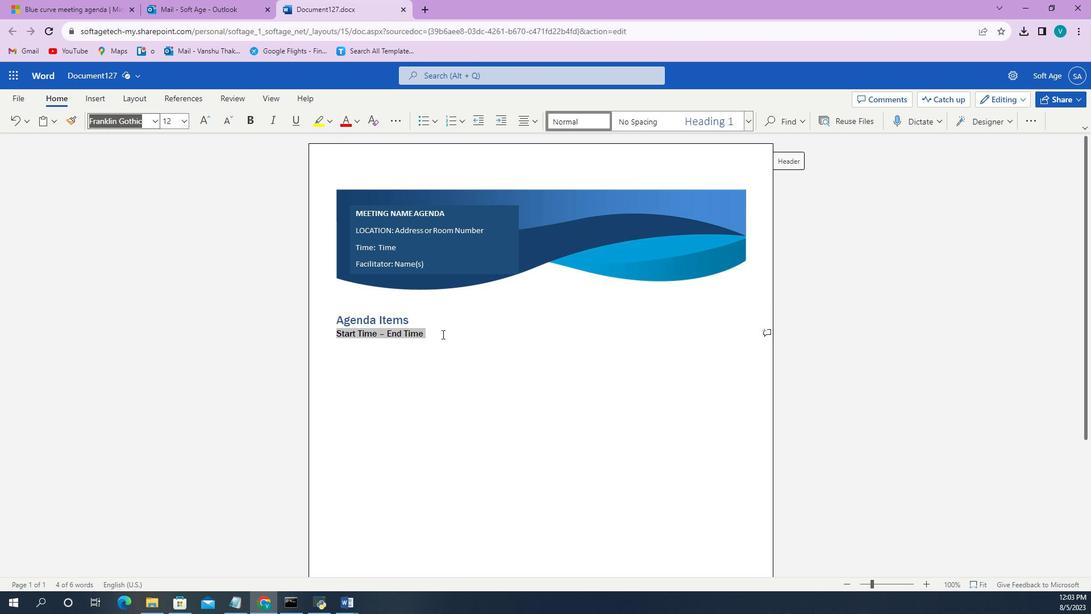 
Action: Key pressed <Key.space><Key.space><Key.space><Key.space><Key.shift>{<Key.backspace>[<Key.shift>Agenda<Key.space>item<Key.space>description]<Key.space><Key.space><Key.space><Key.space><Key.space><Key.space><Key.space><Key.space><Key.space><Key.space><Key.space><Key.space><Key.space><Key.left><Key.left><Key.left><Key.left><Key.left><Key.left><Key.left><Key.left><Key.left><Key.left><Key.left><Key.left><Key.left><Key.left><Key.left><Key.left><Key.left><Key.left><Key.left><Key.left><Key.left><Key.left><Key.left><Key.left><Key.left><Key.left><Key.left><Key.left><Key.left><Key.left><Key.left><Key.left><Key.left><Key.left><Key.left><Key.left><Key.left><Key.left><Key.left><Key.right><Key.space><Key.space><Key.space><Key.space><Key.space><Key.space><Key.space><Key.backspace><Key.space><Key.right><Key.left><Key.space><Key.space><Key.space><Key.space><Key.space><Key.right><Key.right><Key.right><Key.right><Key.right><Key.right><Key.right><Key.right><Key.right><Key.right><Key.right><Key.right><Key.right><Key.right><Key.right><Key.right><Key.right><Key.right><Key.right><Key.right><Key.right><Key.right><Key.right><Key.right><Key.right><Key.space><Key.space><Key.space><Key.space><Key.space><Key.space><Key.space><Key.space><Key.space><Key.space><Key.space><Key.space><Key.space><Key.space><Key.space><Key.space><Key.space><Key.space><Key.space><Key.space><Key.space><Key.space><Key.space><Key.space><Key.space><Key.space><Key.space><Key.space><Key.space><Key.space><Key.space><Key.space><Key.space><Key.space><Key.space><Key.space><Key.space>
Screenshot: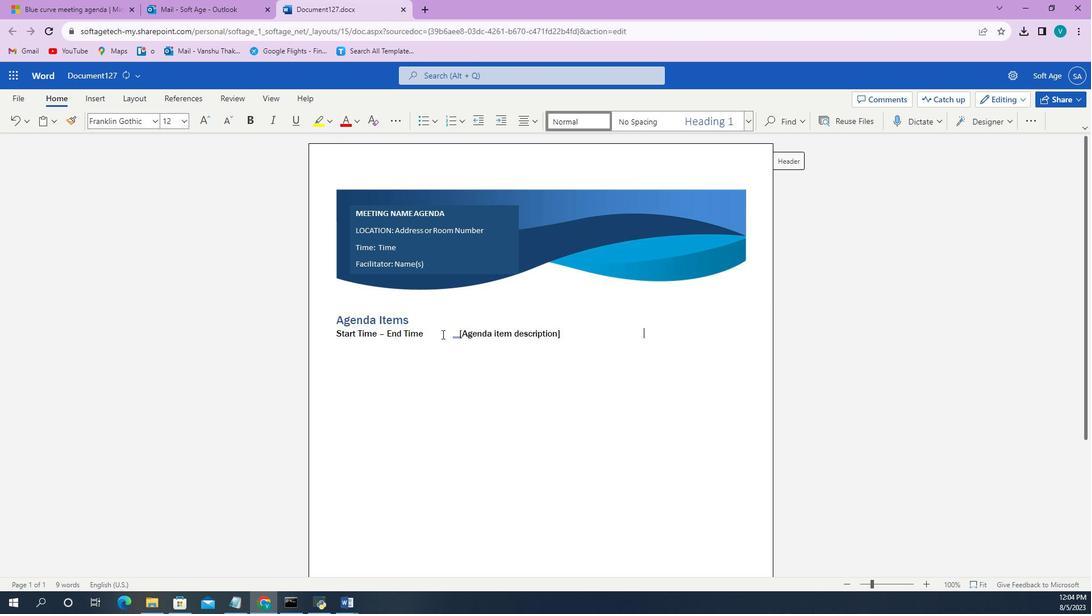 
Action: Mouse moved to (400, 213)
Screenshot: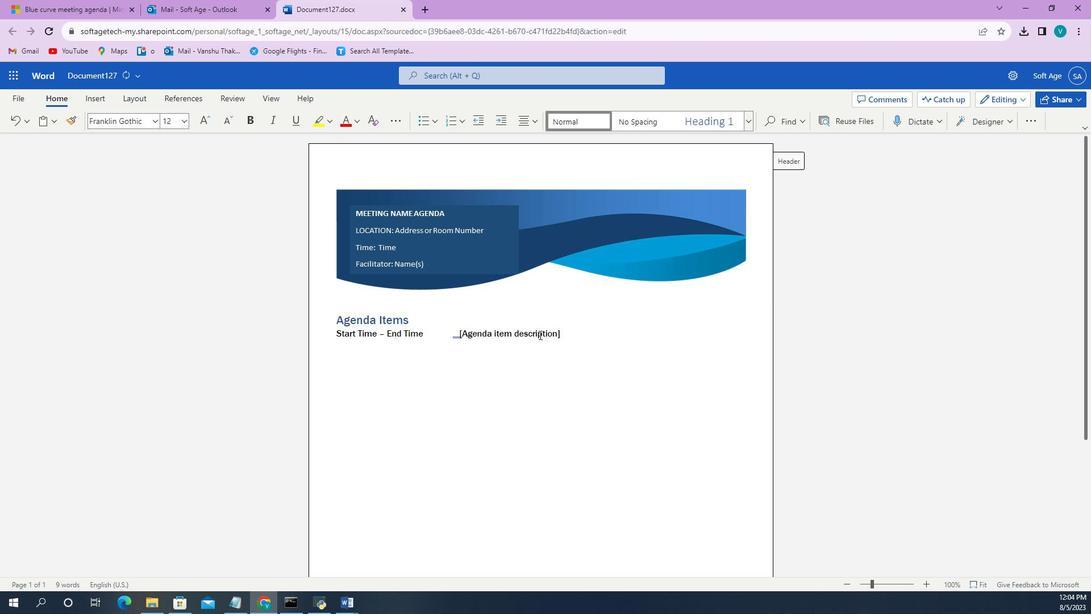 
Action: Mouse pressed left at (400, 213)
Screenshot: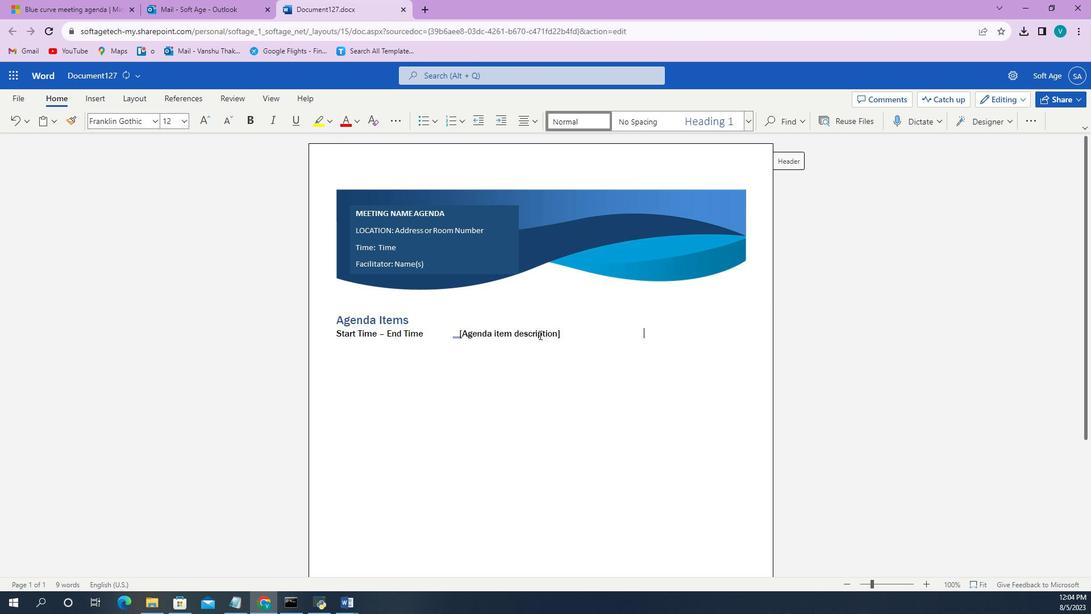 
Action: Mouse pressed left at (400, 213)
Screenshot: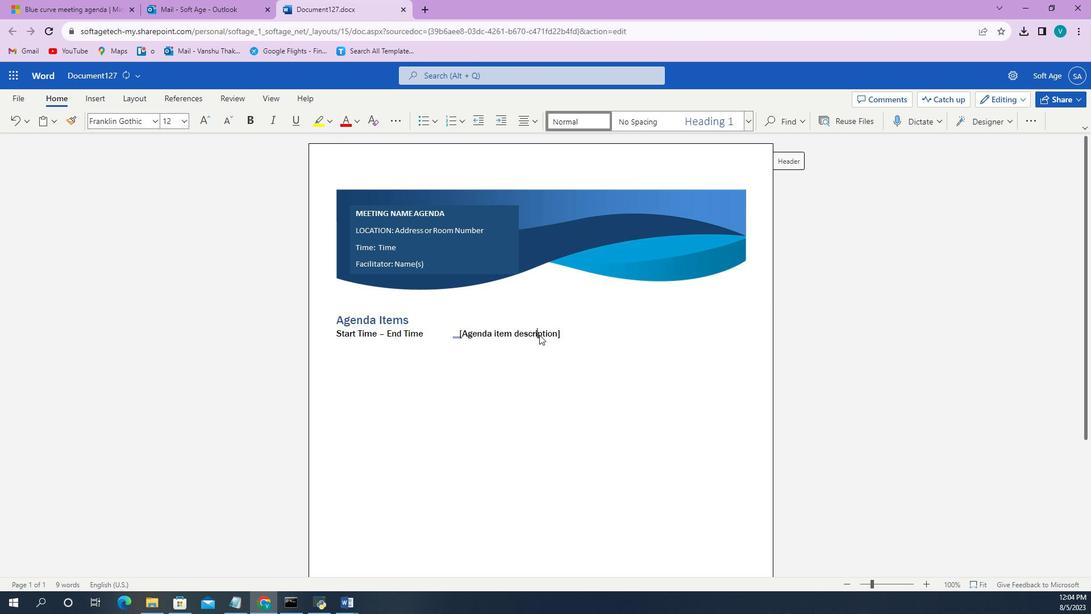 
Action: Mouse moved to (404, 212)
Screenshot: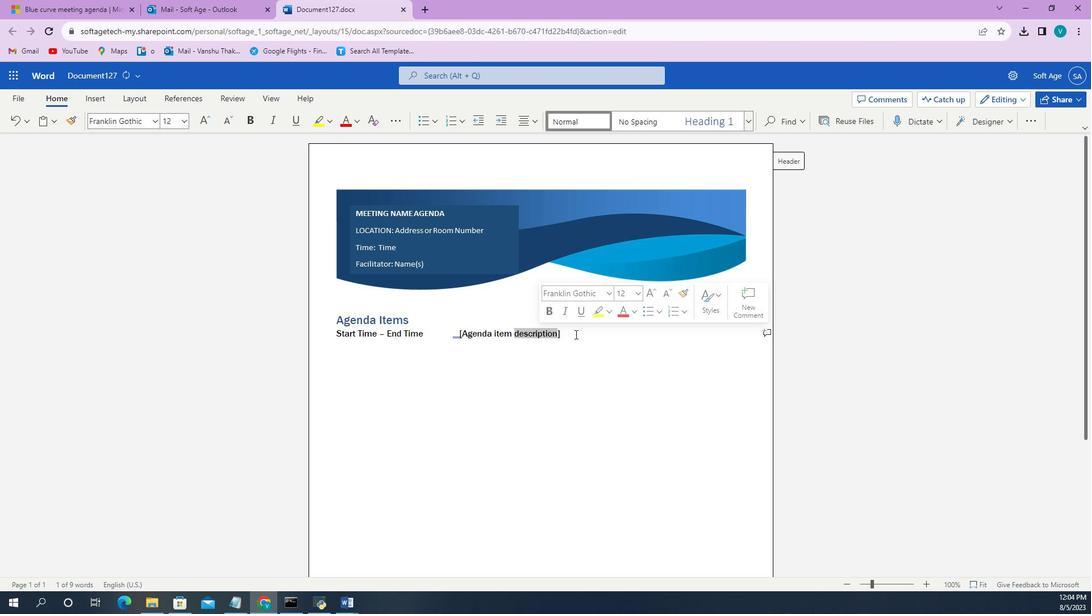 
Action: Mouse pressed left at (404, 212)
Screenshot: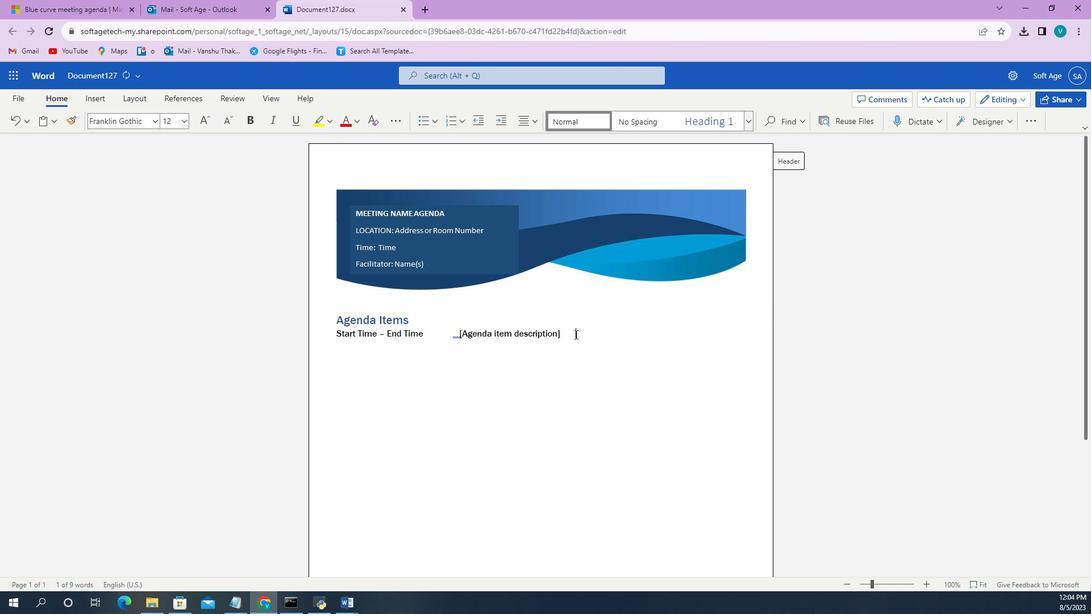 
Action: Mouse moved to (404, 212)
Screenshot: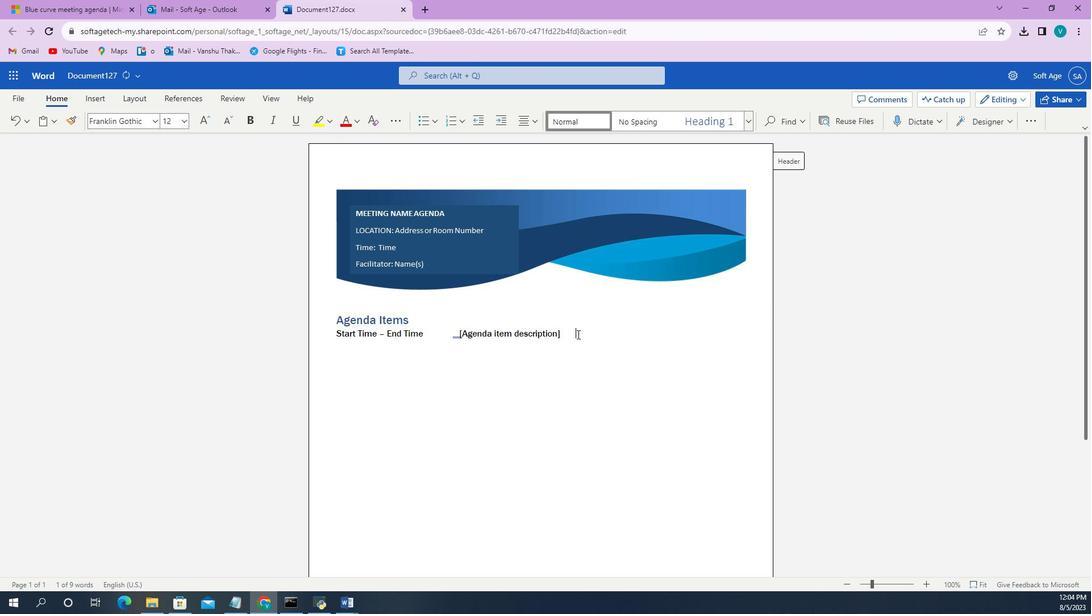 
Action: Mouse pressed left at (404, 212)
Screenshot: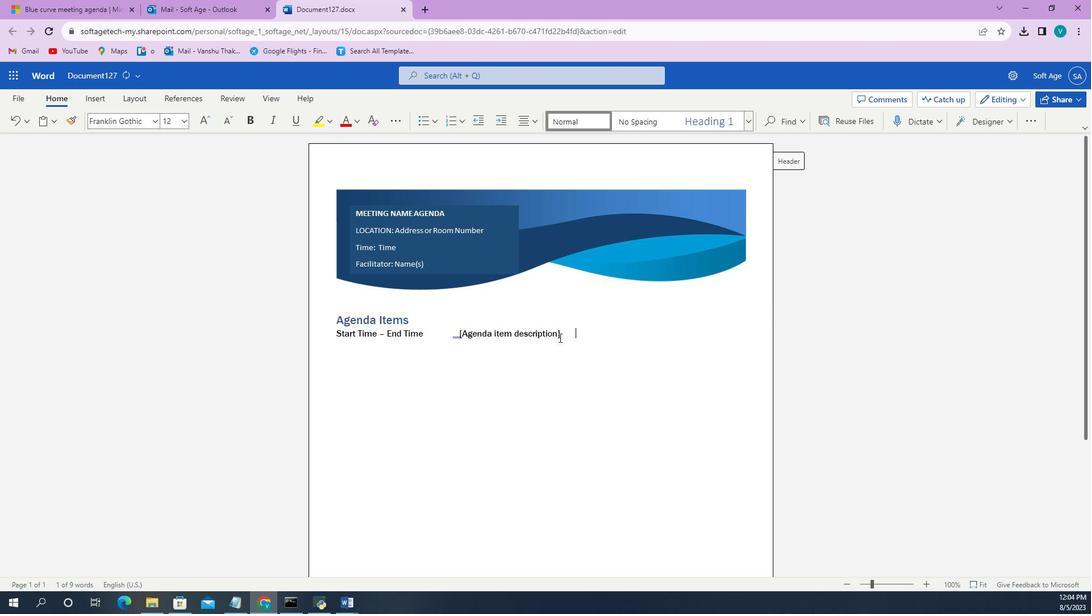 
Action: Mouse moved to (403, 215)
Screenshot: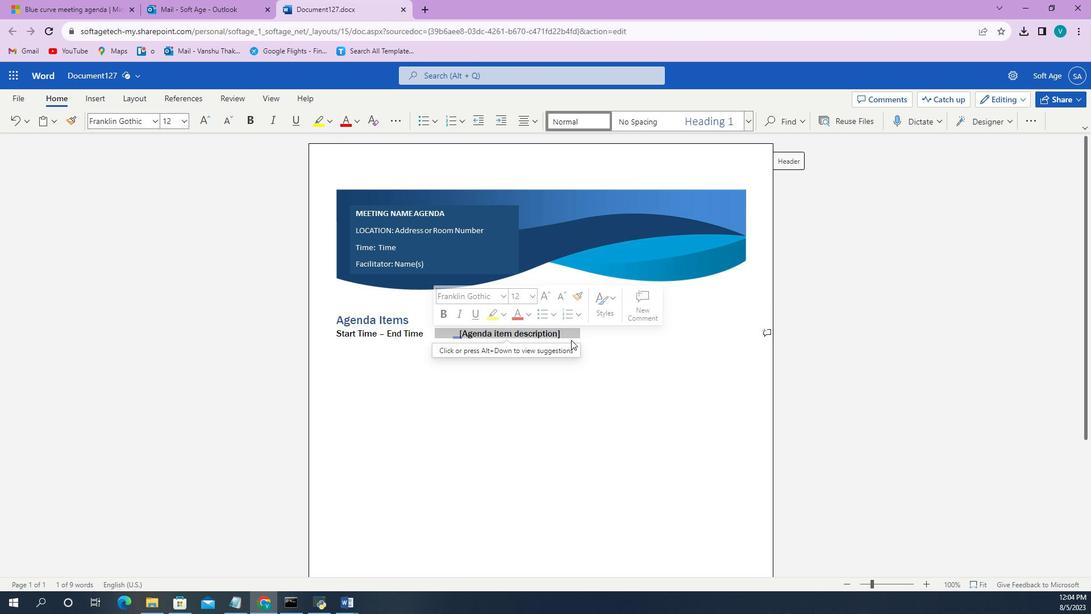 
Action: Mouse pressed left at (403, 215)
Screenshot: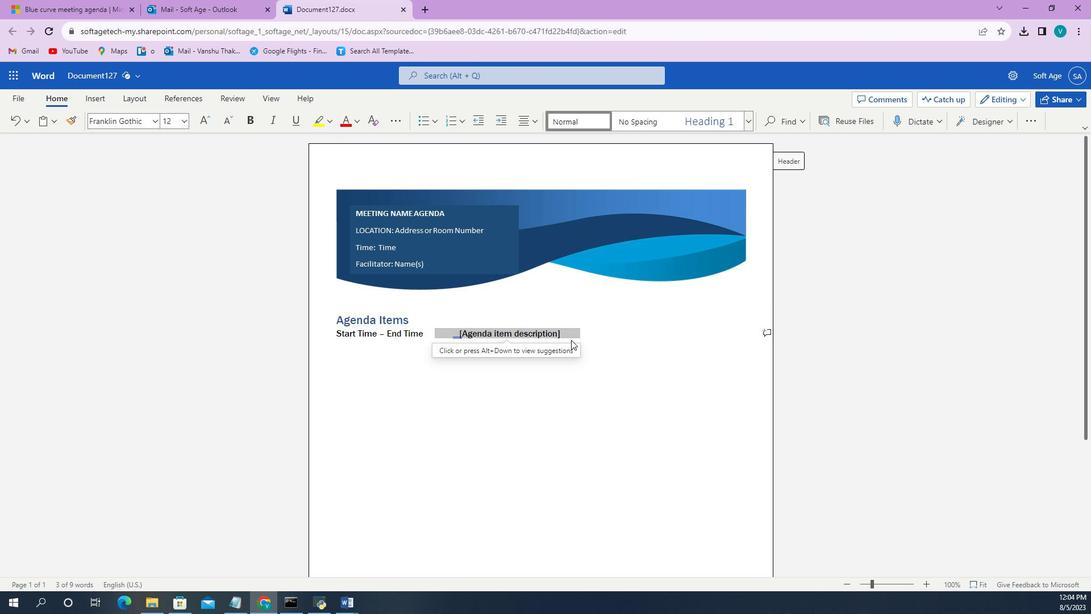 
Action: Mouse moved to (404, 211)
Screenshot: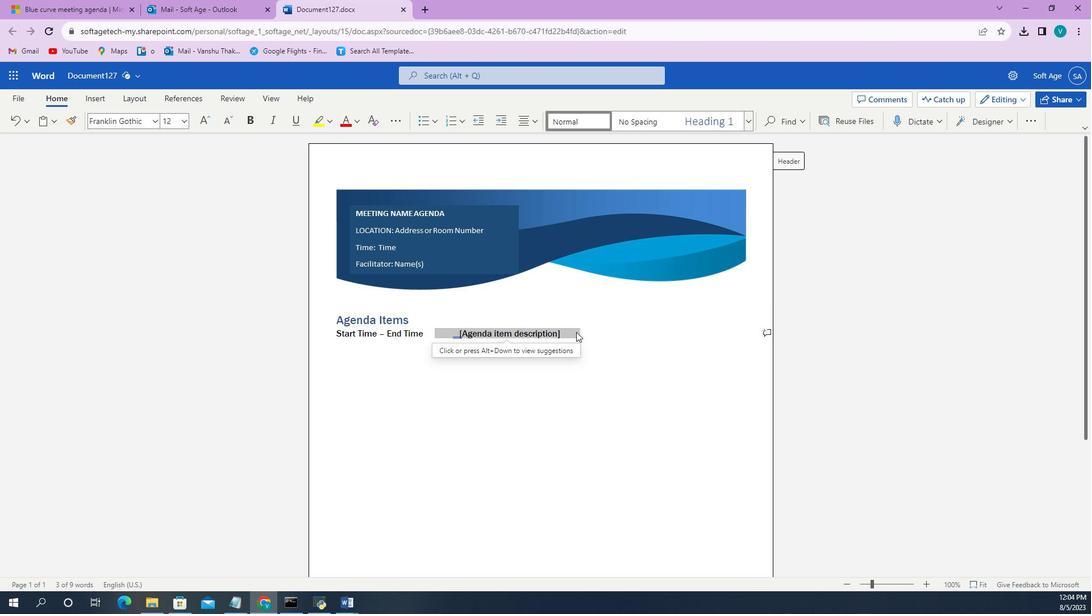 
Action: Mouse pressed left at (404, 211)
Screenshot: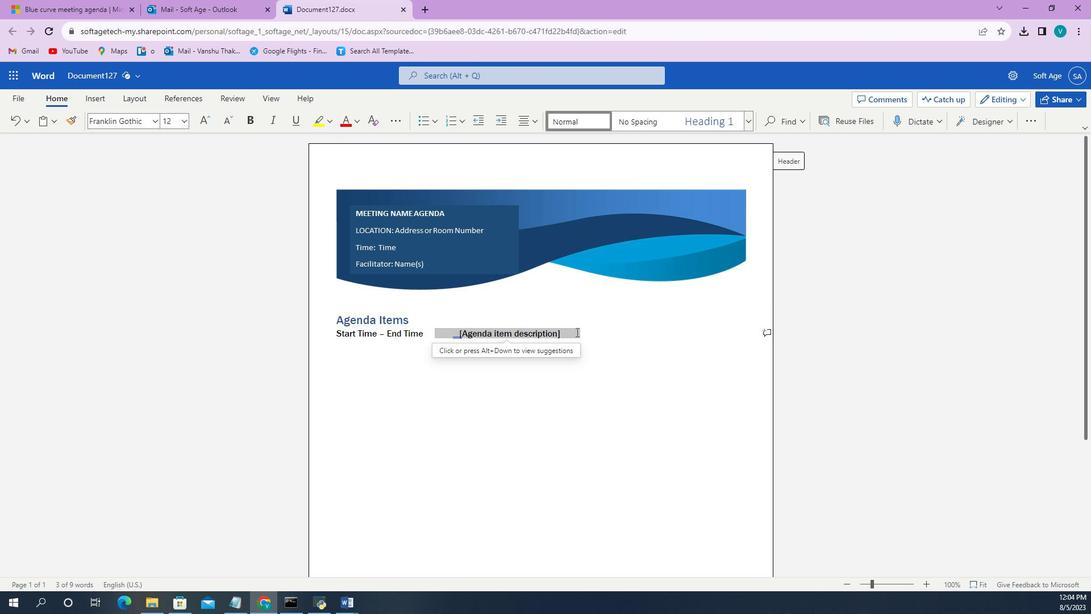 
Action: Mouse moved to (405, 214)
Screenshot: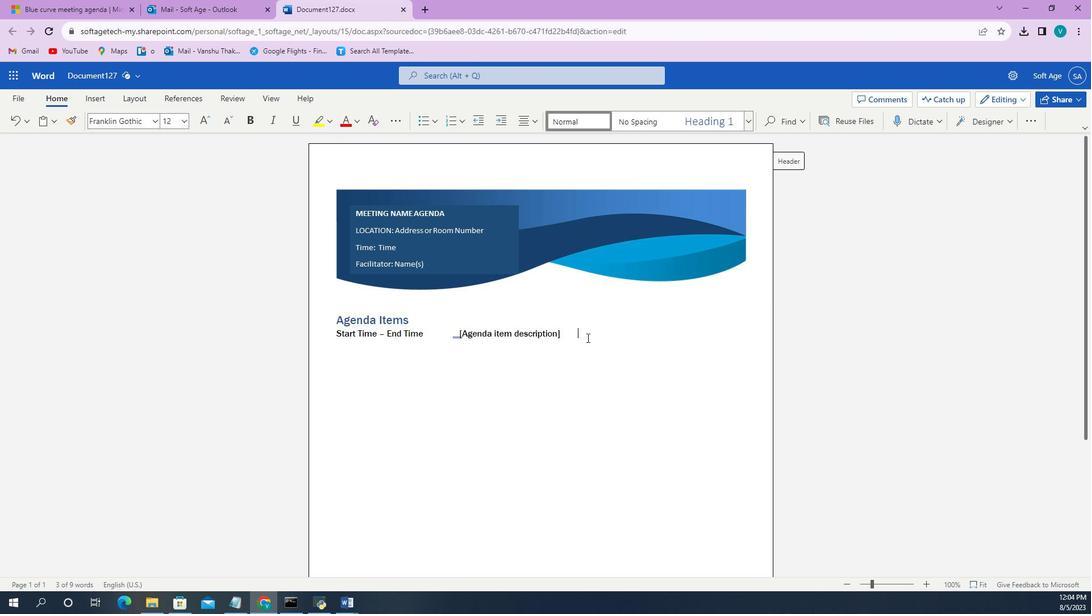 
Action: Key pressed <Key.space><Key.space><Key.space><Key.space><Key.space><Key.space><Key.space><Key.space><Key.space><Key.space><Key.space><Key.space><Key.space><Key.space><Key.space><Key.space><Key.space><Key.space><Key.space><Key.space><Key.space><Key.space><Key.space><Key.space><Key.space><Key.shift><Key.shift><Key.shift><Key.shift><Key.shift><Key.shift><Key.shift><Key.shift><Key.shift><Key.shift><Key.shift>[<Key.shift>Location]
Screenshot: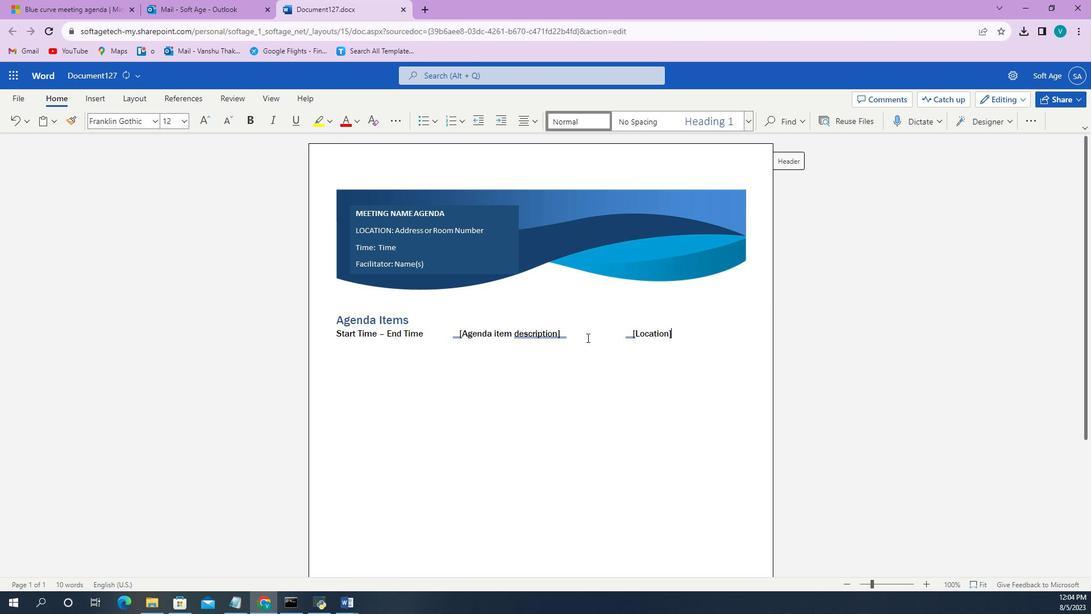 
Action: Mouse moved to (380, 223)
Screenshot: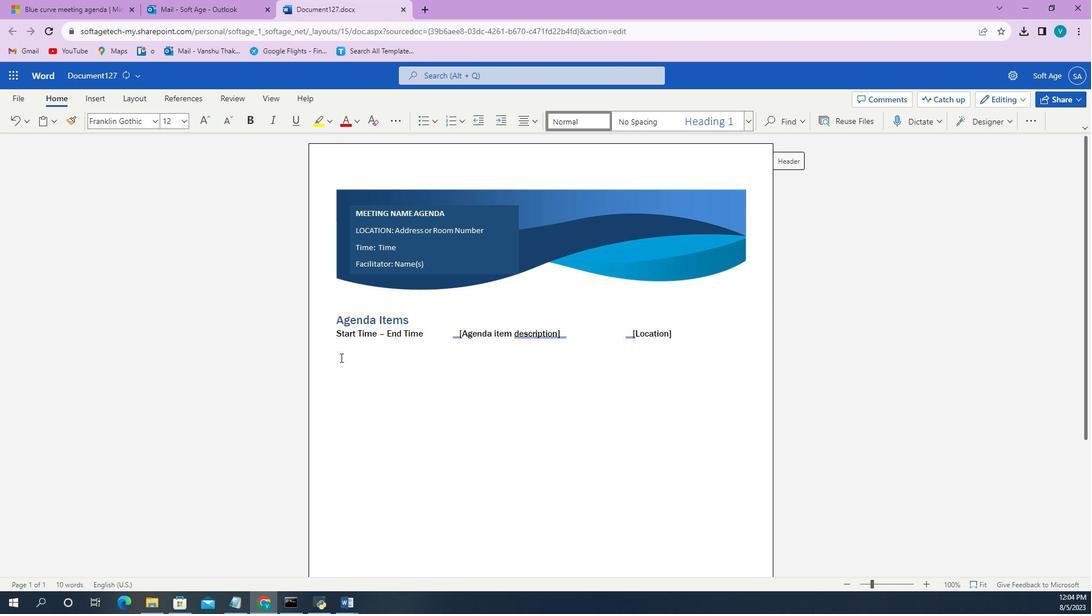
Action: Mouse pressed left at (380, 223)
Screenshot: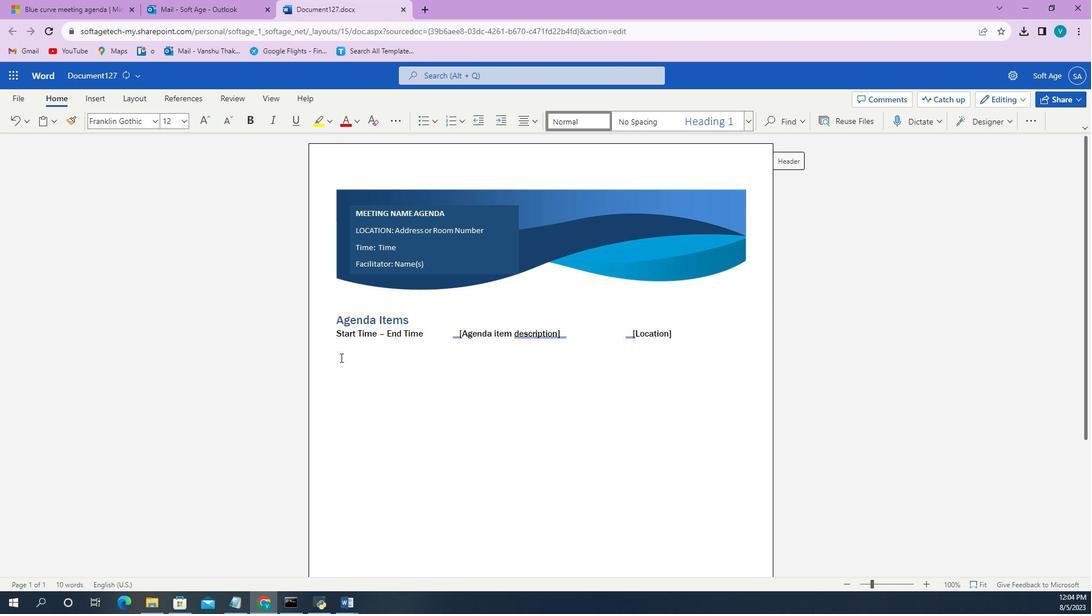 
Action: Mouse pressed left at (380, 223)
Screenshot: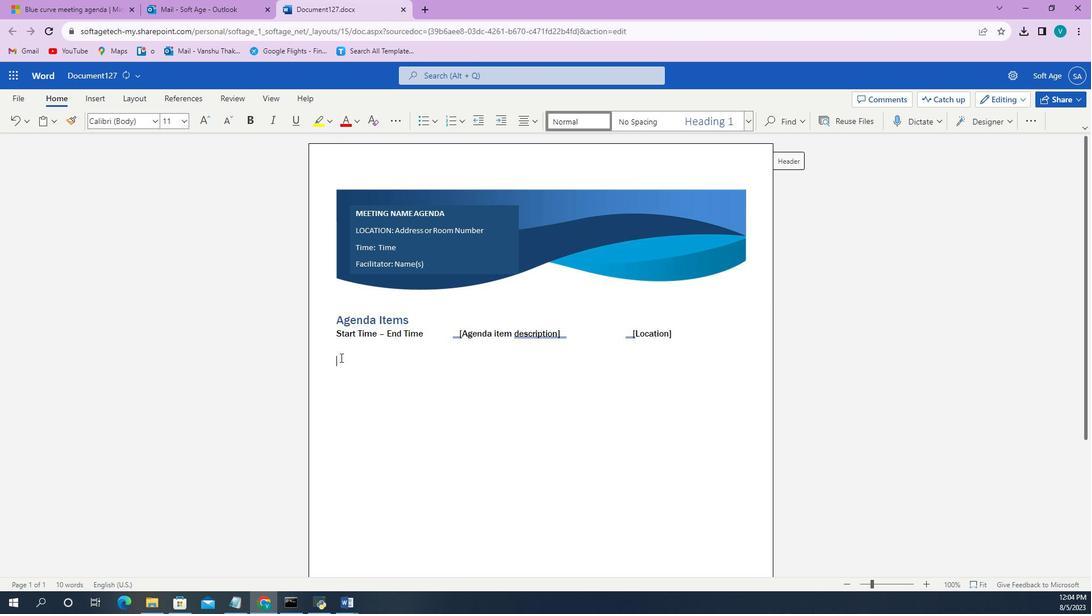 
Action: Key pressed <Key.shift>Stat<Key.space><Key.backspace><Key.backspace><Key.backspace>art<Key.space>
Screenshot: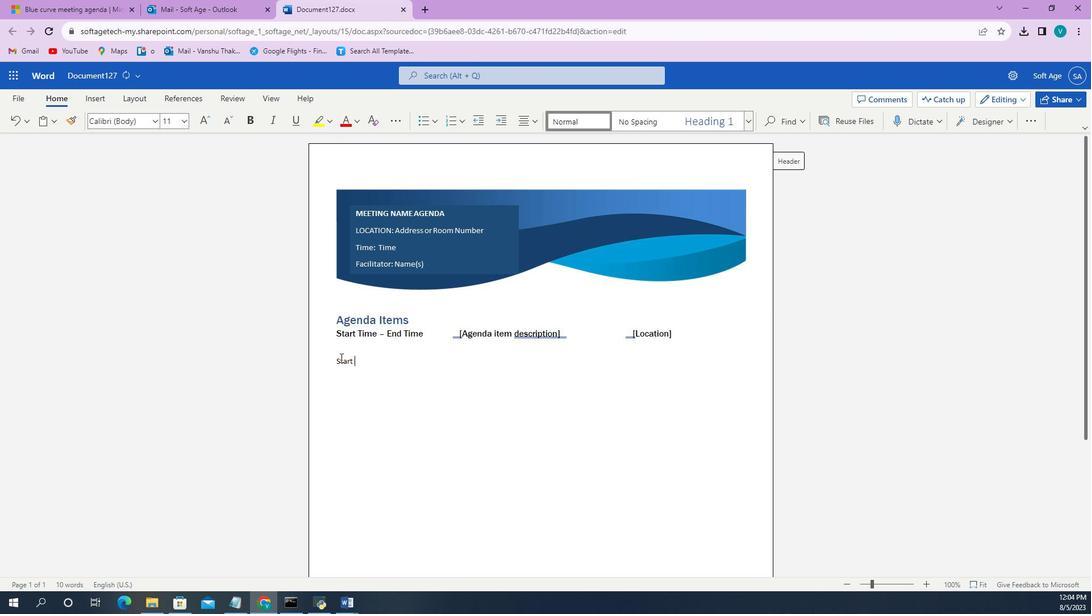 
Action: Mouse moved to (404, 291)
Screenshot: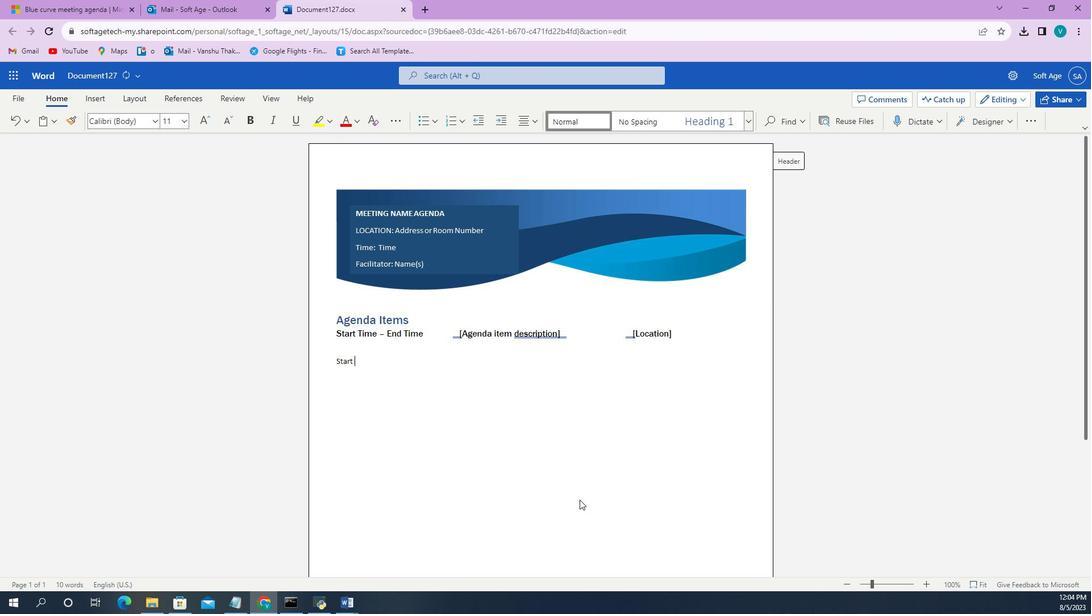 
Action: Key pressed <Key.backspace><Key.space>-<Key.space><Key.shift>End
Screenshot: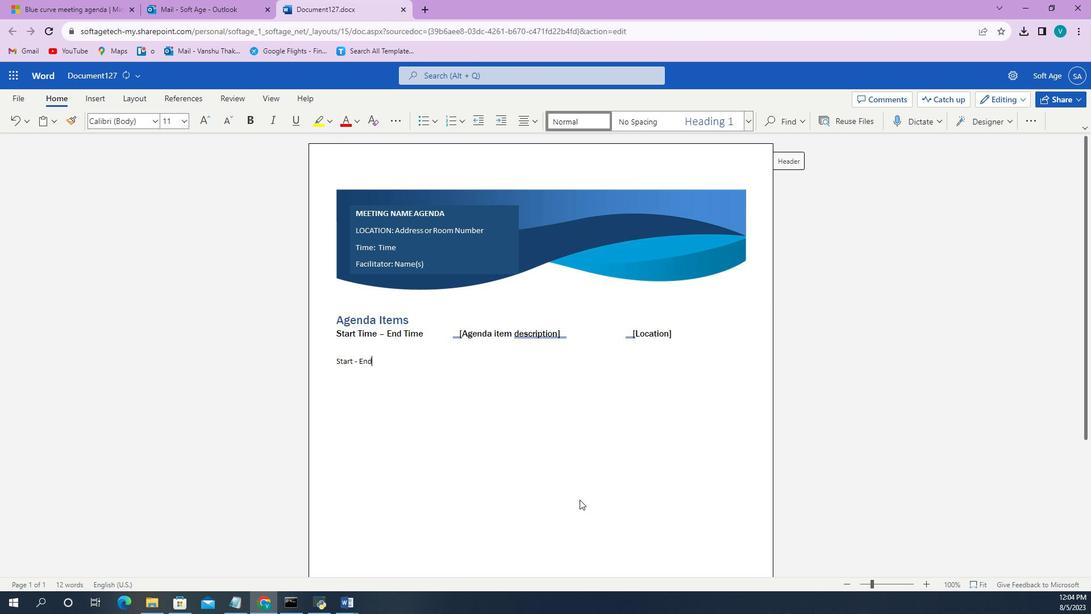
Action: Mouse moved to (385, 228)
Screenshot: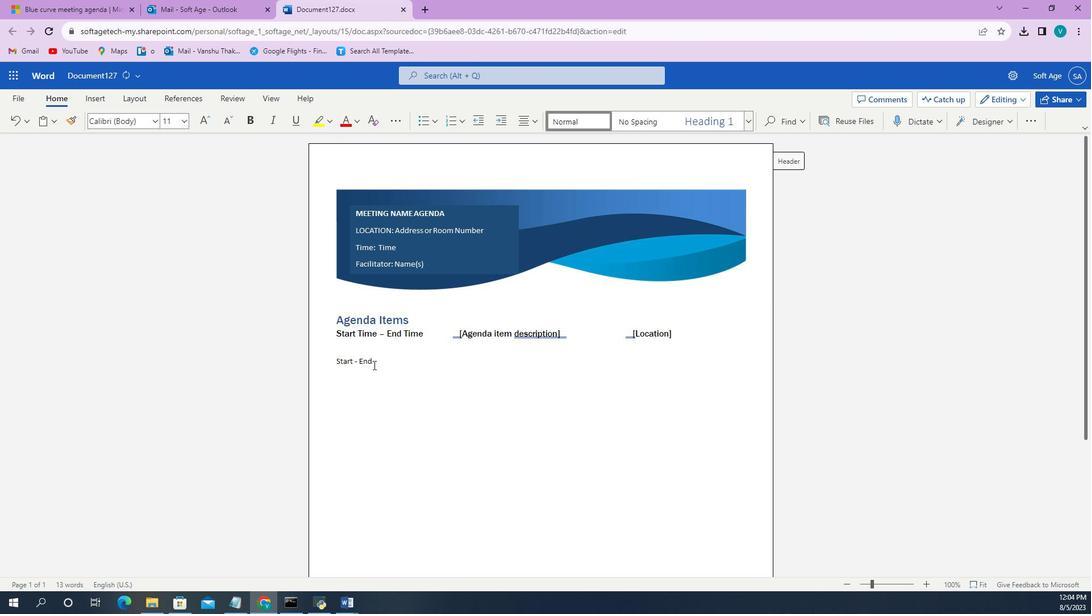 
Action: Mouse pressed left at (385, 228)
Screenshot: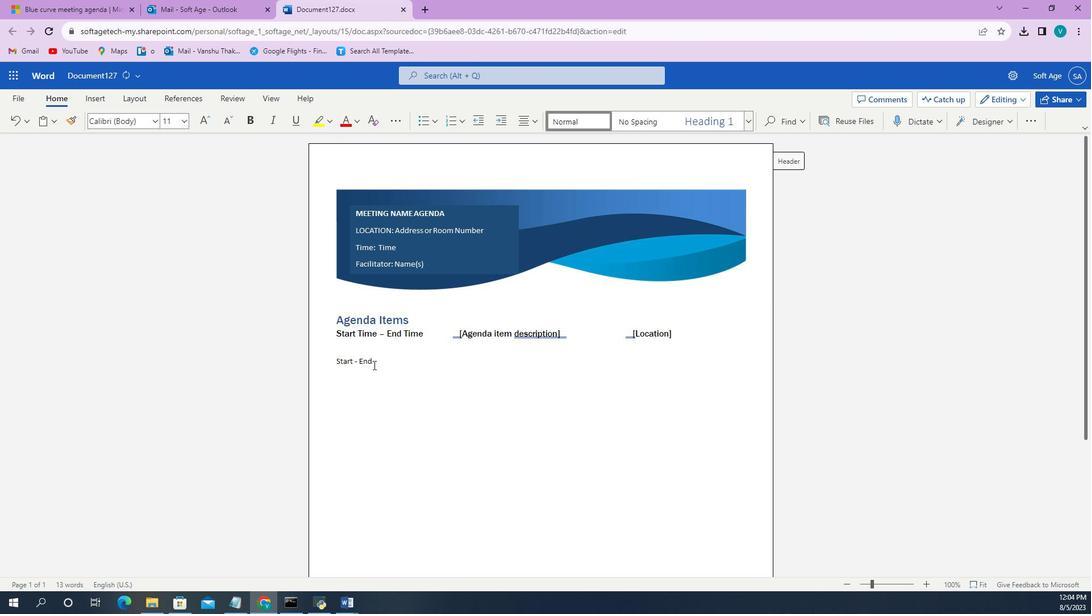 
Action: Mouse moved to (363, 111)
Screenshot: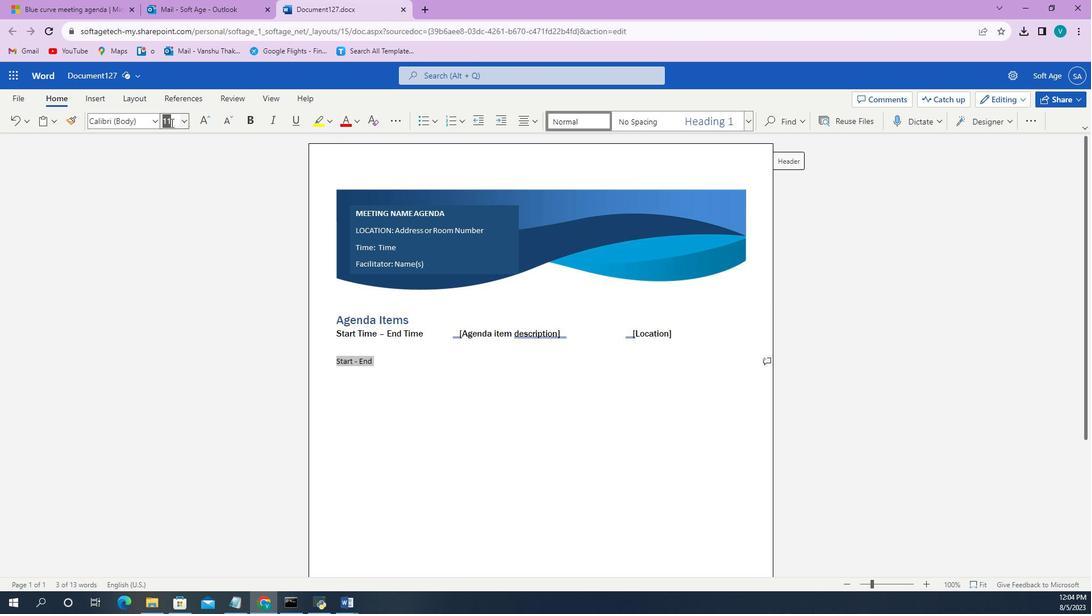 
Action: Mouse pressed left at (363, 111)
Screenshot: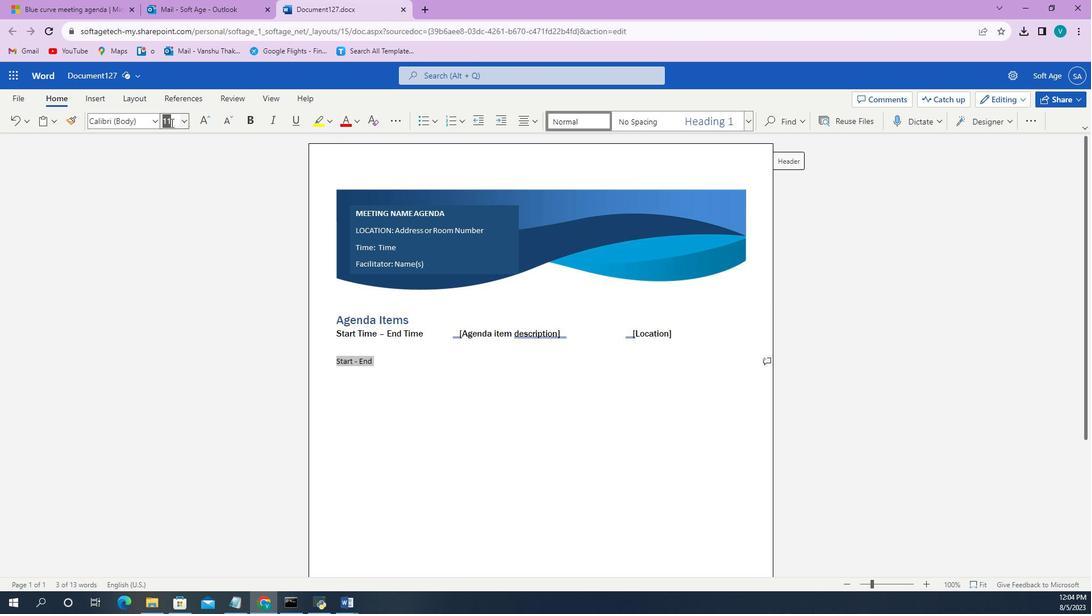 
Action: Mouse moved to (363, 111)
Screenshot: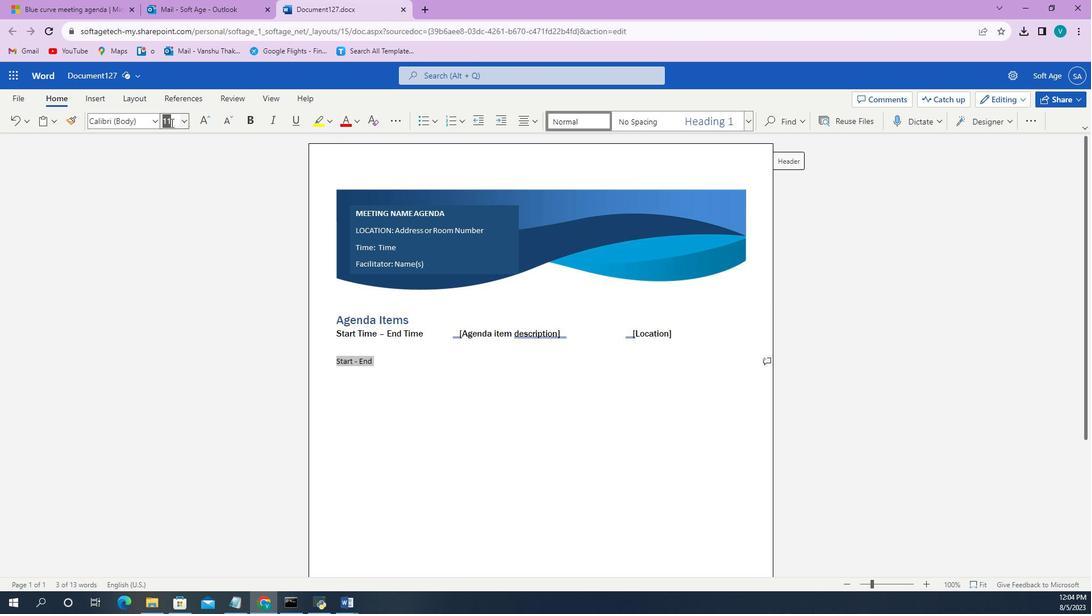 
Action: Key pressed 12
Screenshot: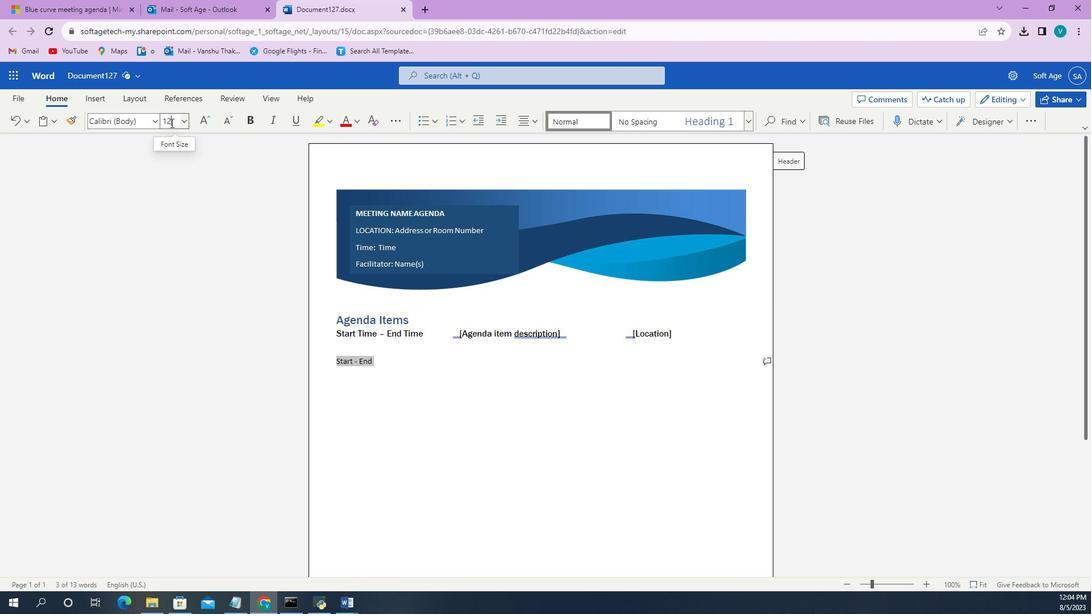 
Action: Mouse moved to (370, 108)
Screenshot: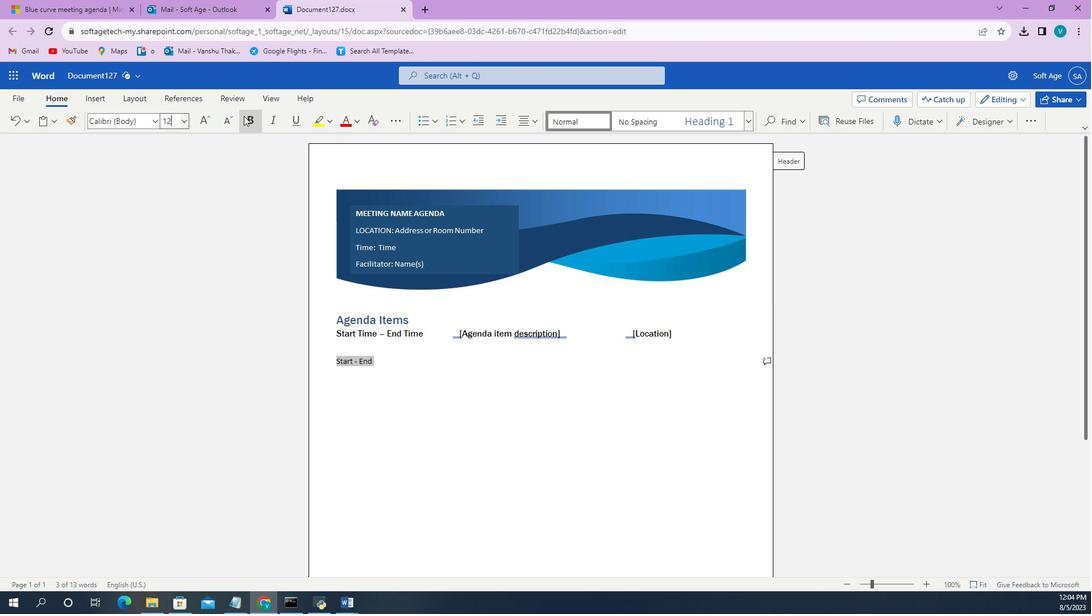 
Action: Mouse pressed left at (370, 108)
Screenshot: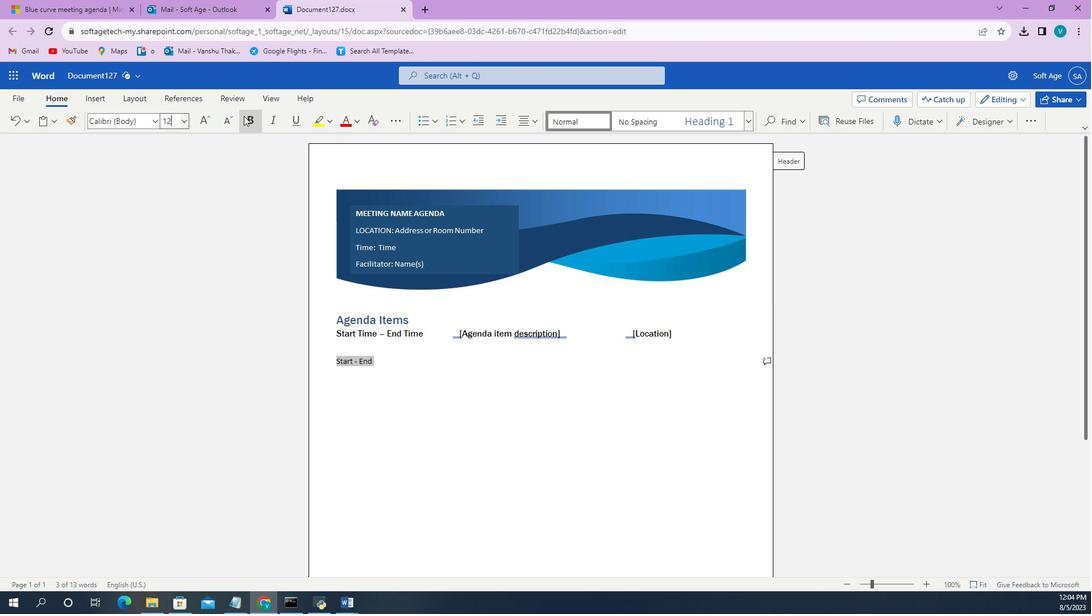 
Action: Mouse moved to (384, 225)
Screenshot: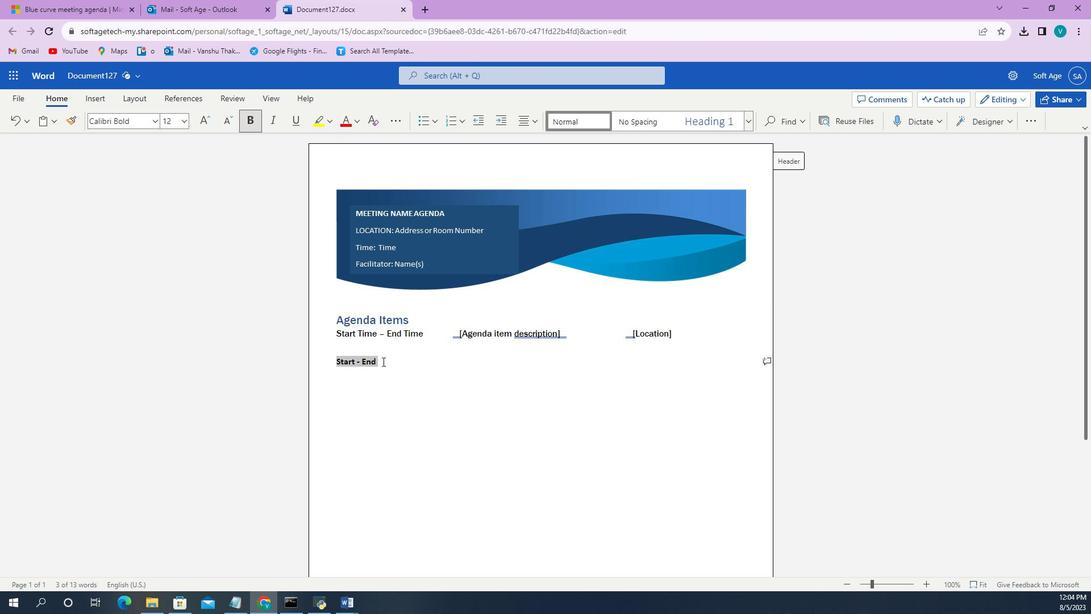 
Action: Mouse pressed left at (384, 225)
Screenshot: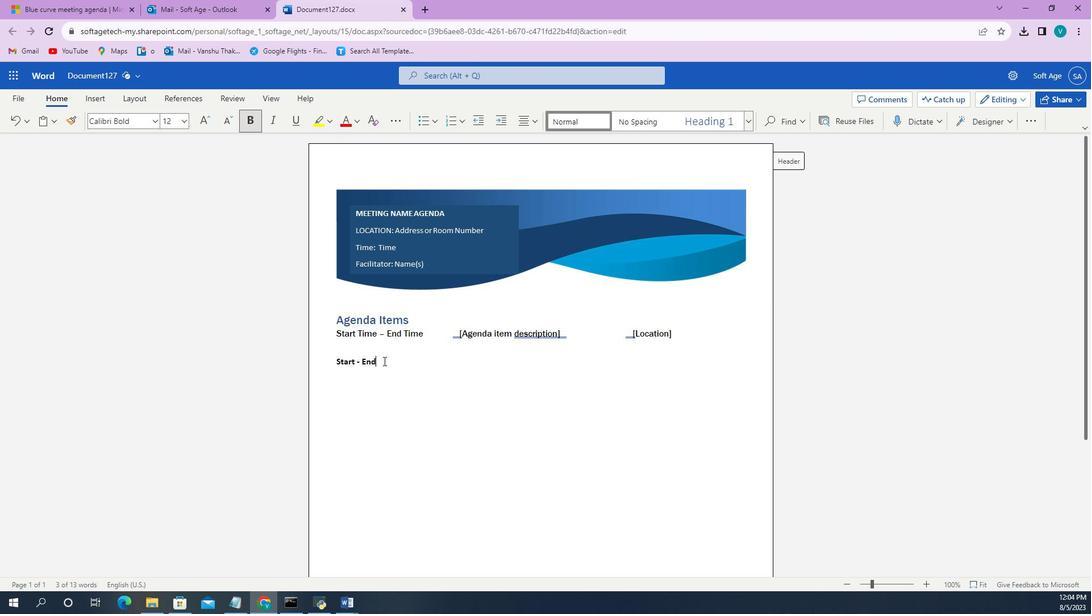 
Action: Mouse moved to (384, 227)
Screenshot: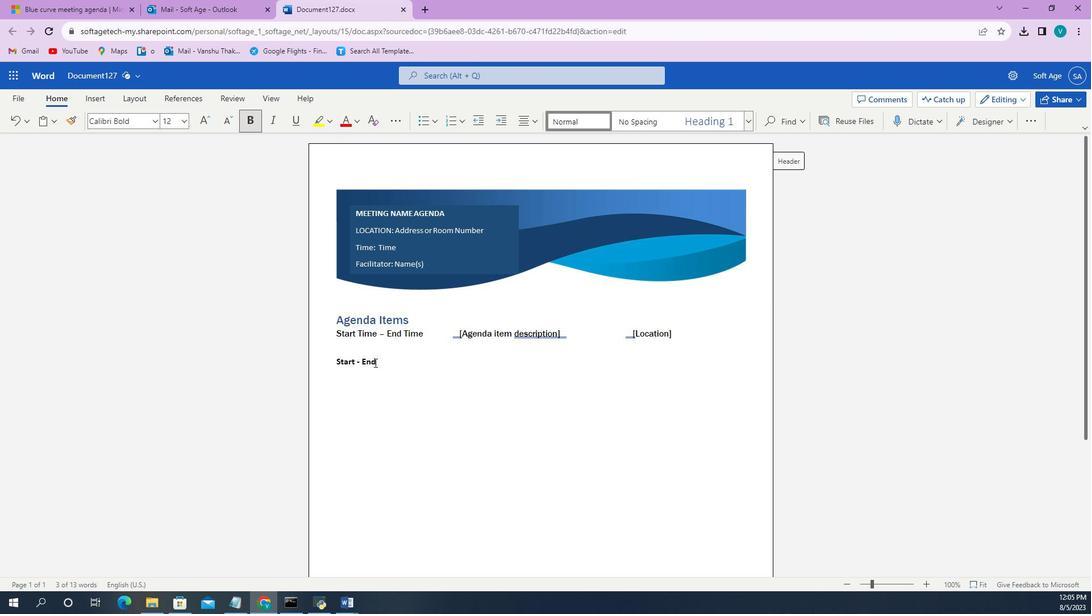 
Action: Mouse pressed left at (384, 227)
Screenshot: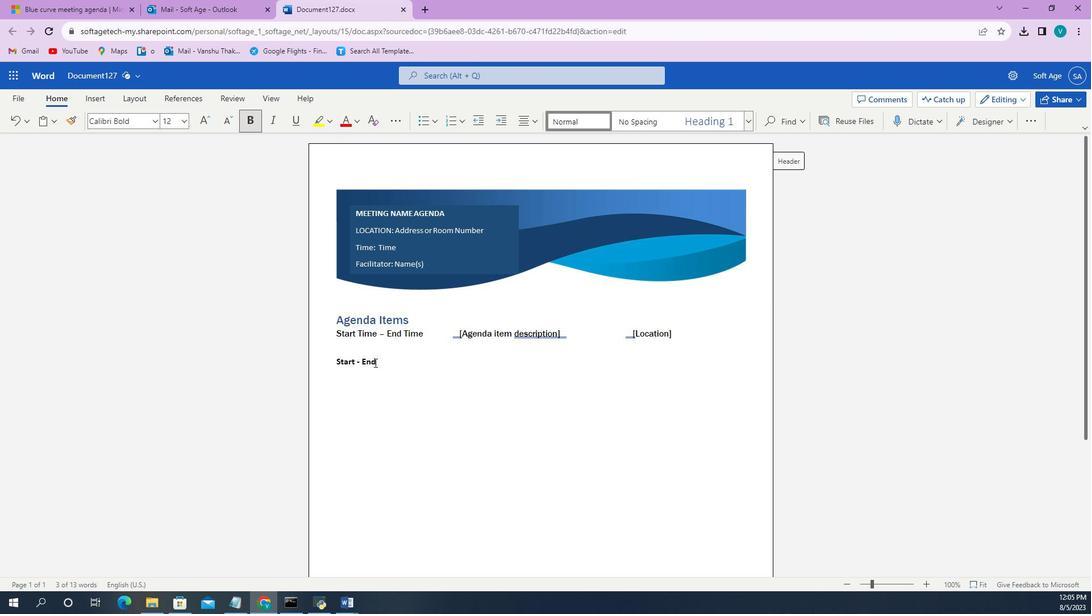 
Action: Mouse moved to (289, 187)
Screenshot: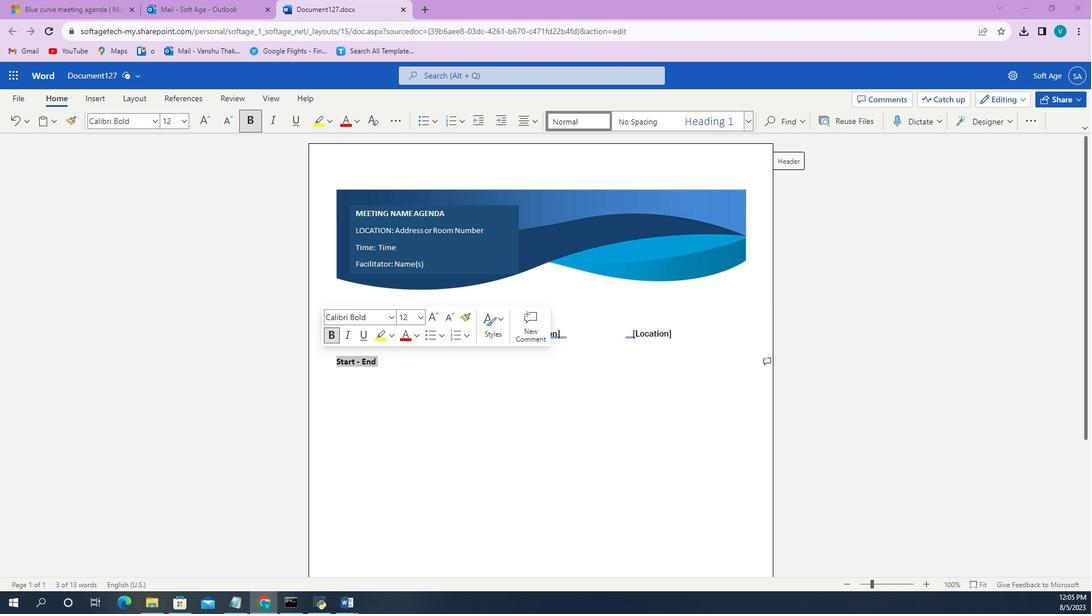 
Action: Mouse pressed left at (289, 187)
Screenshot: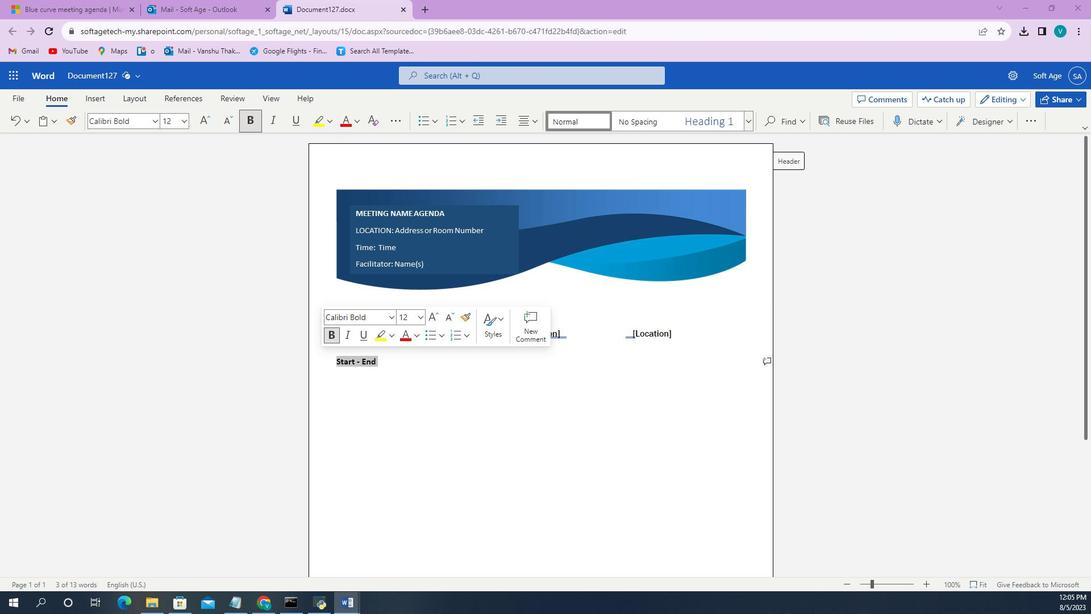 
Action: Mouse pressed left at (289, 187)
Screenshot: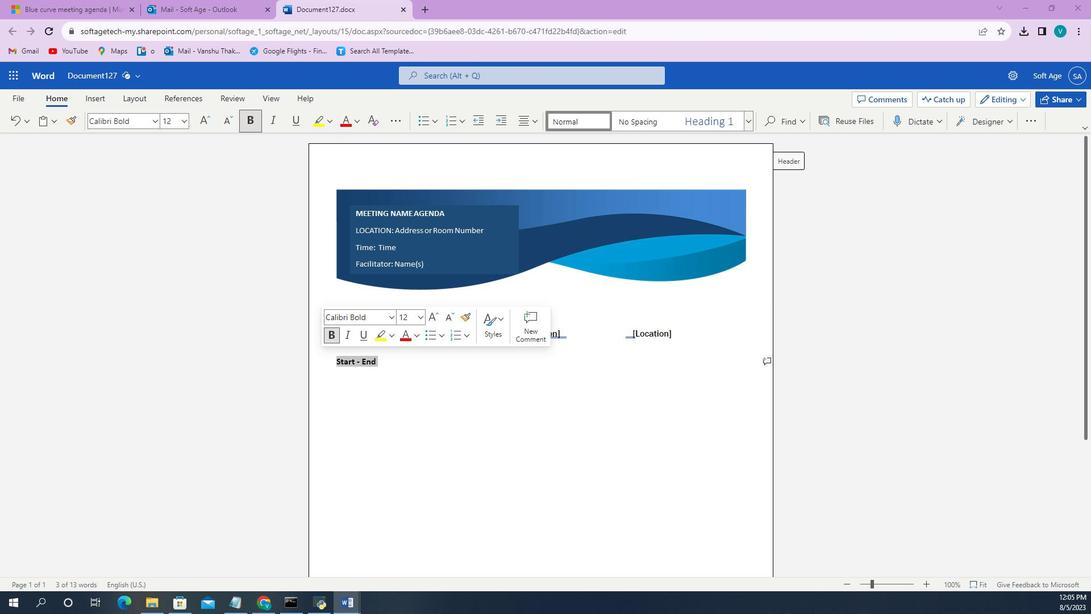 
Action: Mouse moved to (386, 215)
Screenshot: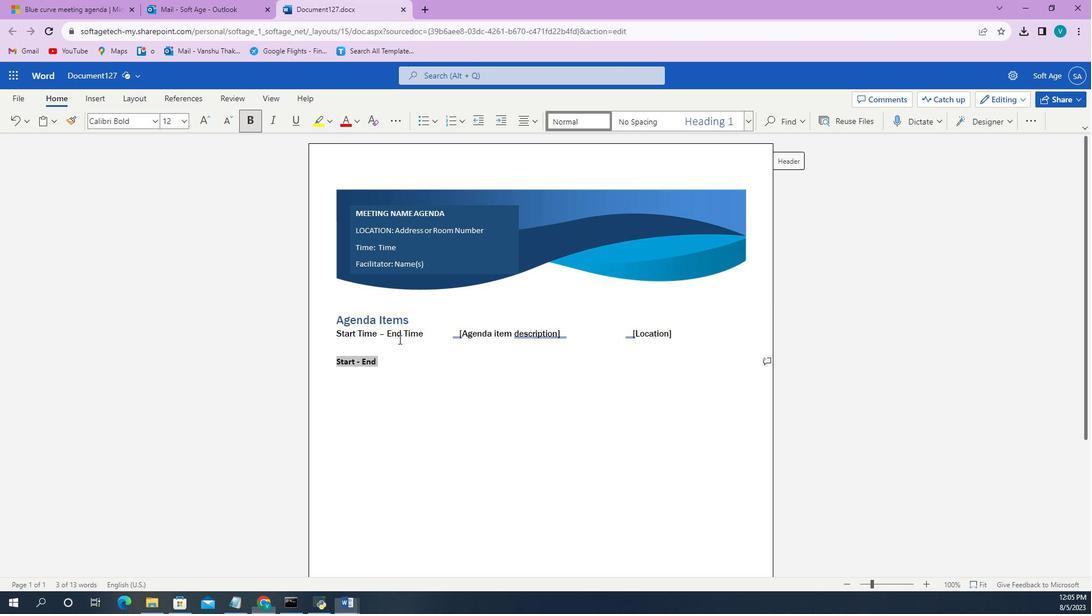 
Action: Mouse pressed left at (386, 215)
Screenshot: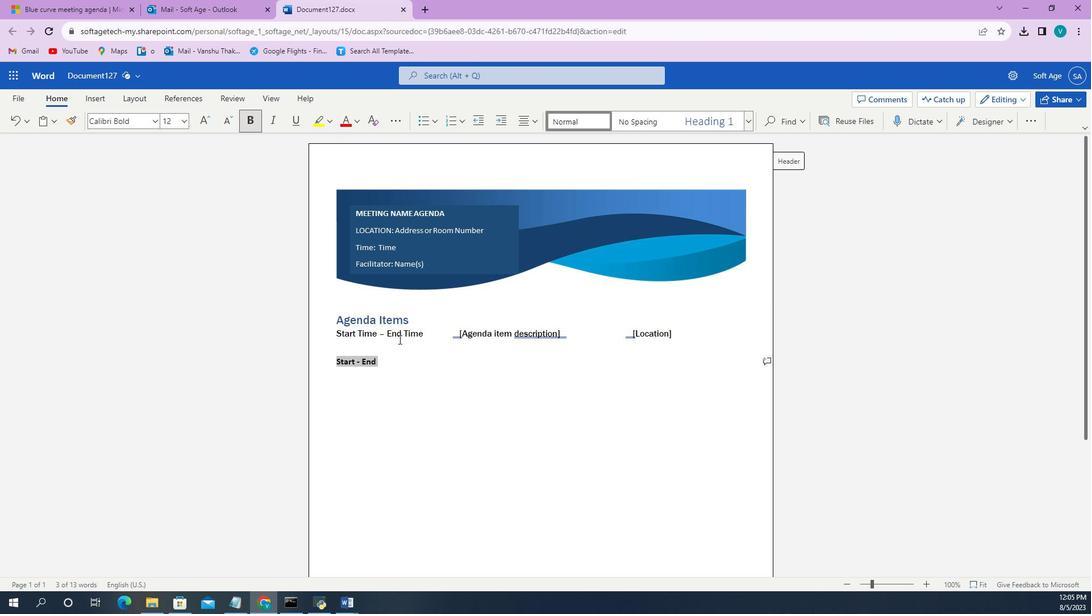 
Action: Mouse pressed left at (386, 215)
Screenshot: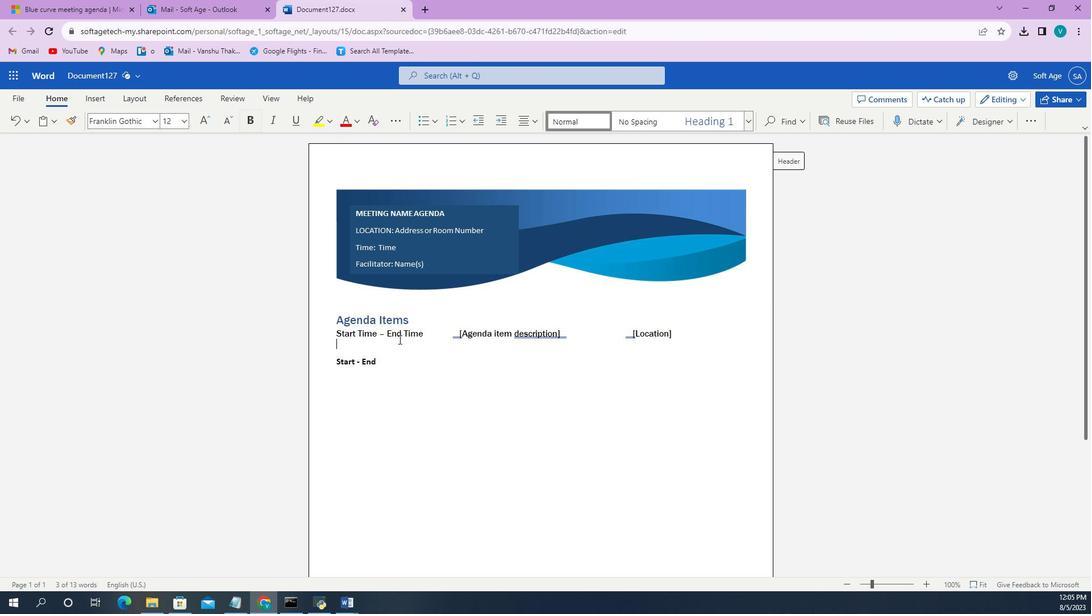 
Action: Mouse moved to (379, 212)
Screenshot: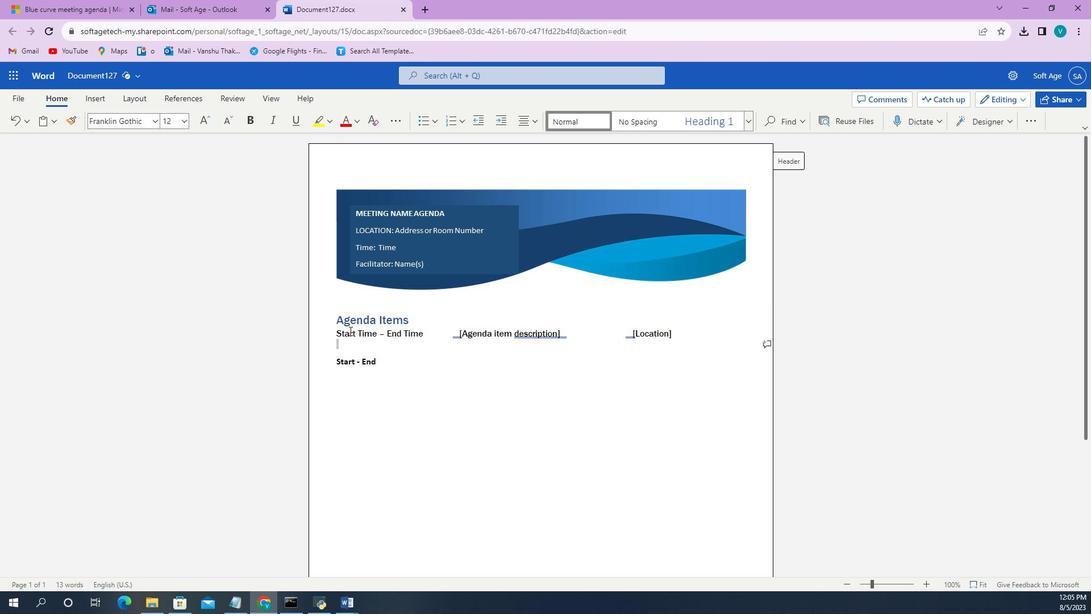 
Action: Mouse pressed left at (379, 212)
Screenshot: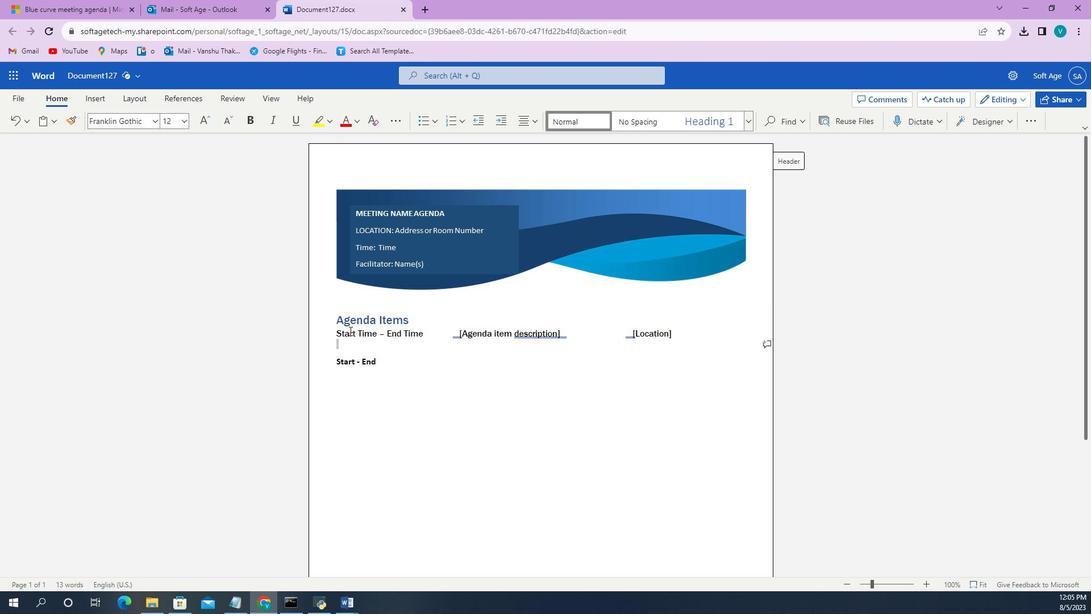 
Action: Mouse moved to (388, 213)
Screenshot: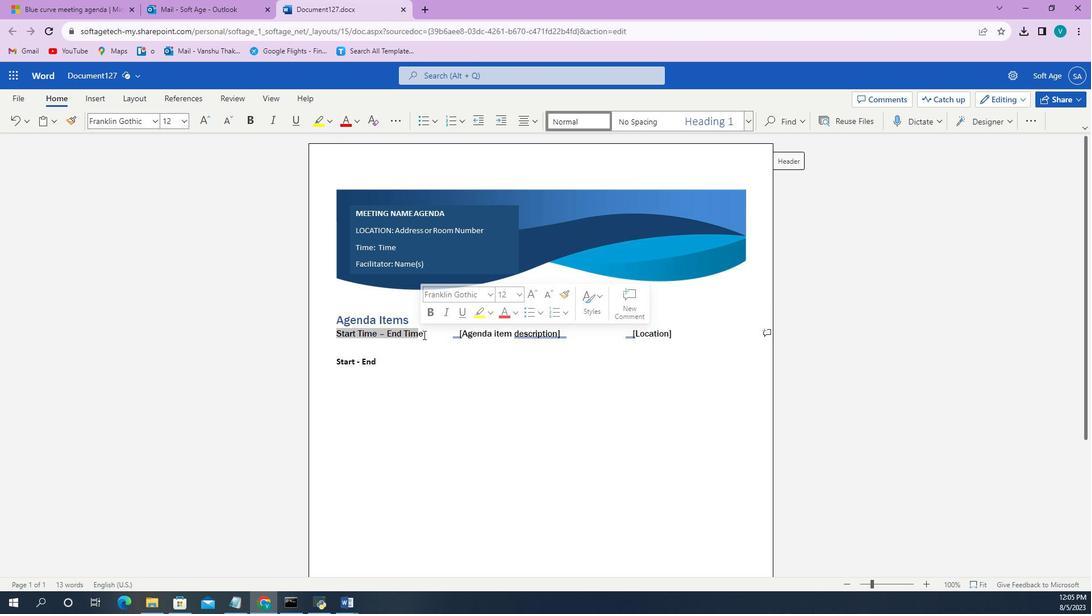 
Action: Mouse pressed left at (388, 213)
Screenshot: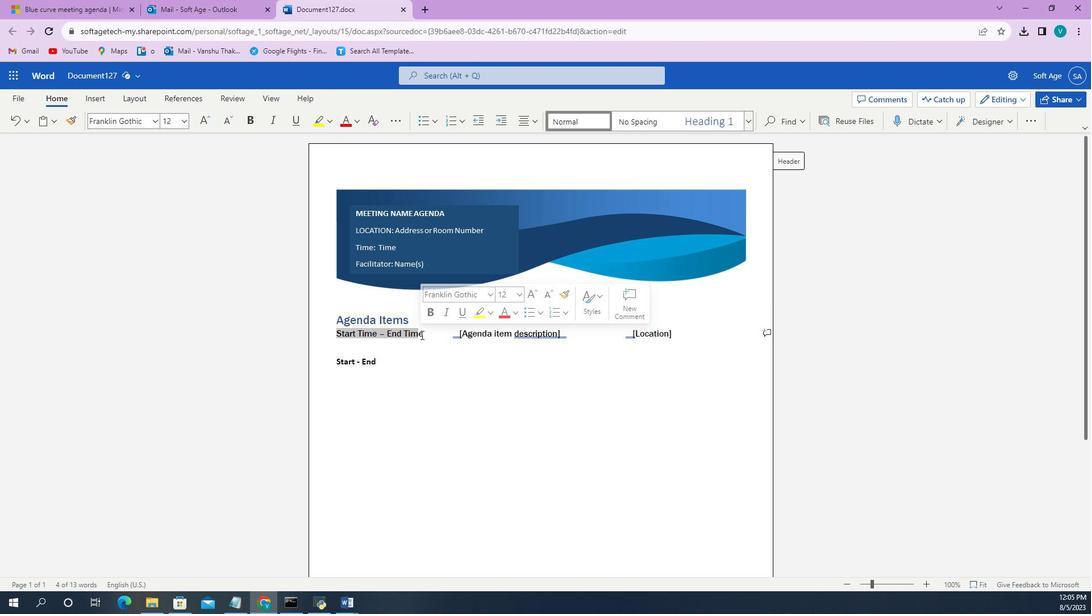 
Action: Mouse moved to (380, 214)
Screenshot: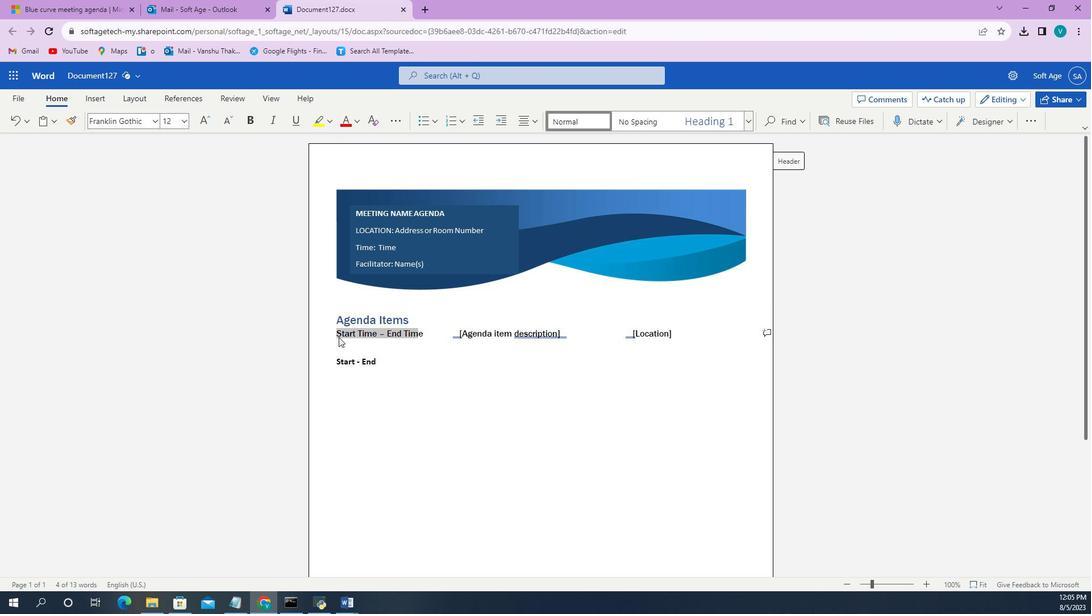 
Action: Mouse pressed left at (380, 214)
